 Task: Create a new custom field in the 'Candidate' object to store UIDAI numbers. Set the field type to 'Number', with a length of 12 and 0 decimal places. Add appropriate descriptions and help text, and ensure the field is added to the page layout.
Action: Mouse moved to (210, 115)
Screenshot: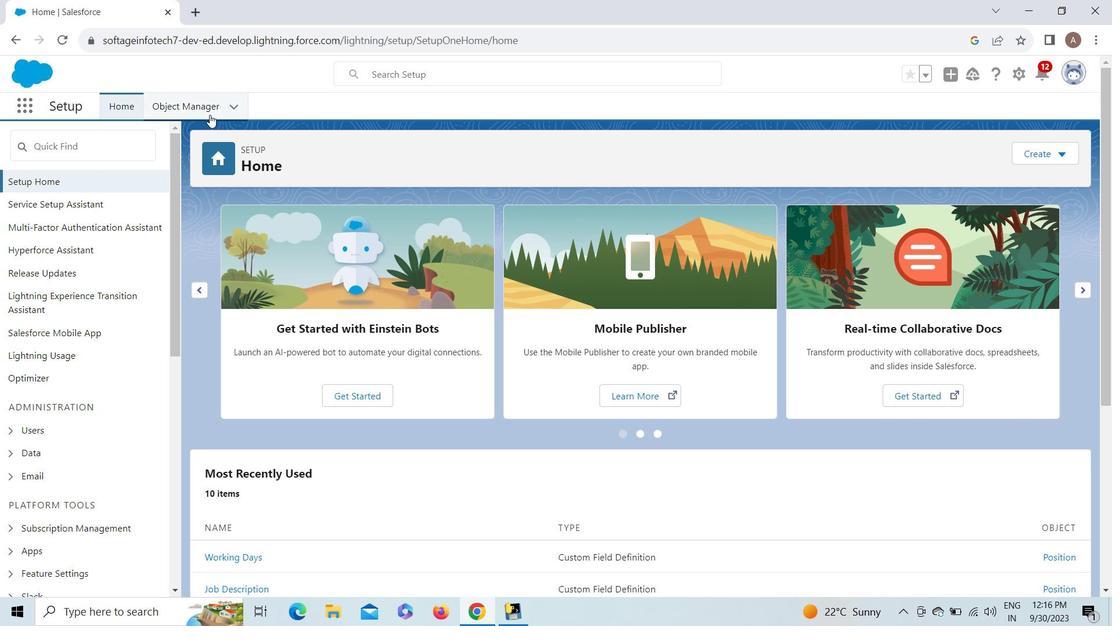 
Action: Mouse pressed left at (210, 115)
Screenshot: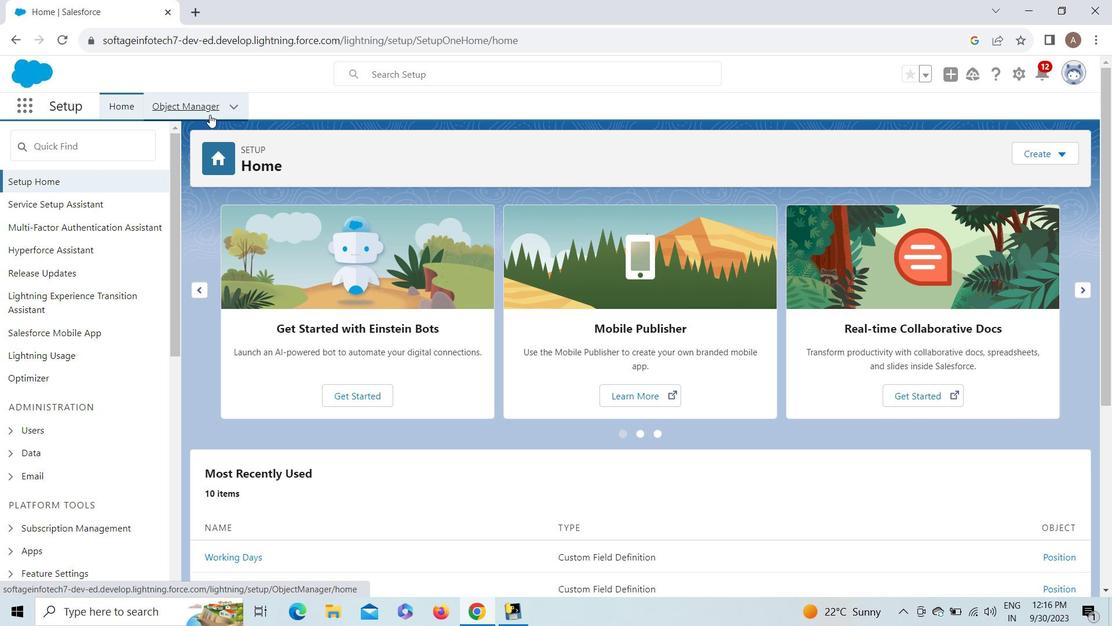
Action: Mouse moved to (881, 152)
Screenshot: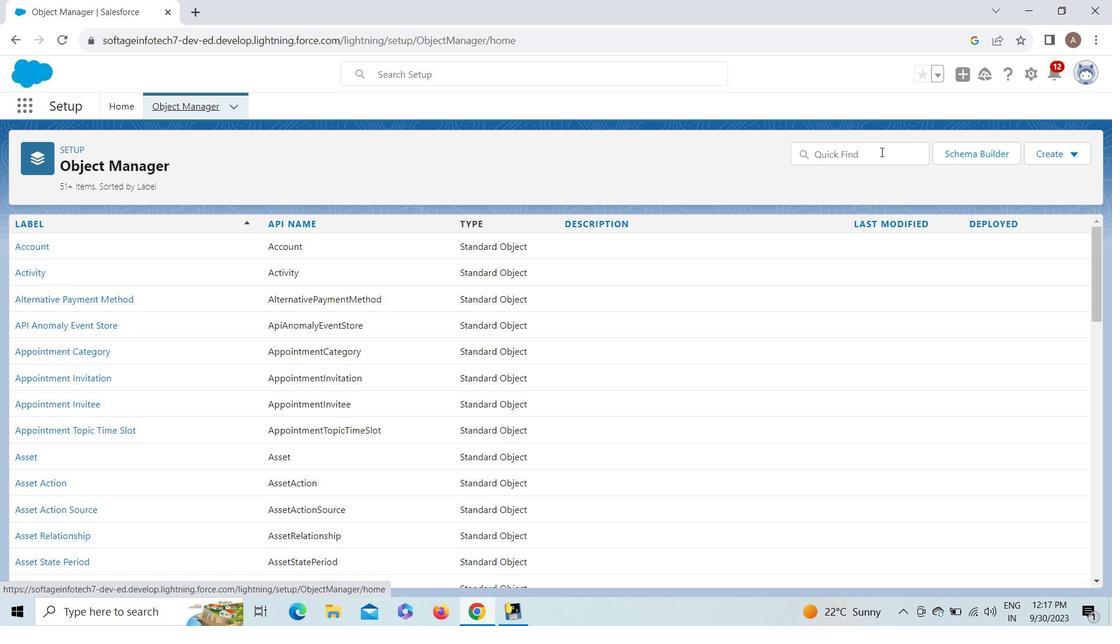 
Action: Mouse pressed left at (881, 152)
Screenshot: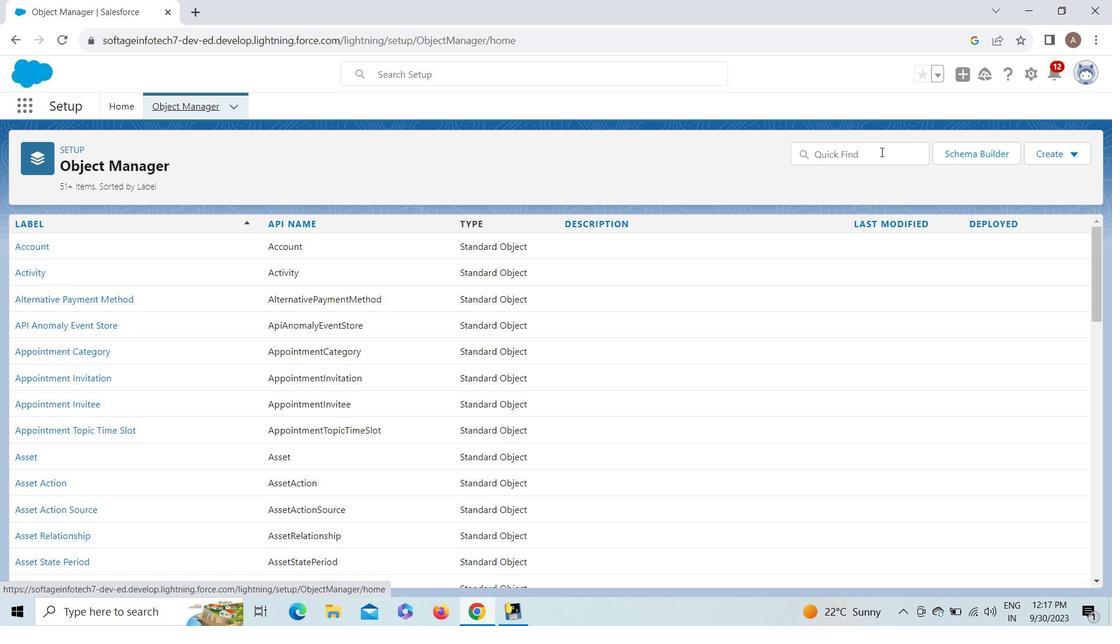 
Action: Key pressed can
Screenshot: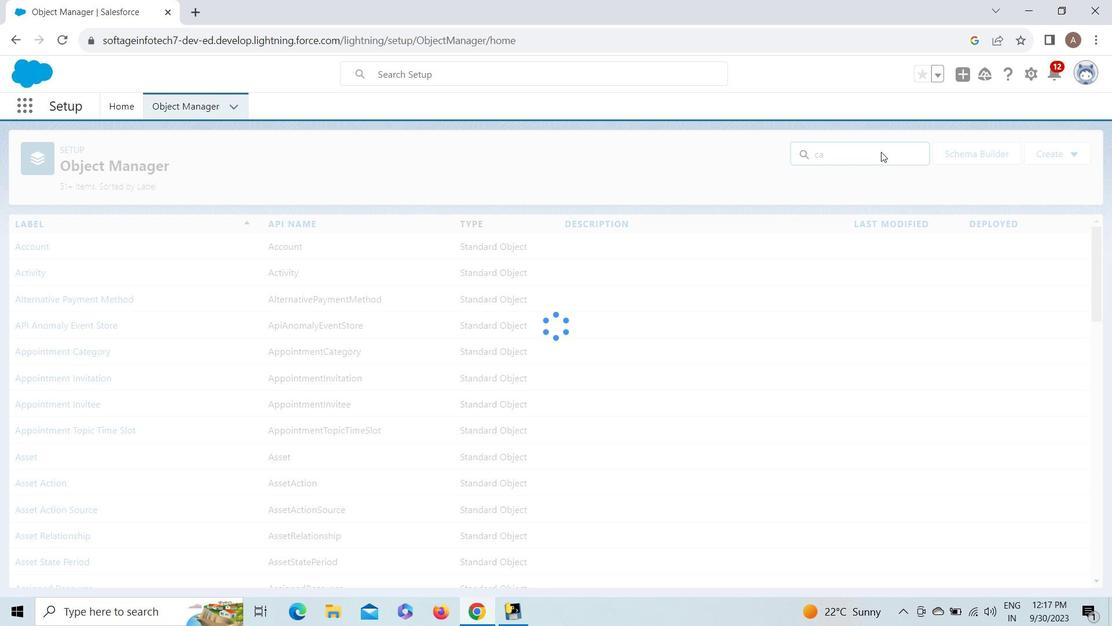 
Action: Mouse moved to (54, 256)
Screenshot: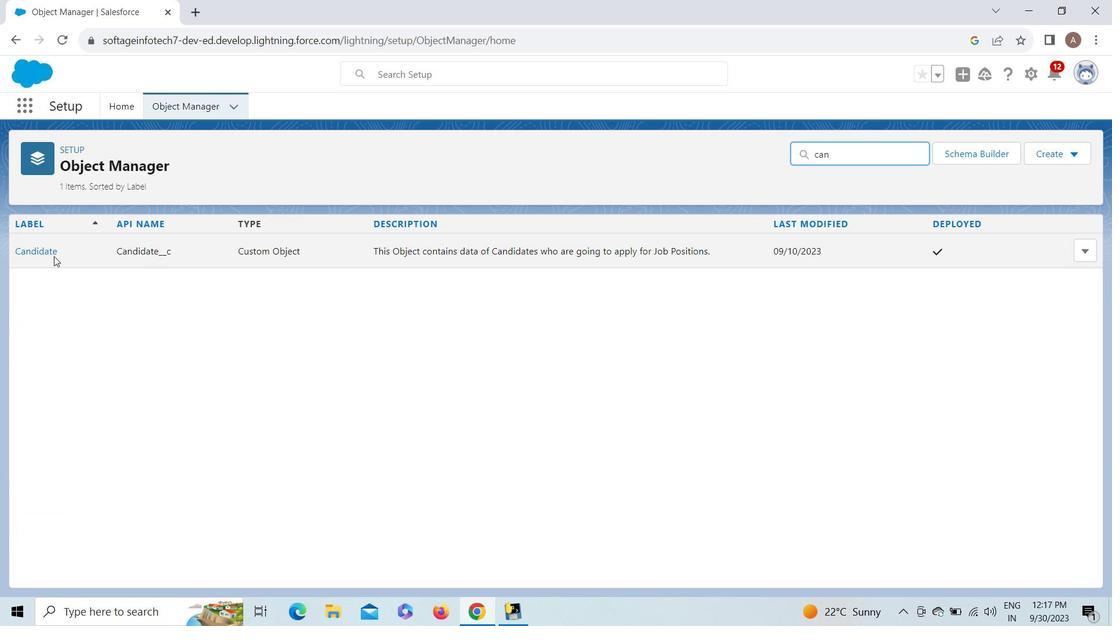 
Action: Mouse pressed left at (54, 256)
Screenshot: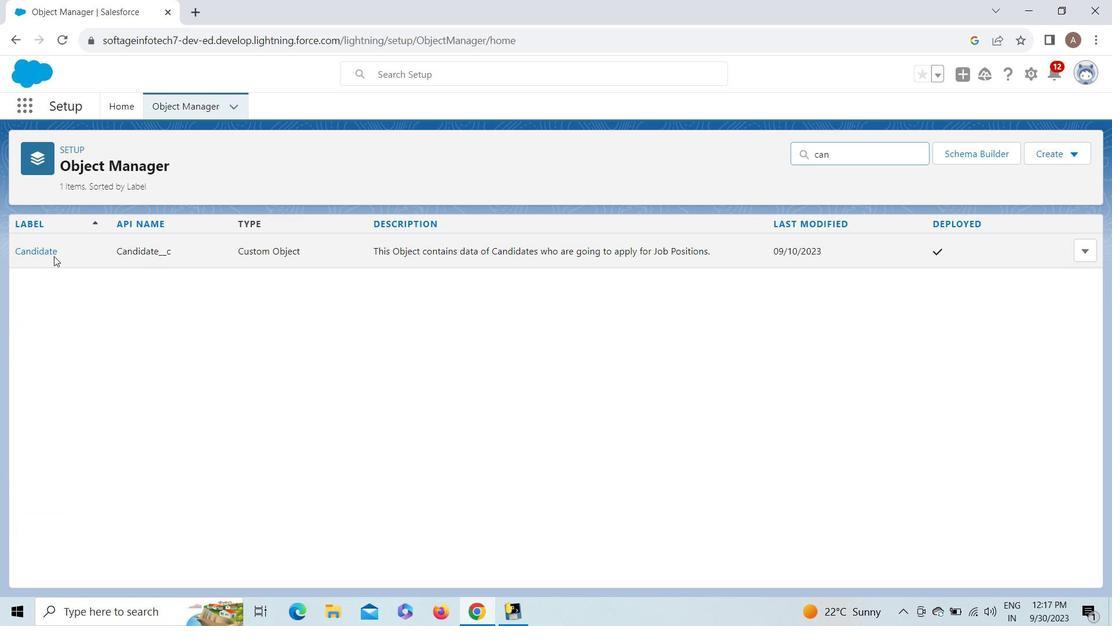 
Action: Mouse moved to (48, 255)
Screenshot: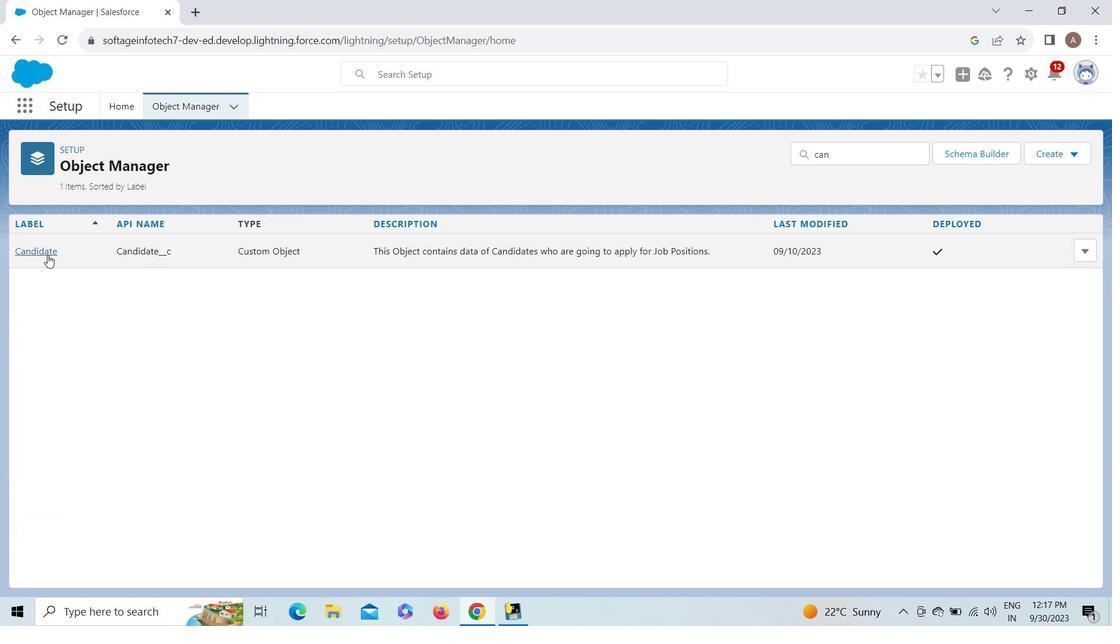
Action: Mouse pressed left at (48, 255)
Screenshot: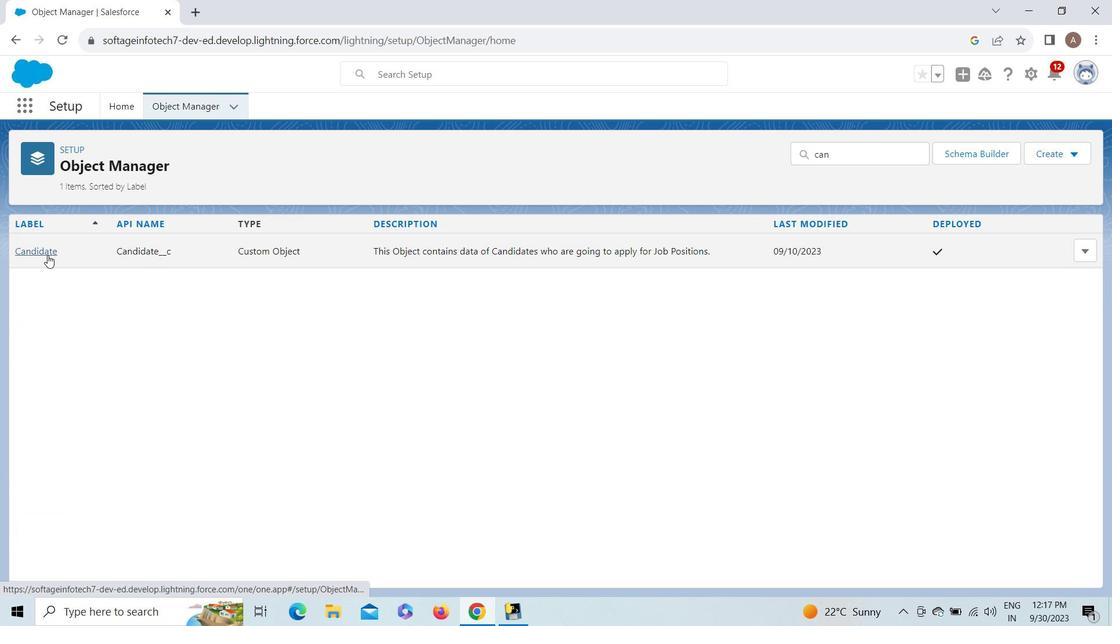 
Action: Mouse moved to (116, 241)
Screenshot: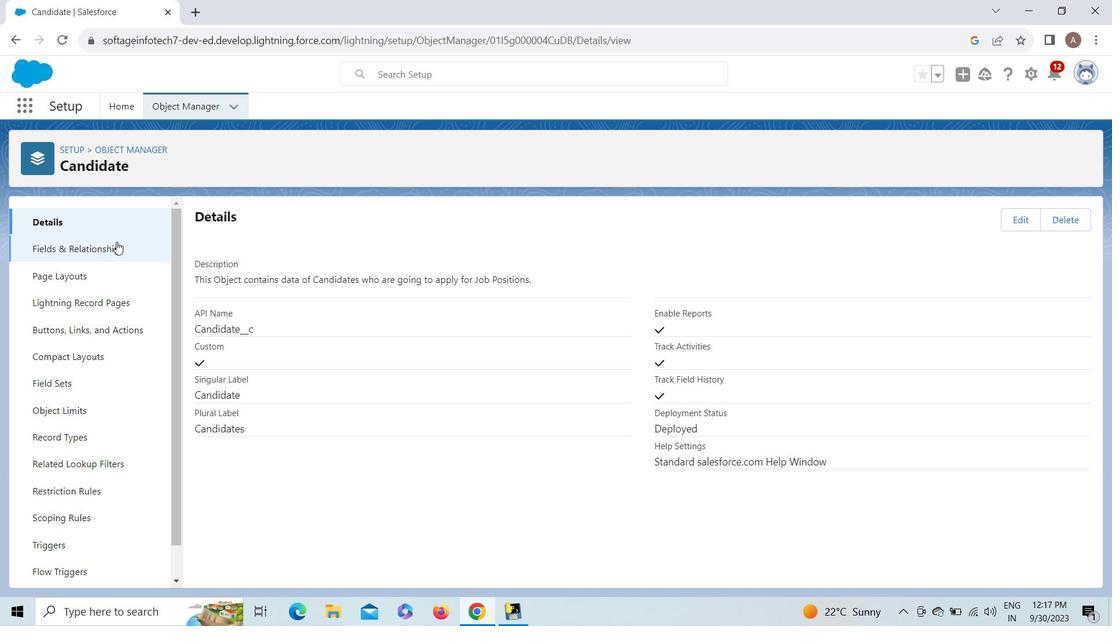 
Action: Mouse pressed left at (116, 241)
Screenshot: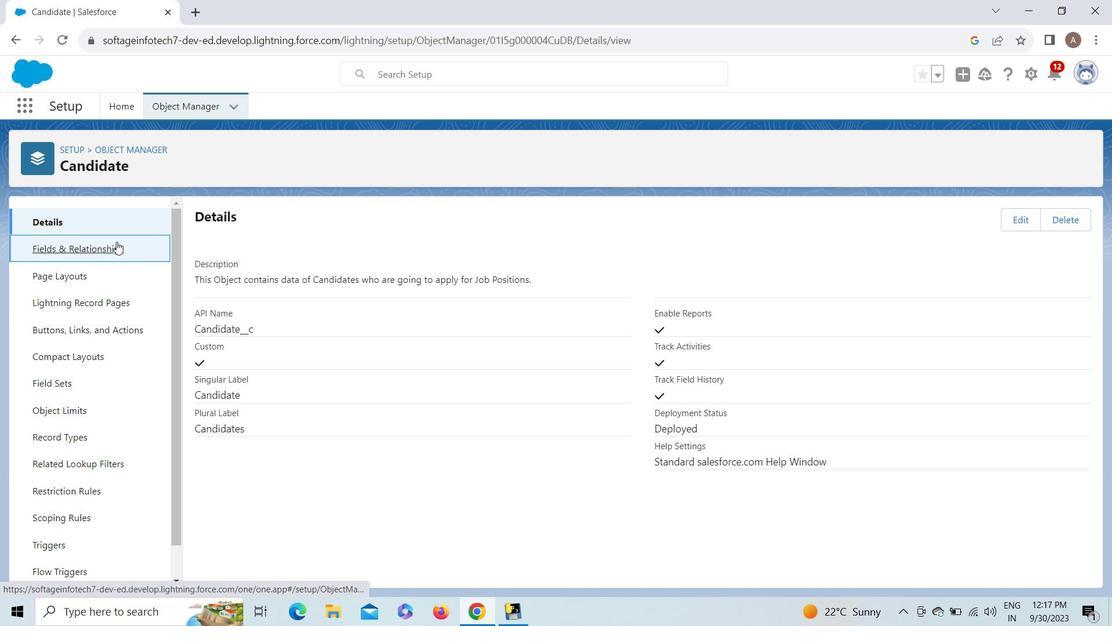 
Action: Mouse moved to (84, 277)
Screenshot: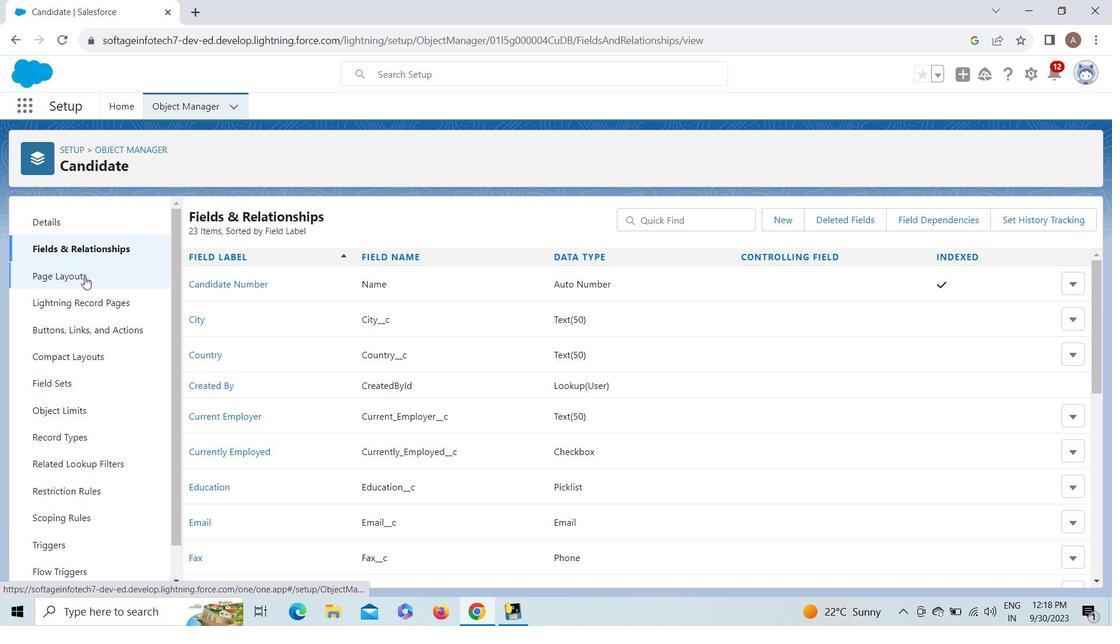
Action: Mouse pressed left at (84, 277)
Screenshot: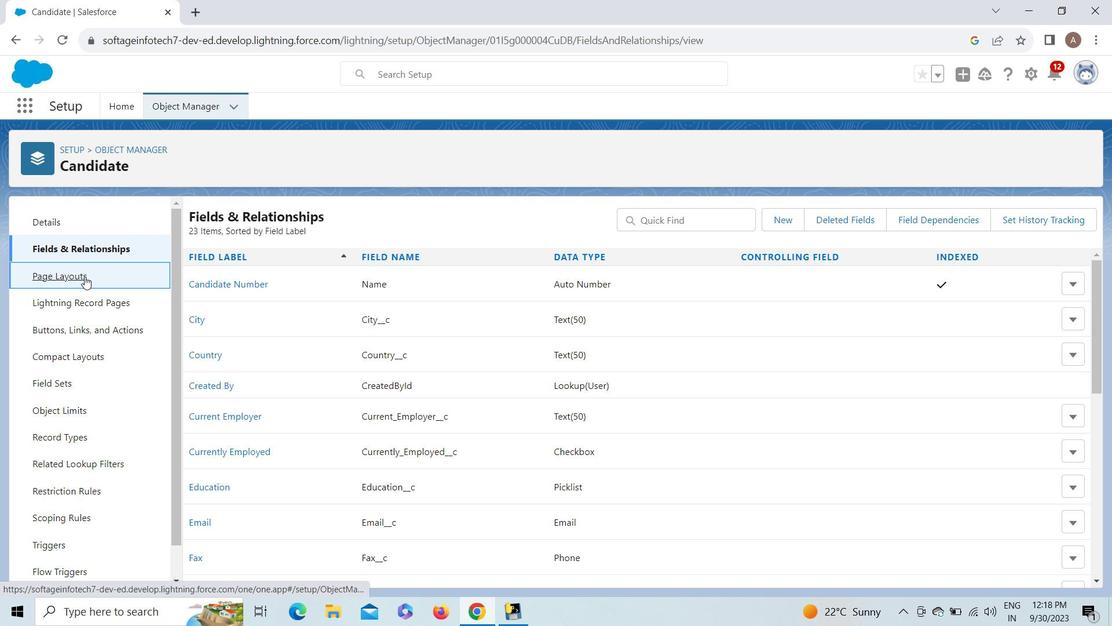 
Action: Mouse moved to (261, 282)
Screenshot: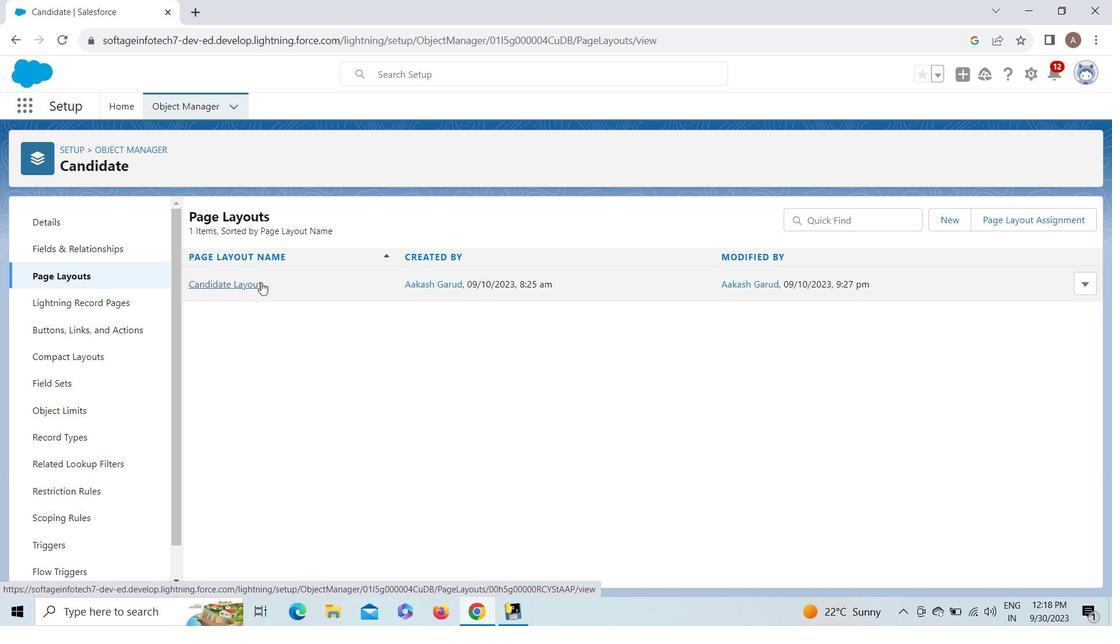 
Action: Mouse pressed left at (261, 282)
Screenshot: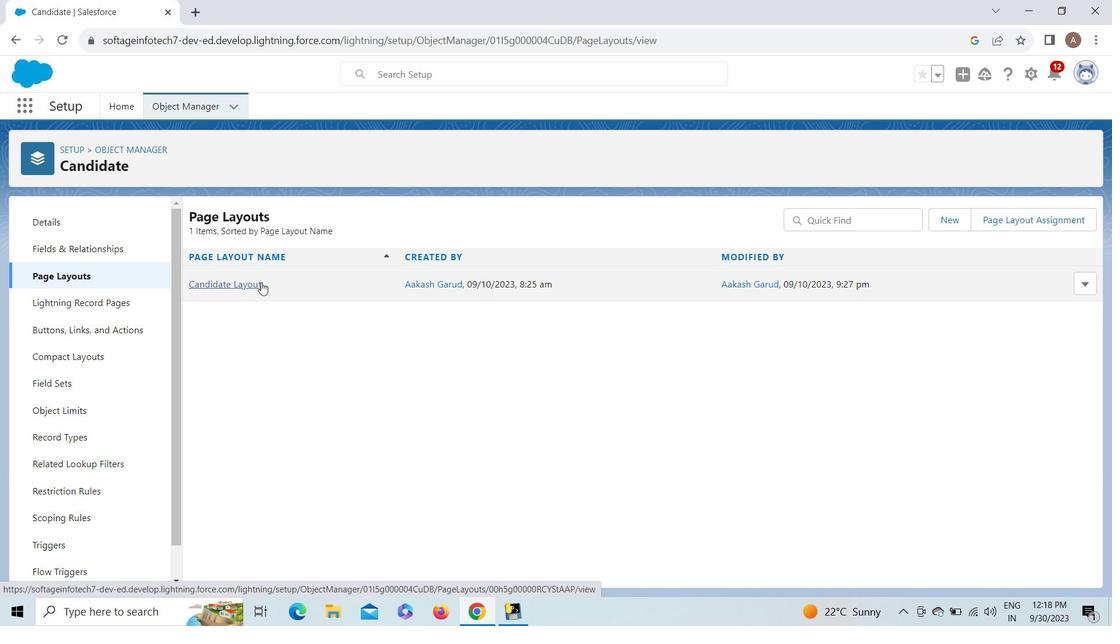 
Action: Mouse moved to (118, 242)
Screenshot: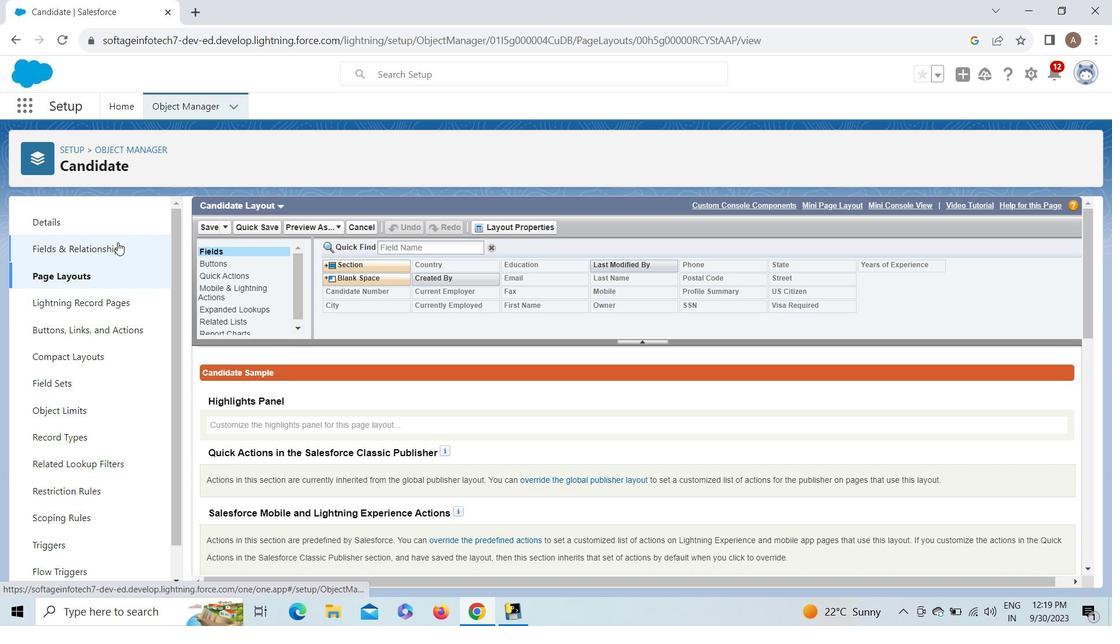 
Action: Mouse pressed left at (118, 242)
Screenshot: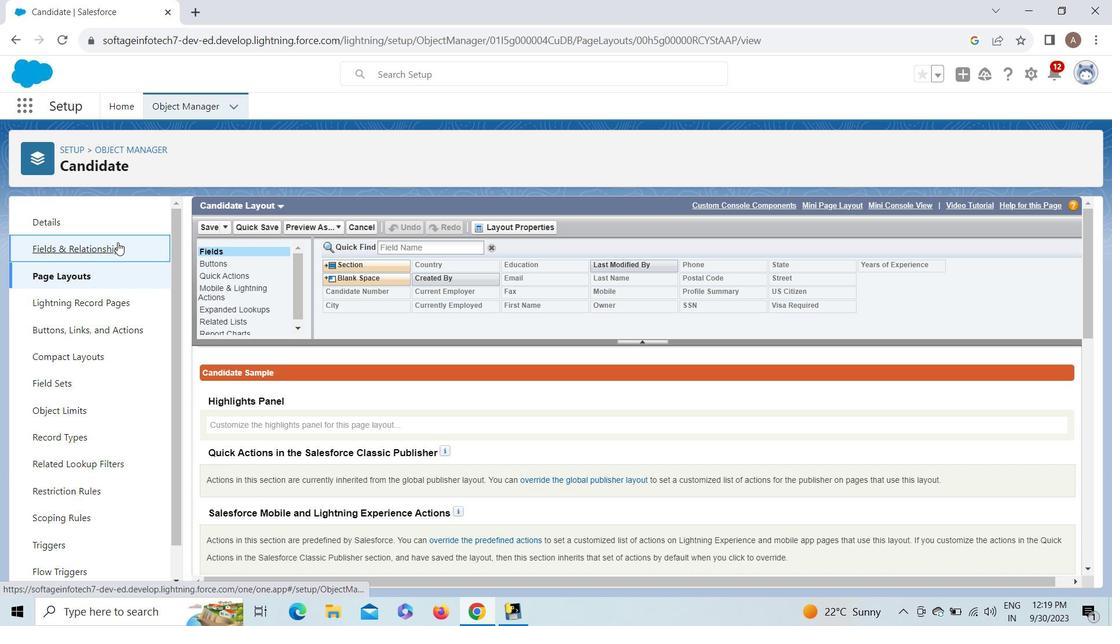 
Action: Mouse moved to (793, 226)
Screenshot: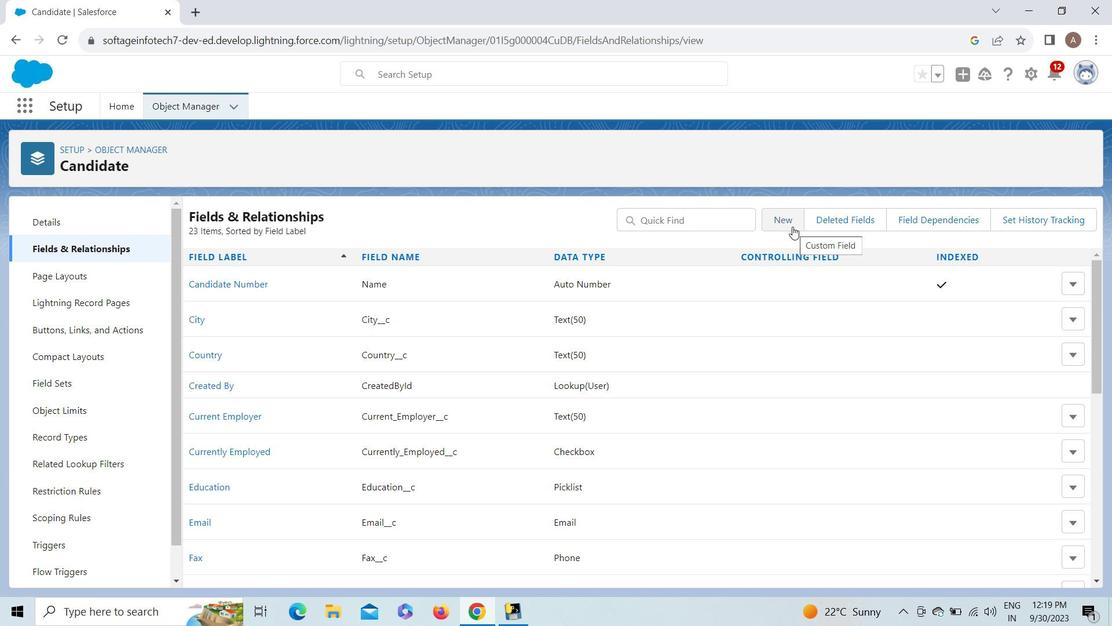 
Action: Mouse pressed left at (793, 226)
Screenshot: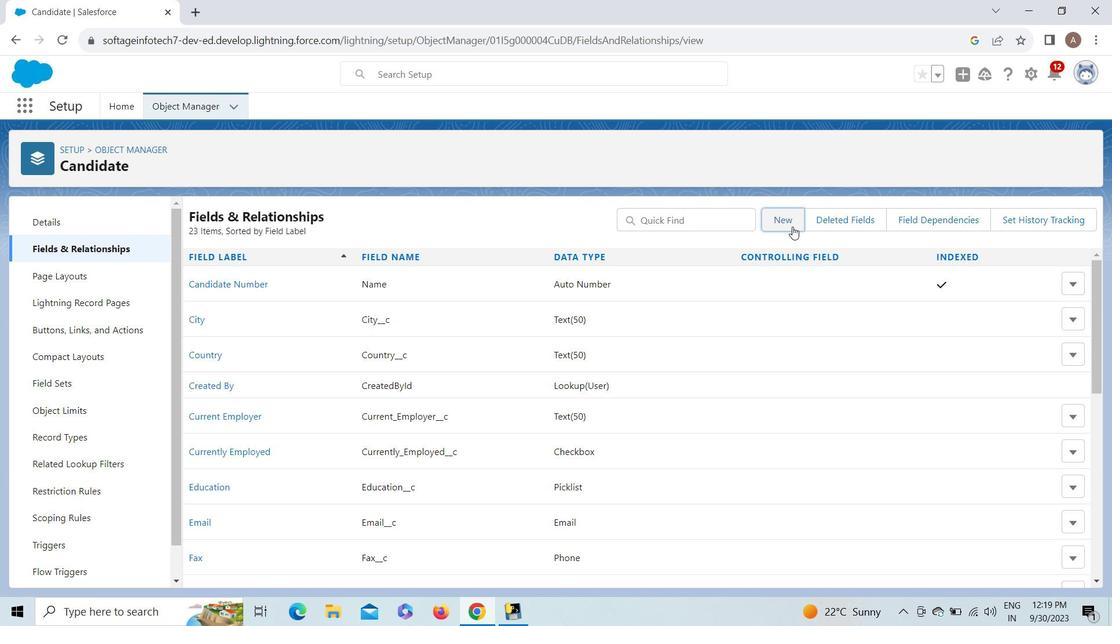
Action: Mouse moved to (1091, 317)
Screenshot: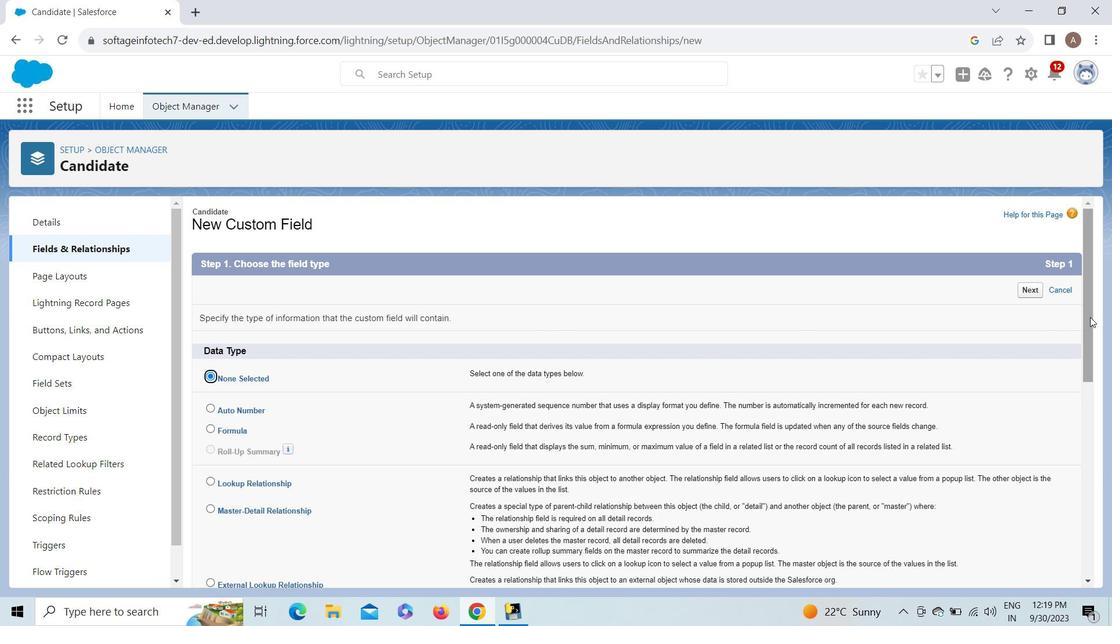 
Action: Mouse pressed left at (1091, 317)
Screenshot: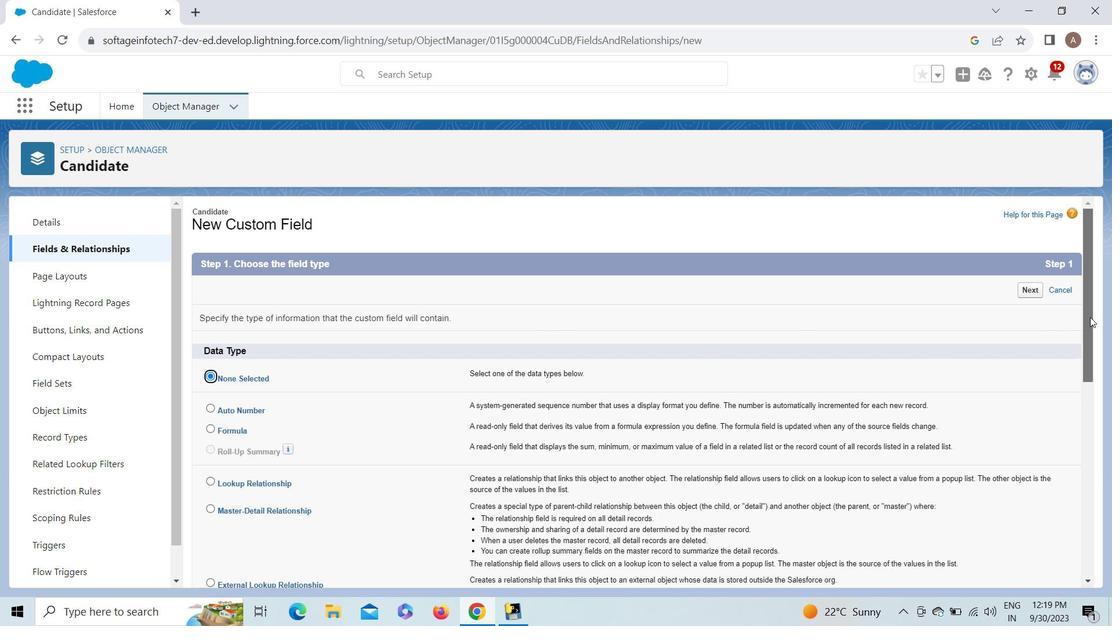 
Action: Mouse moved to (81, 243)
Screenshot: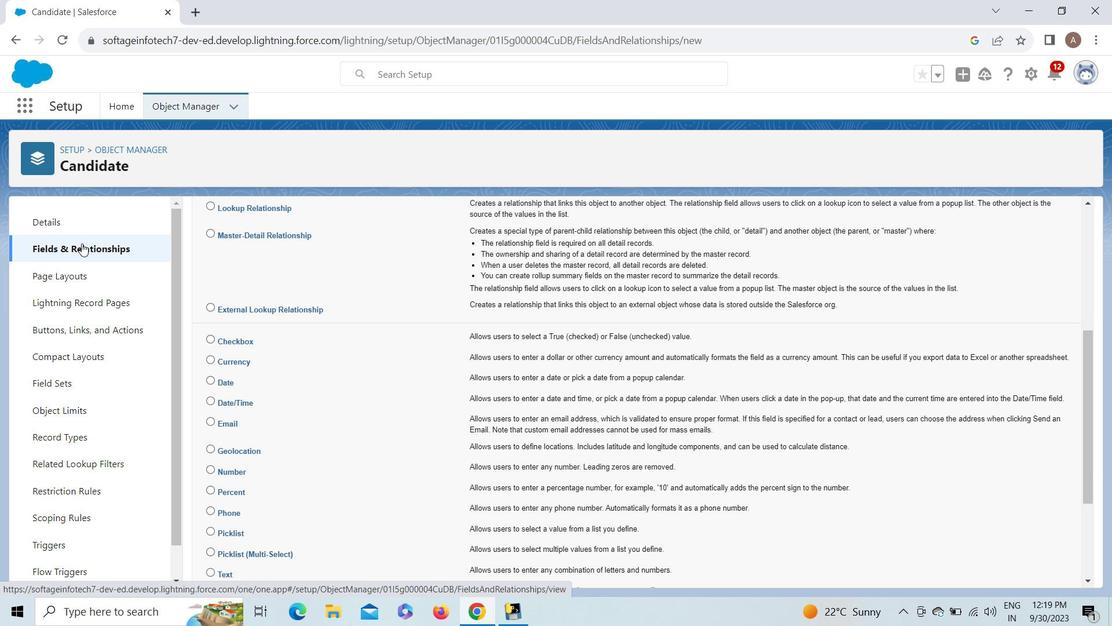 
Action: Mouse pressed left at (81, 243)
Screenshot: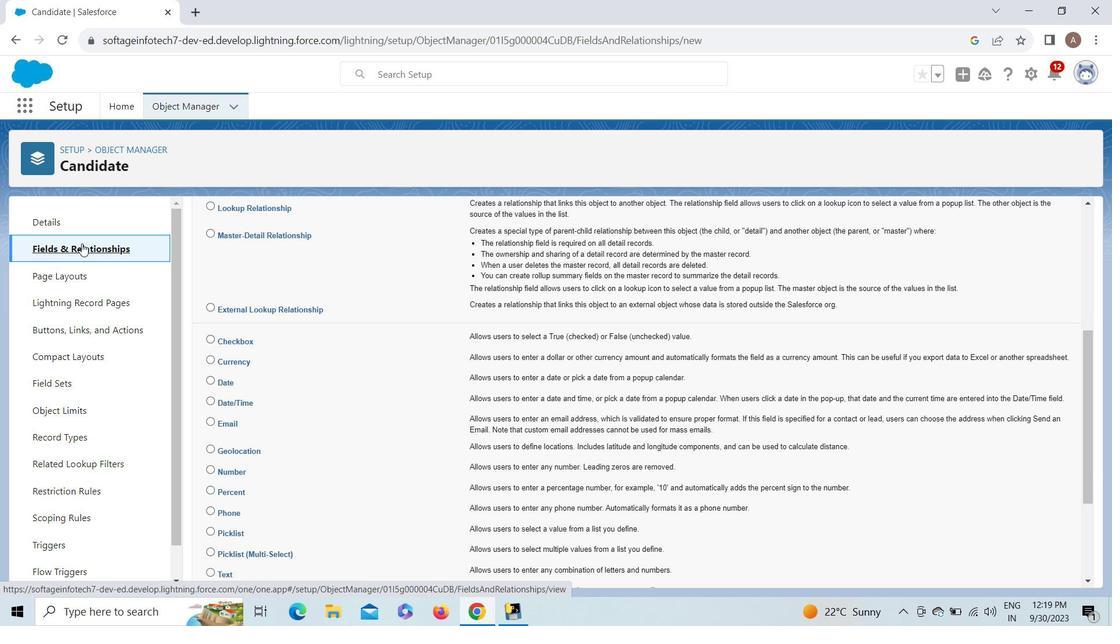 
Action: Mouse moved to (1093, 325)
Screenshot: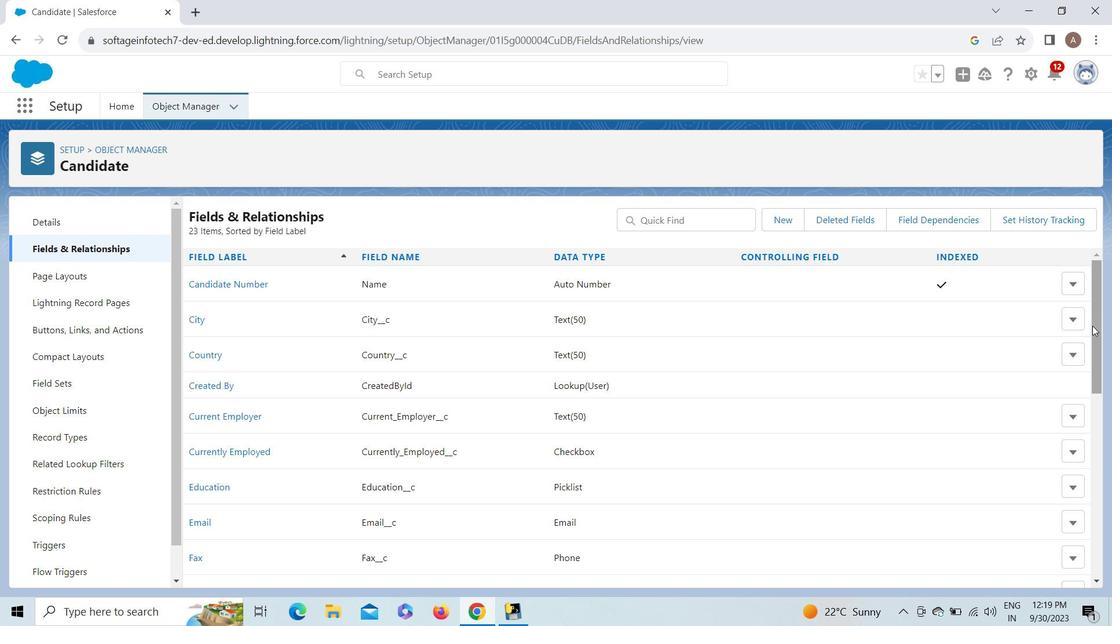 
Action: Mouse pressed left at (1093, 325)
Screenshot: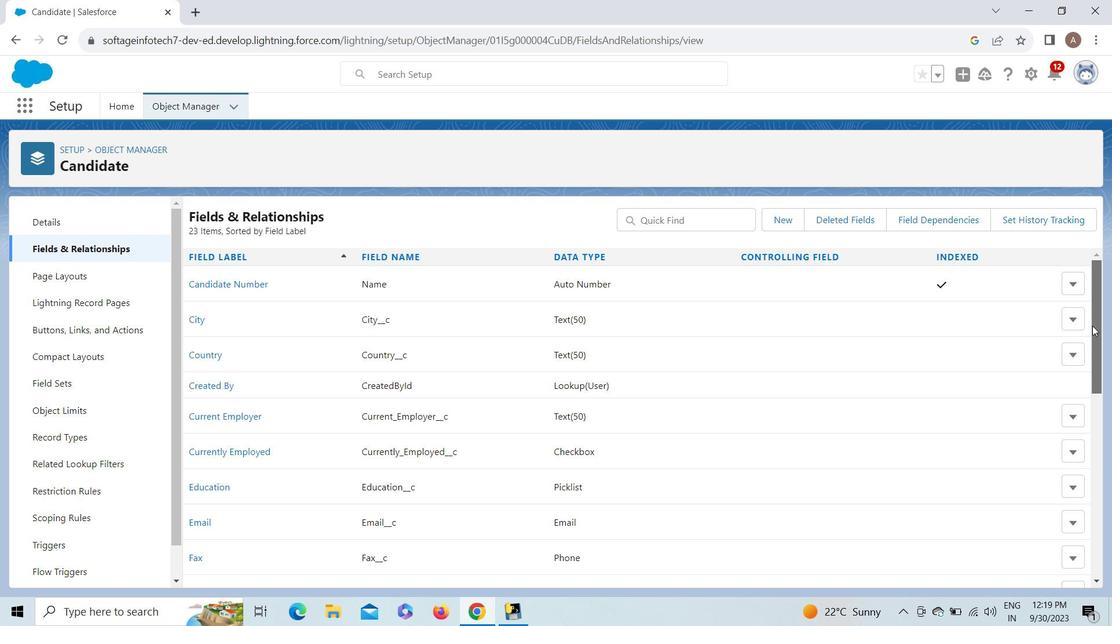 
Action: Mouse moved to (776, 224)
Screenshot: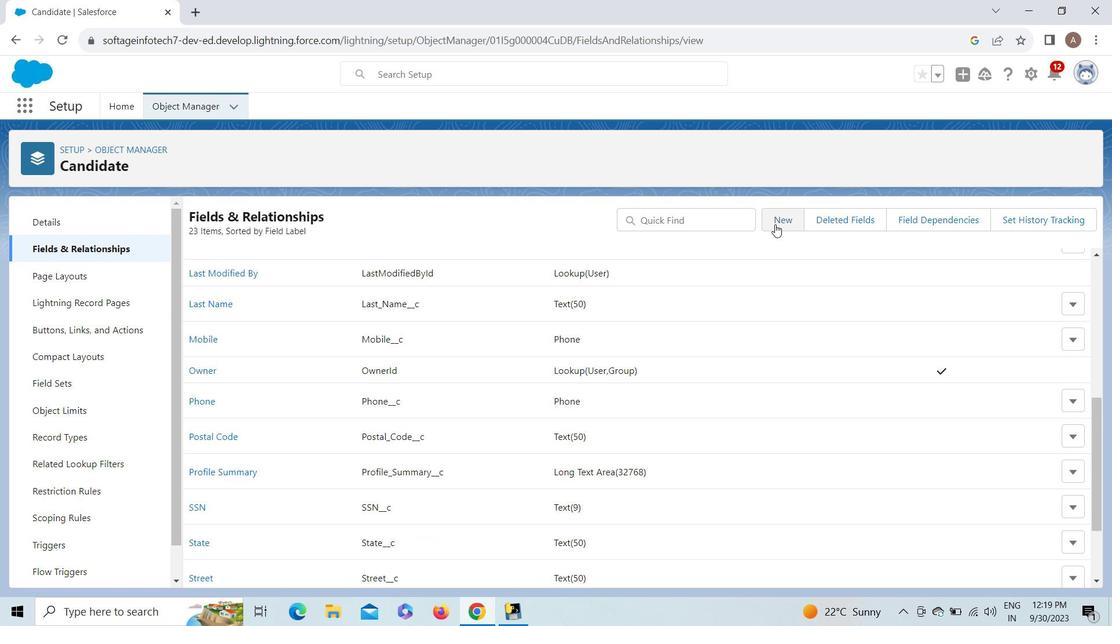 
Action: Mouse pressed left at (776, 224)
Screenshot: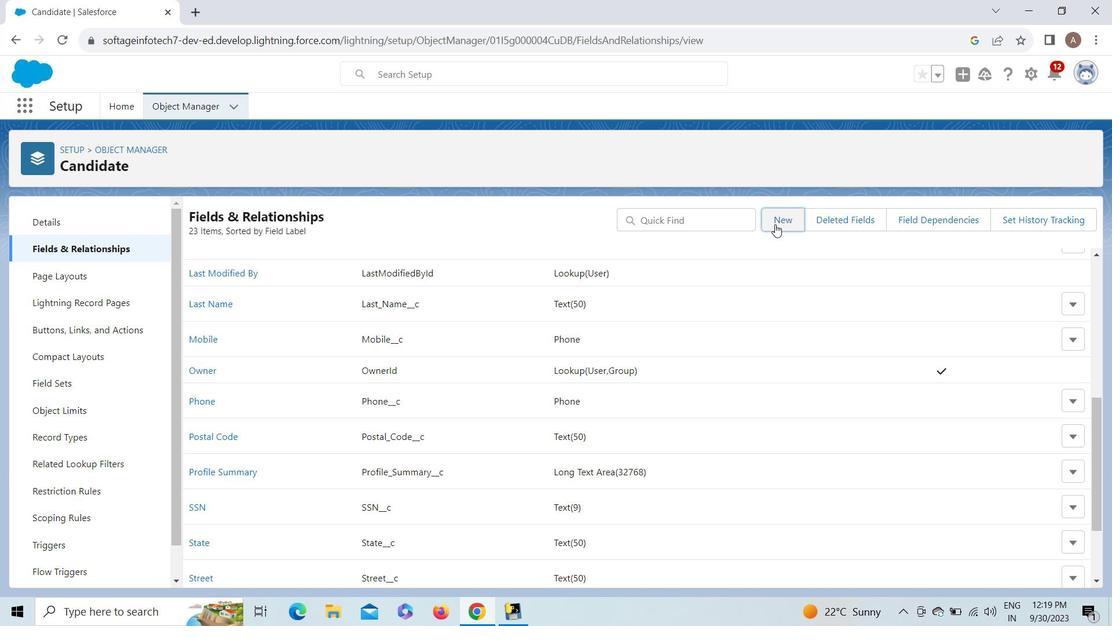 
Action: Mouse moved to (1084, 239)
Screenshot: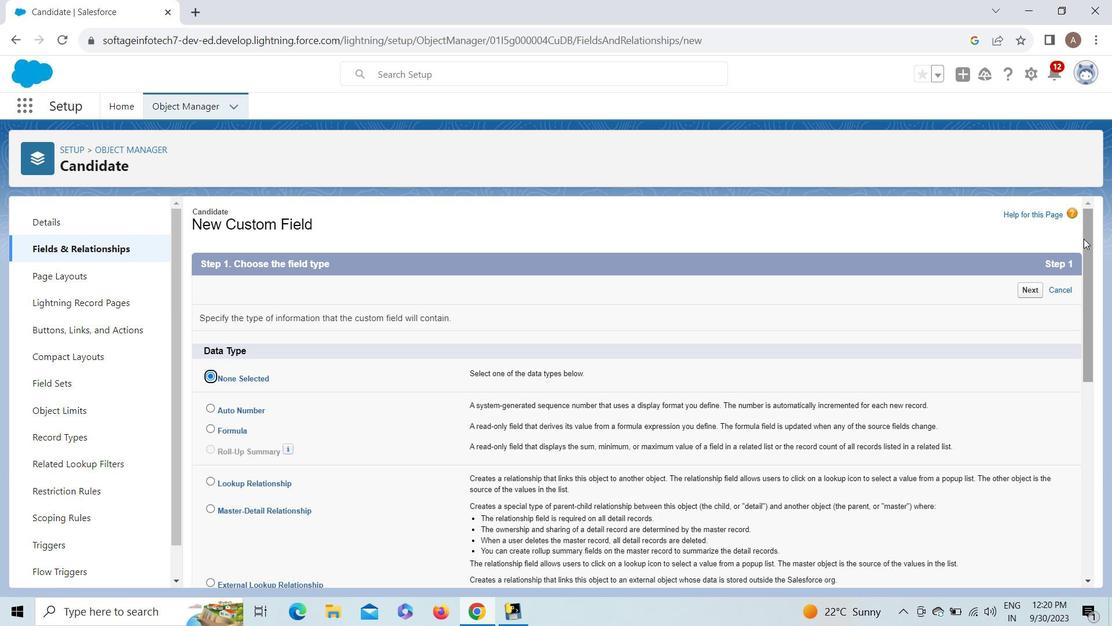 
Action: Mouse pressed left at (1084, 239)
Screenshot: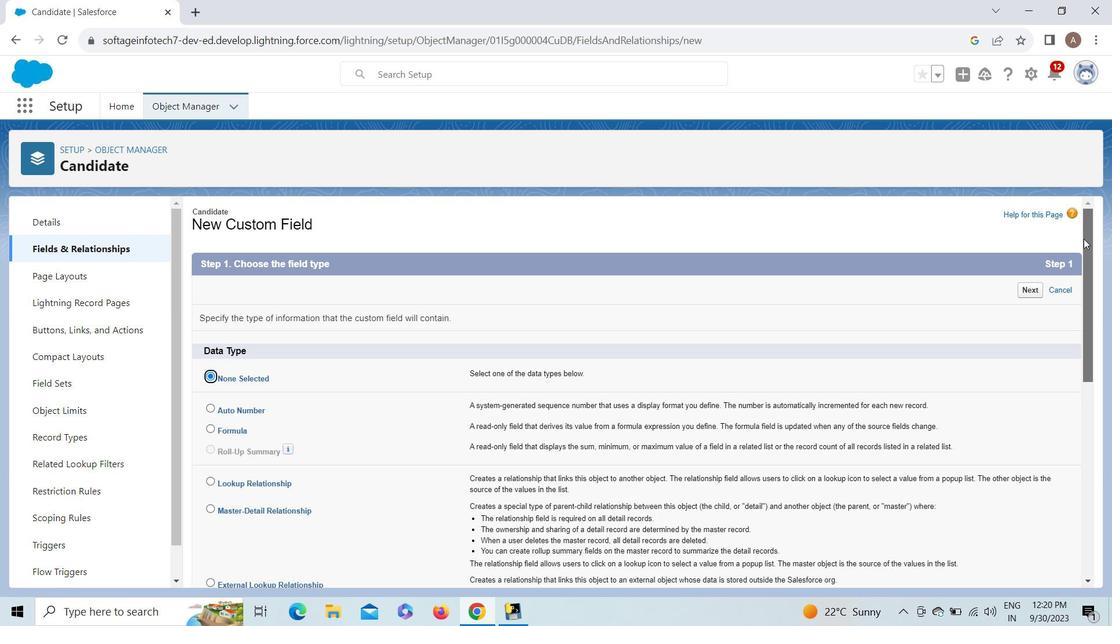 
Action: Mouse moved to (1084, 266)
Screenshot: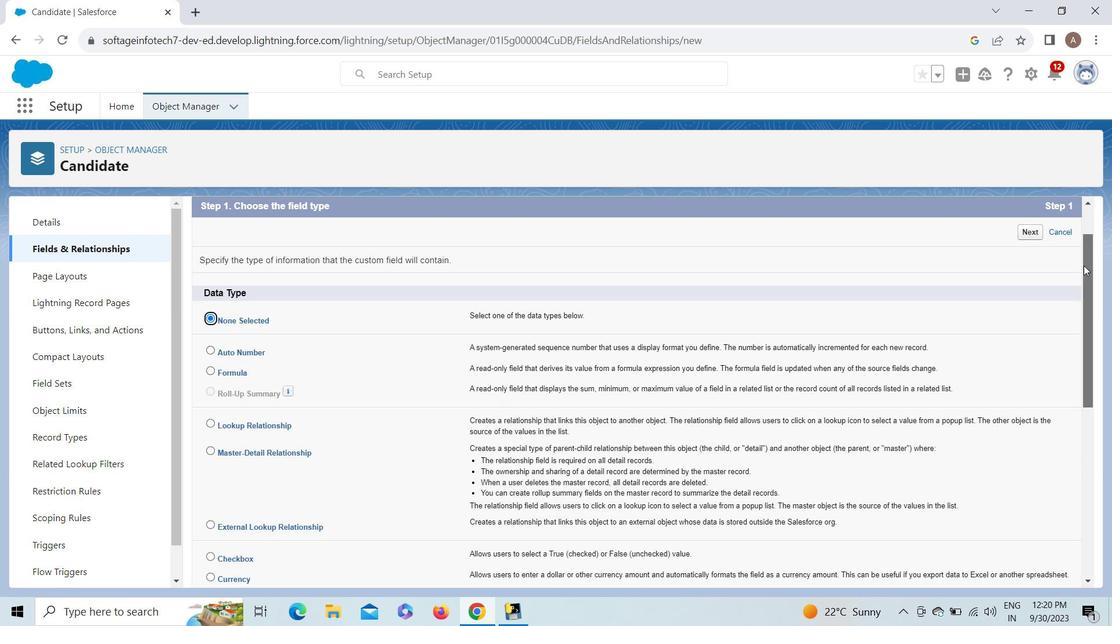
Action: Mouse pressed left at (1084, 266)
Screenshot: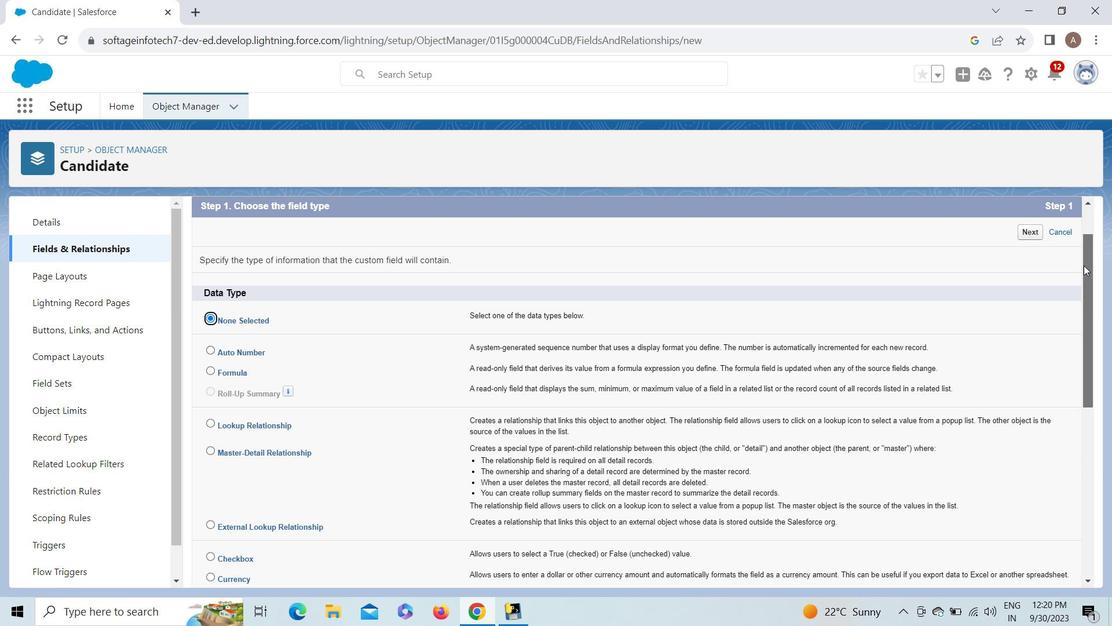 
Action: Mouse moved to (1090, 311)
Screenshot: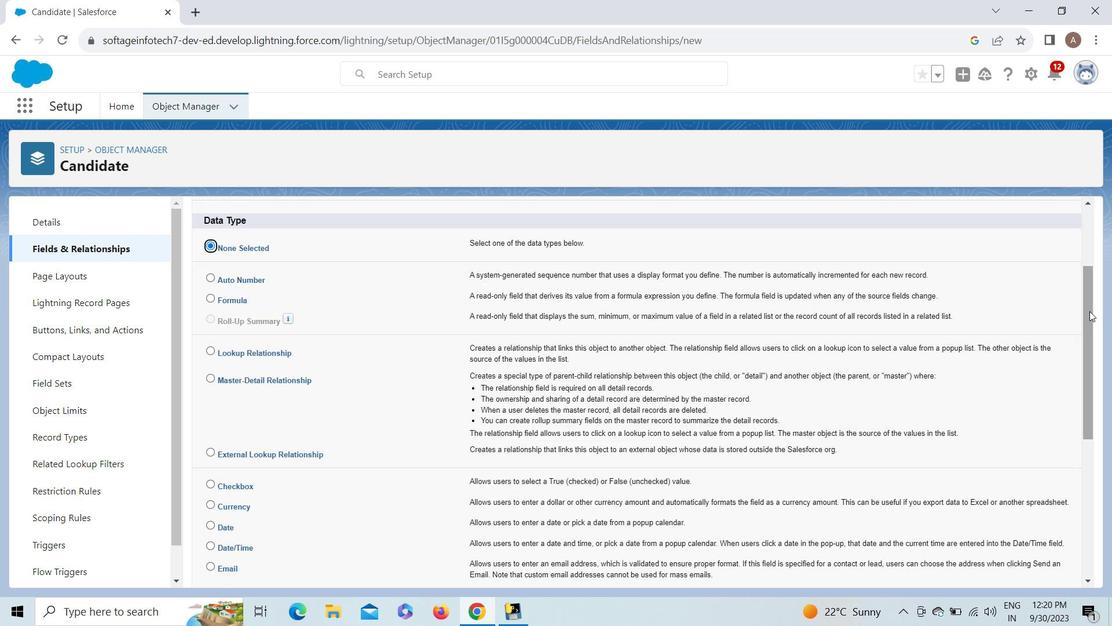 
Action: Mouse pressed left at (1090, 311)
Screenshot: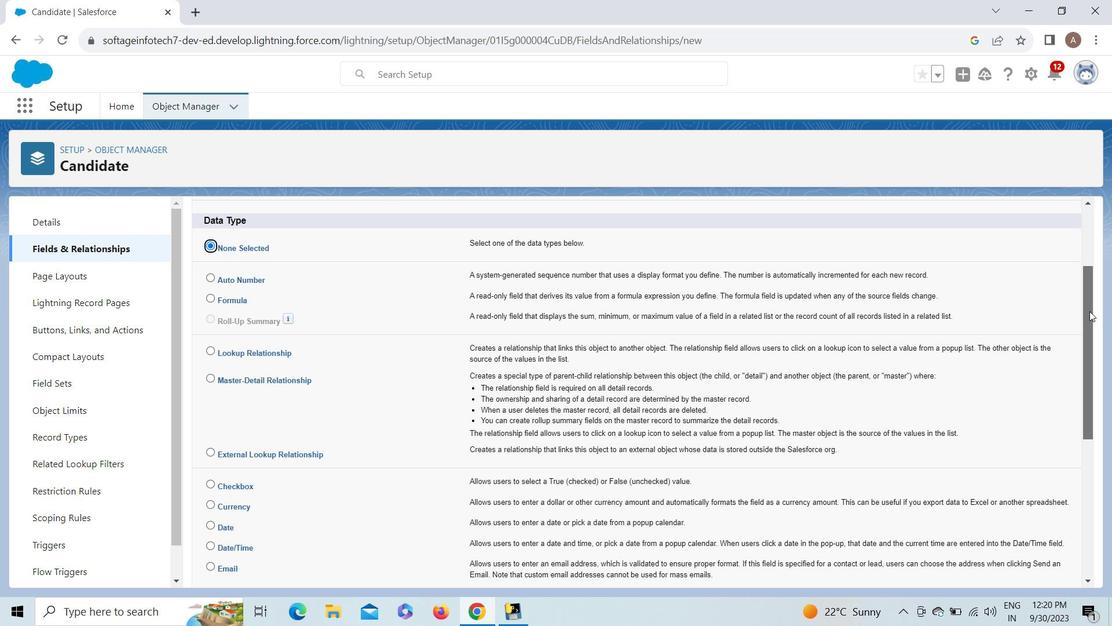 
Action: Mouse pressed left at (1090, 311)
Screenshot: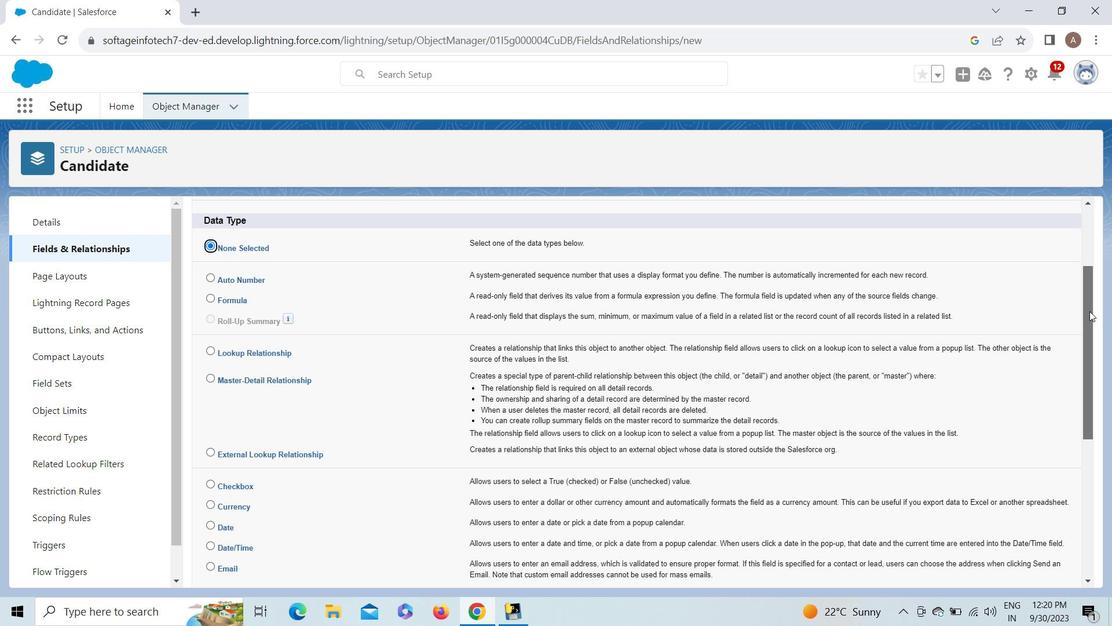 
Action: Mouse moved to (211, 504)
Screenshot: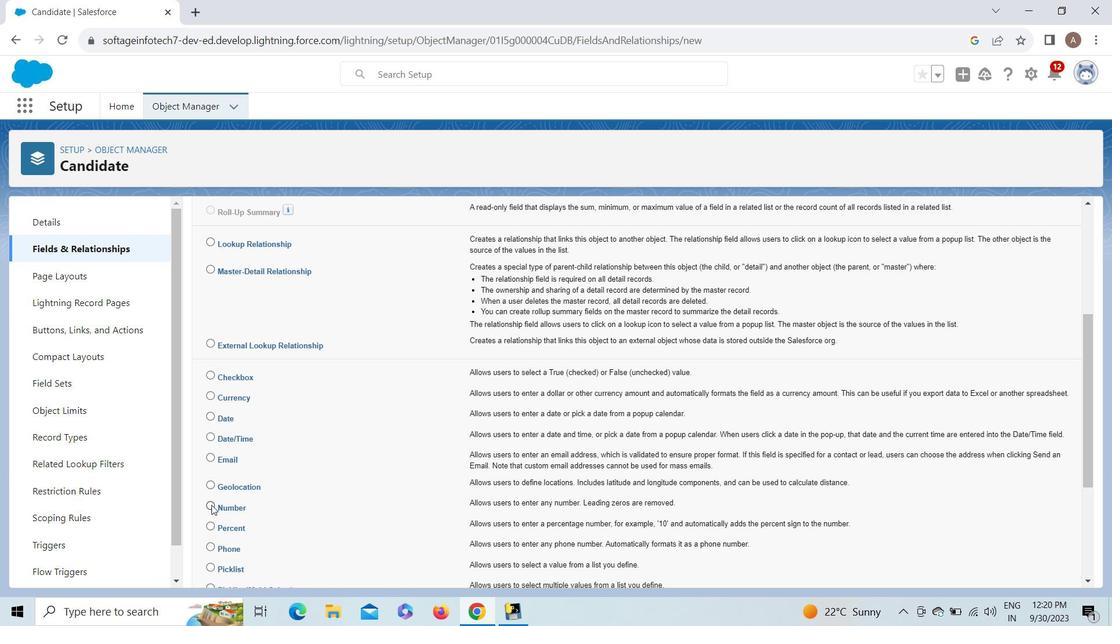 
Action: Mouse pressed left at (211, 504)
Screenshot: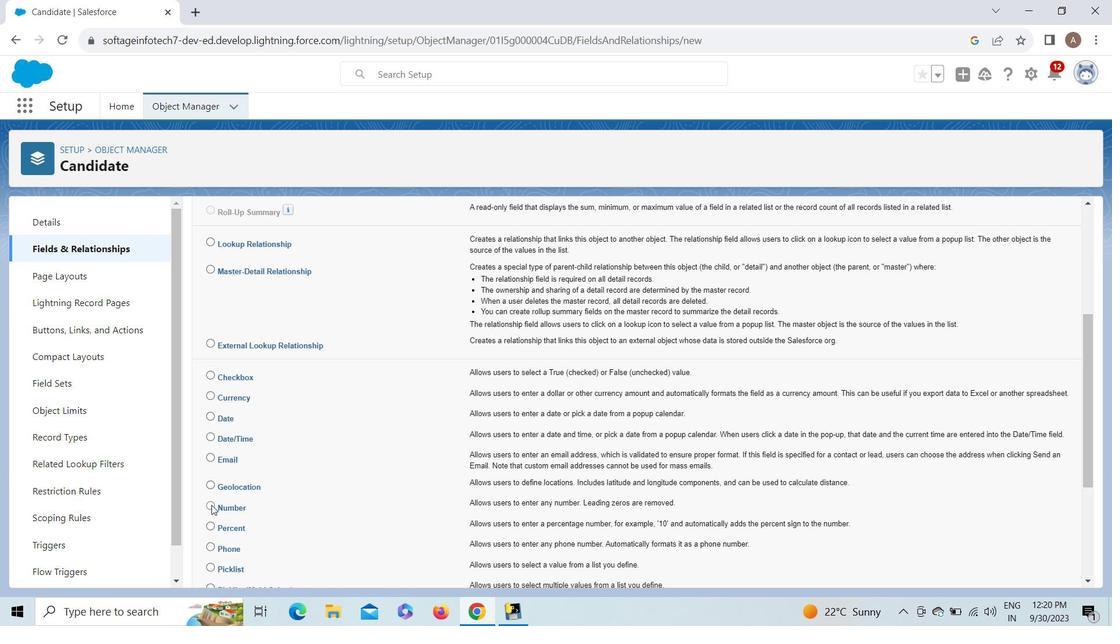 
Action: Mouse moved to (1088, 547)
Screenshot: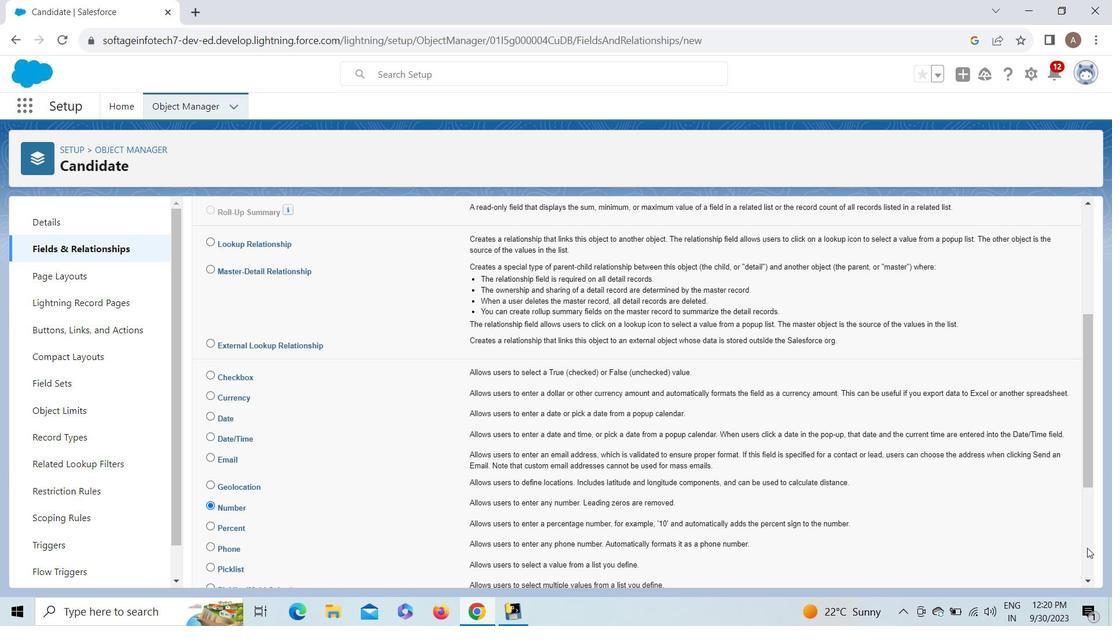 
Action: Mouse pressed left at (1088, 547)
Screenshot: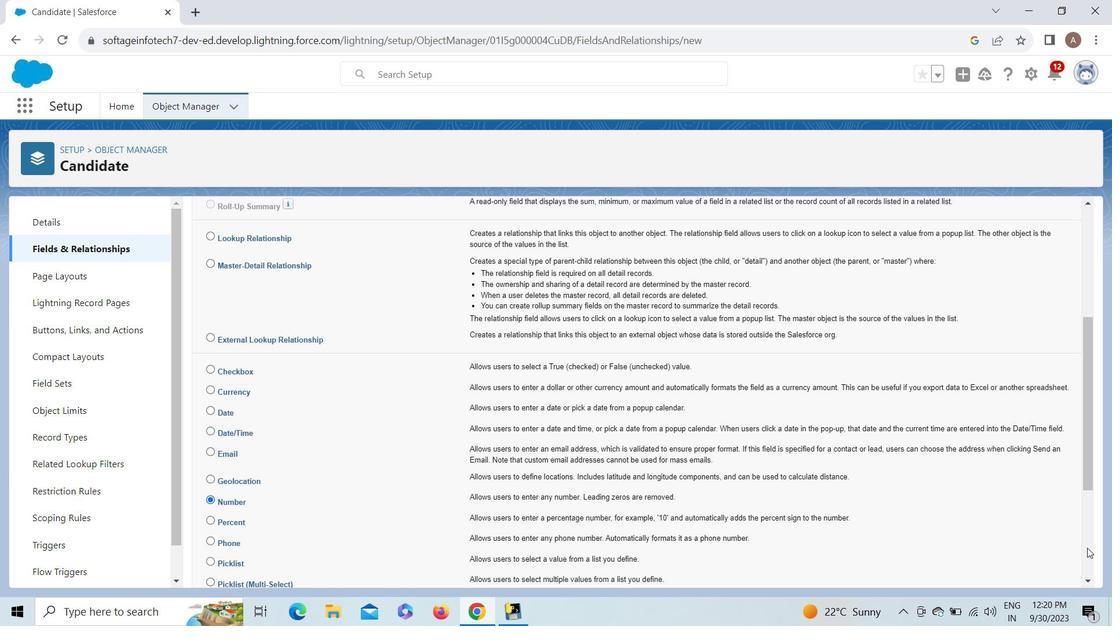 
Action: Mouse pressed left at (1088, 547)
Screenshot: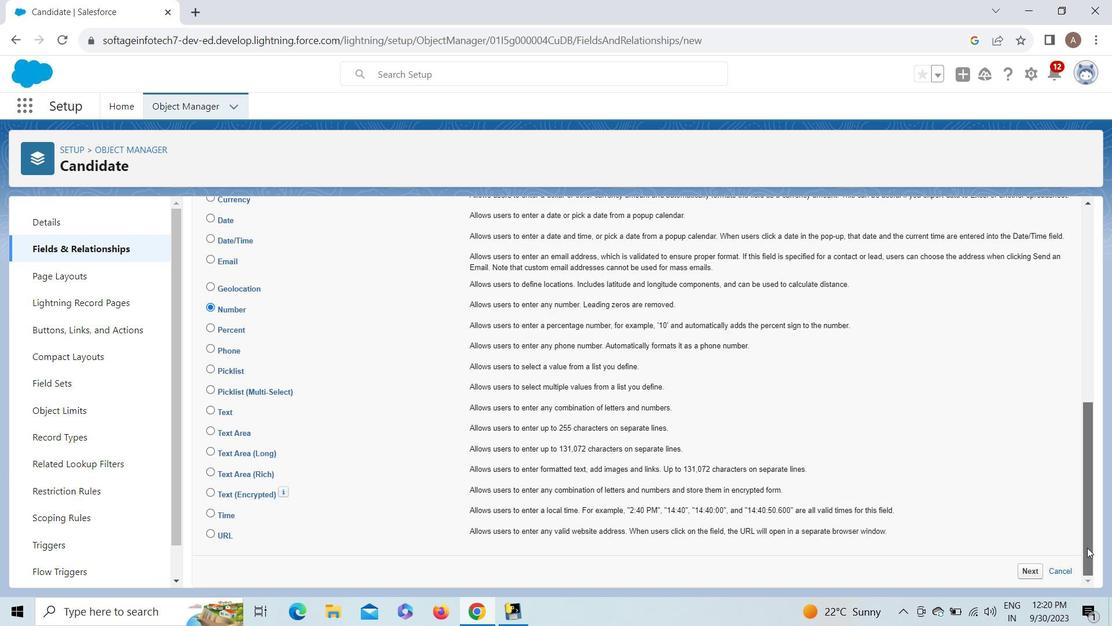 
Action: Mouse moved to (1028, 568)
Screenshot: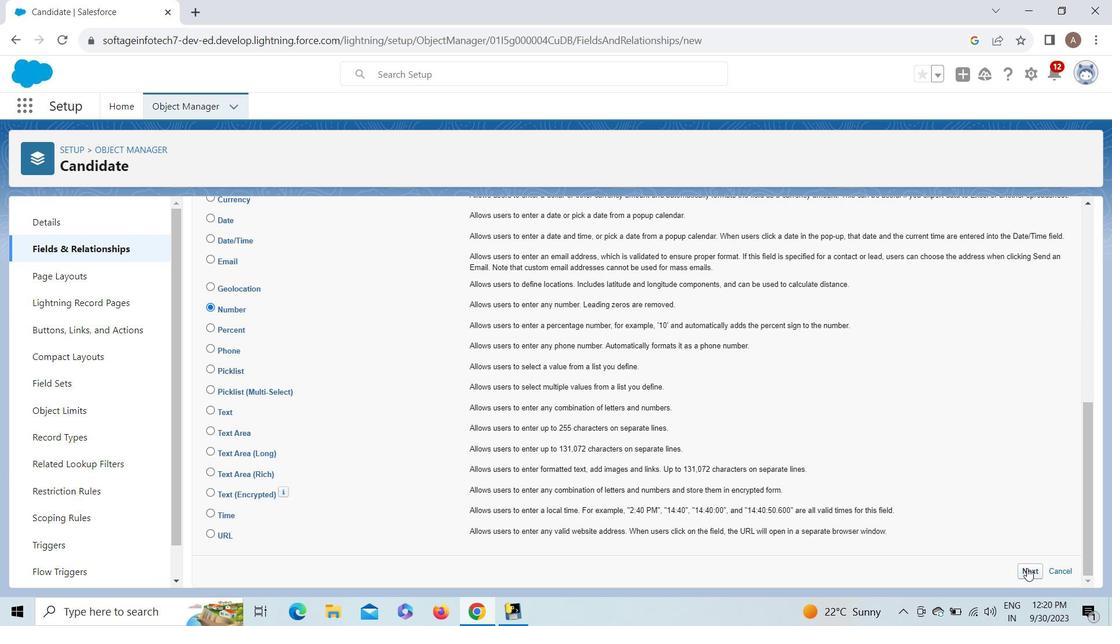 
Action: Mouse pressed left at (1028, 568)
Screenshot: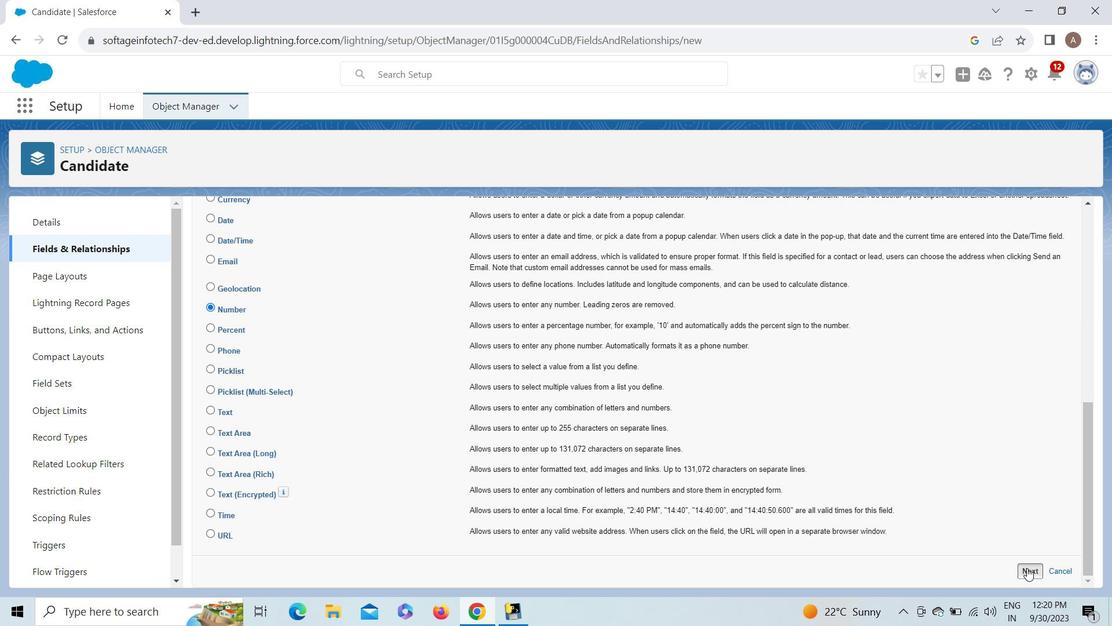 
Action: Mouse moved to (459, 390)
Screenshot: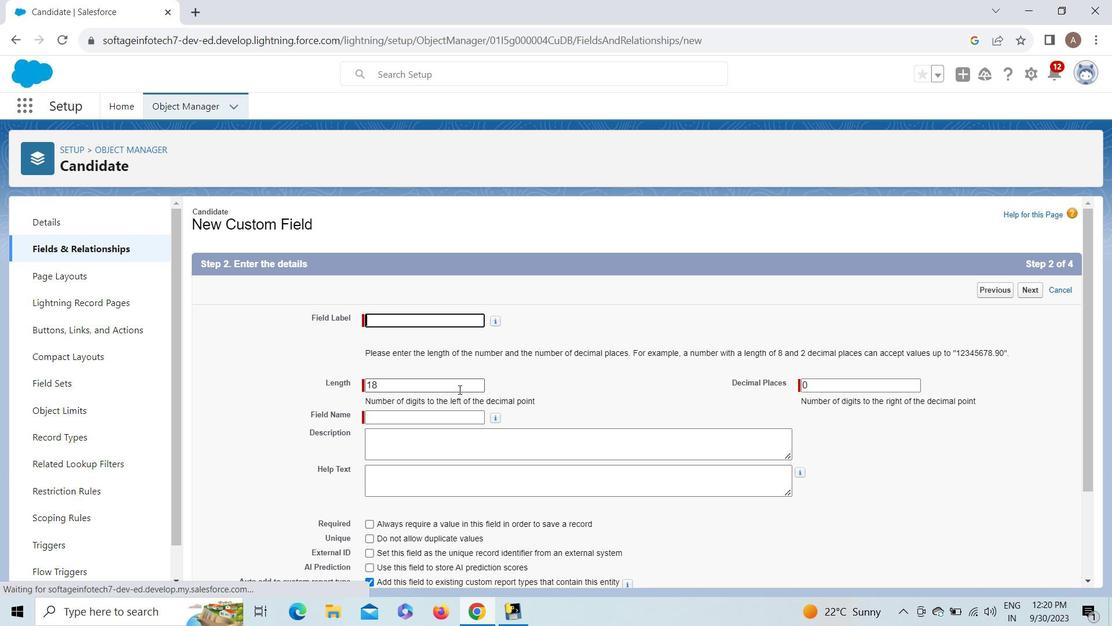 
Action: Mouse pressed left at (459, 390)
Screenshot: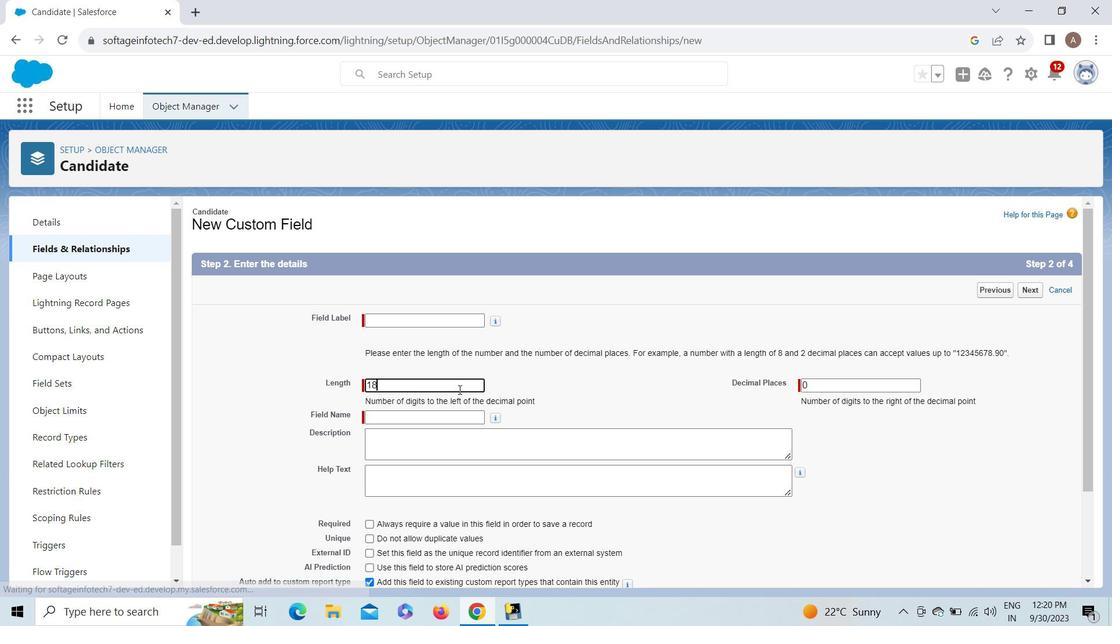 
Action: Mouse pressed left at (459, 390)
Screenshot: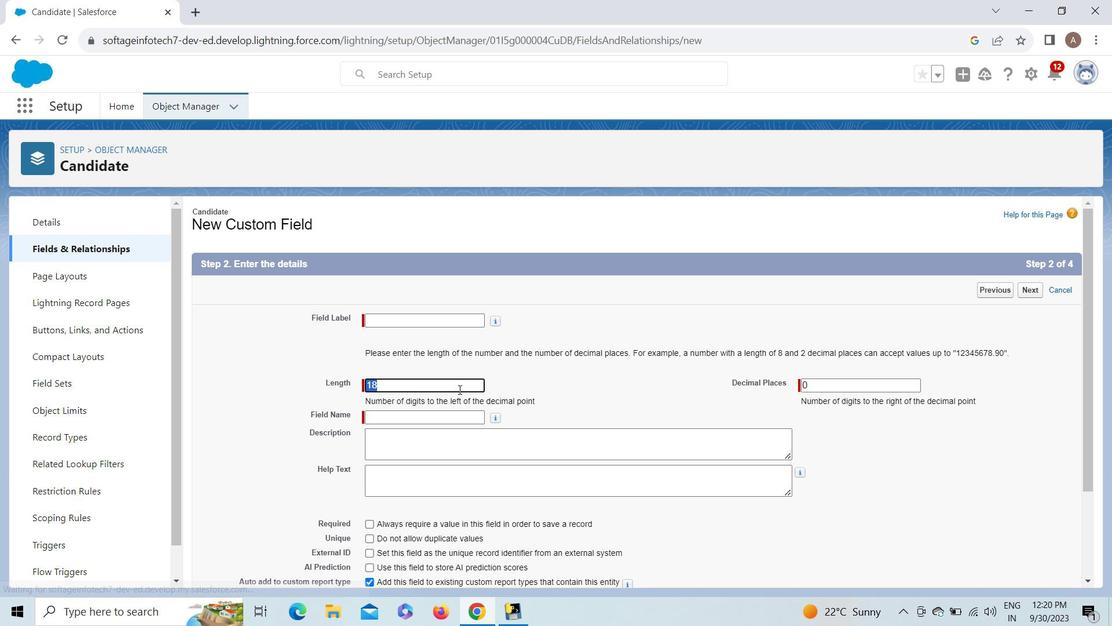 
Action: Mouse pressed left at (459, 390)
Screenshot: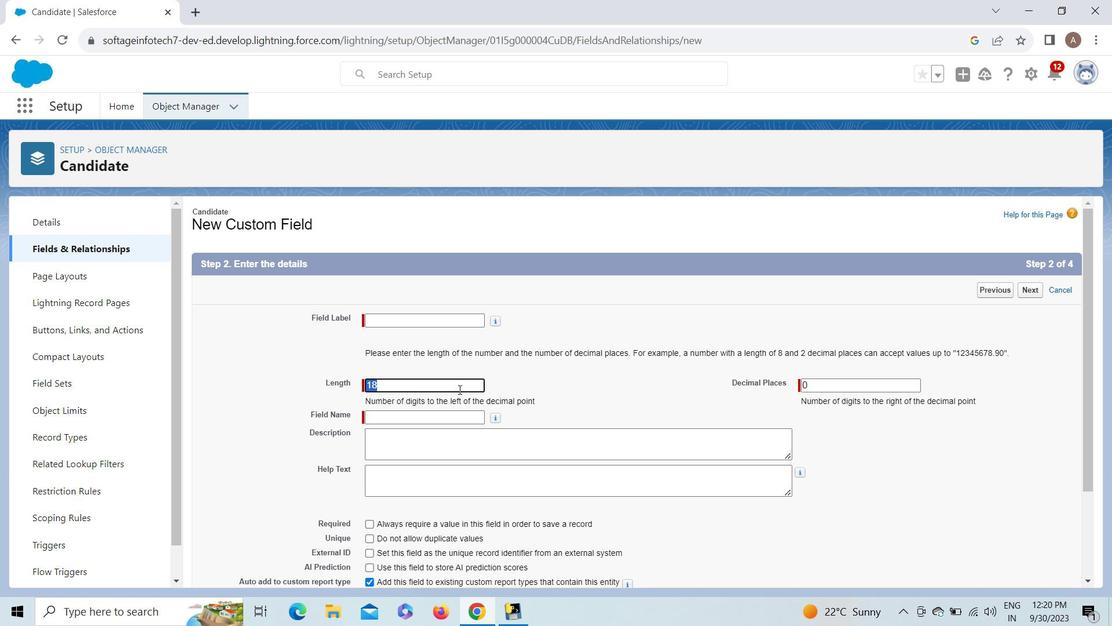 
Action: Key pressed 12
Screenshot: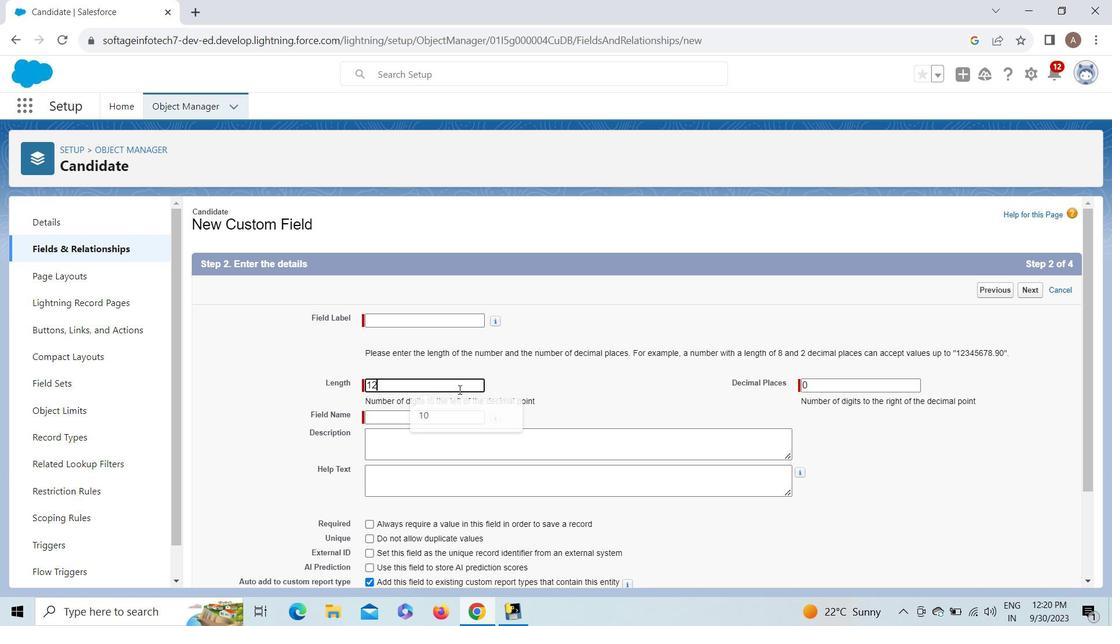 
Action: Mouse moved to (434, 324)
Screenshot: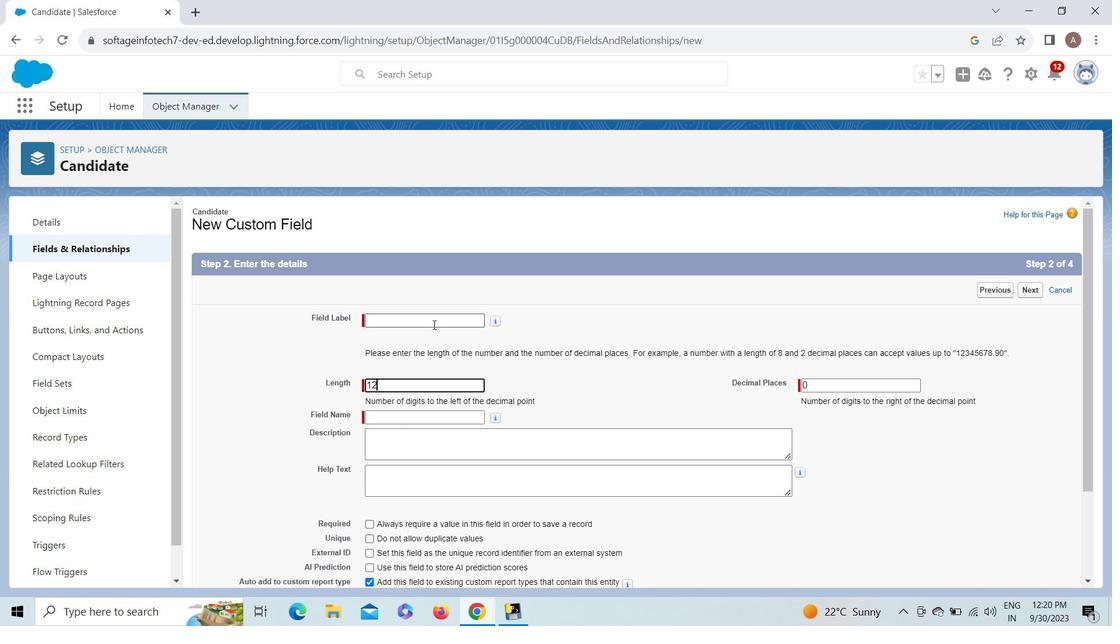 
Action: Mouse pressed left at (434, 324)
Screenshot: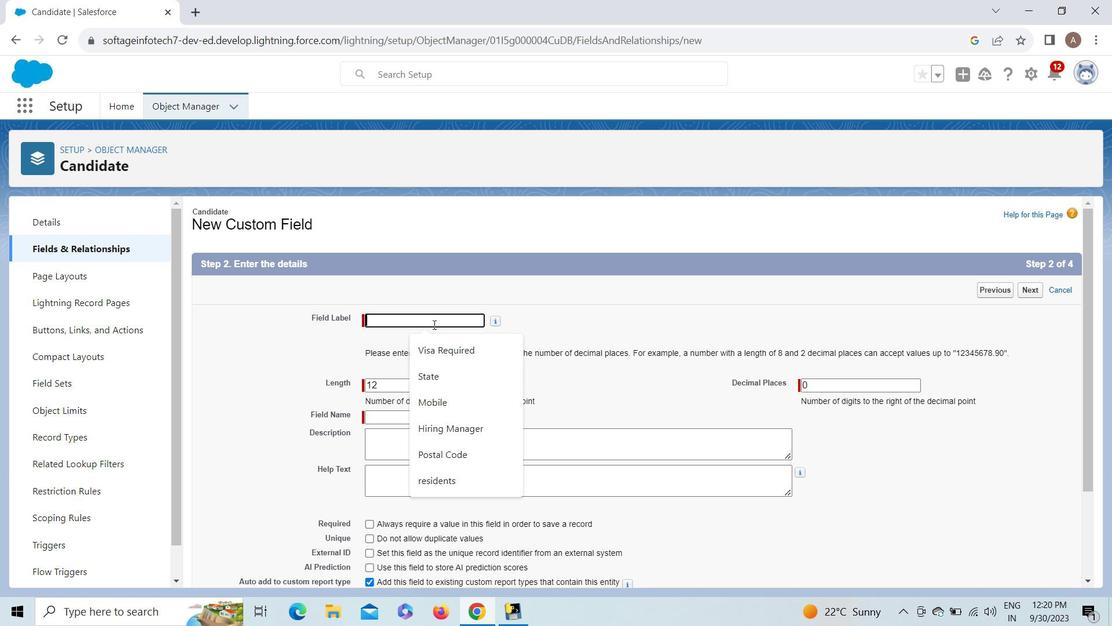 
Action: Key pressed <Key.shift>I<Key.left><Key.shift>U<Key.right><Key.shift><Key.shift><Key.shift><Key.shift><Key.shift><Key.shift><Key.shift><Key.shift><Key.shift><Key.shift><Key.shift><Key.shift><Key.shift><Key.shift><Key.shift><Key.shift><Key.shift><Key.shift><Key.shift><Key.shift><Key.shift><Key.shift><Key.shift><Key.shift><Key.shift><Key.shift><Key.shift><Key.shift><Key.shift><Key.shift><Key.shift><Key.shift><Key.shift><Key.shift><Key.shift><Key.shift><Key.shift><Key.shift><Key.shift><Key.shift><Key.shift><Key.shift><Key.shift><Key.shift><Key.shift><Key.shift><Key.shift><Key.shift><Key.shift><Key.shift><Key.shift><Key.shift><Key.shift><Key.shift><Key.shift><Key.shift><Key.shift><Key.shift><Key.shift><Key.shift><Key.shift><Key.shift><Key.shift><Key.shift><Key.shift><Key.shift><Key.shift><Key.shift><Key.shift><Key.shift><Key.shift><Key.shift><Key.shift><Key.shift><Key.shift><Key.shift><Key.shift><Key.shift><Key.shift><Key.shift><Key.shift><Key.shift><Key.shift><Key.shift><Key.shift><Key.shift><Key.shift><Key.shift><Key.shift><Key.shift><Key.shift><Key.shift><Key.shift><Key.shift><Key.shift><Key.shift><Key.shift><Key.shift><Key.shift>DAI<Key.space><Key.shift>Number
Screenshot: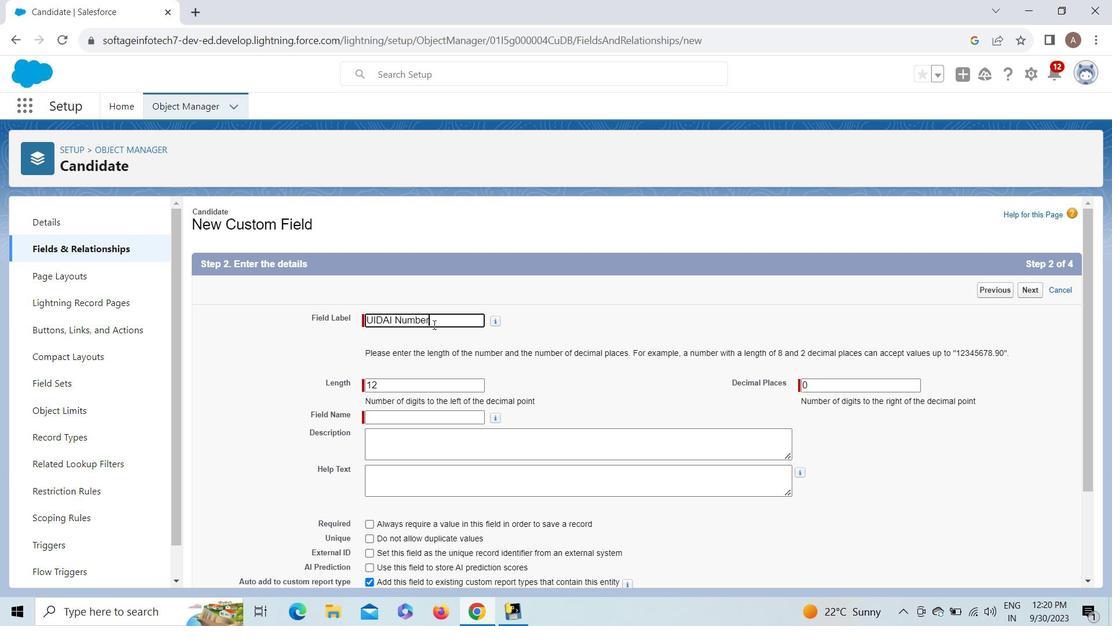 
Action: Mouse moved to (412, 437)
Screenshot: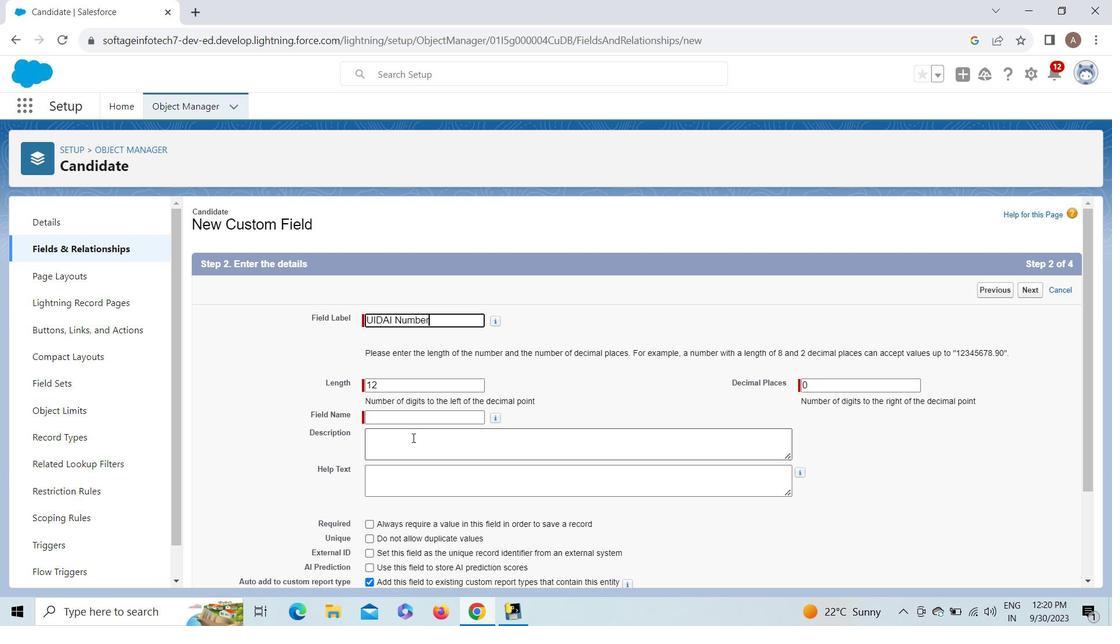 
Action: Mouse pressed left at (412, 437)
Screenshot: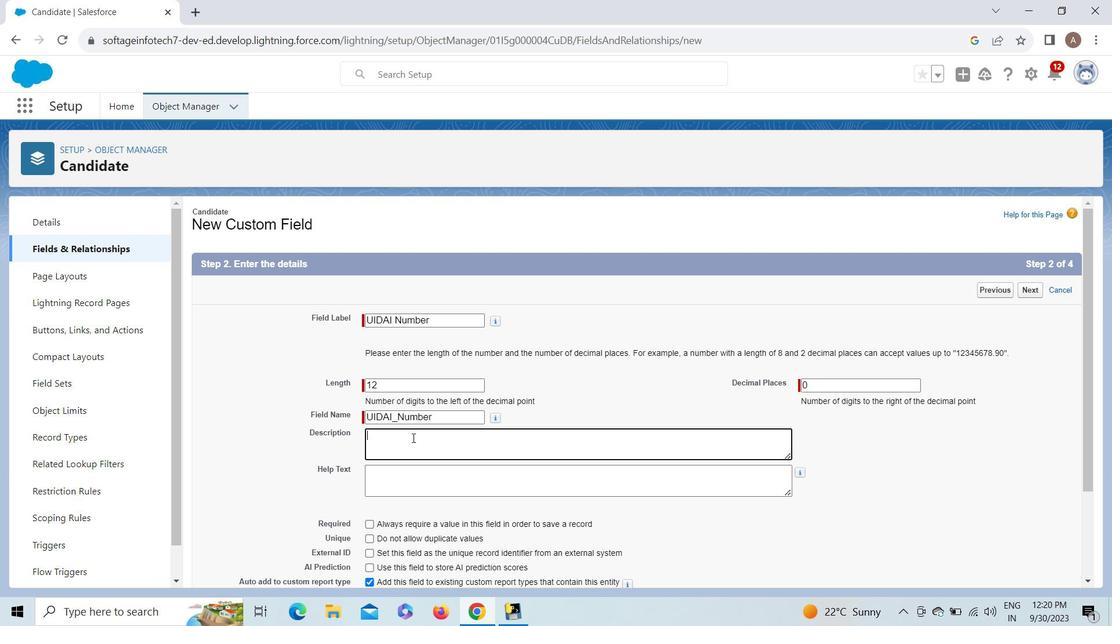 
Action: Key pressed <Key.shift><Key.shift><Key.shift><Key.shift><Key.shift><Key.shift><Key.shift><Key.shift><Key.shift>This<Key.space>field<Key.space>will
Screenshot: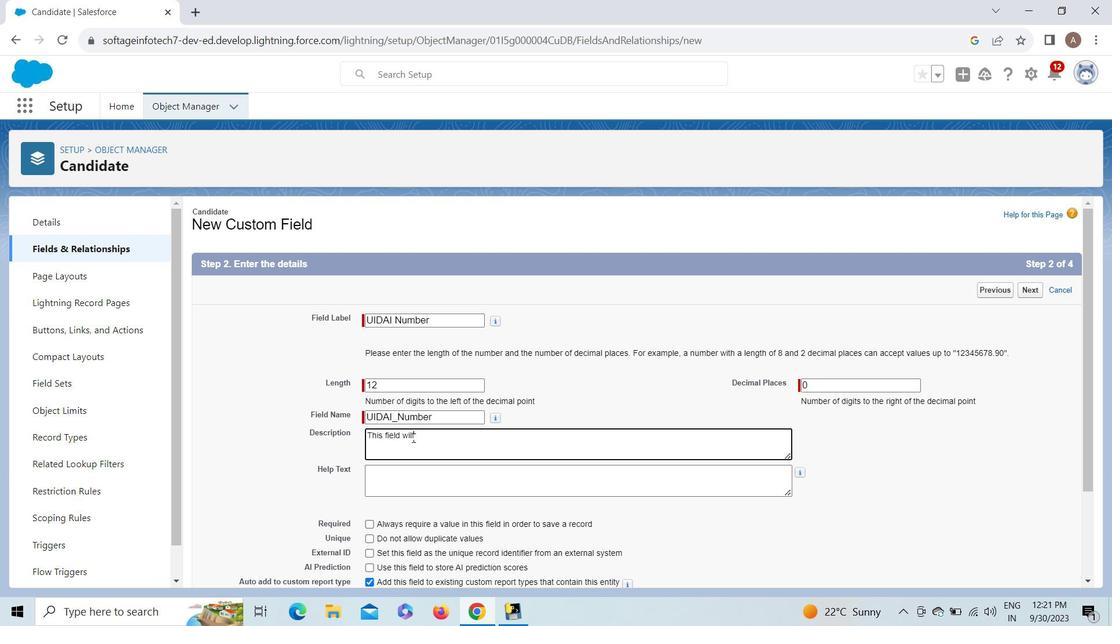 
Action: Mouse moved to (591, 317)
Screenshot: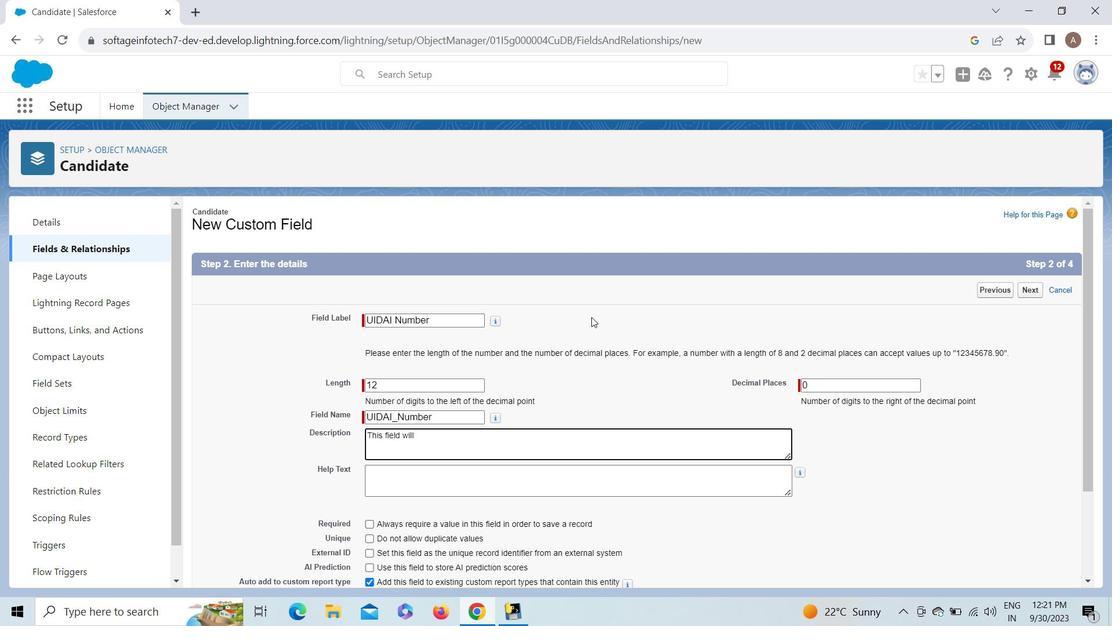 
Action: Key pressed <Key.space>contain<Key.space><Key.shift><Key.shift><Key.shift><Key.shift><Key.shift><Key.shift><Key.shift><Key.shift><Key.shift><Key.shift><Key.shift><Key.shift><Key.shift><Key.shift><Key.shift><Key.shift><Key.shift><Key.shift><Key.shift><Key.shift><Key.shift><Key.shift><Key.shift><Key.shift>UIDAI<Key.space><Key.shift>Number<Key.space>of<Key.space><Key.shift><Key.shift><Key.shift>CItizens<Key.space>of<Key.space><Key.shift>India.
Screenshot: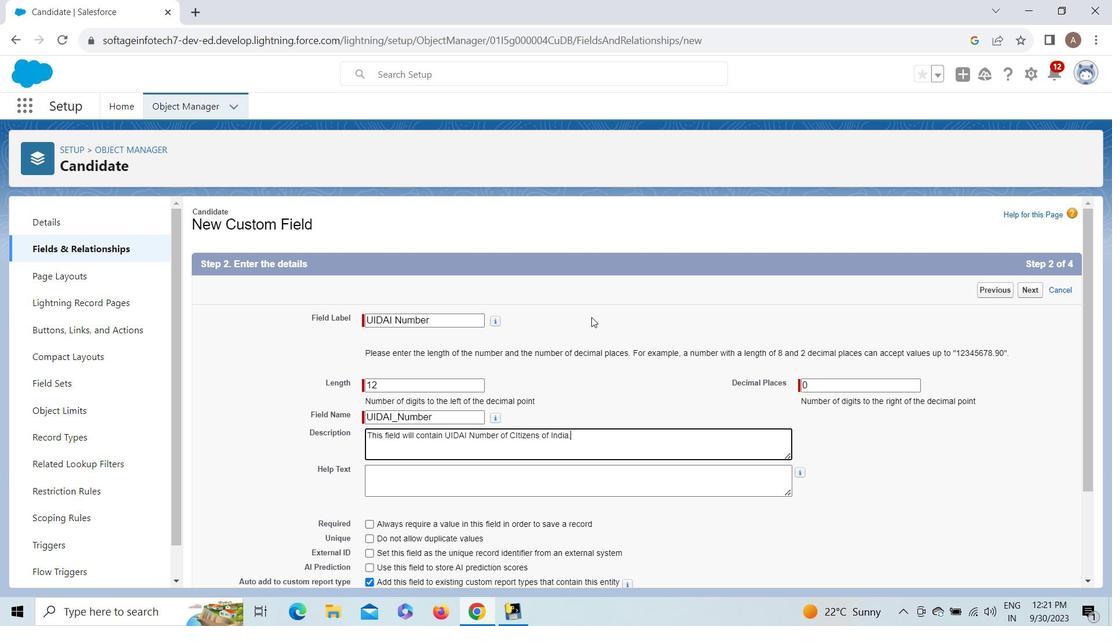 
Action: Mouse moved to (494, 492)
Screenshot: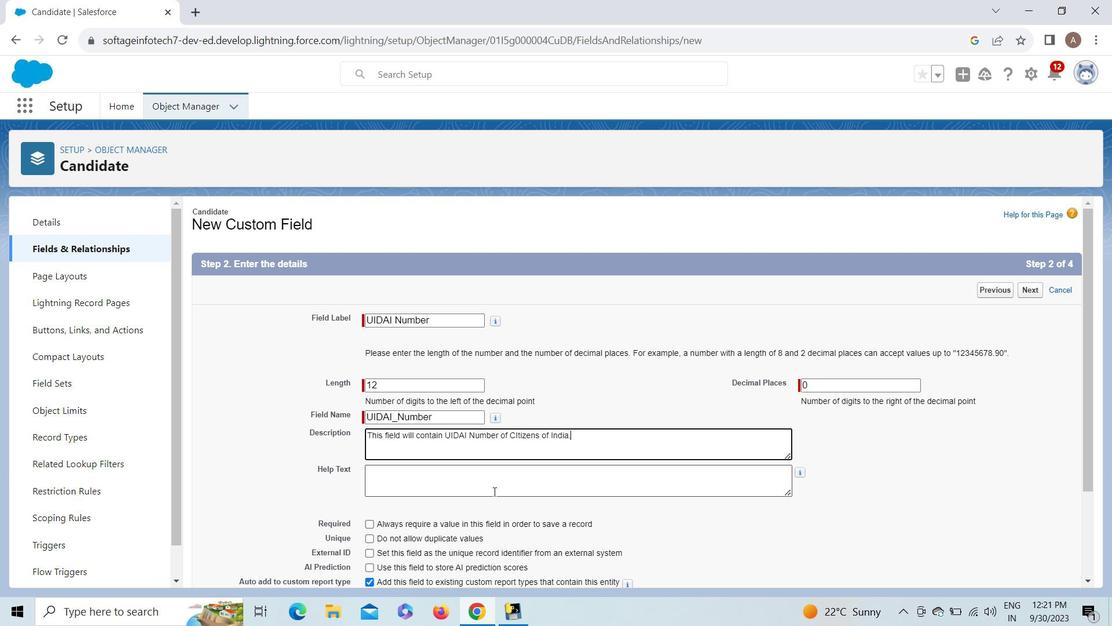 
Action: Mouse pressed left at (494, 492)
Screenshot: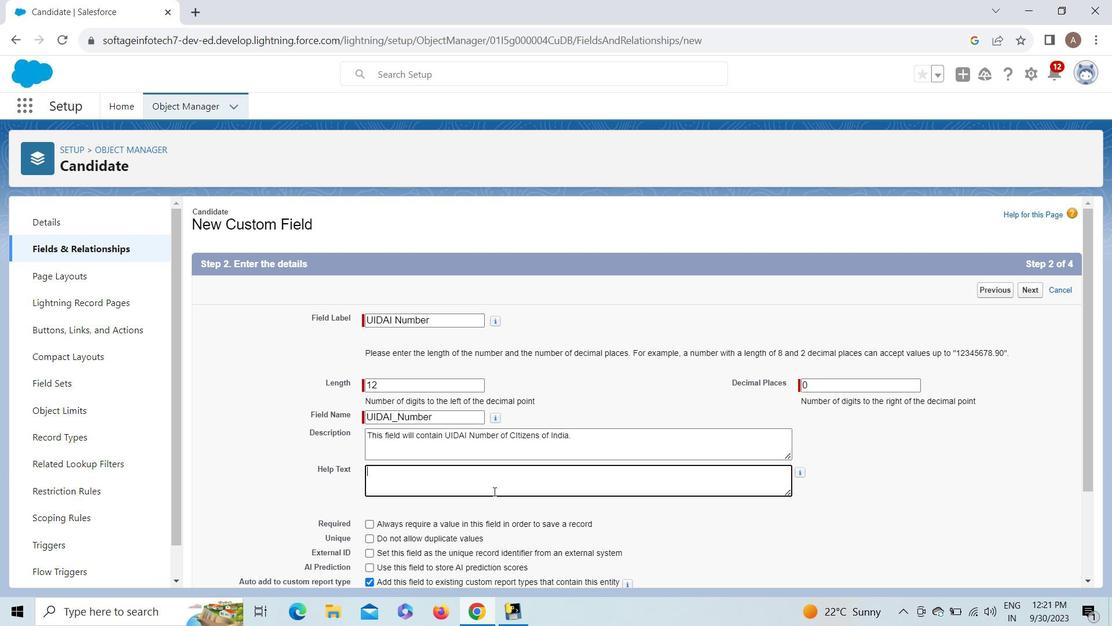 
Action: Key pressed <Key.shift><Key.shift><Key.shift><Key.shift><Key.shift><Key.shift><Key.shift><Key.shift><Key.shift><Key.shift><Key.shift><Key.shift>Please<Key.space>enter<Key.space><Key.shift><Key.shift><Key.shift><Key.shift>UIDAI<Key.space><Key.shift>Numn<Key.backspace>ber<Key.space><Key.shift_r>()<Key.left><Key.shift>If<Key.space><Key.shift>INdian<Key.right><Key.right><Key.right>
Screenshot: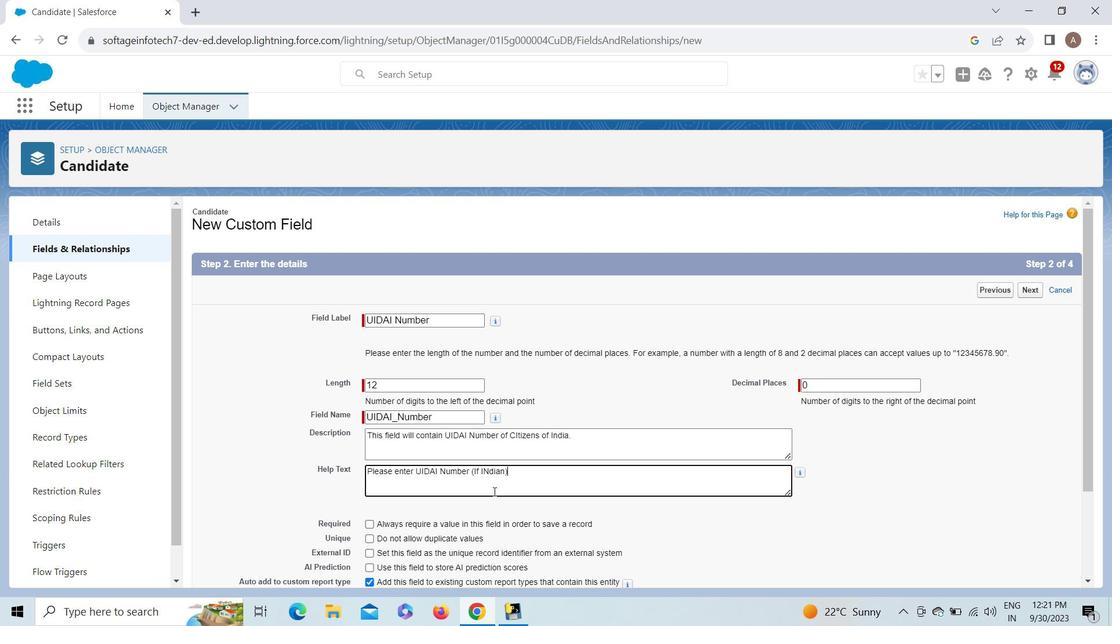 
Action: Mouse moved to (1085, 351)
Screenshot: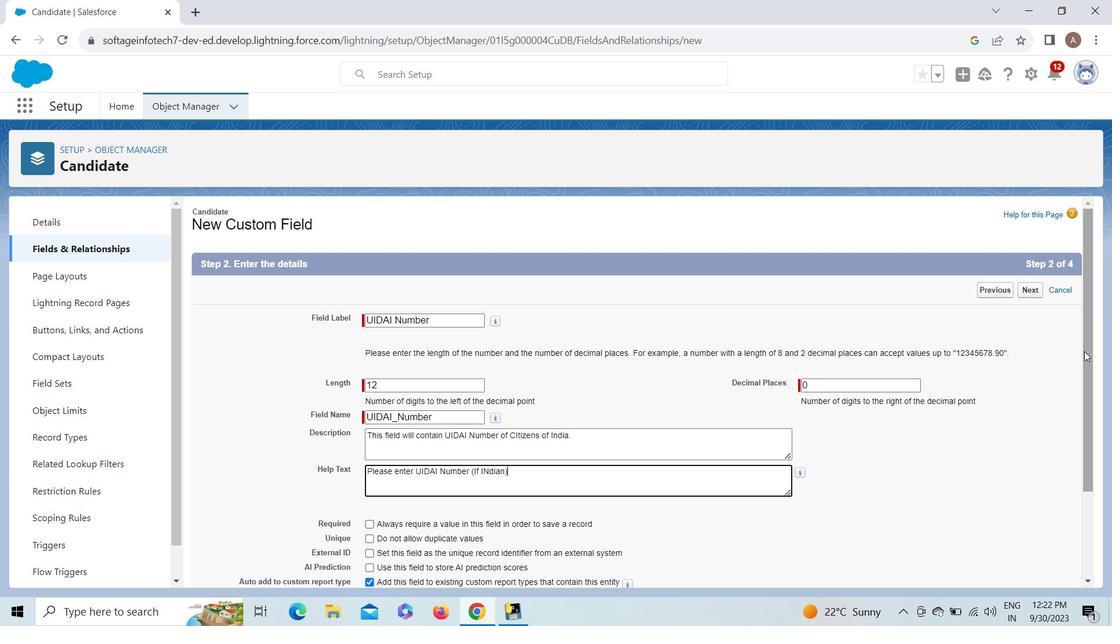 
Action: Mouse pressed left at (1085, 351)
Screenshot: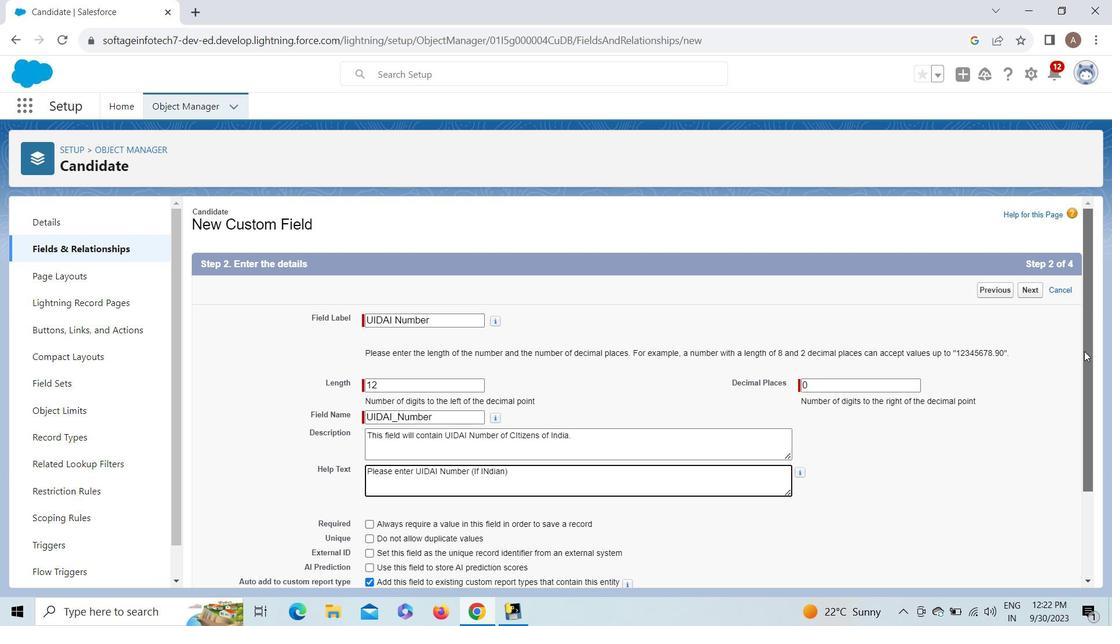 
Action: Mouse moved to (469, 430)
Screenshot: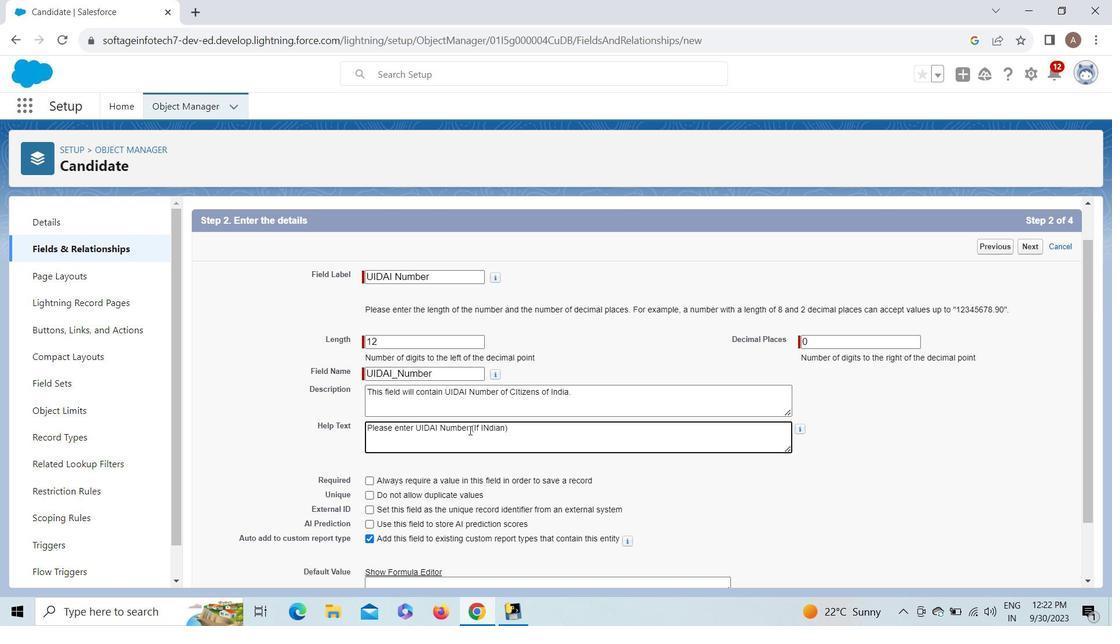 
Action: Mouse pressed left at (469, 430)
Screenshot: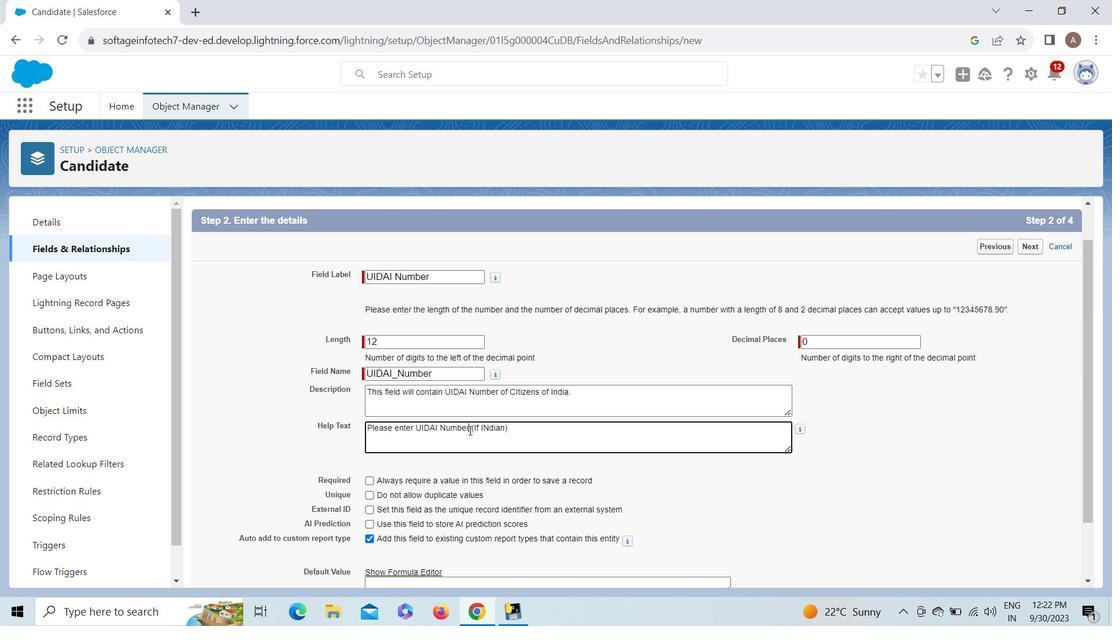 
Action: Mouse moved to (490, 439)
Screenshot: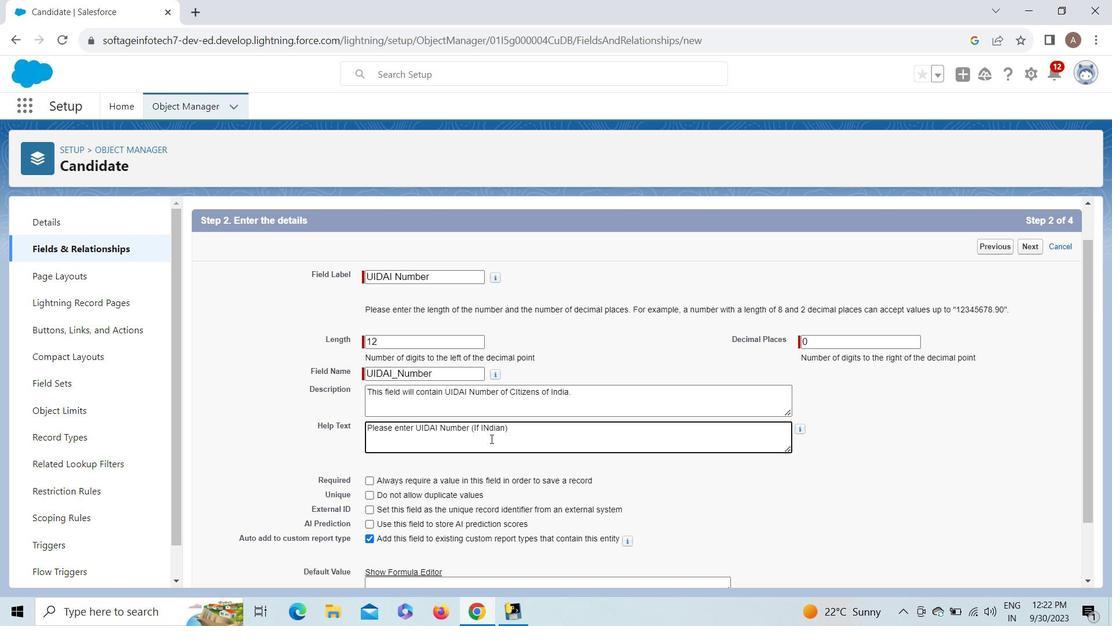 
Action: Key pressed <Key.right><Key.right><Key.right><Key.right><Key.right><Key.right><Key.right><Key.right><Key.right><Key.right><Key.right><Key.right><Key.right><Key.right>.
Screenshot: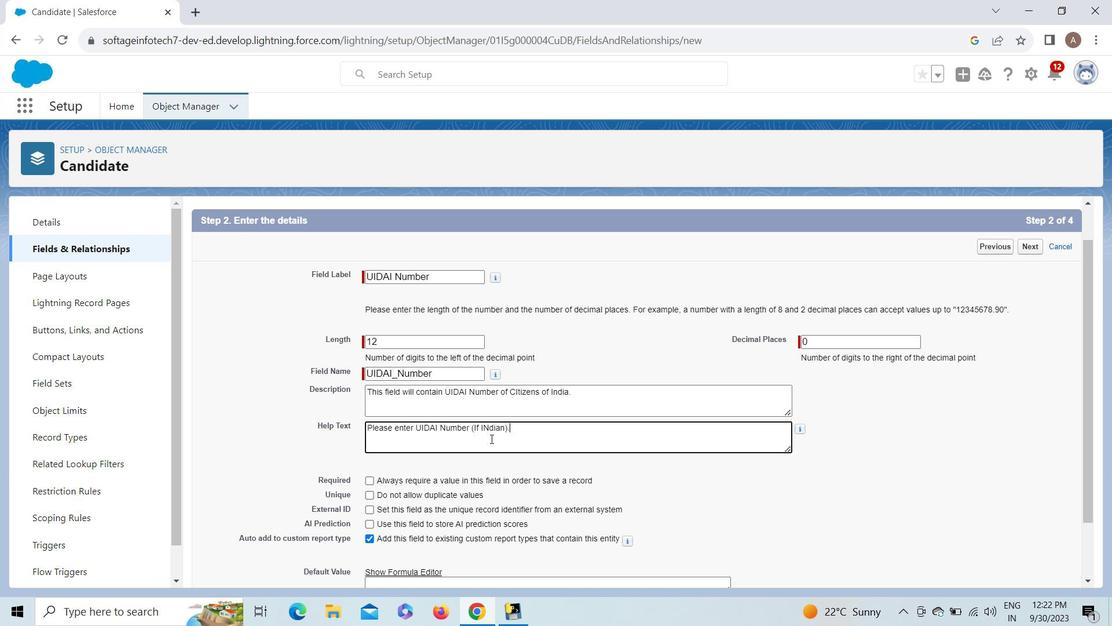 
Action: Mouse moved to (1085, 430)
Screenshot: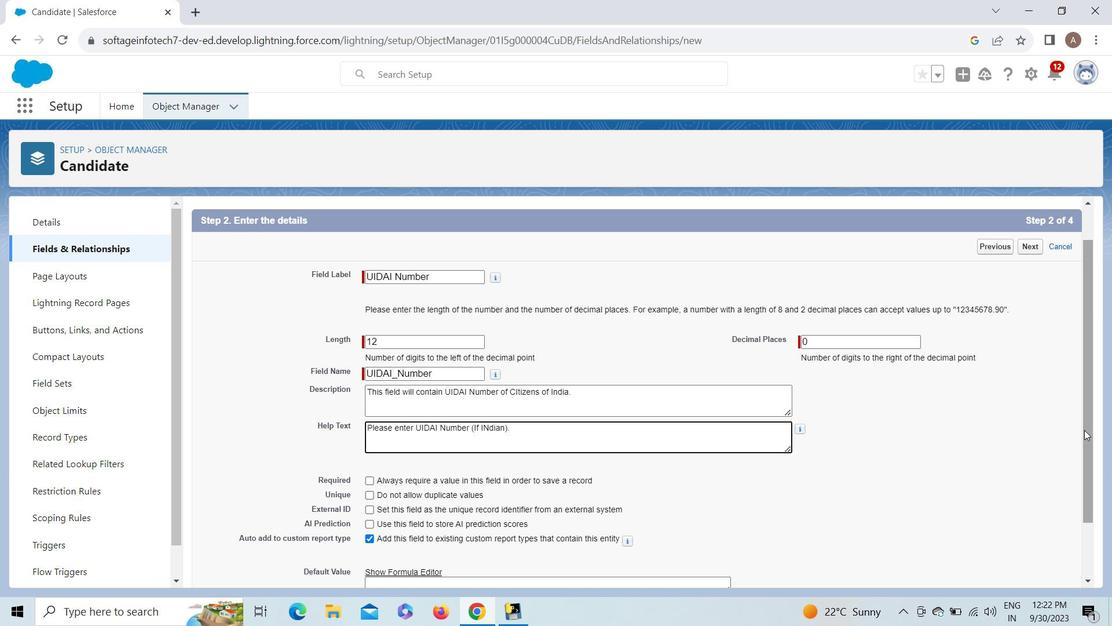 
Action: Mouse pressed left at (1085, 430)
Screenshot: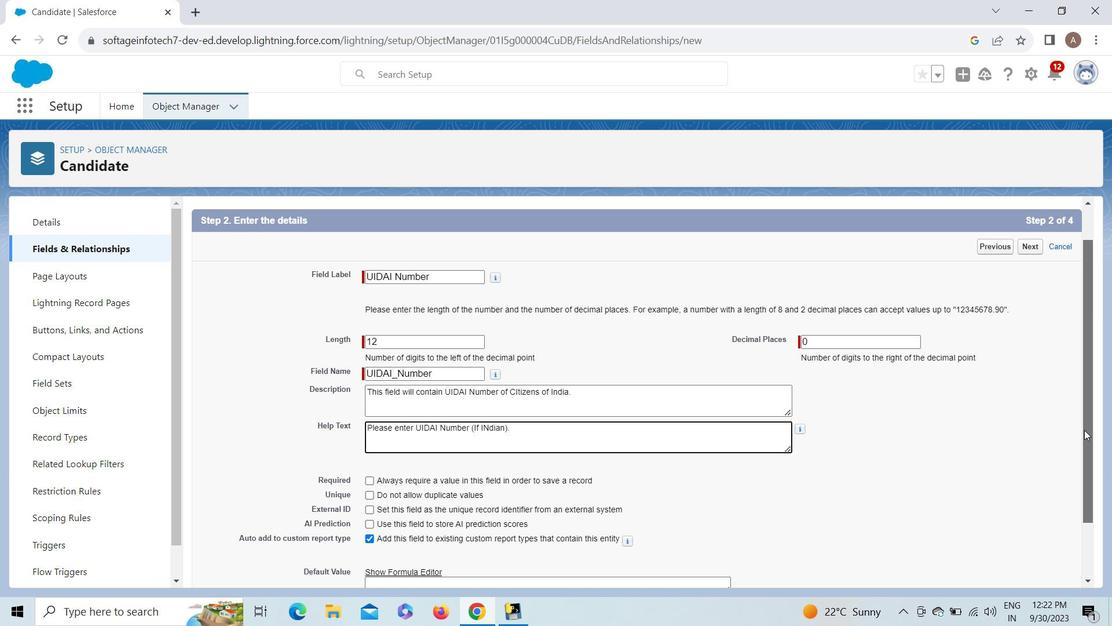 
Action: Mouse moved to (373, 457)
Screenshot: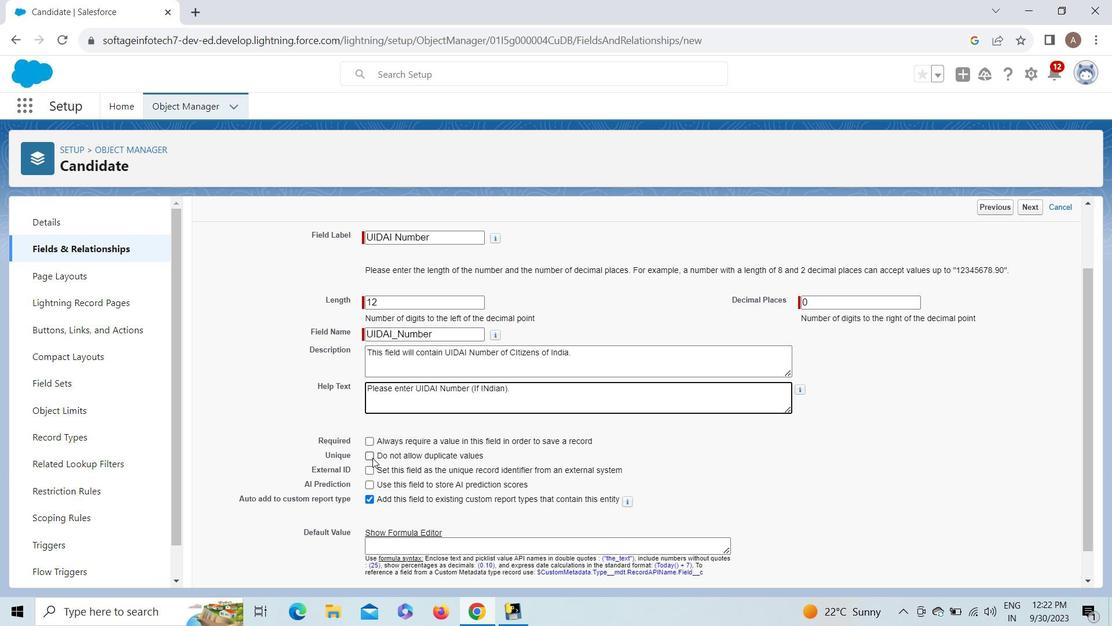 
Action: Mouse pressed left at (373, 457)
Screenshot: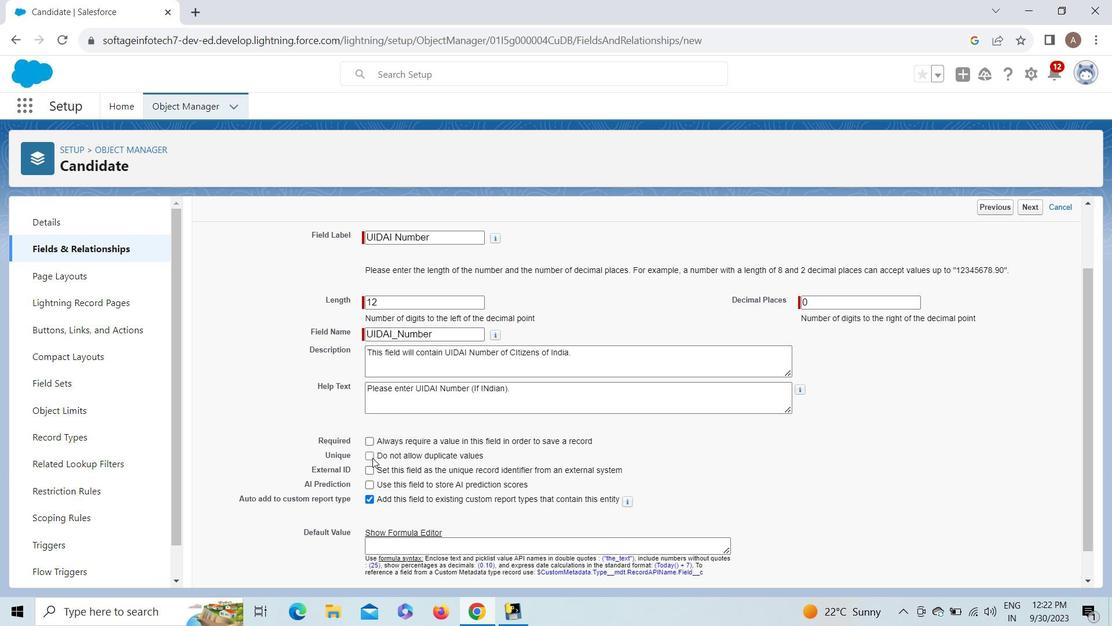 
Action: Mouse moved to (1028, 214)
Screenshot: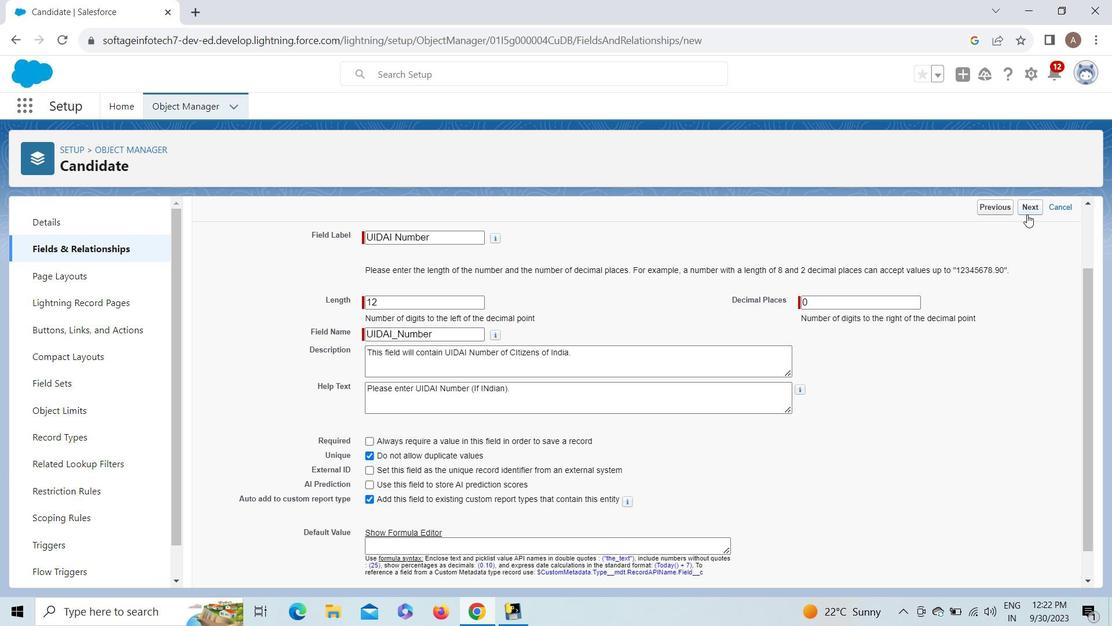 
Action: Mouse pressed left at (1028, 214)
Screenshot: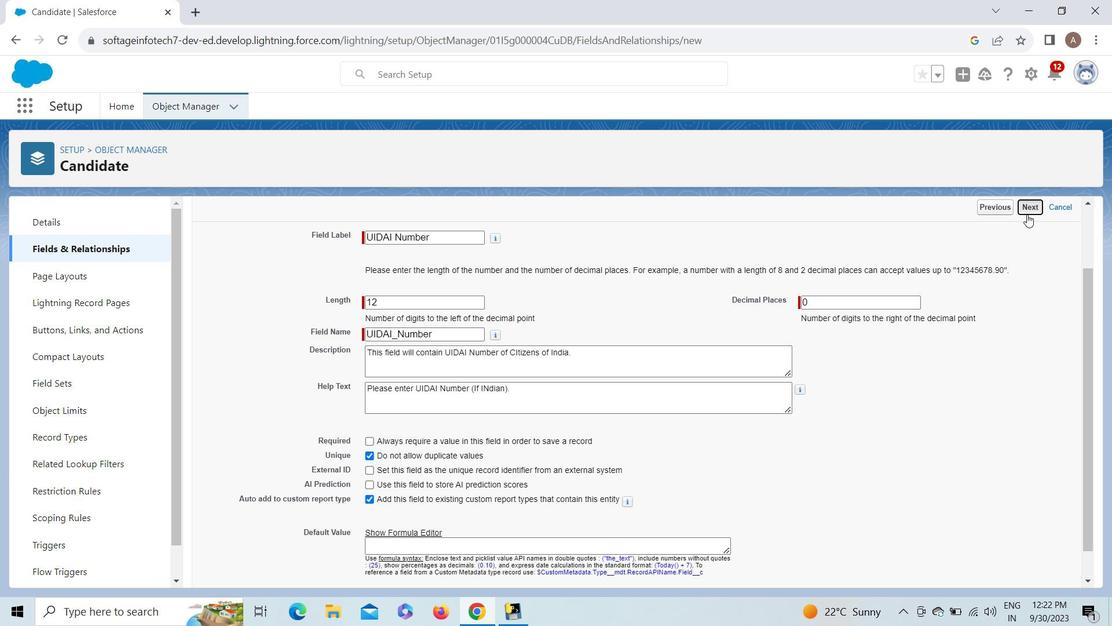
Action: Mouse moved to (791, 413)
Screenshot: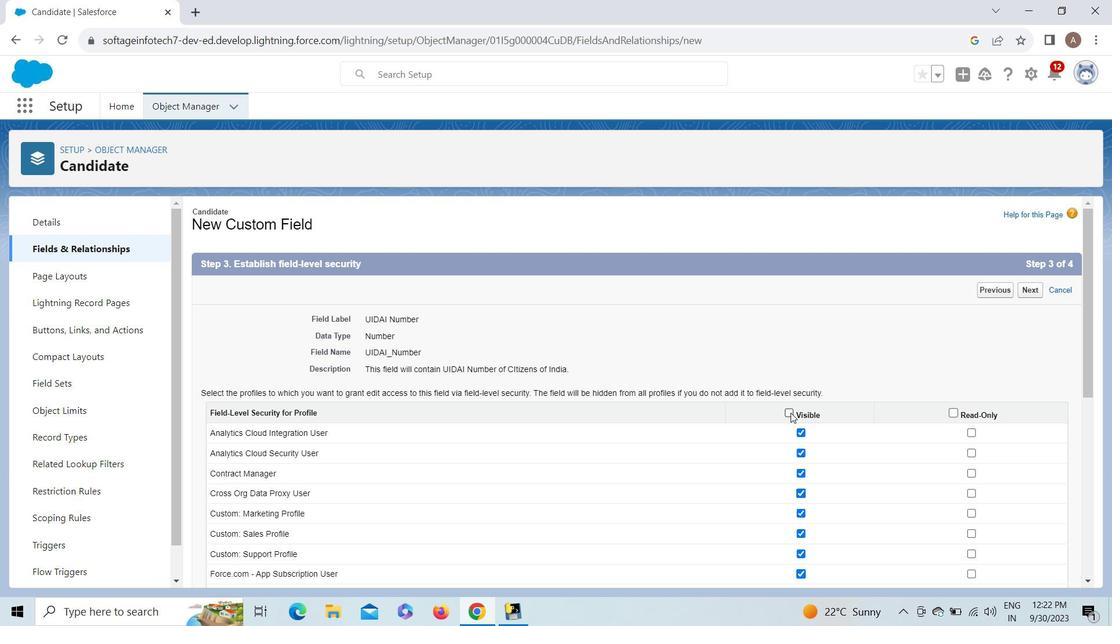 
Action: Mouse pressed left at (791, 413)
Screenshot: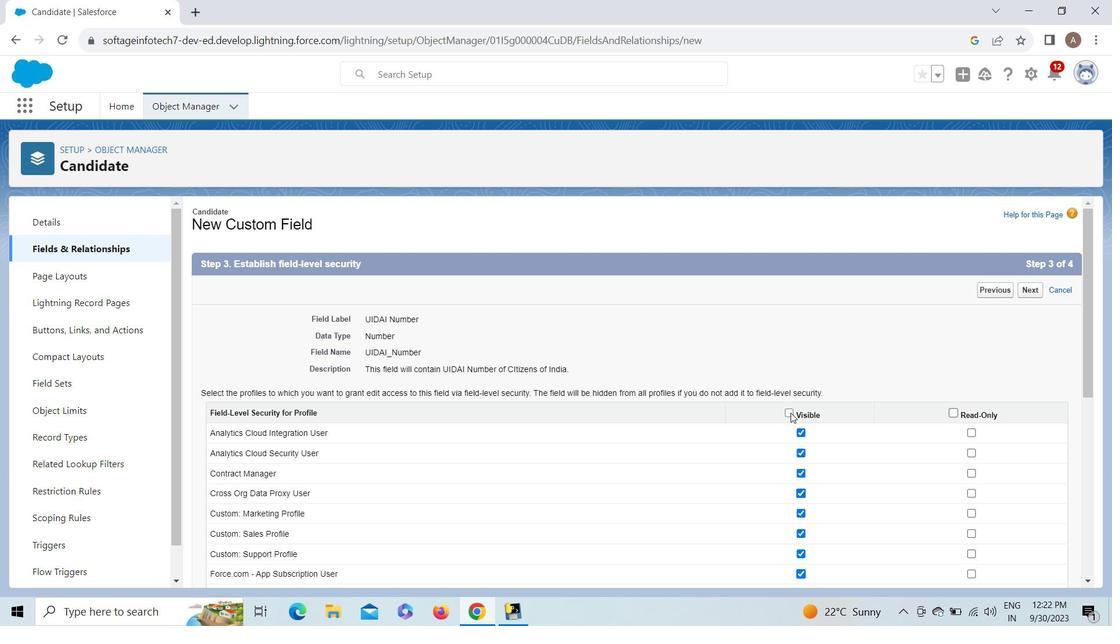
Action: Mouse pressed left at (791, 413)
Screenshot: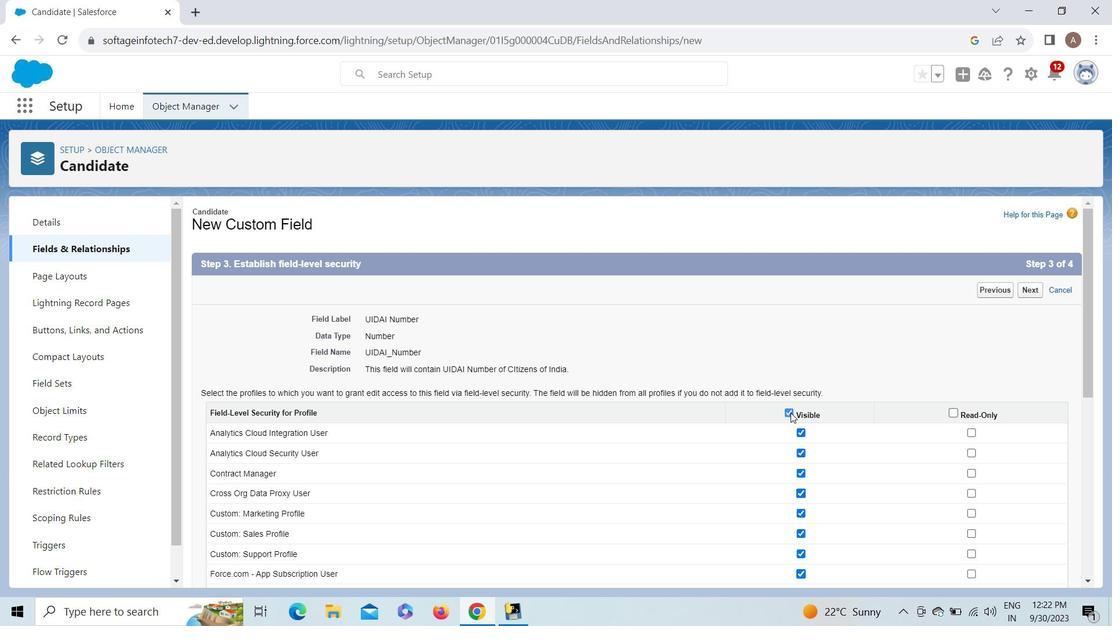 
Action: Mouse moved to (1087, 307)
Screenshot: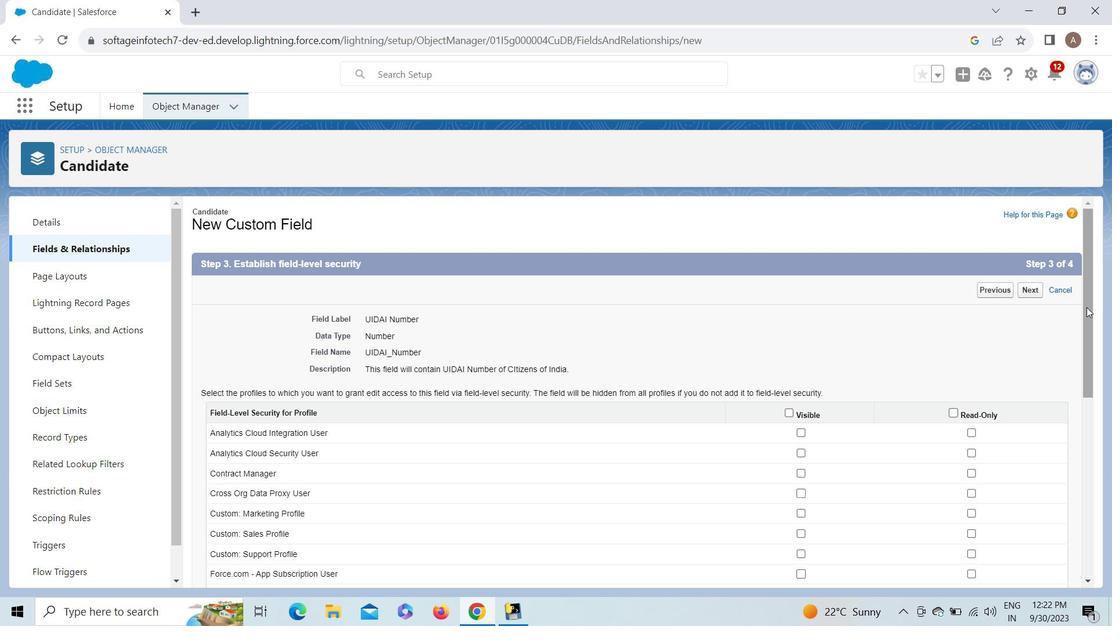 
Action: Mouse pressed left at (1087, 307)
Screenshot: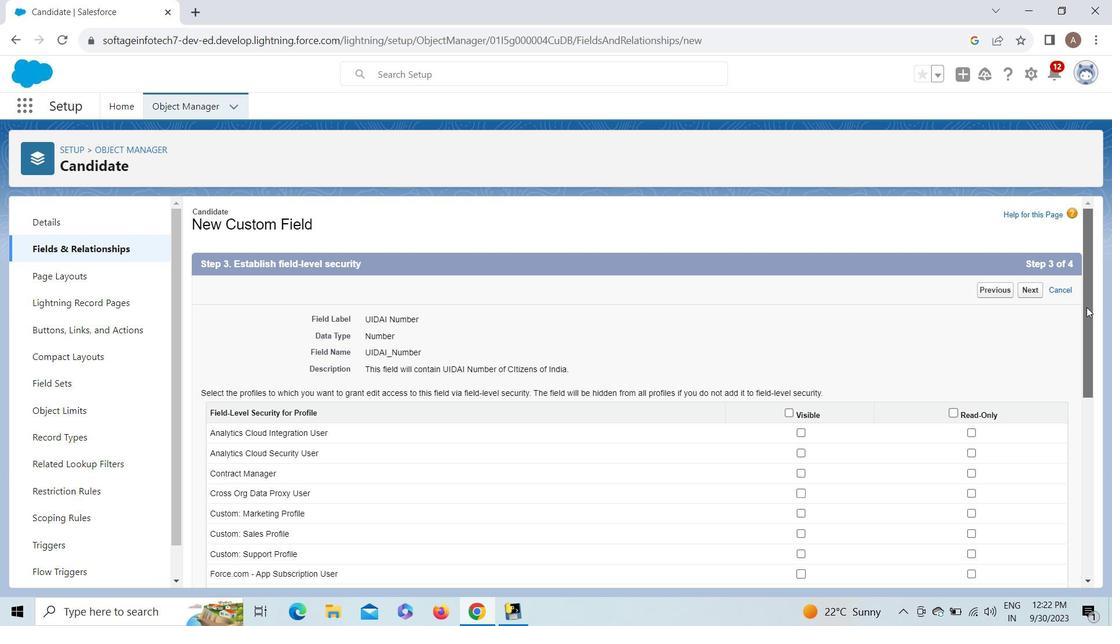 
Action: Mouse moved to (799, 316)
Screenshot: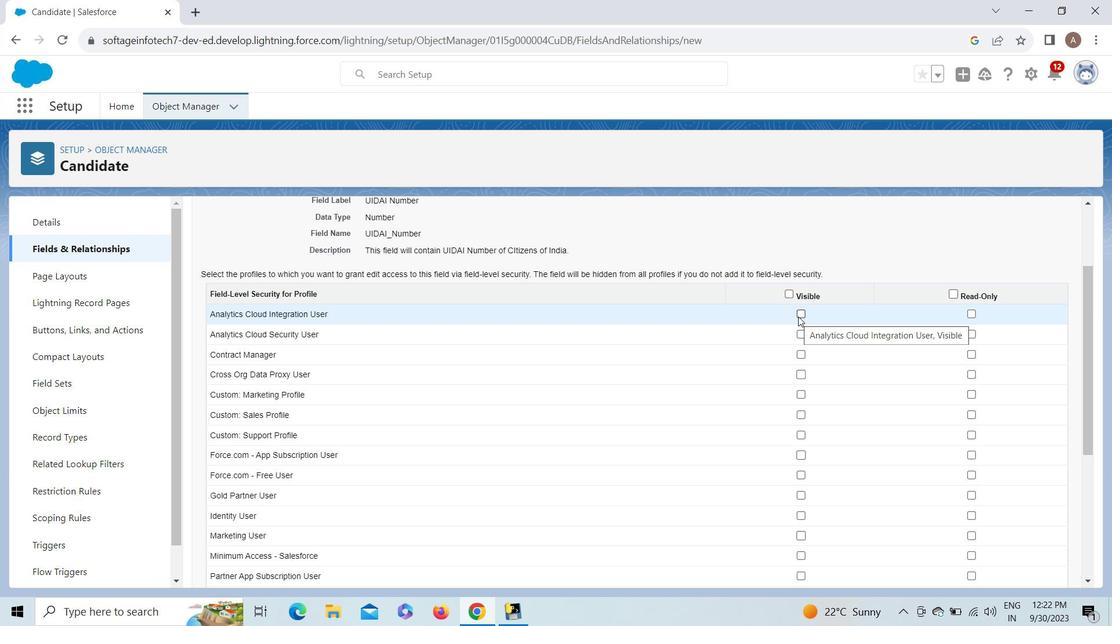 
Action: Mouse pressed left at (799, 316)
Screenshot: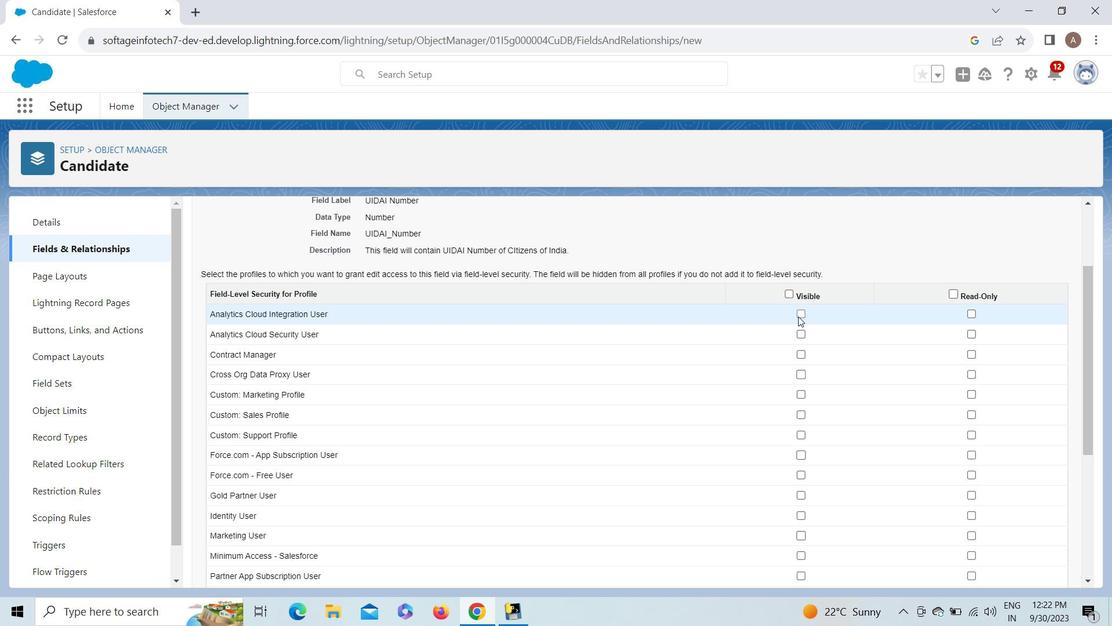 
Action: Mouse moved to (799, 332)
Screenshot: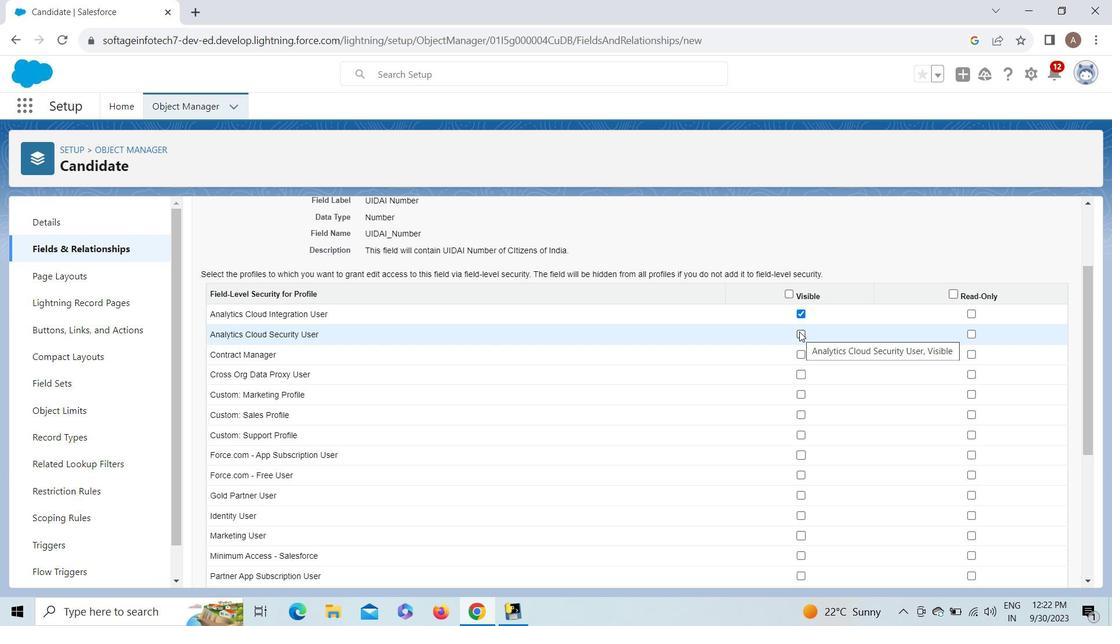 
Action: Mouse pressed left at (799, 332)
Screenshot: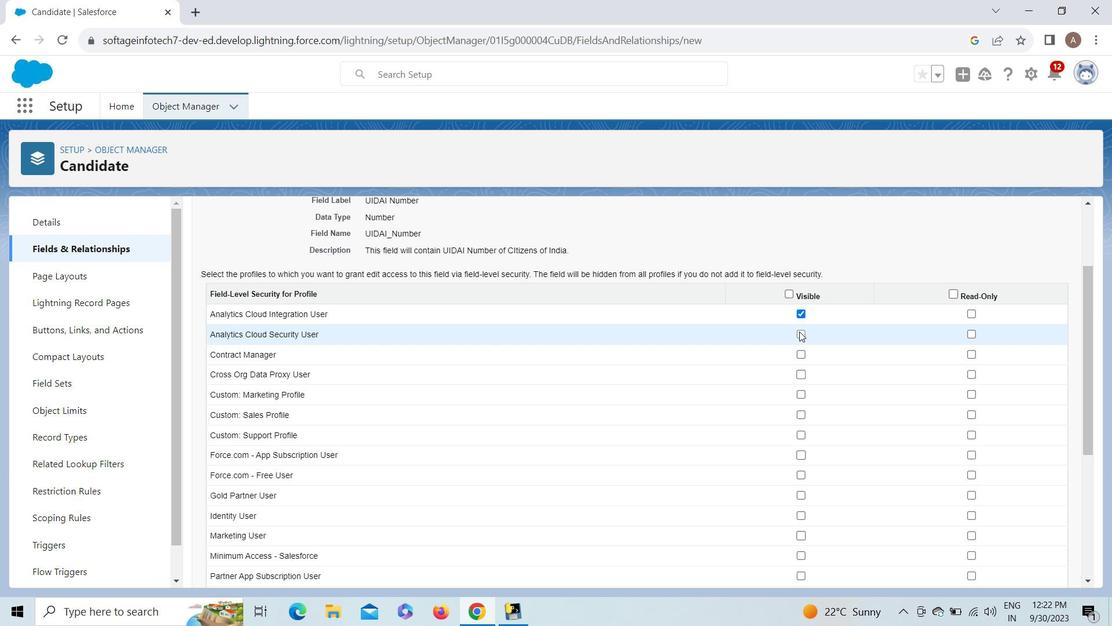 
Action: Mouse moved to (800, 356)
Screenshot: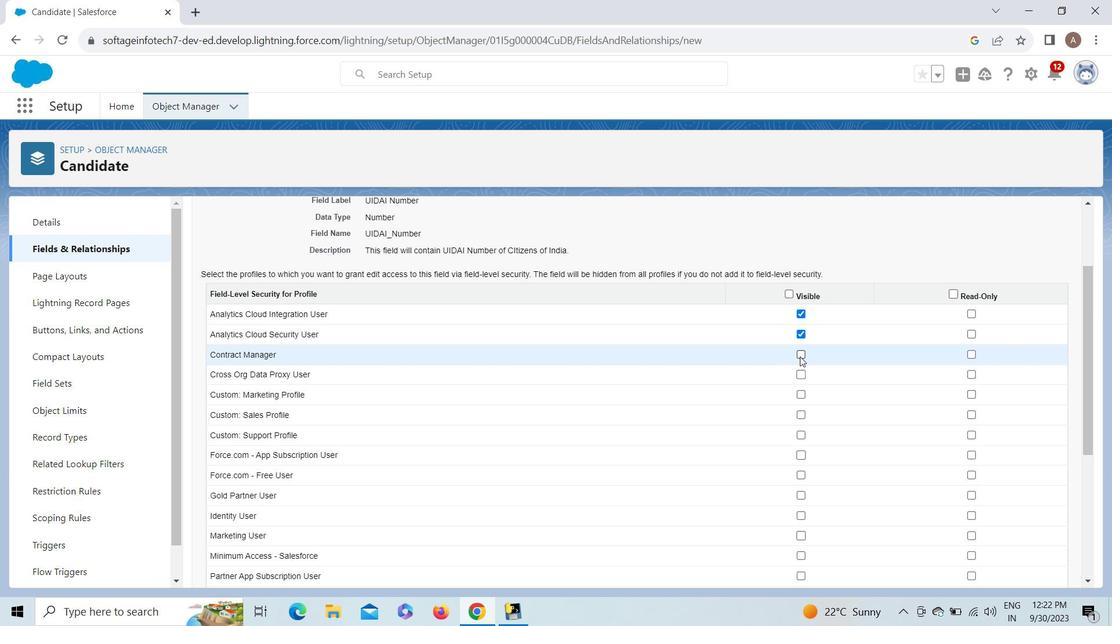 
Action: Mouse pressed left at (800, 356)
Screenshot: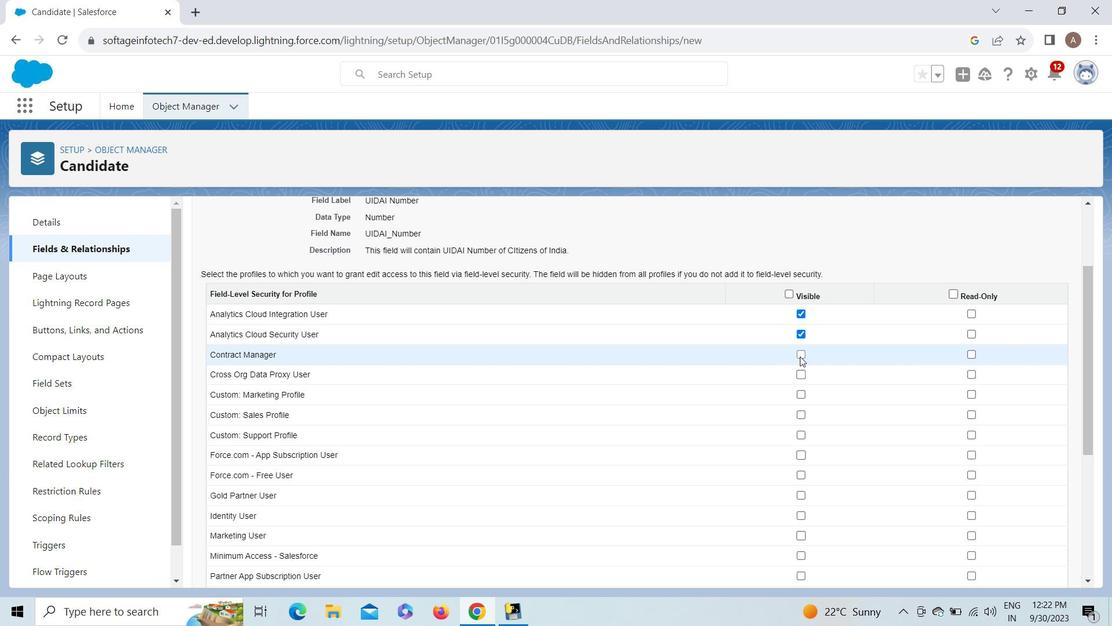 
Action: Mouse moved to (802, 376)
Screenshot: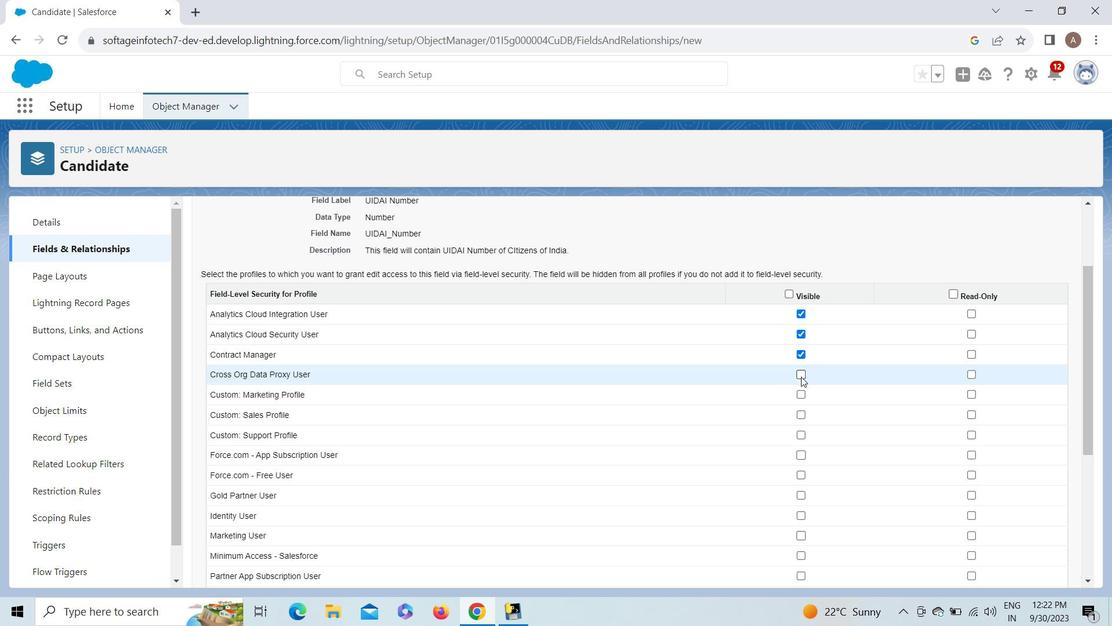 
Action: Mouse pressed left at (802, 376)
Screenshot: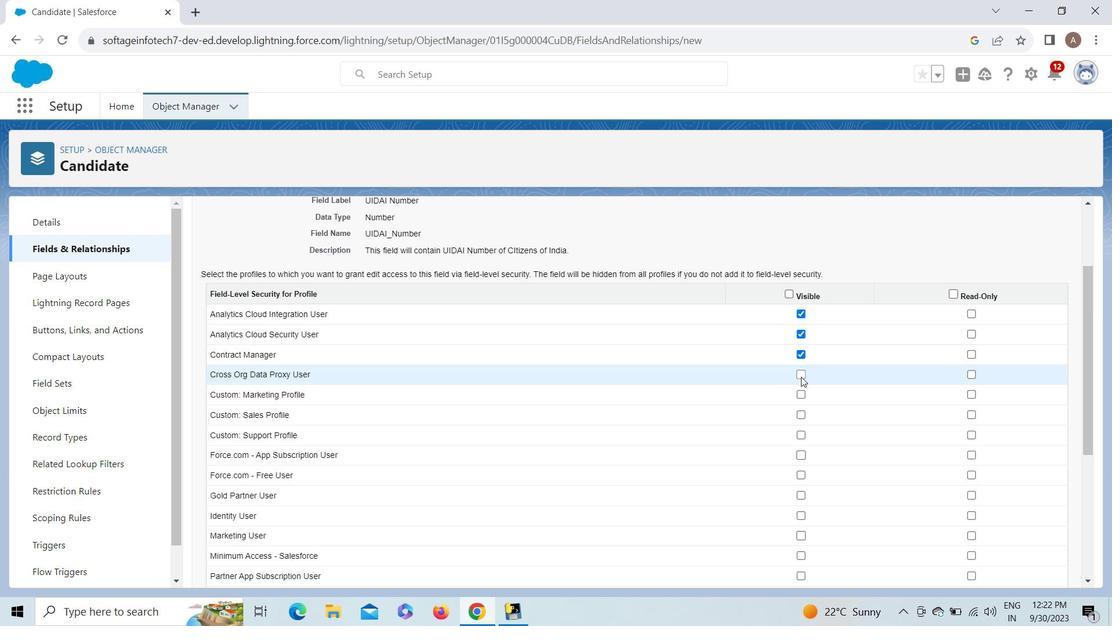 
Action: Mouse moved to (802, 394)
Screenshot: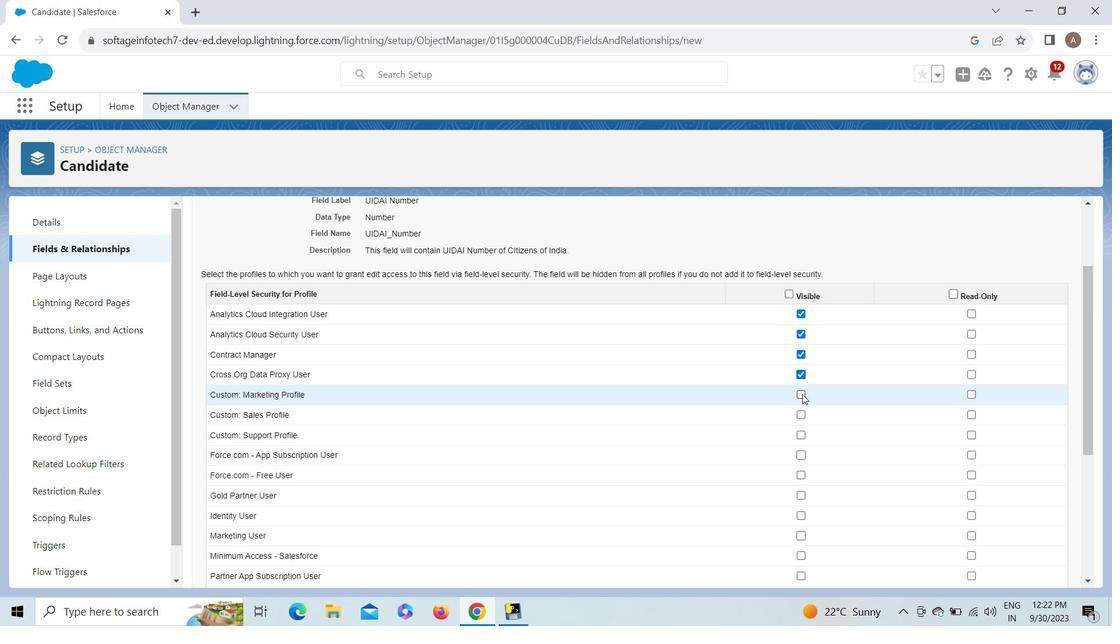 
Action: Mouse pressed left at (802, 394)
Screenshot: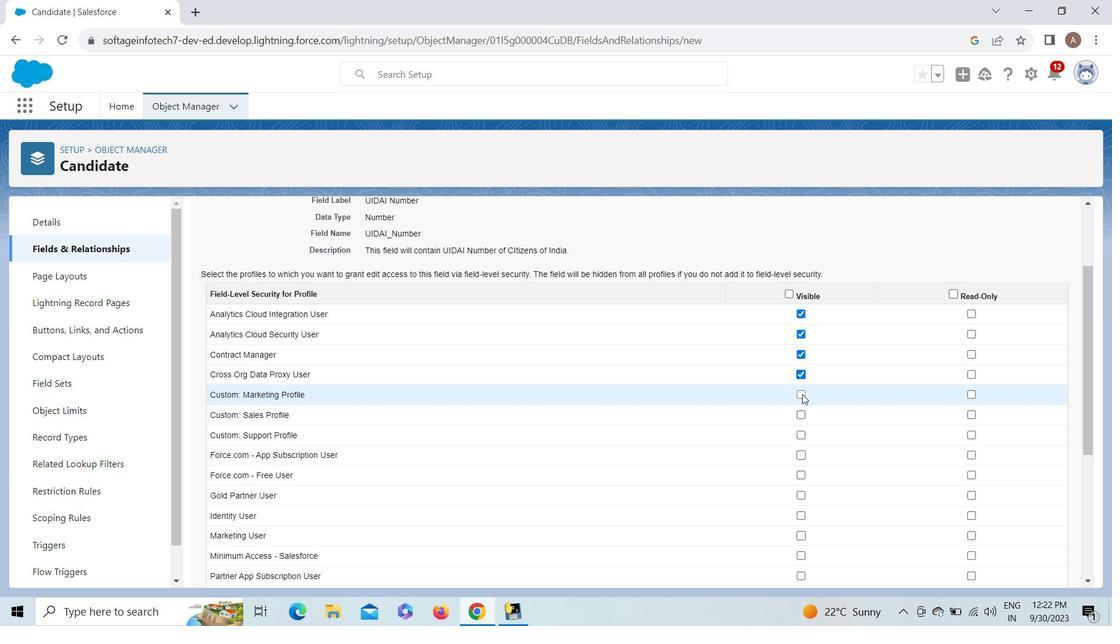 
Action: Mouse moved to (974, 397)
Screenshot: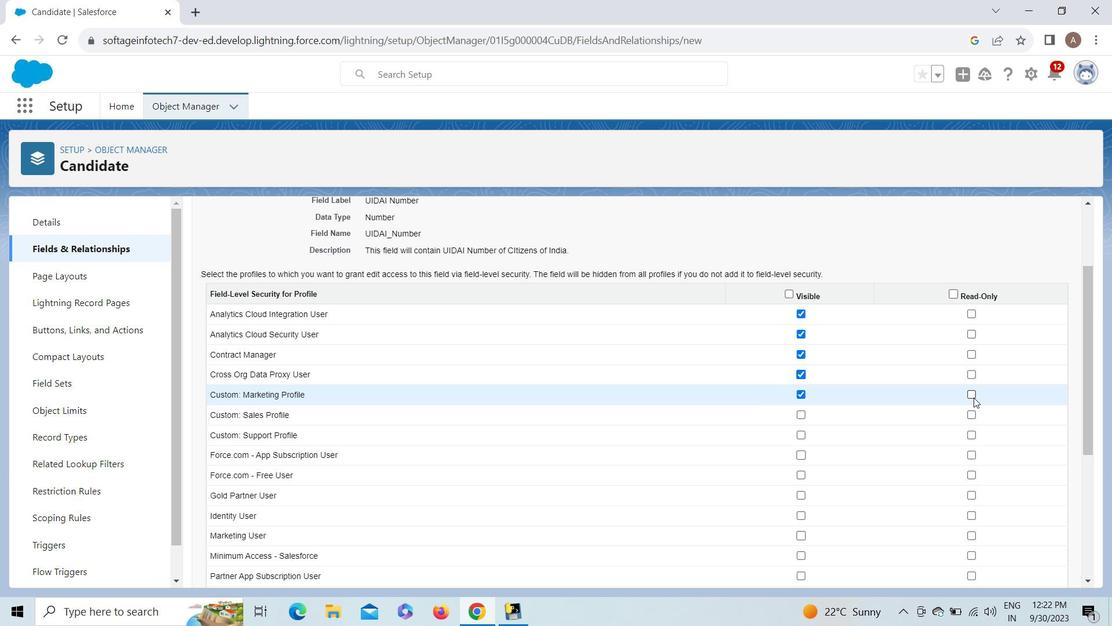
Action: Mouse pressed left at (974, 397)
Screenshot: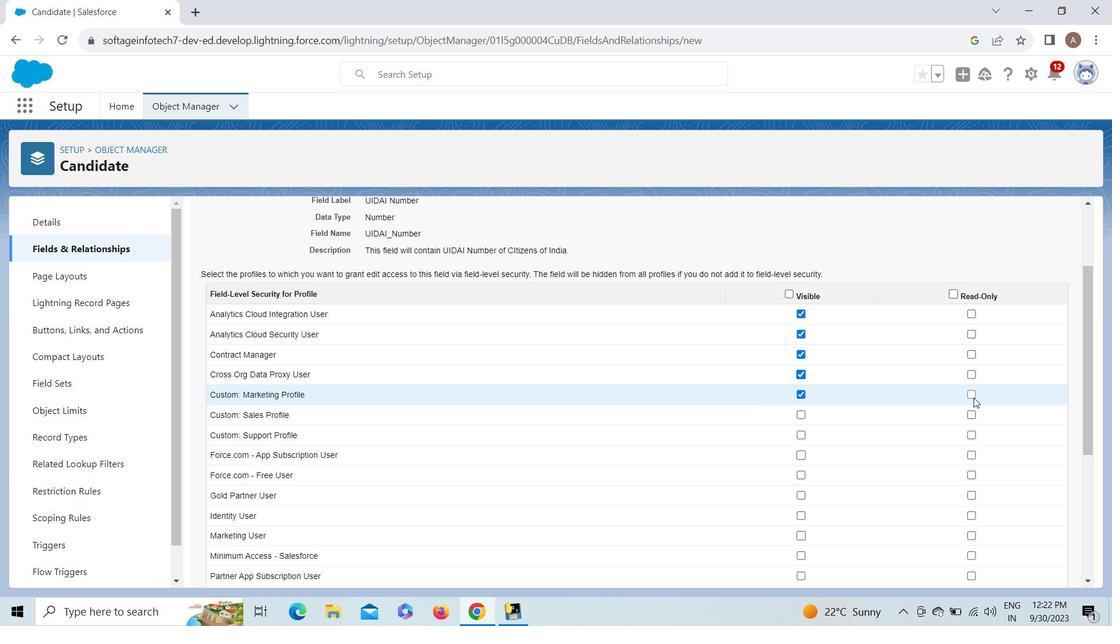 
Action: Mouse moved to (799, 435)
Screenshot: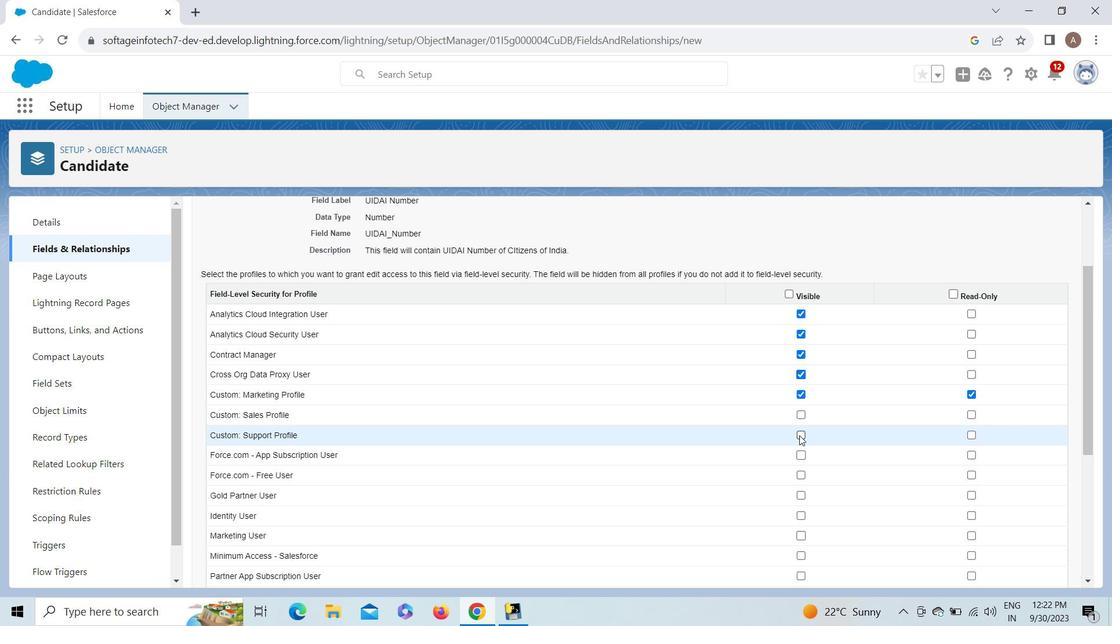 
Action: Mouse pressed left at (799, 435)
Screenshot: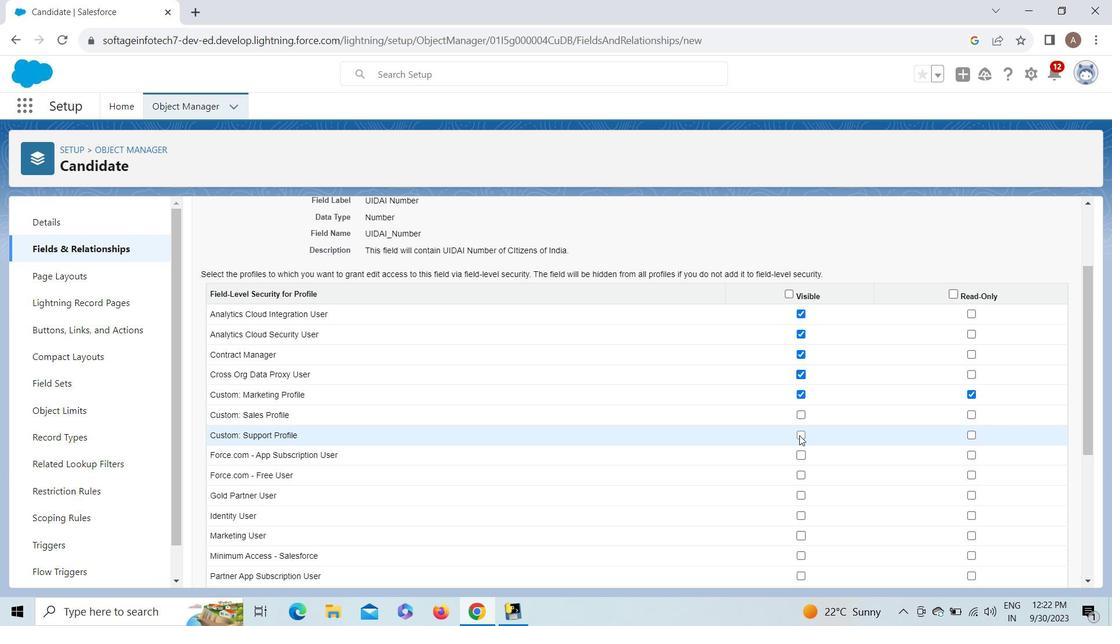 
Action: Mouse moved to (799, 419)
Screenshot: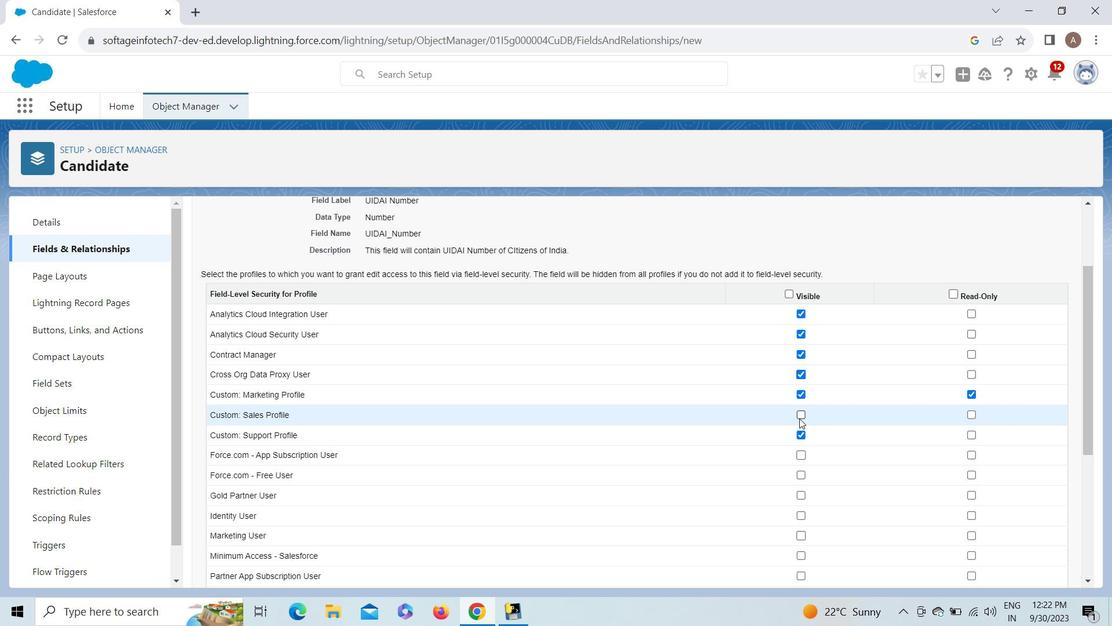 
Action: Mouse pressed left at (799, 419)
Screenshot: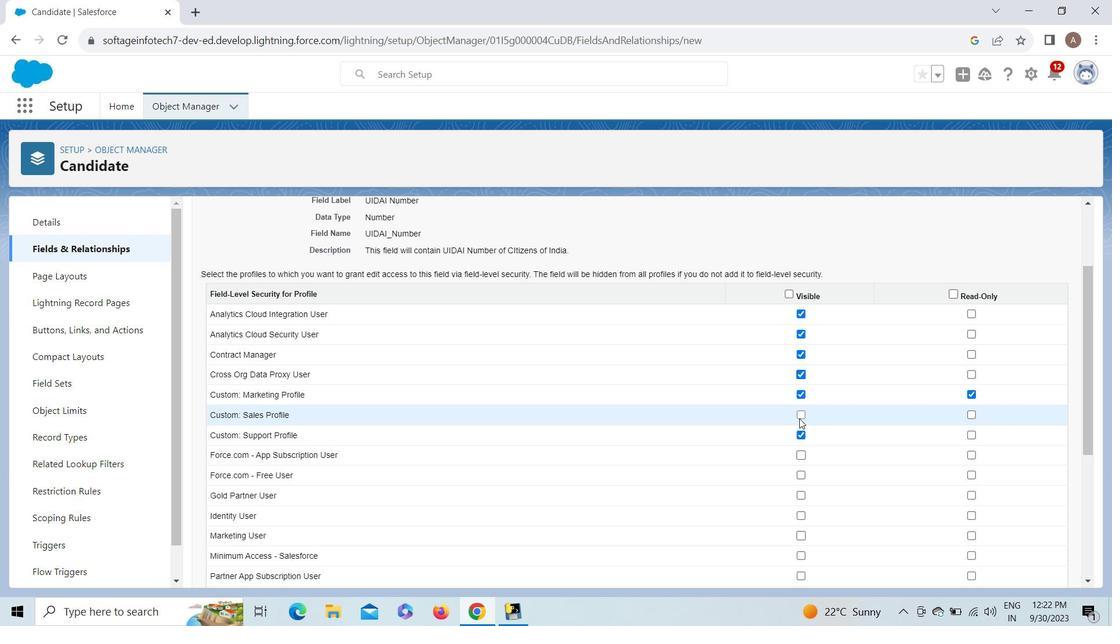 
Action: Mouse moved to (969, 415)
Screenshot: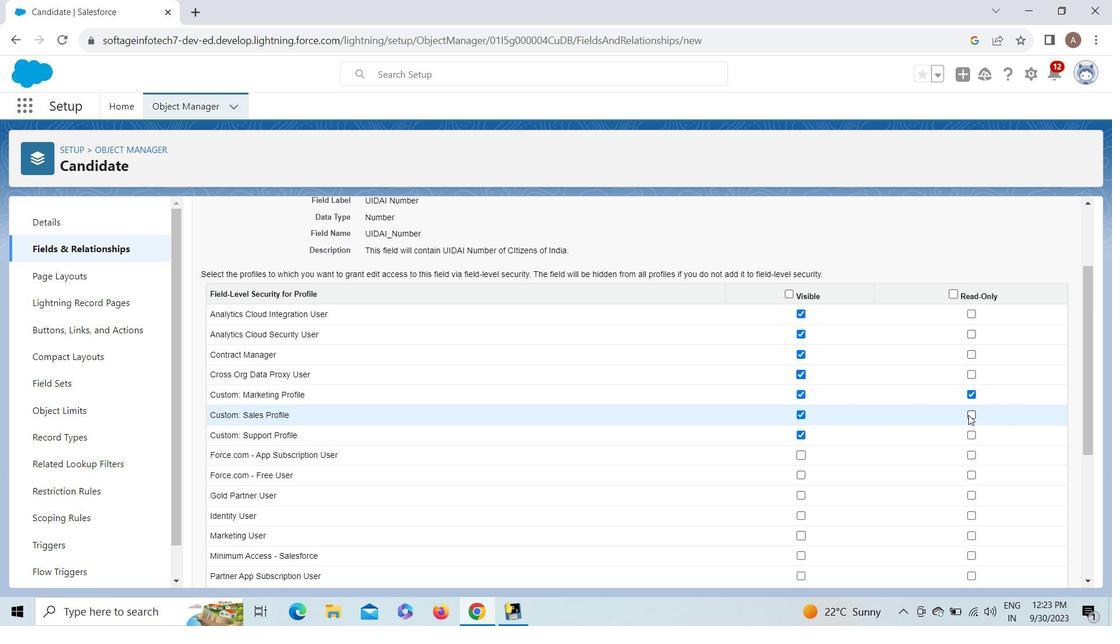 
Action: Mouse pressed left at (969, 415)
Screenshot: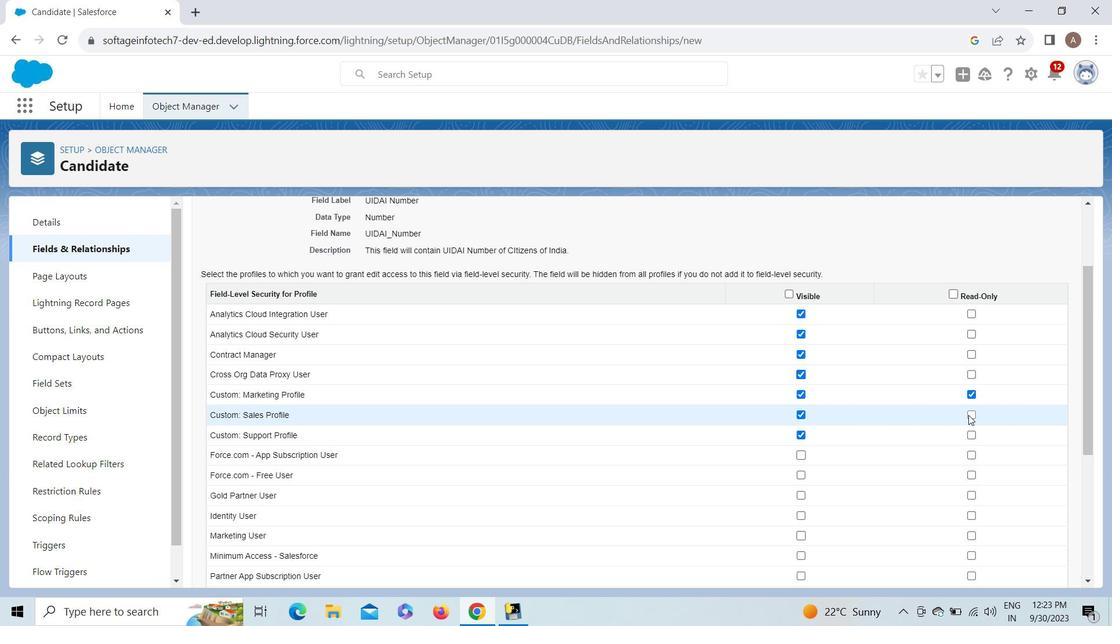 
Action: Mouse moved to (973, 434)
Screenshot: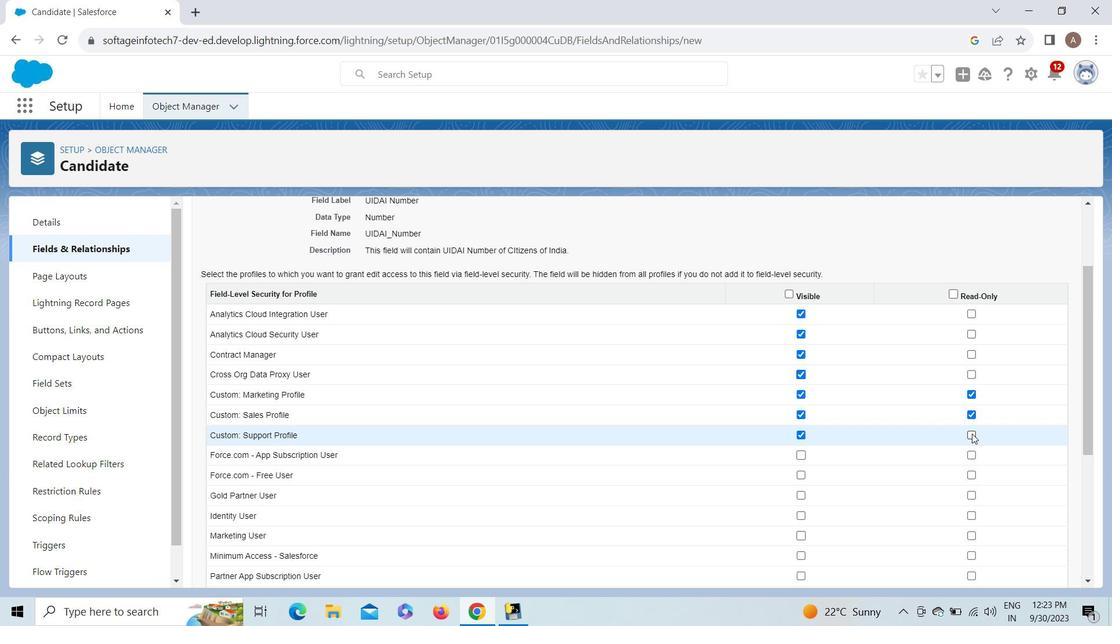 
Action: Mouse pressed left at (973, 434)
Screenshot: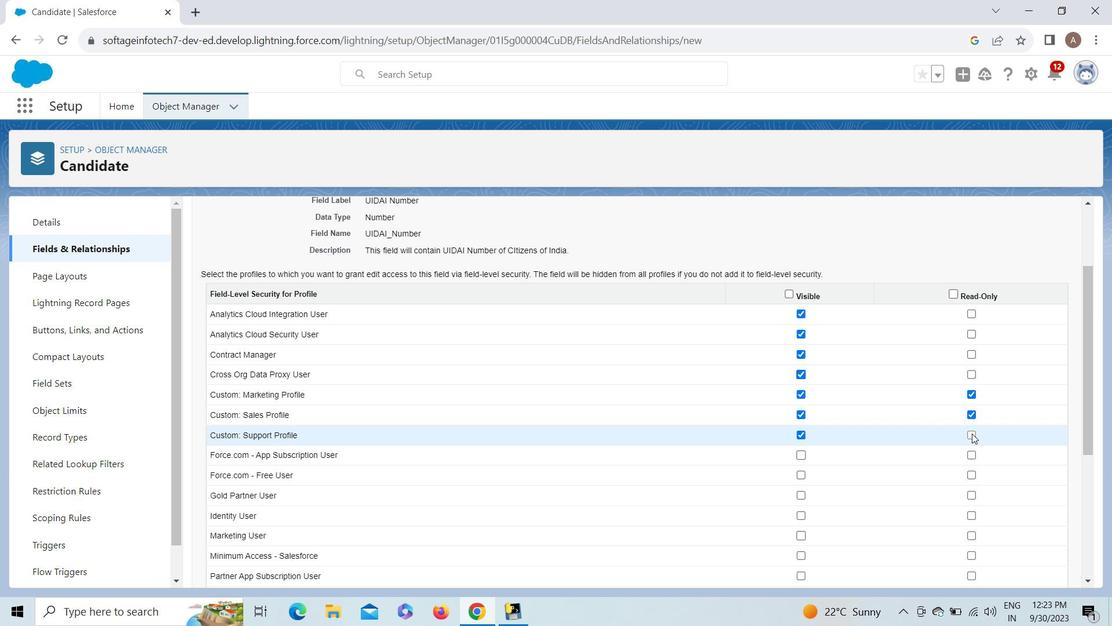 
Action: Mouse moved to (801, 459)
Screenshot: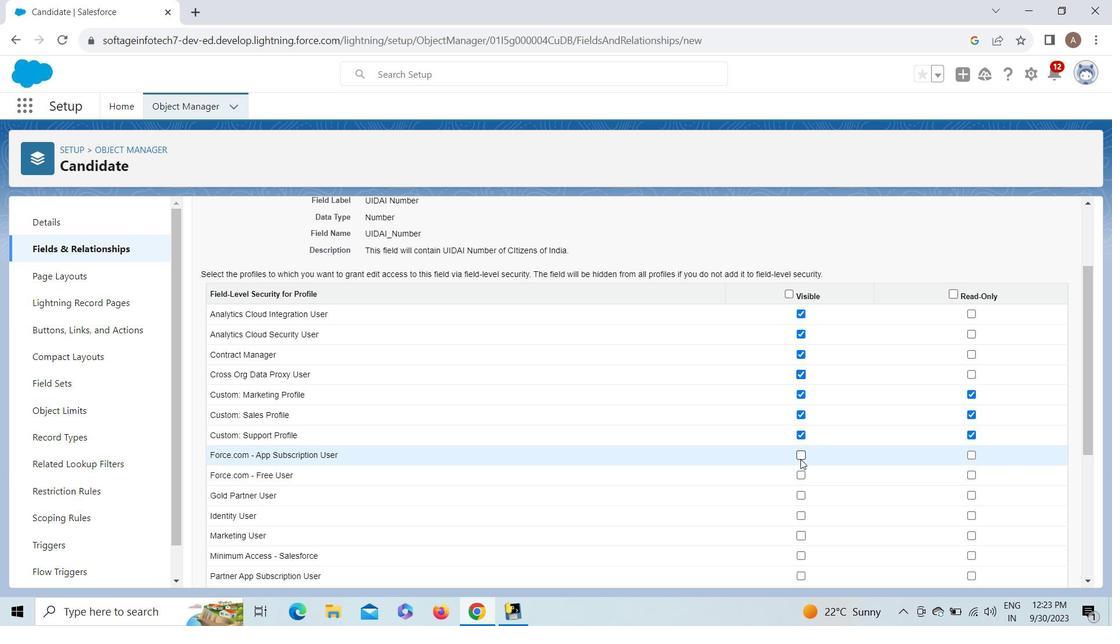 
Action: Mouse pressed left at (801, 459)
Screenshot: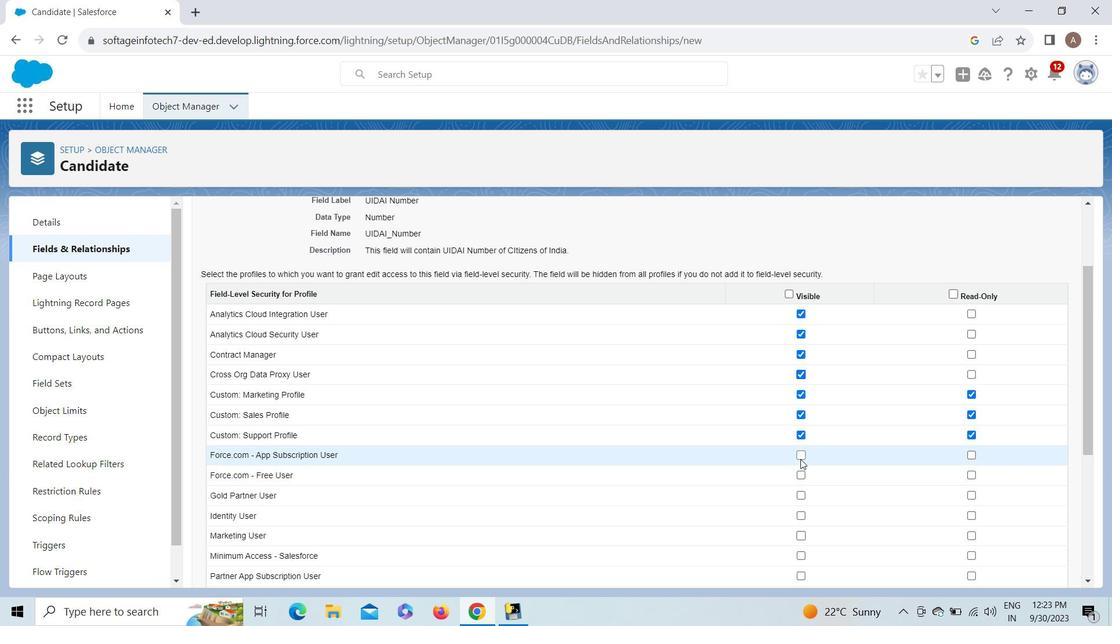 
Action: Mouse moved to (801, 474)
Screenshot: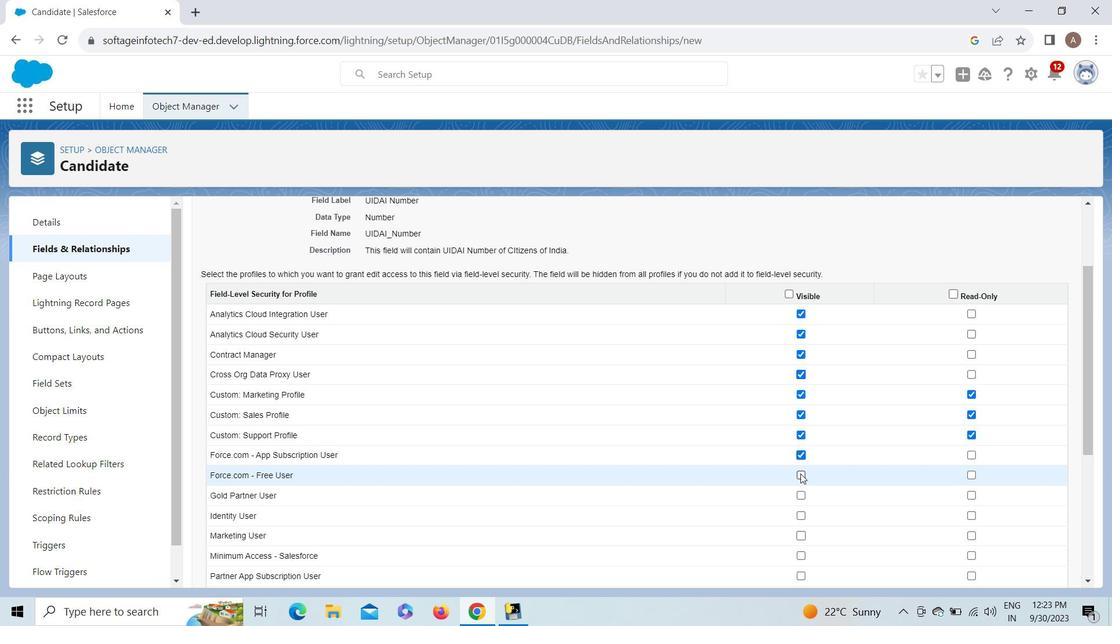 
Action: Mouse pressed left at (801, 474)
Screenshot: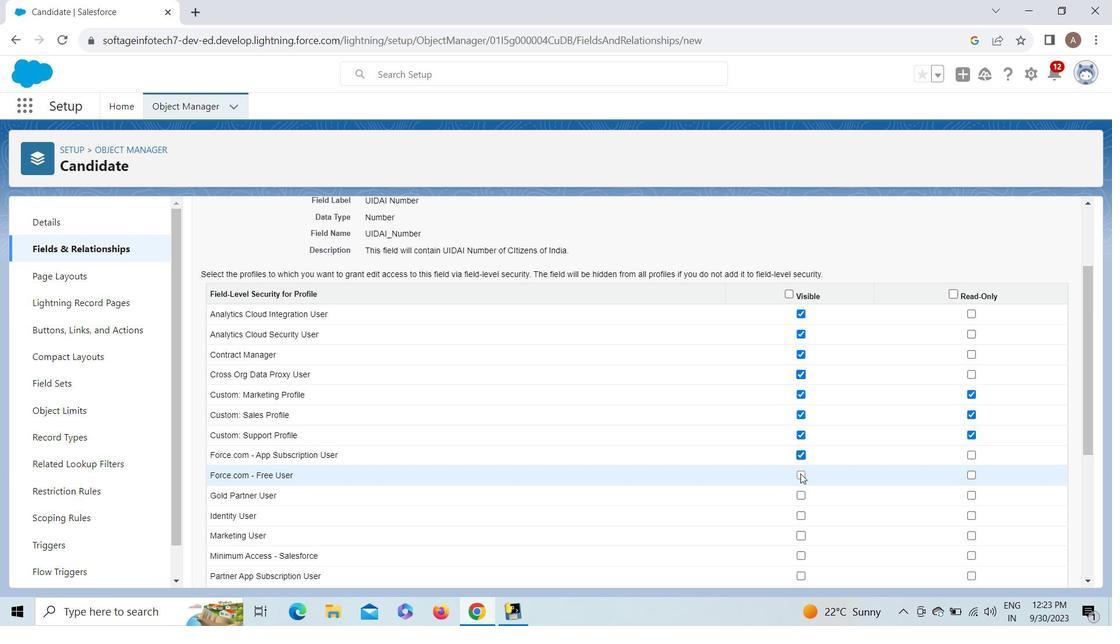 
Action: Mouse moved to (806, 519)
Screenshot: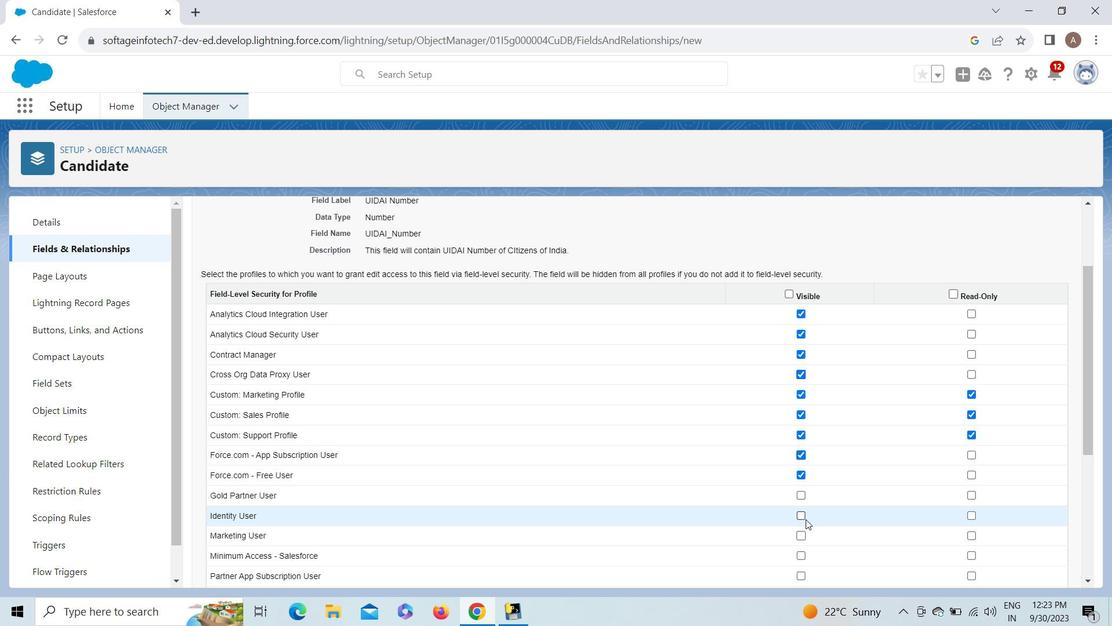 
Action: Mouse pressed left at (806, 519)
Screenshot: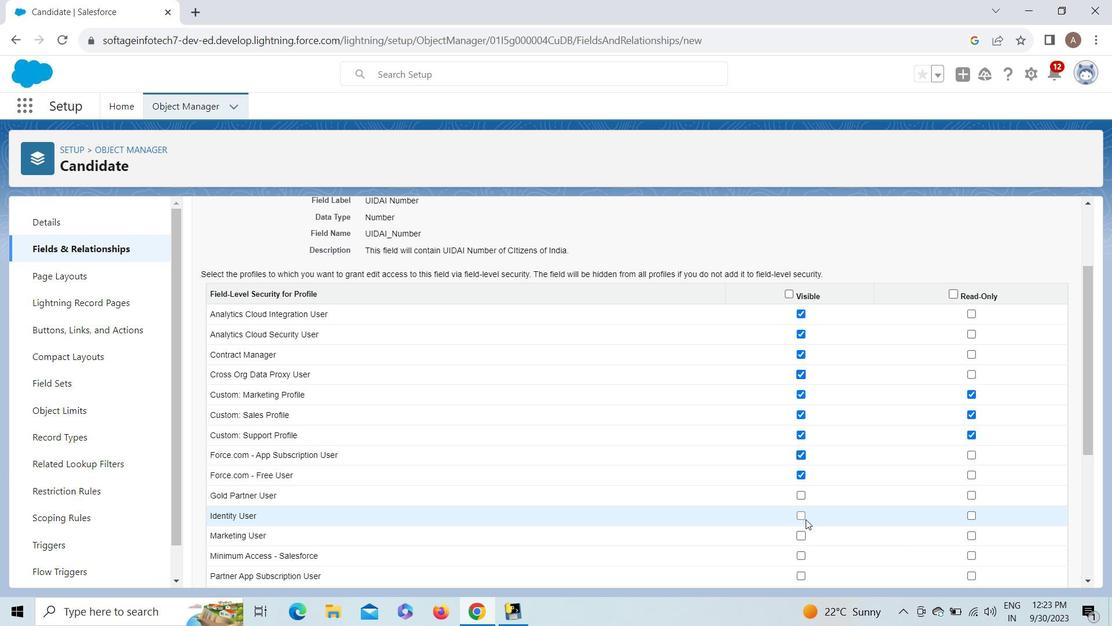 
Action: Mouse moved to (801, 540)
Screenshot: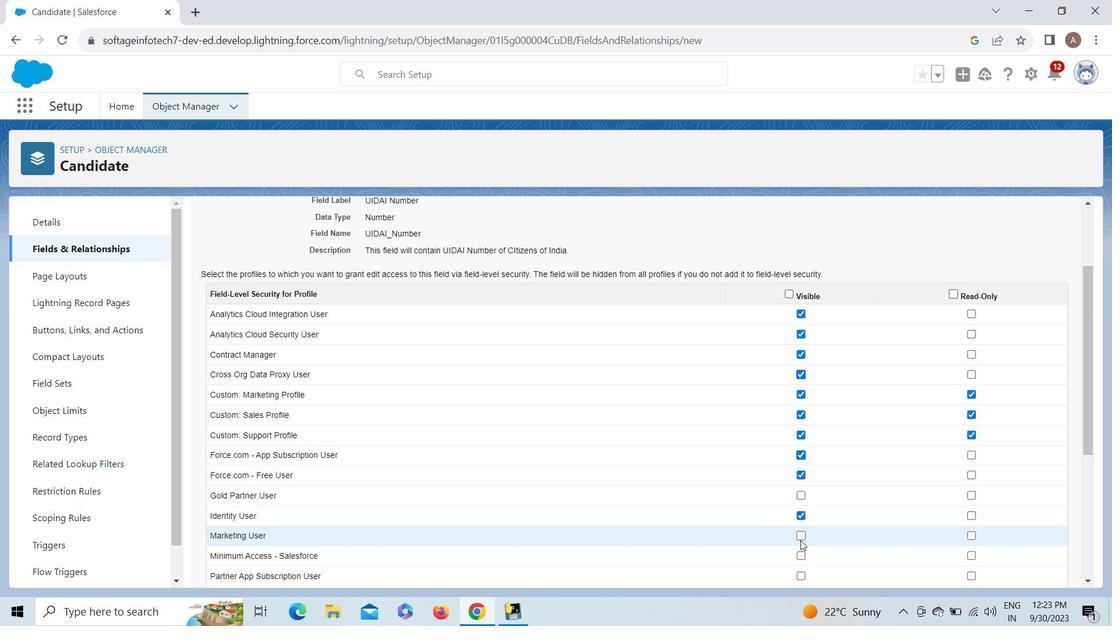 
Action: Mouse pressed left at (801, 540)
Screenshot: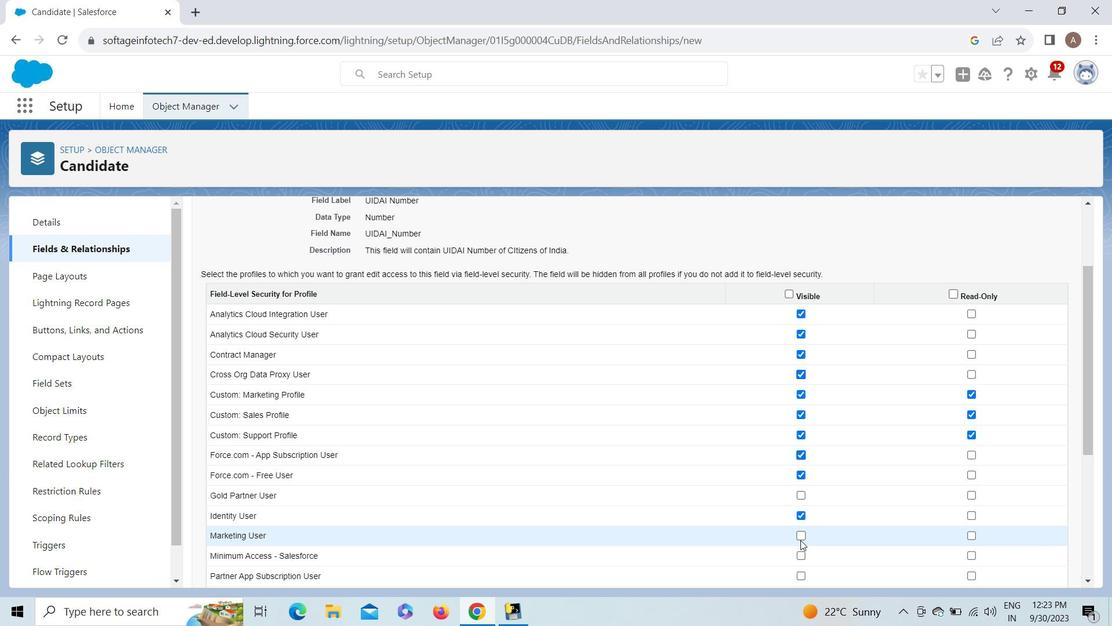 
Action: Mouse moved to (800, 536)
Screenshot: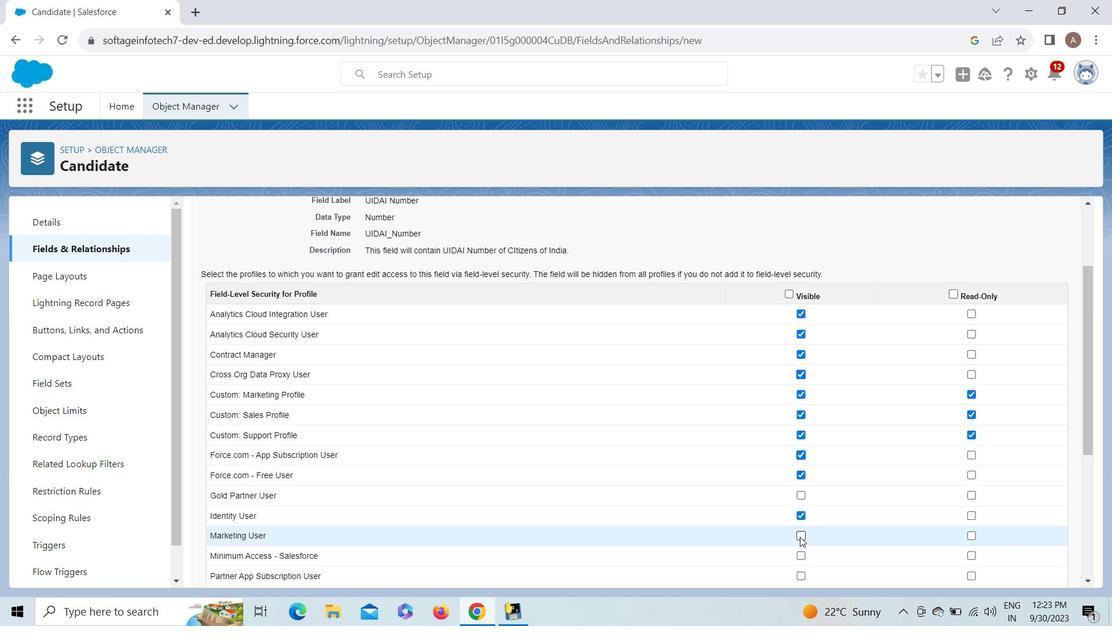 
Action: Mouse pressed left at (800, 536)
Screenshot: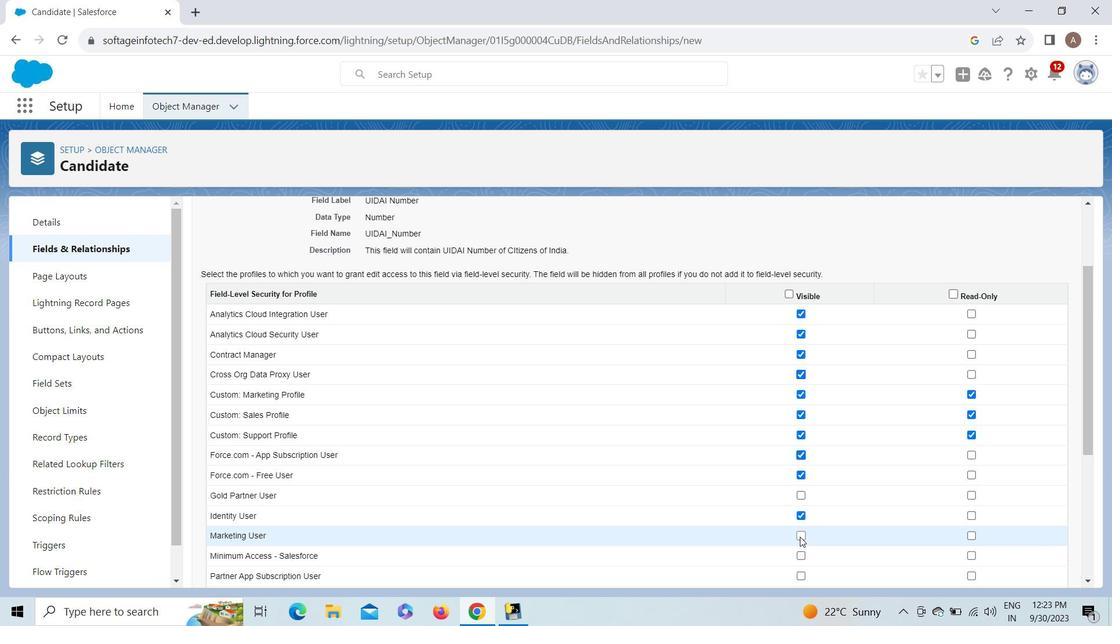 
Action: Mouse moved to (1088, 577)
Screenshot: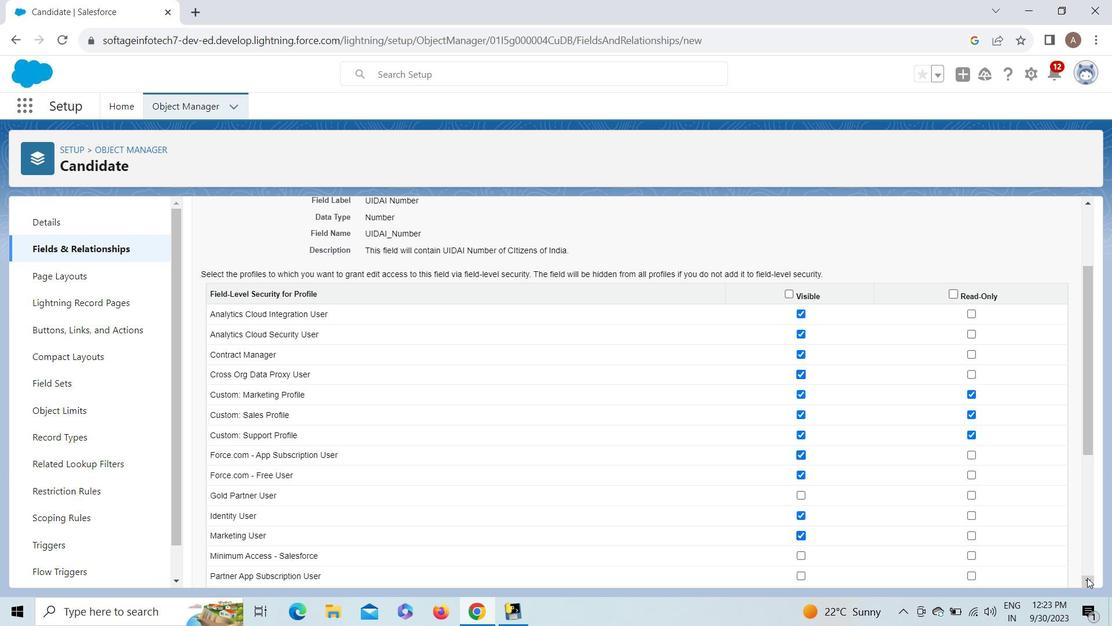 
Action: Mouse pressed left at (1088, 577)
Screenshot: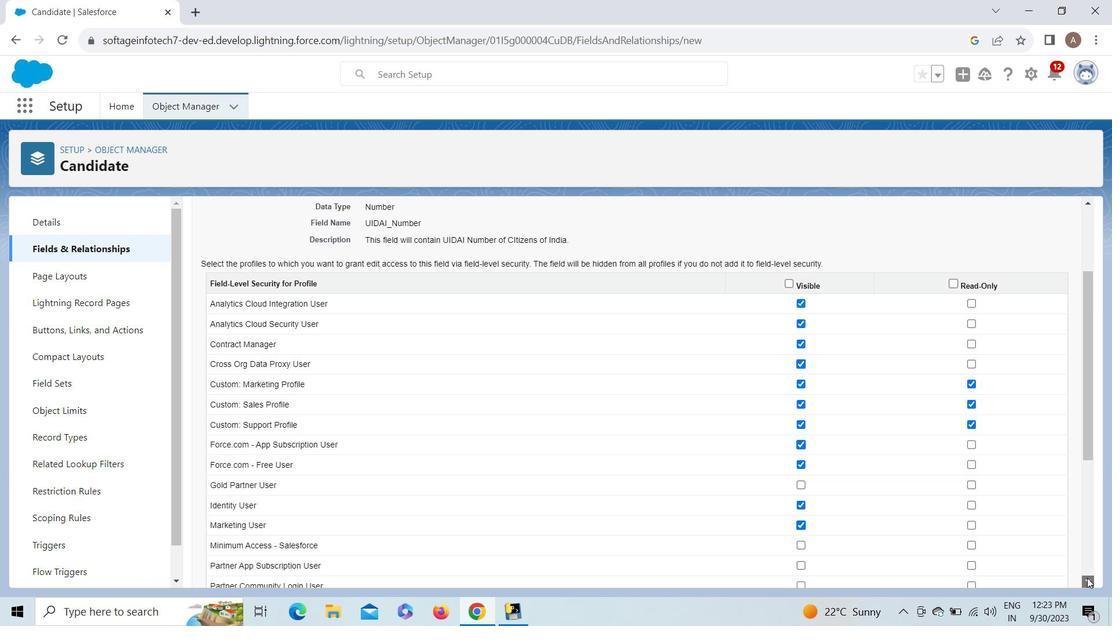 
Action: Mouse pressed left at (1088, 577)
Screenshot: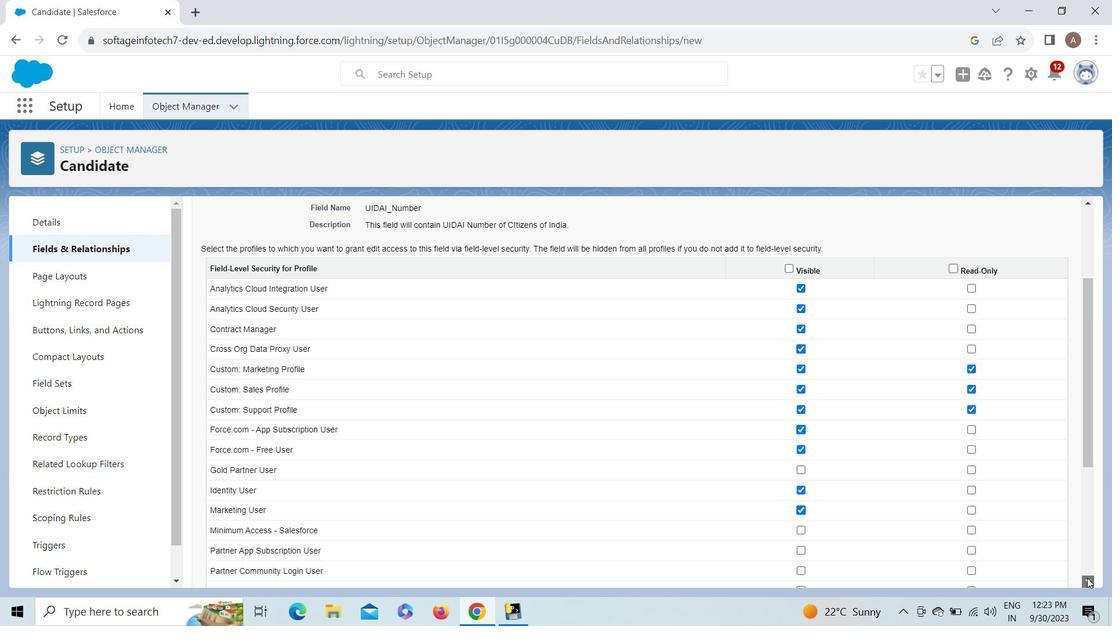 
Action: Mouse pressed left at (1088, 577)
Screenshot: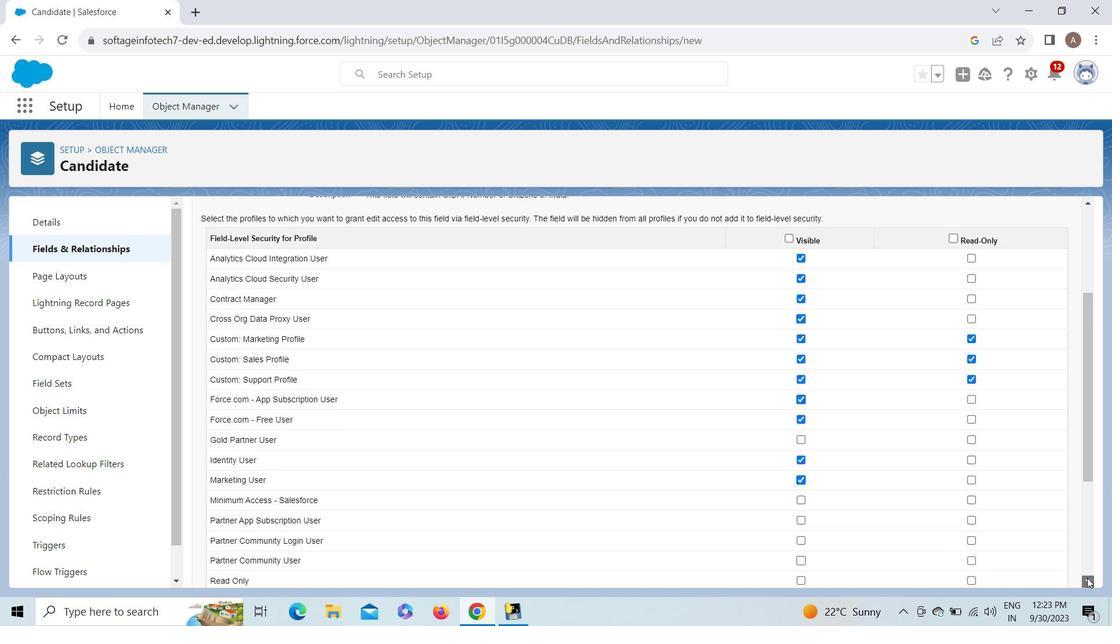
Action: Mouse pressed left at (1088, 577)
Screenshot: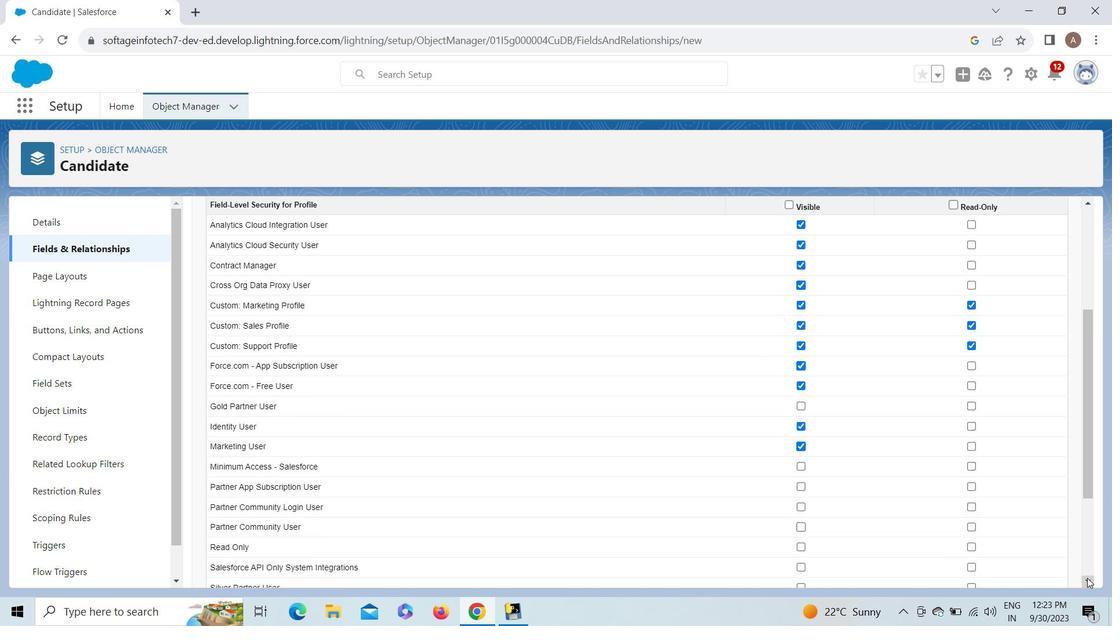 
Action: Mouse pressed left at (1088, 577)
Screenshot: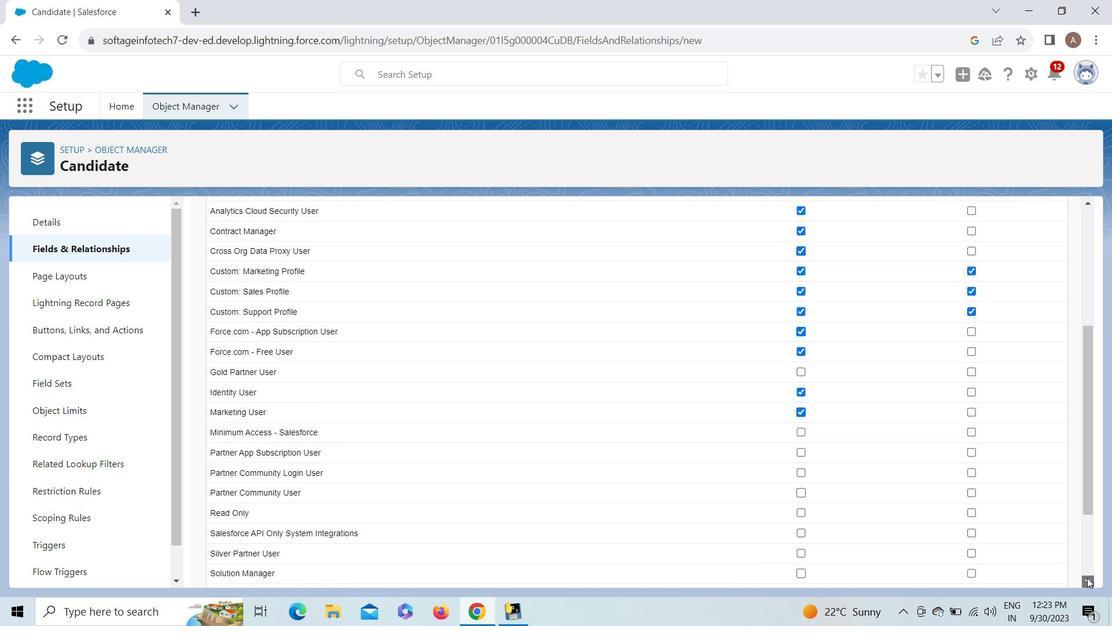 
Action: Mouse moved to (1088, 578)
Screenshot: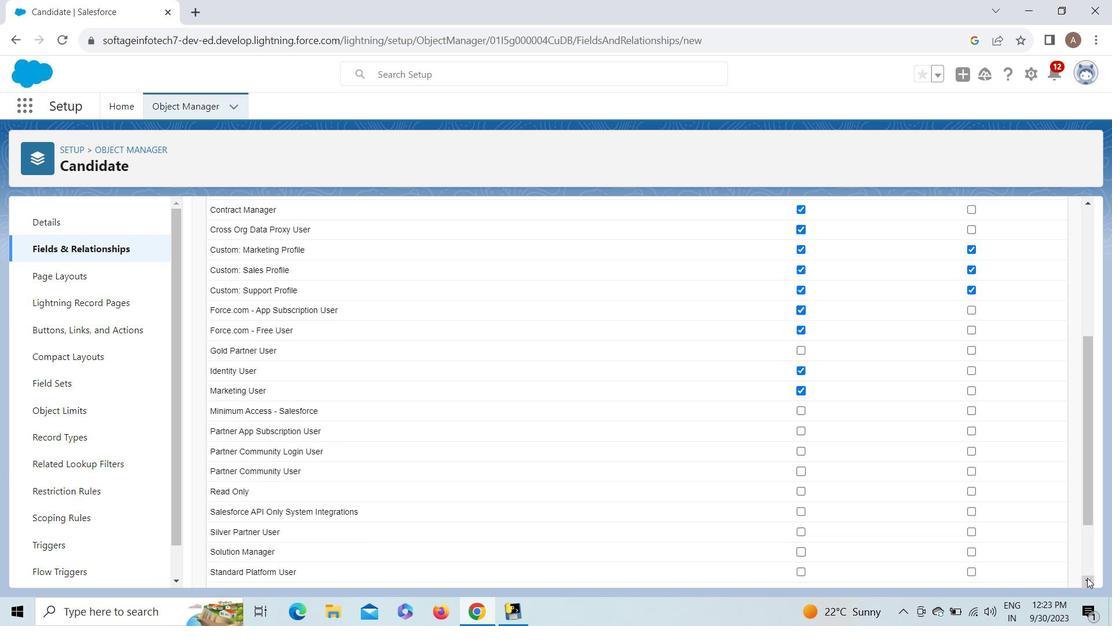 
Action: Mouse pressed left at (1088, 578)
Screenshot: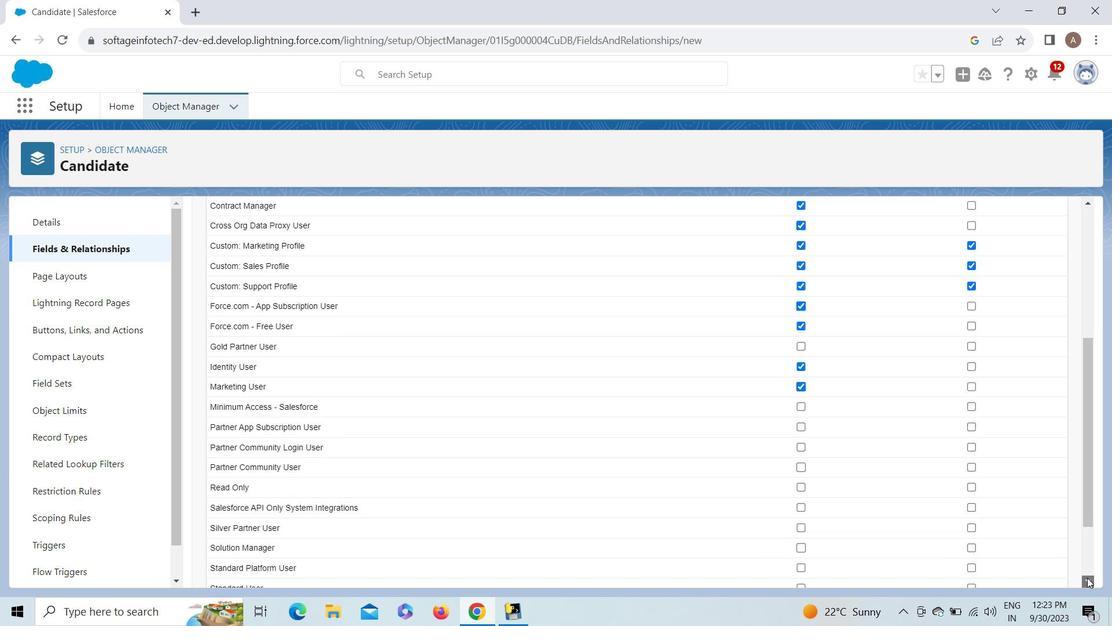 
Action: Mouse pressed left at (1088, 578)
Screenshot: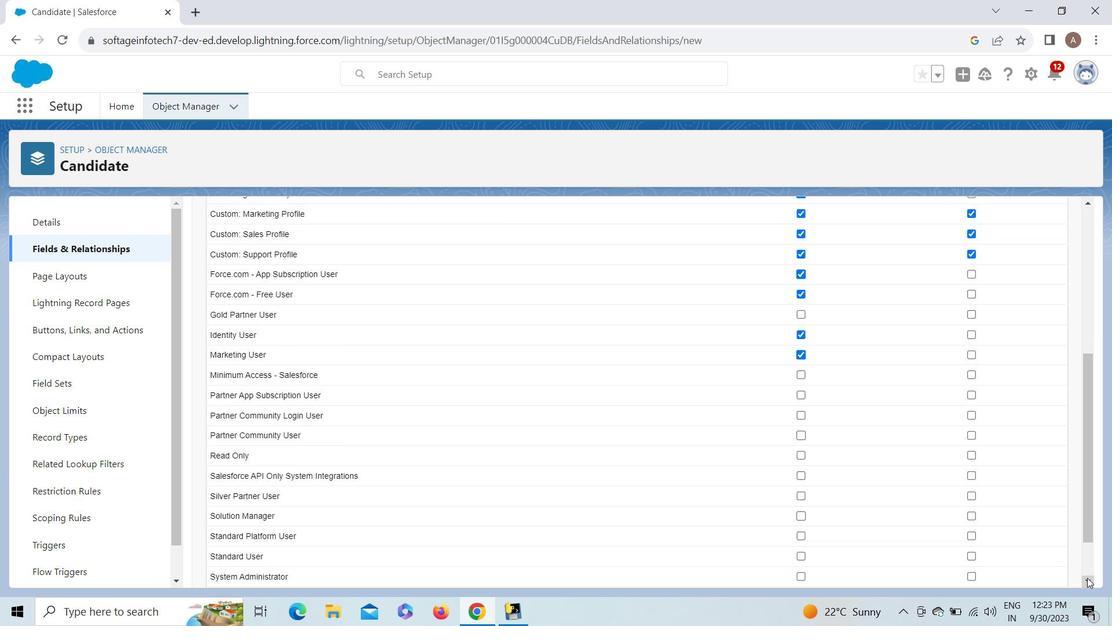 
Action: Mouse pressed left at (1088, 578)
Screenshot: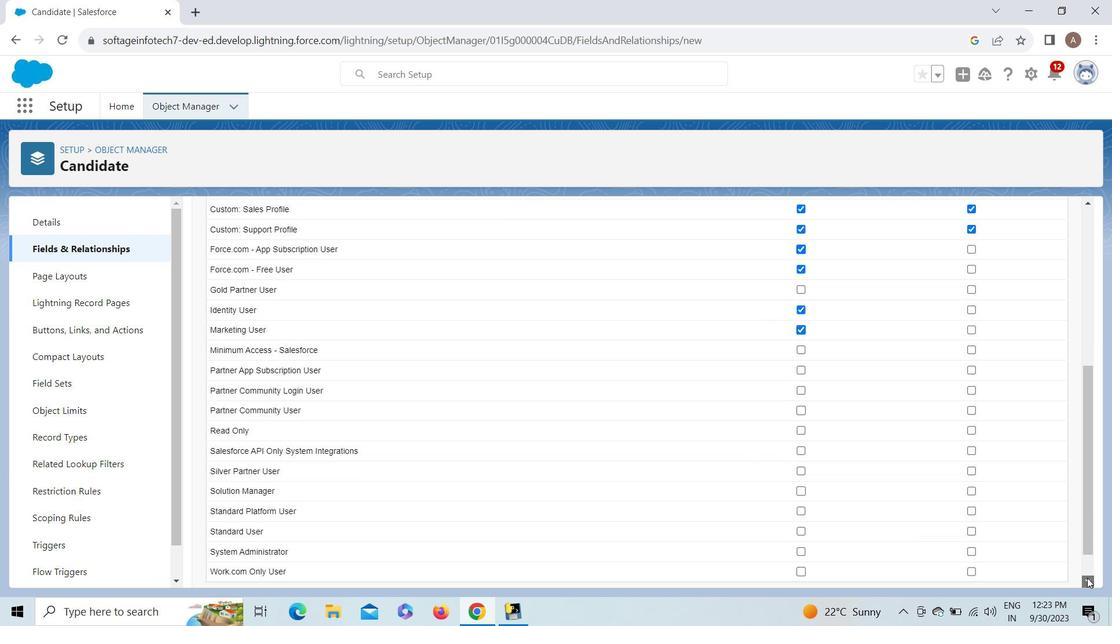 
Action: Mouse pressed left at (1088, 578)
Screenshot: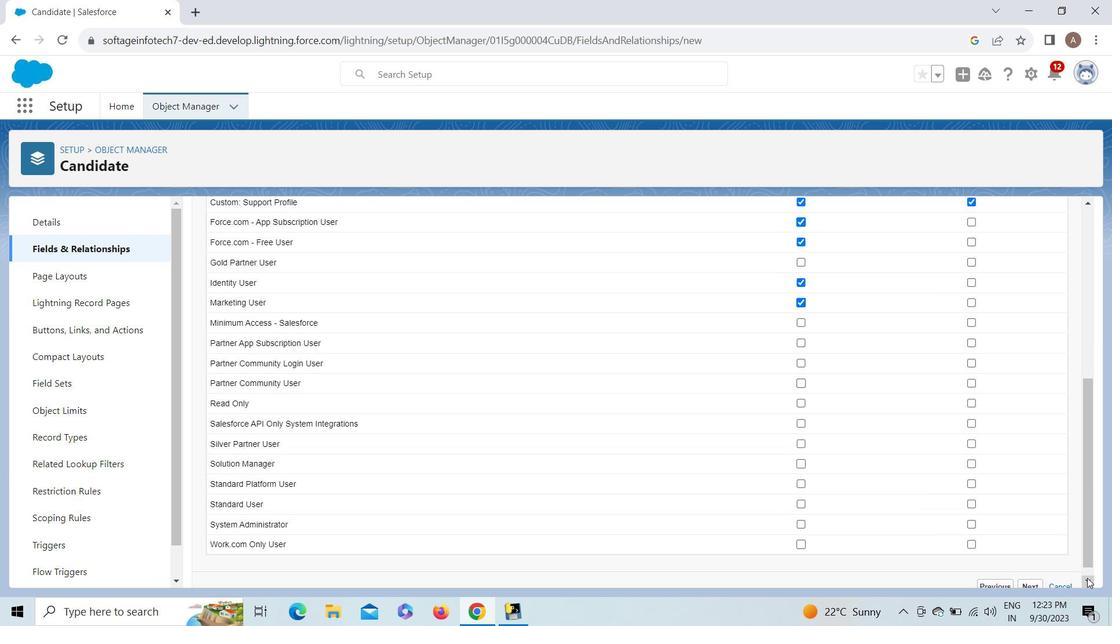 
Action: Mouse pressed left at (1088, 578)
Screenshot: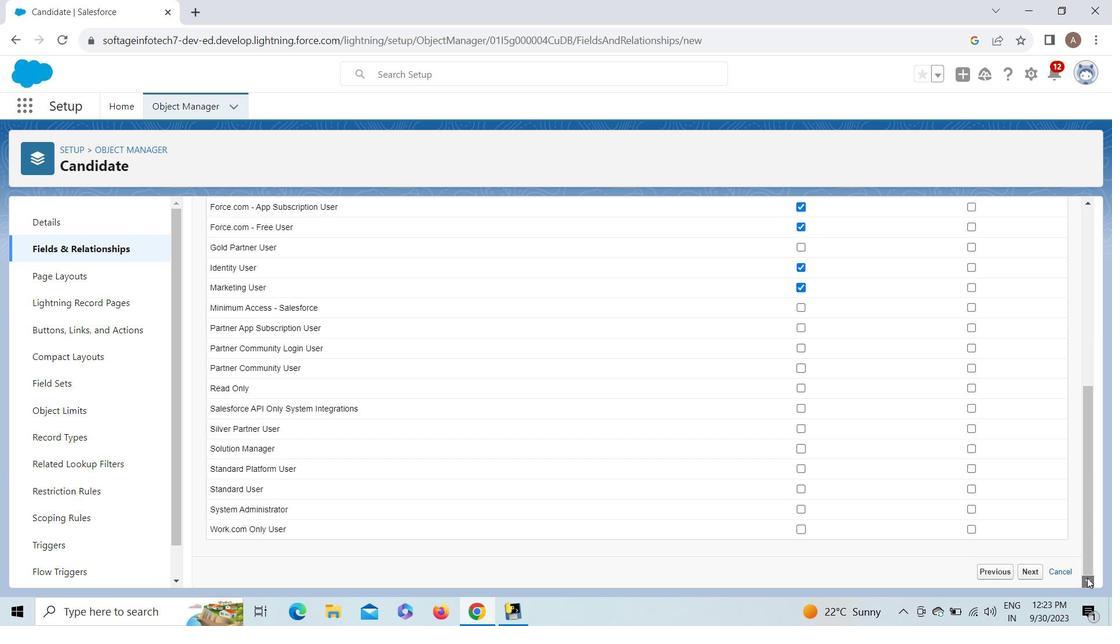 
Action: Mouse moved to (801, 308)
Screenshot: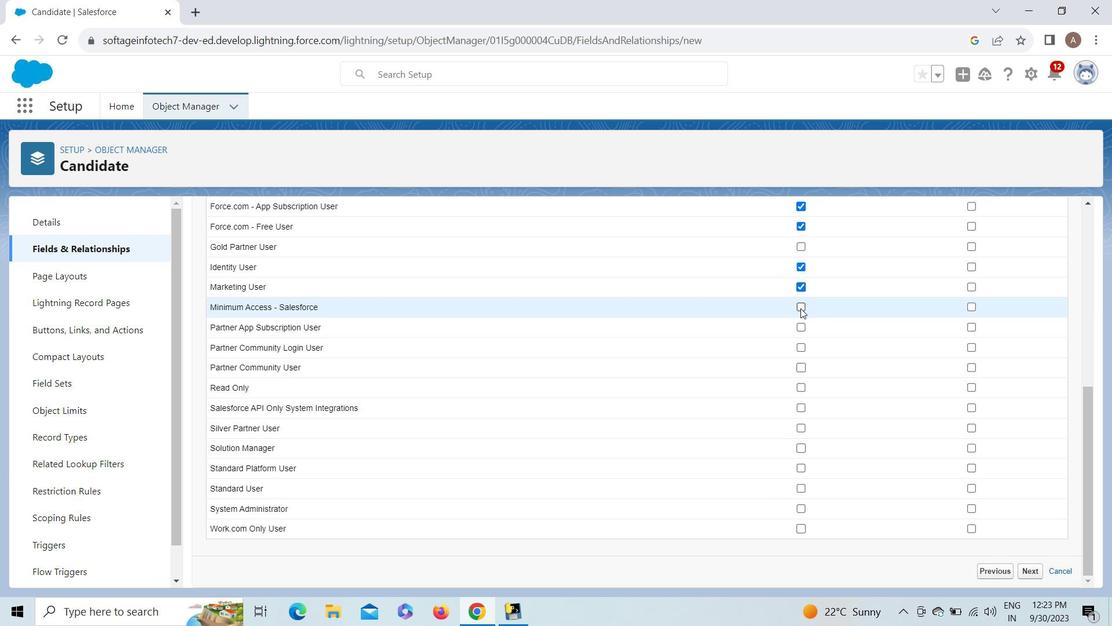
Action: Mouse pressed left at (801, 308)
Screenshot: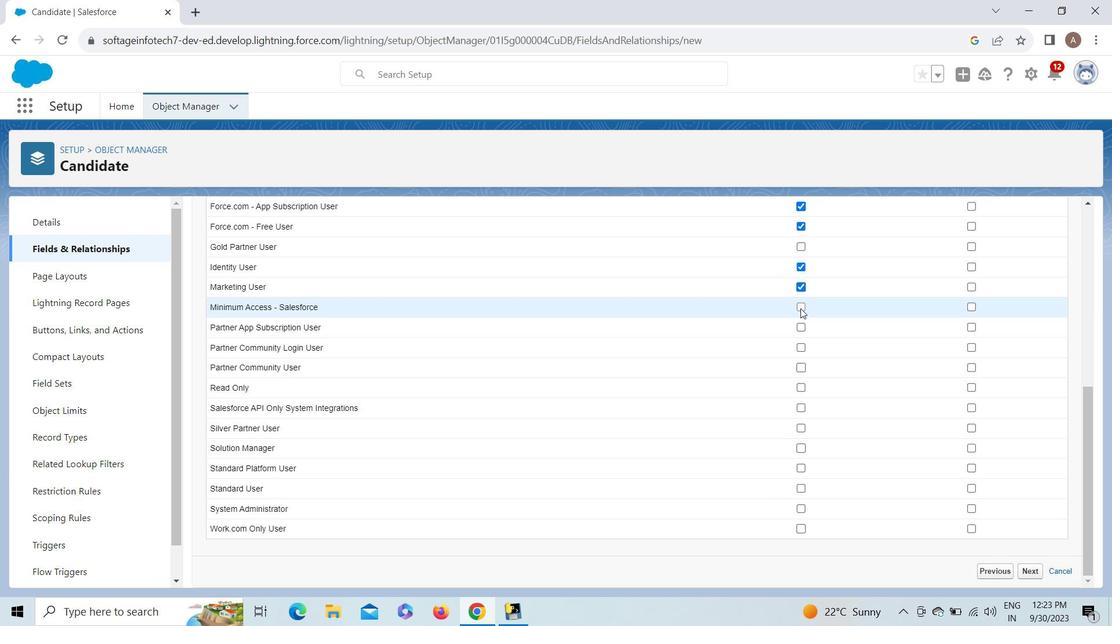 
Action: Mouse moved to (801, 329)
Screenshot: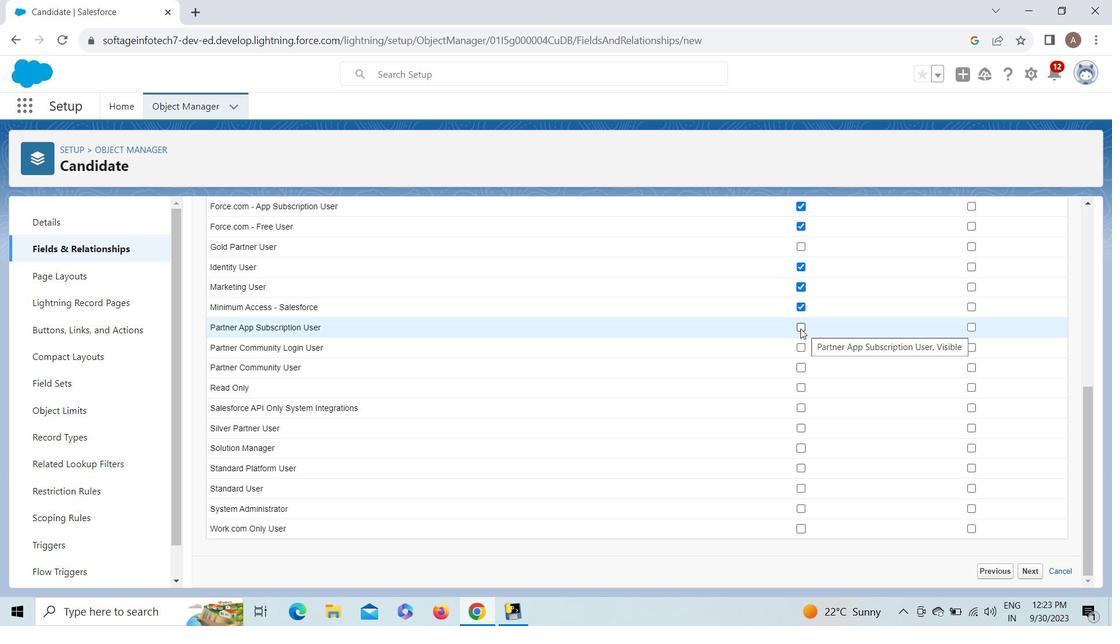 
Action: Mouse pressed left at (801, 329)
Screenshot: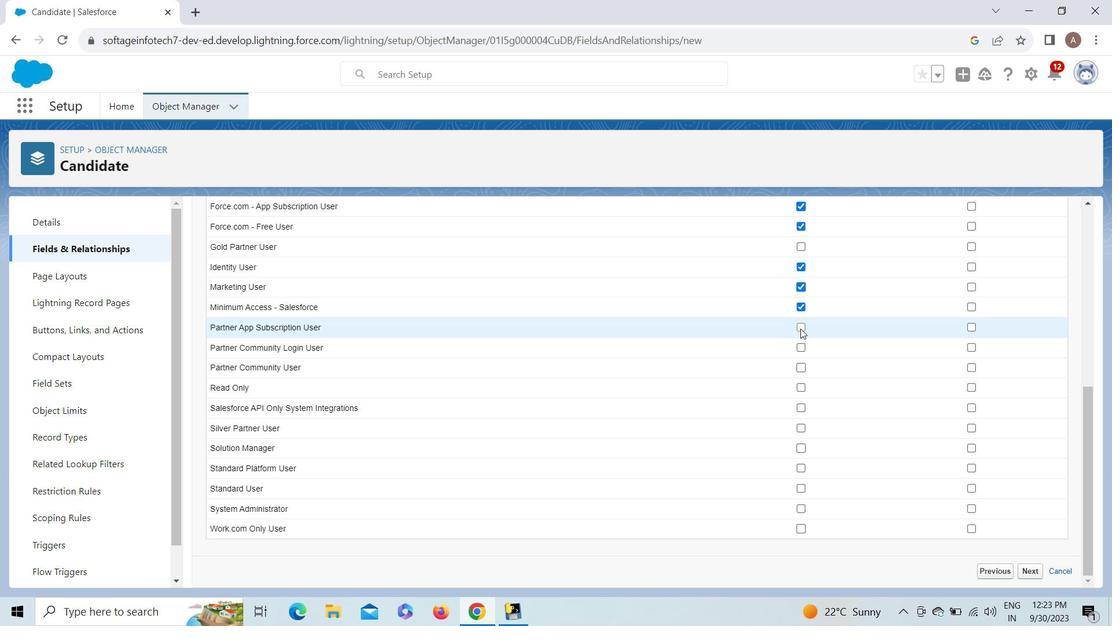 
Action: Mouse moved to (974, 330)
Screenshot: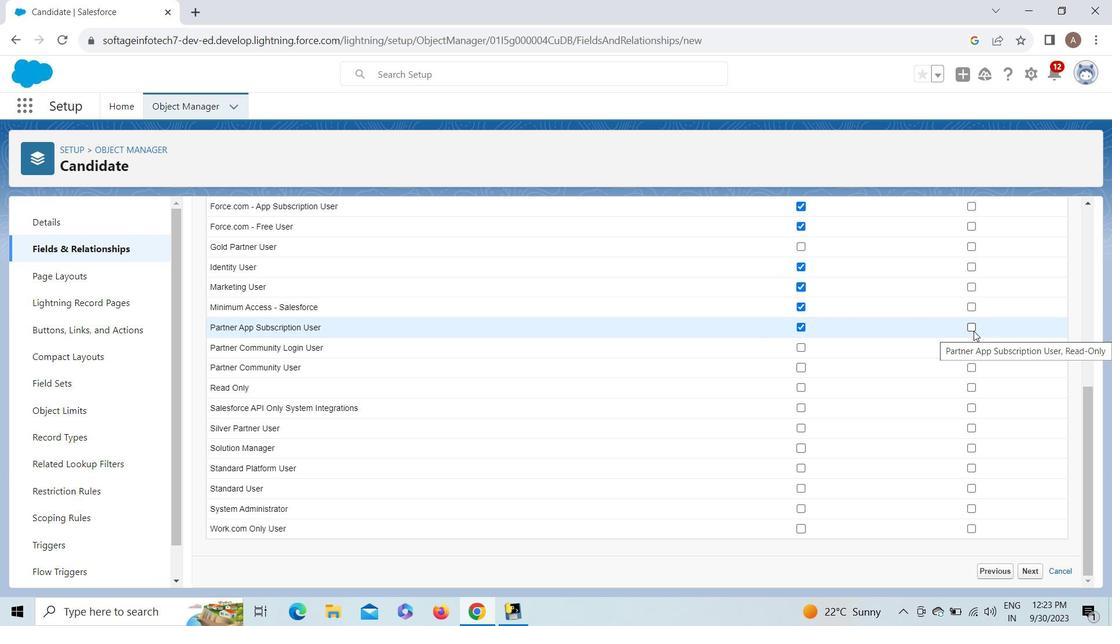 
Action: Mouse pressed left at (974, 330)
Screenshot: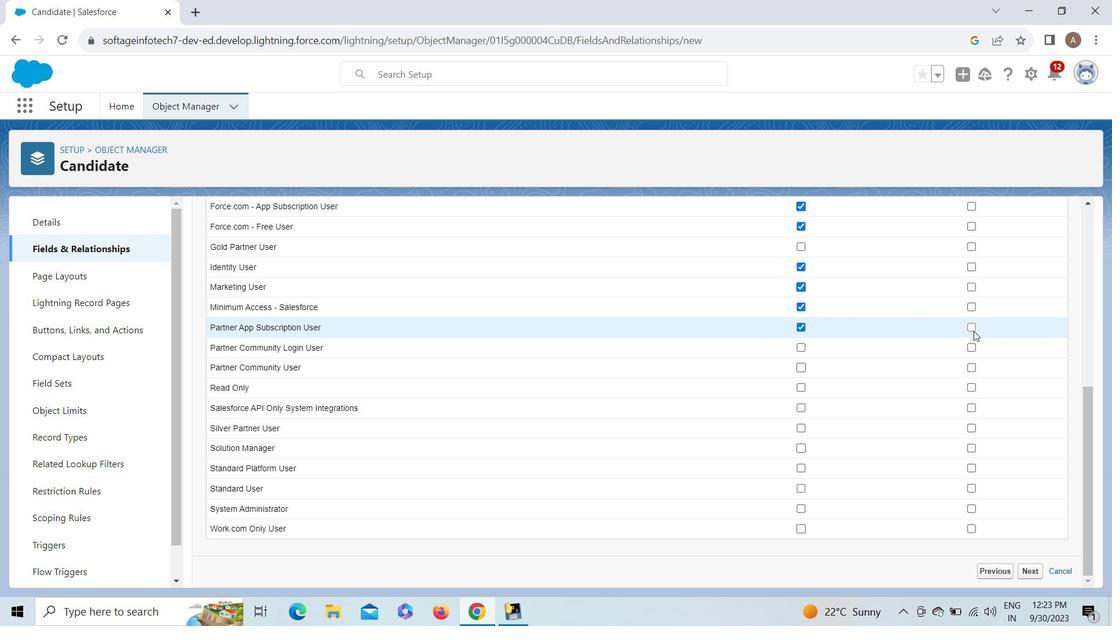 
Action: Mouse moved to (974, 350)
Screenshot: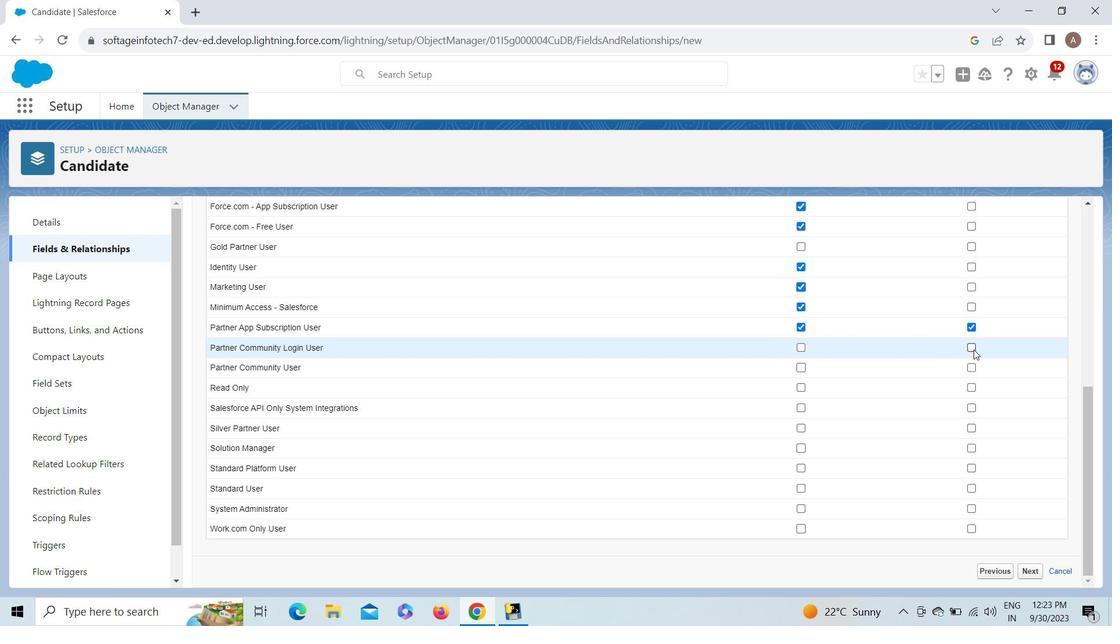 
Action: Mouse pressed left at (974, 350)
Screenshot: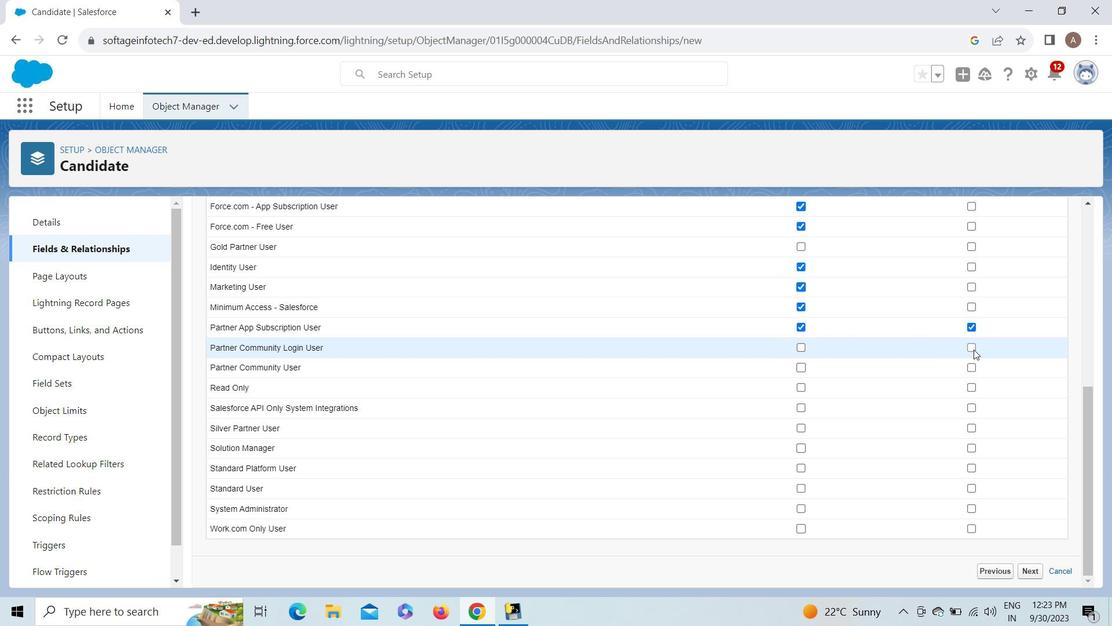 
Action: Mouse moved to (974, 364)
Screenshot: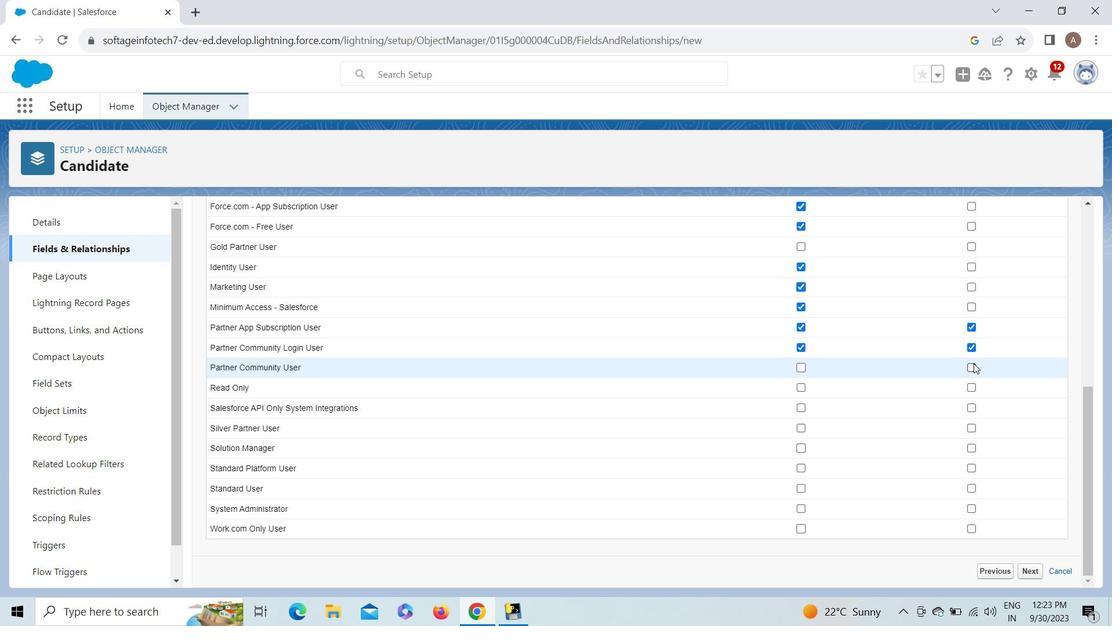 
Action: Mouse pressed left at (974, 364)
Screenshot: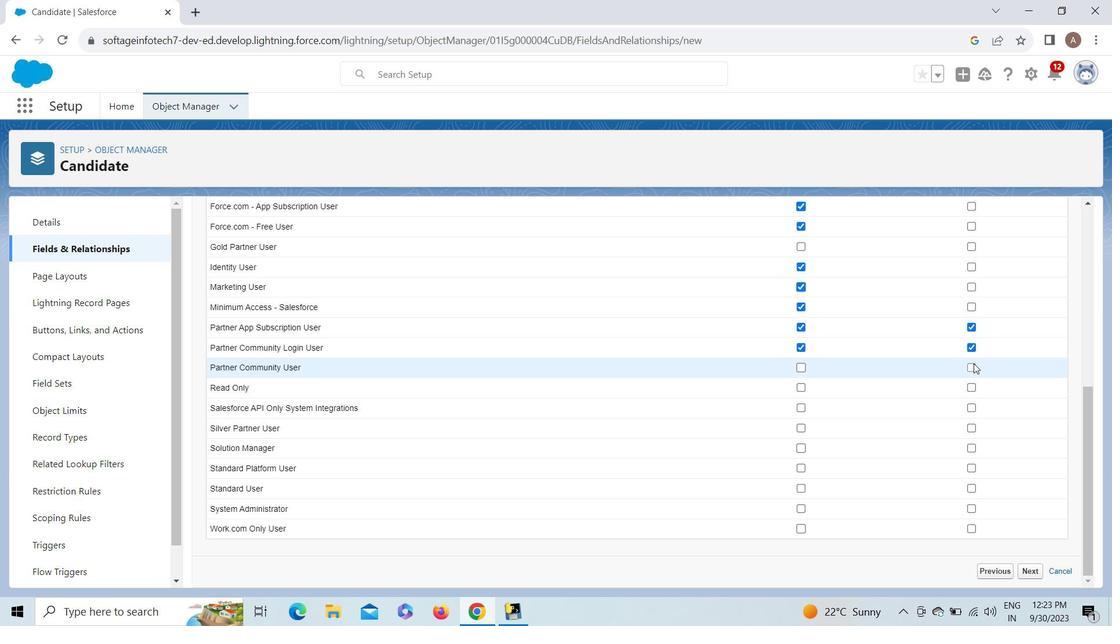 
Action: Mouse moved to (975, 384)
Screenshot: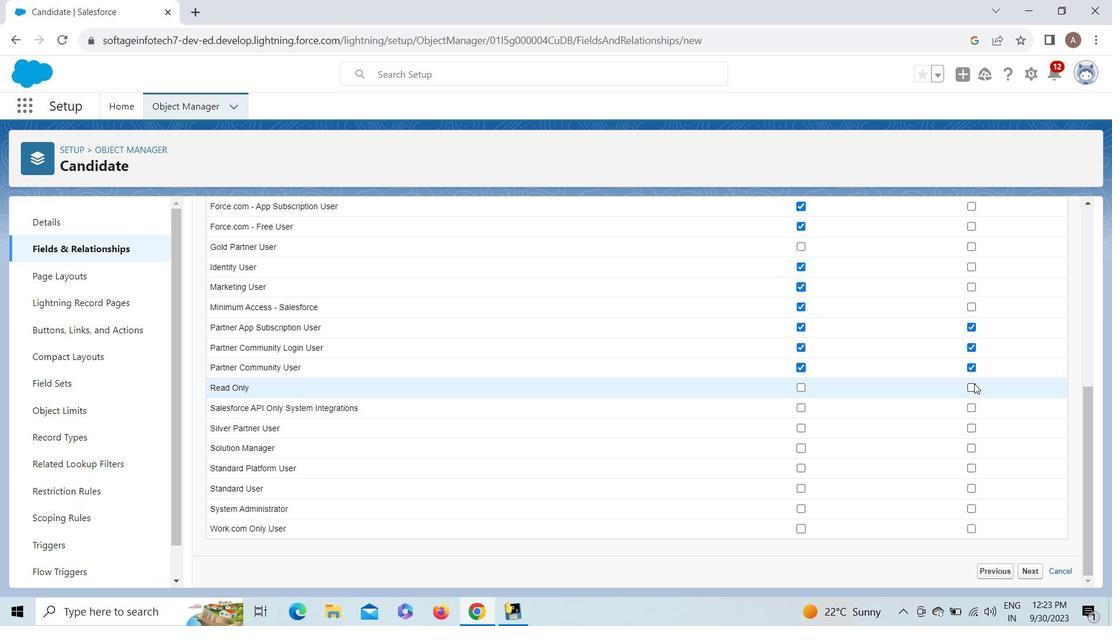 
Action: Mouse pressed left at (975, 384)
Screenshot: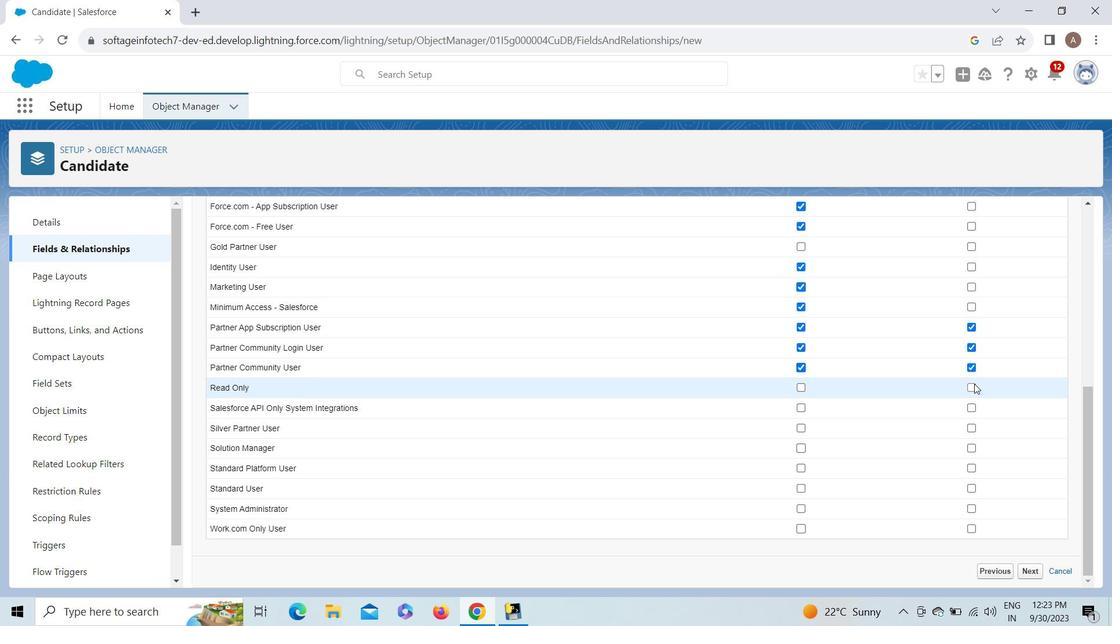 
Action: Mouse moved to (799, 406)
Screenshot: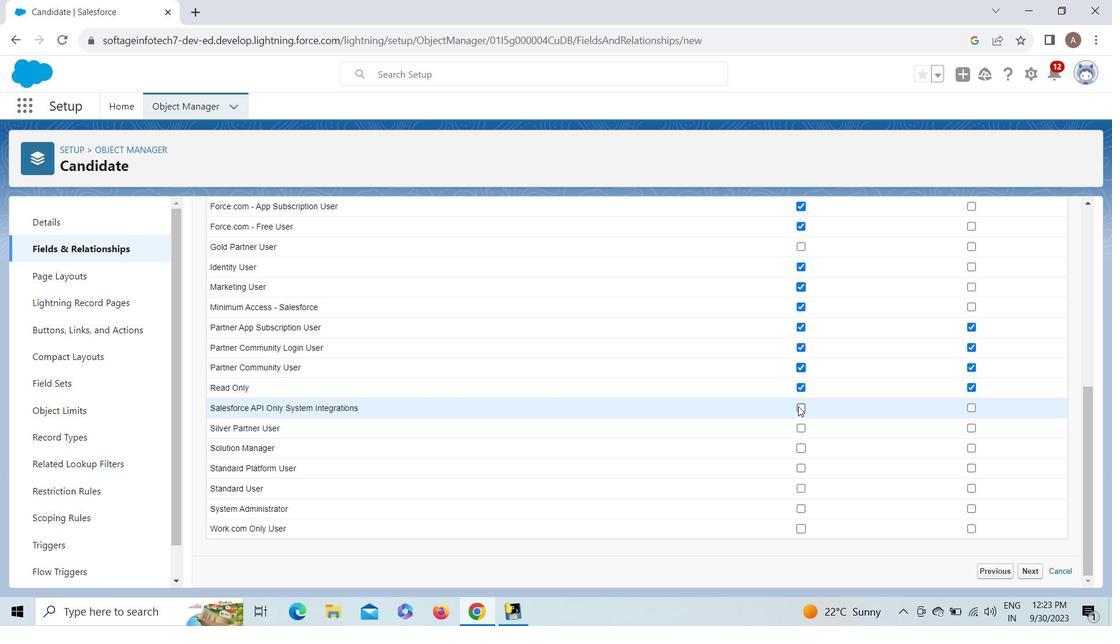 
Action: Mouse pressed left at (799, 406)
Screenshot: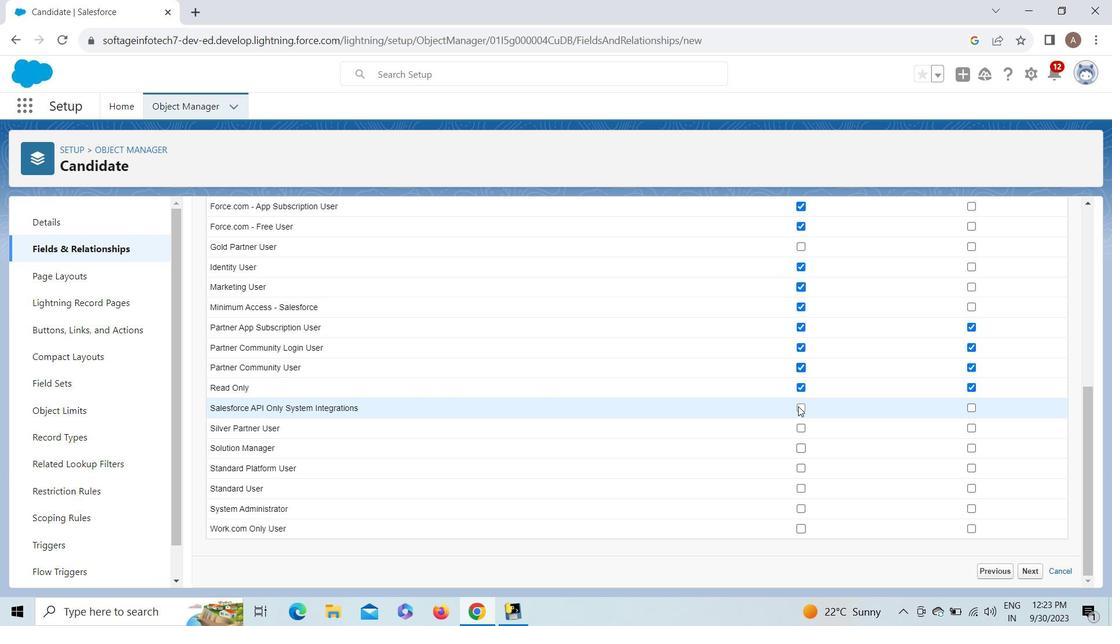 
Action: Mouse moved to (798, 439)
Screenshot: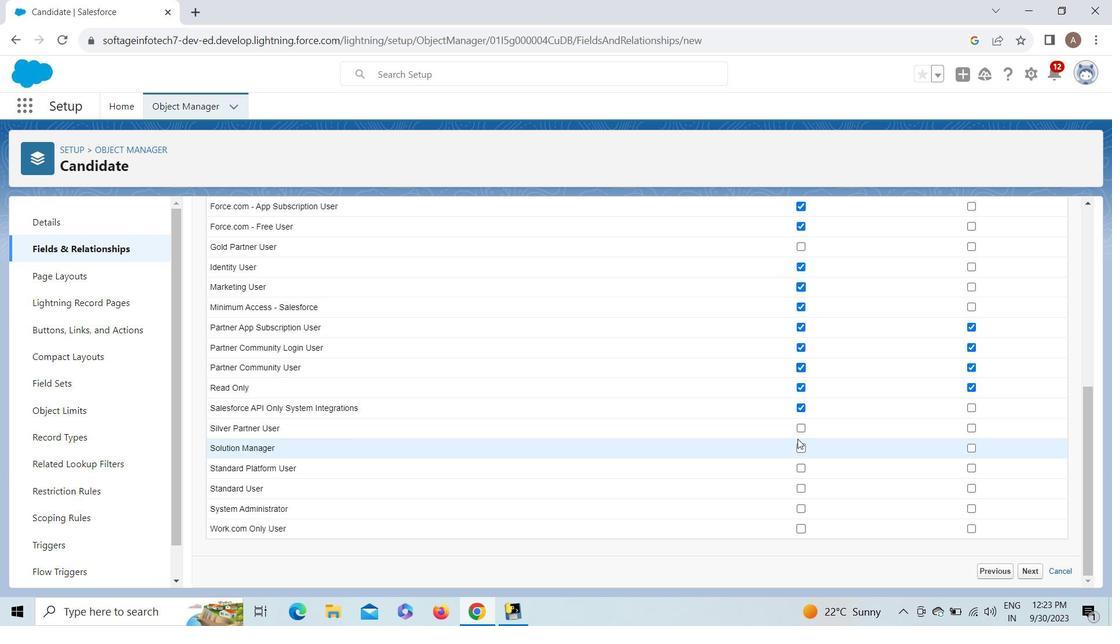 
Action: Mouse pressed left at (798, 439)
Screenshot: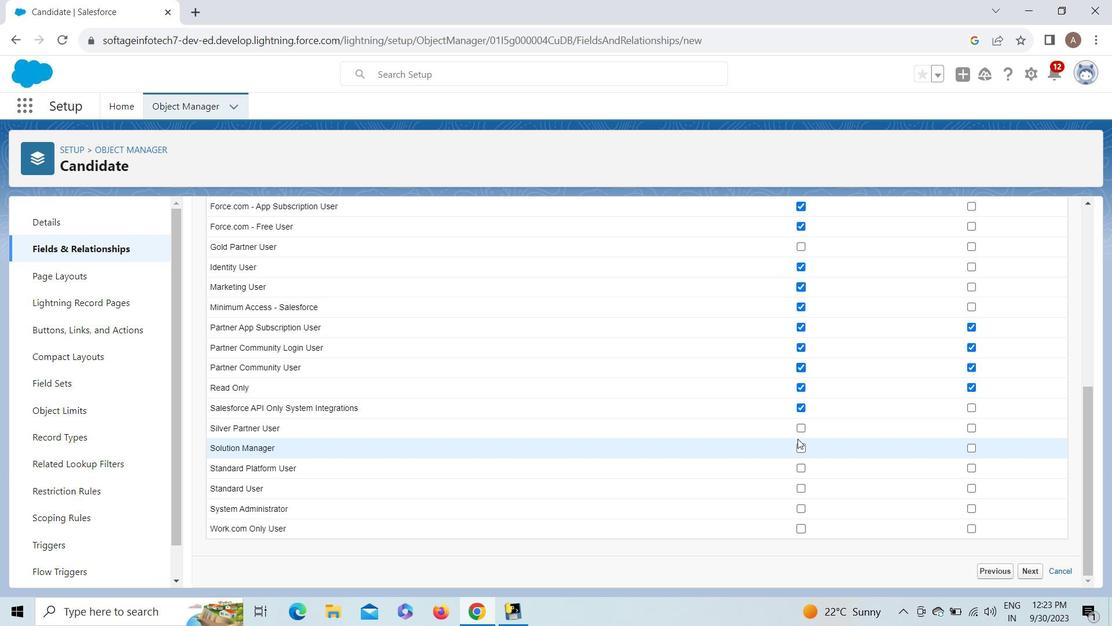 
Action: Mouse moved to (798, 445)
Screenshot: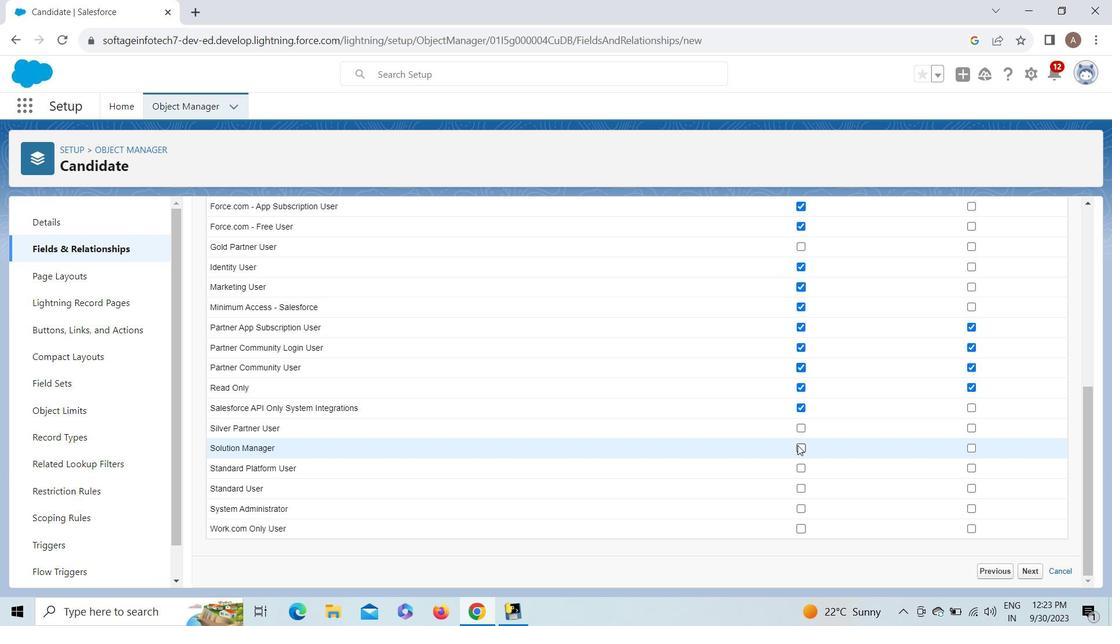 
Action: Mouse pressed left at (798, 445)
Screenshot: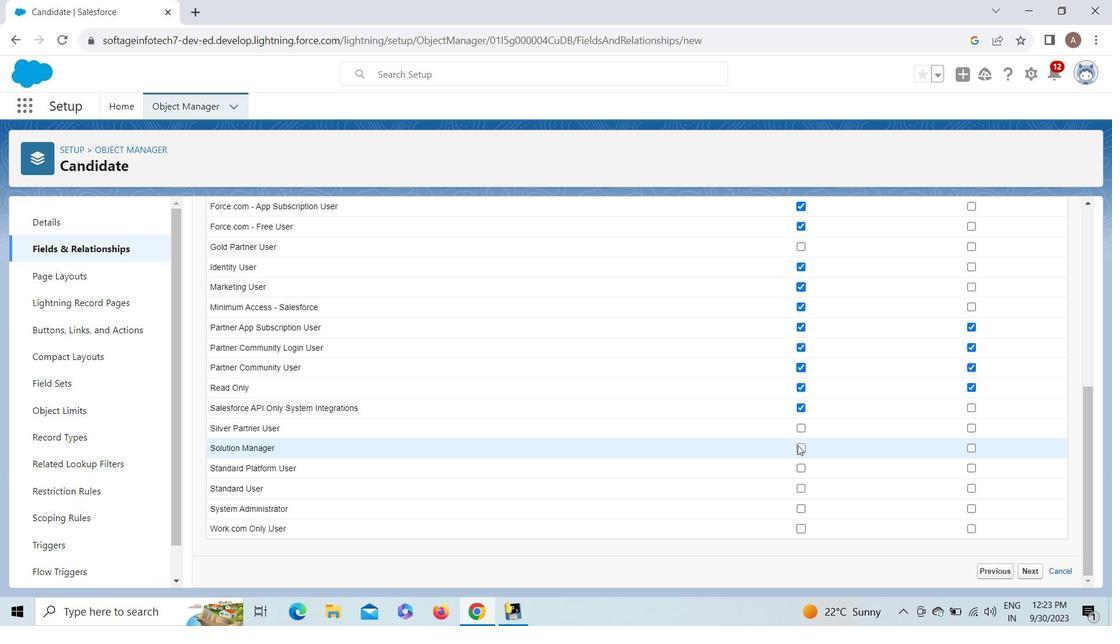 
Action: Mouse moved to (801, 466)
Screenshot: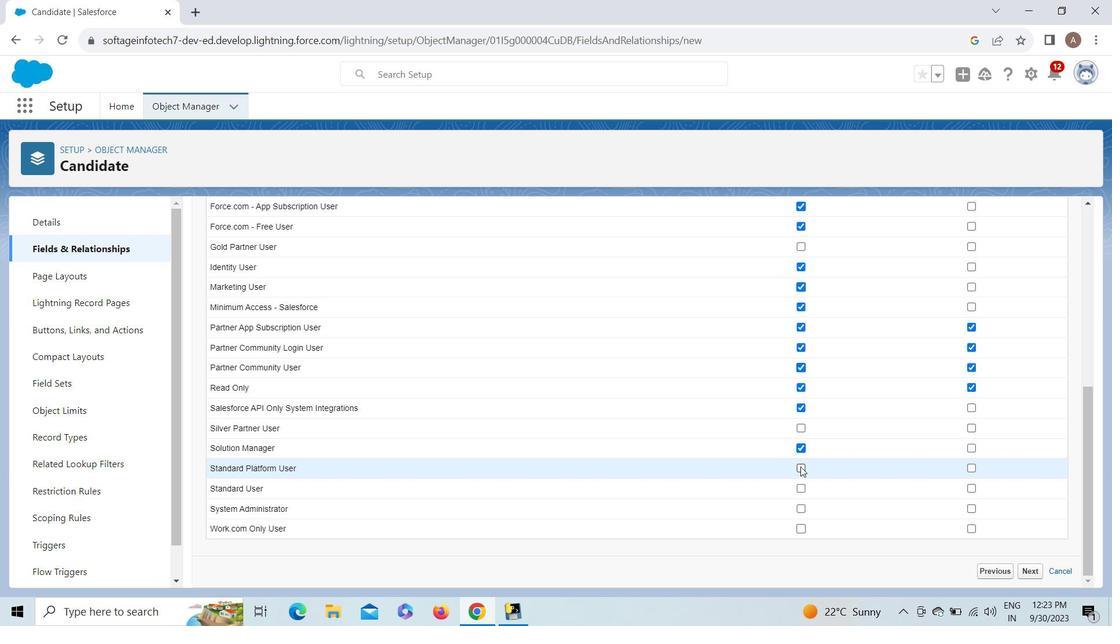 
Action: Mouse pressed left at (801, 466)
Screenshot: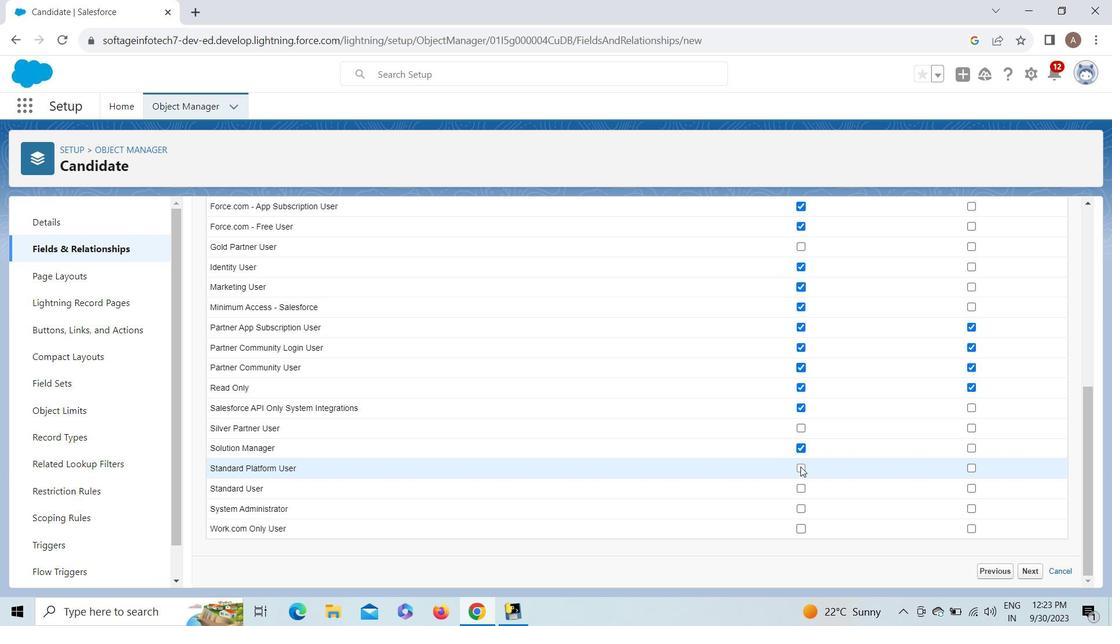 
Action: Mouse moved to (801, 485)
Screenshot: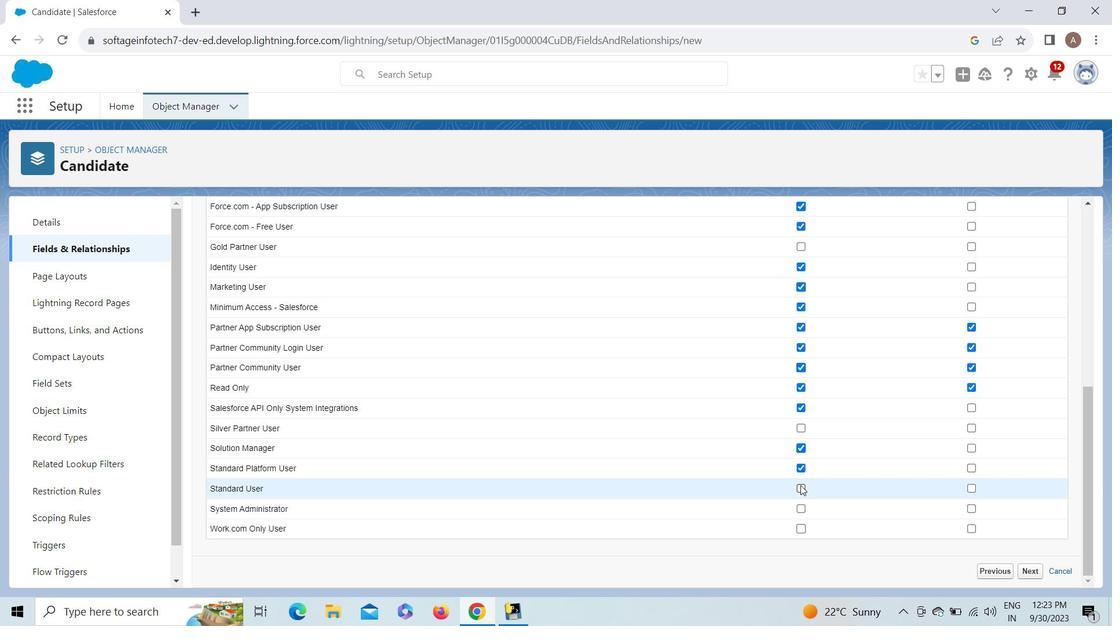 
Action: Mouse pressed left at (801, 485)
Screenshot: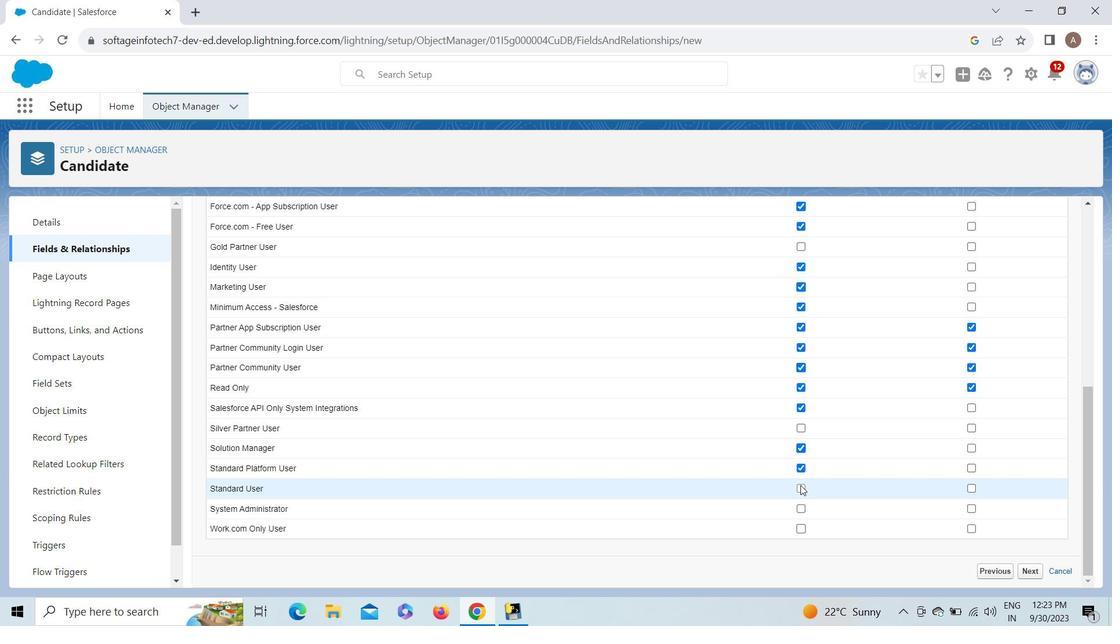 
Action: Mouse moved to (801, 515)
Screenshot: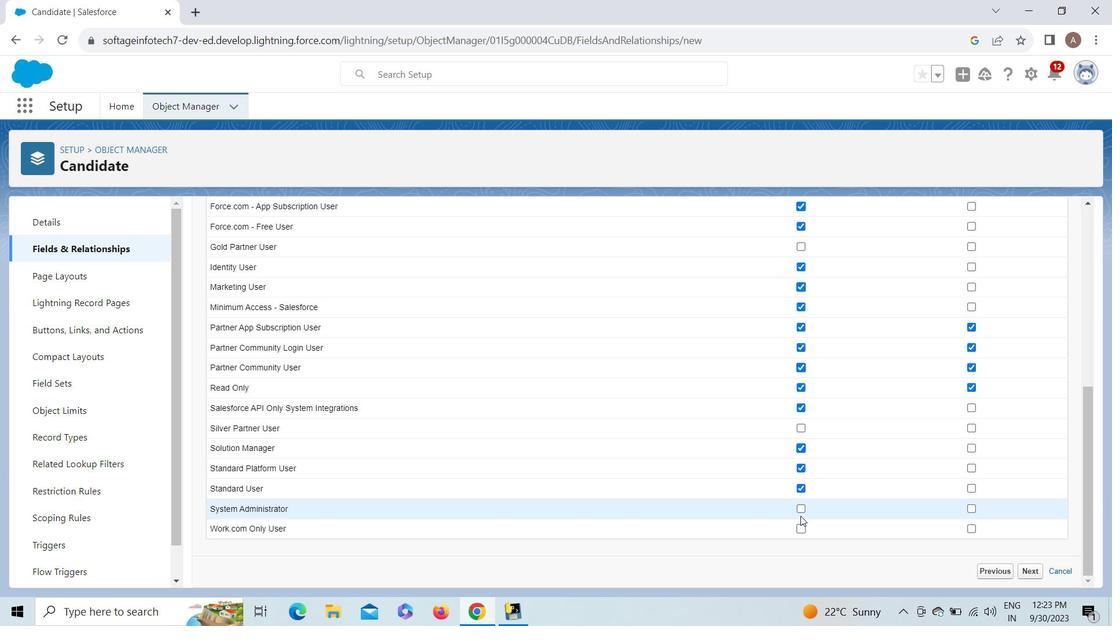 
Action: Mouse pressed left at (801, 515)
Screenshot: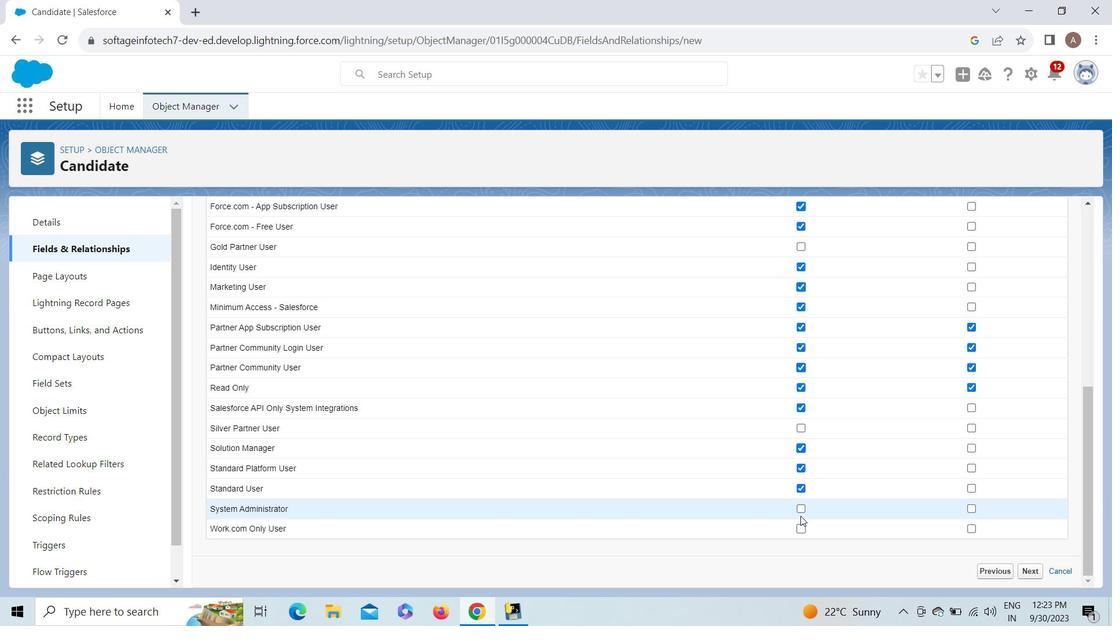 
Action: Mouse moved to (801, 515)
Screenshot: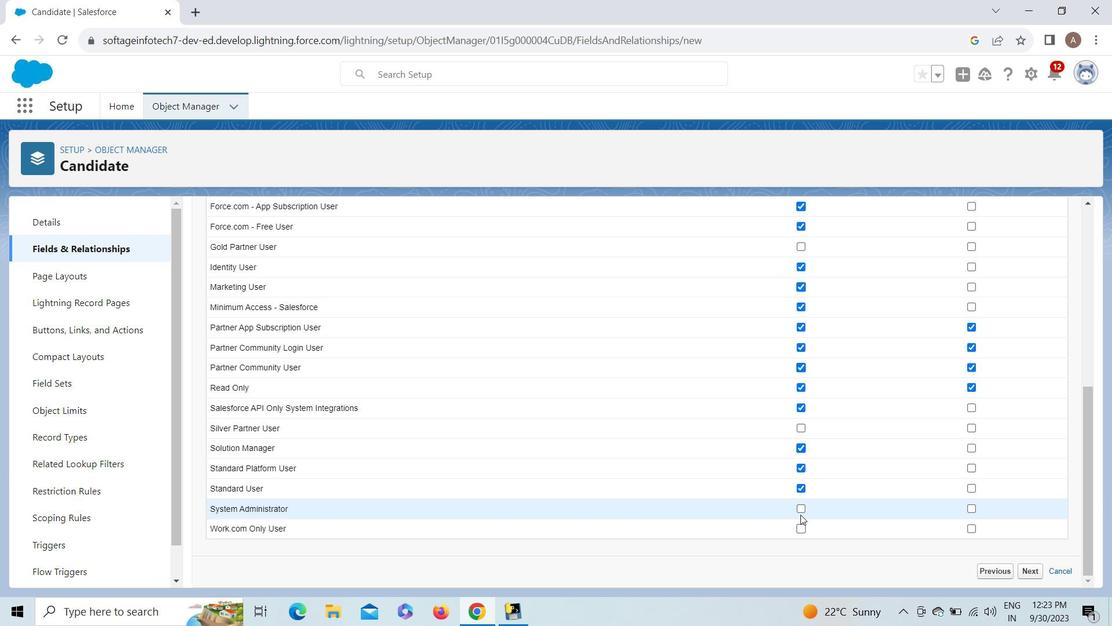 
Action: Mouse pressed left at (801, 515)
Screenshot: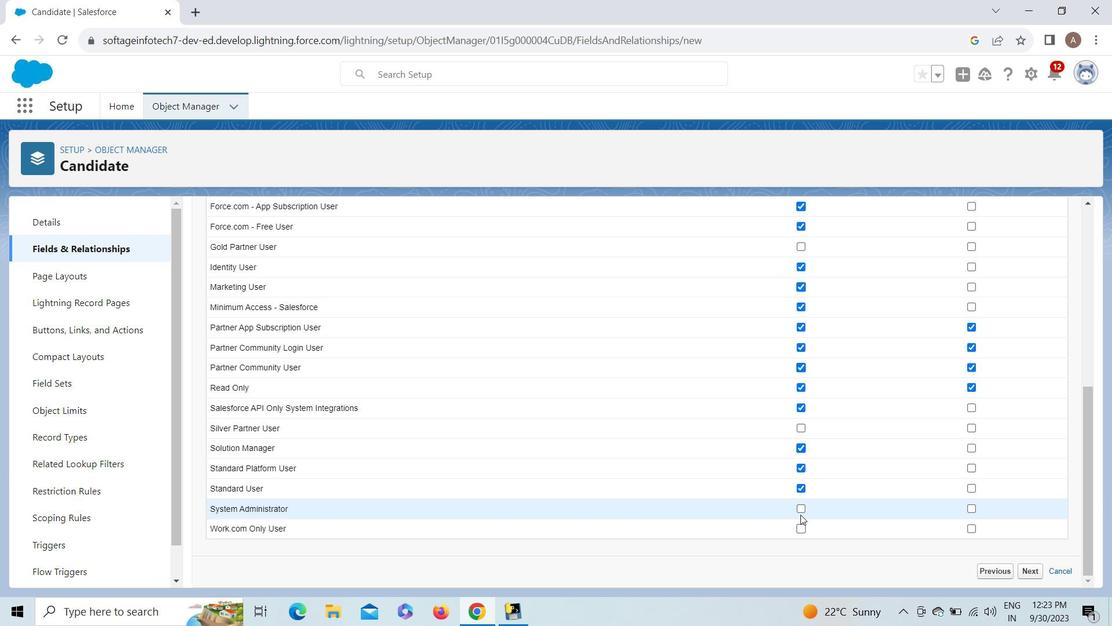 
Action: Mouse moved to (801, 510)
Screenshot: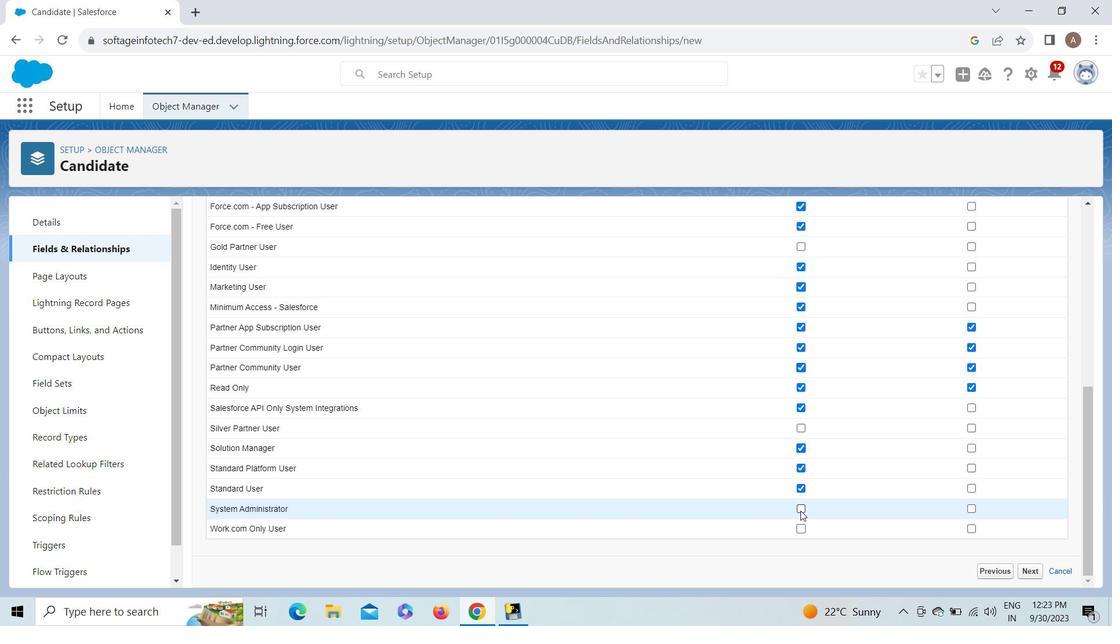 
Action: Mouse pressed left at (801, 510)
Screenshot: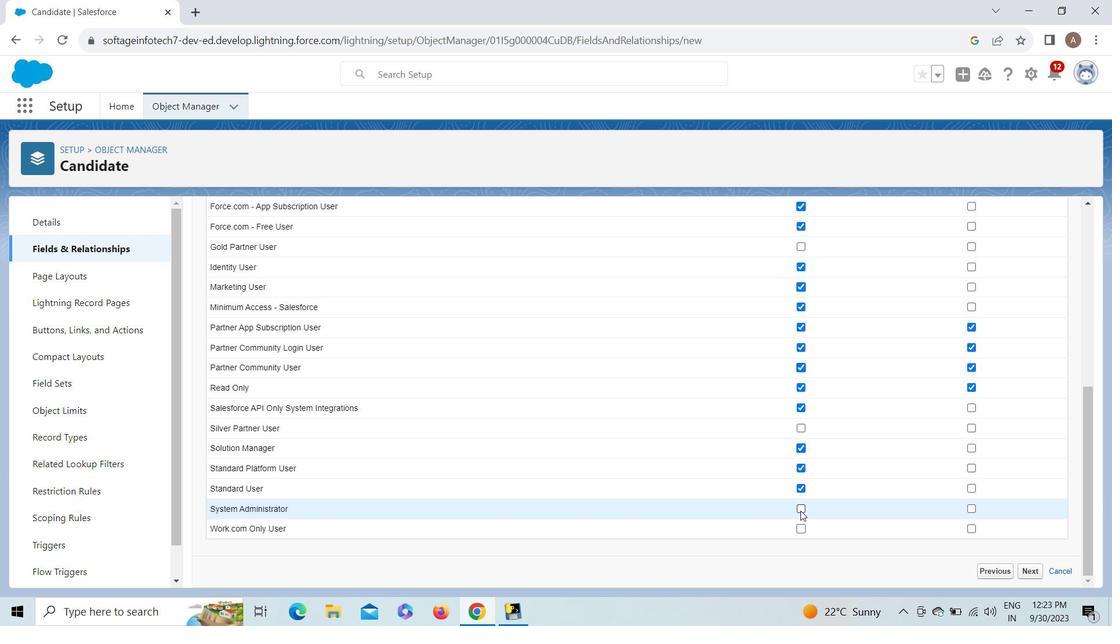 
Action: Mouse moved to (801, 523)
Screenshot: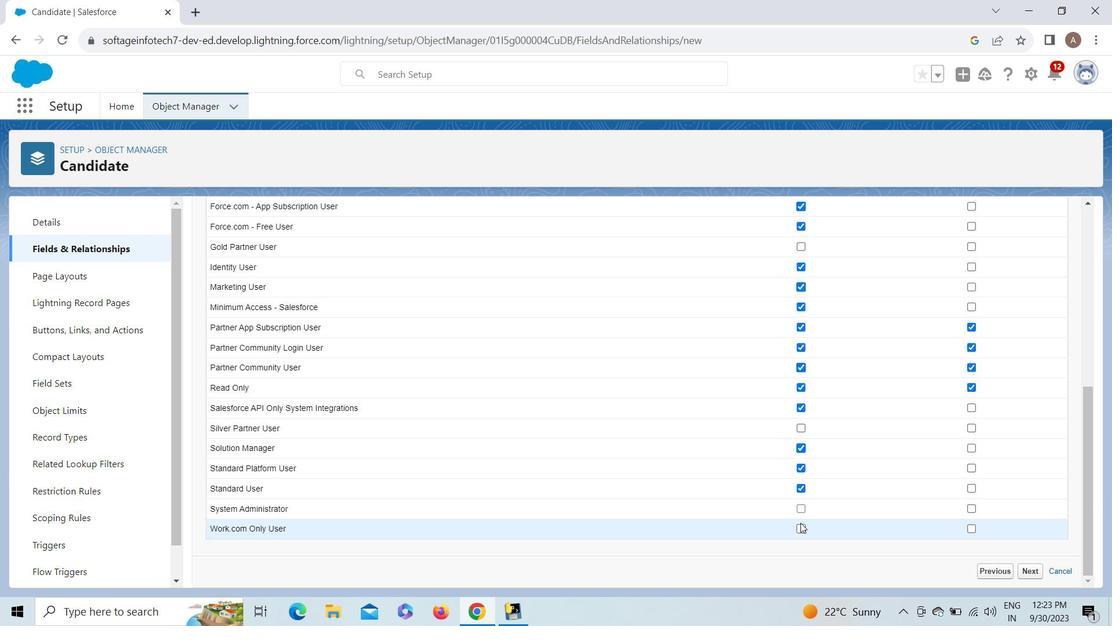 
Action: Mouse pressed left at (801, 523)
Screenshot: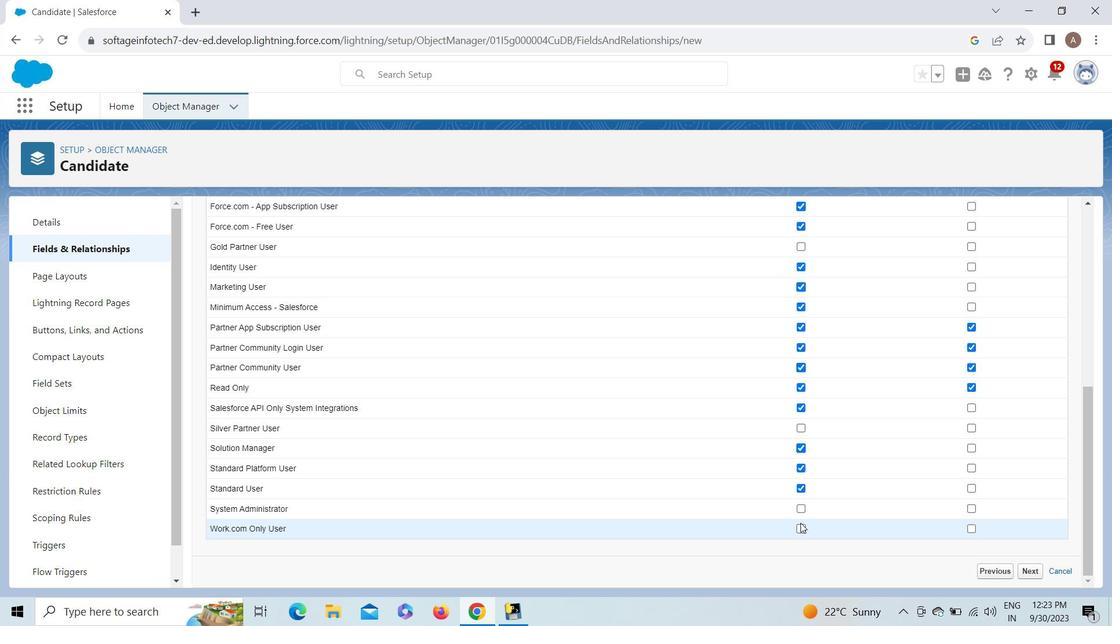 
Action: Mouse moved to (801, 507)
Screenshot: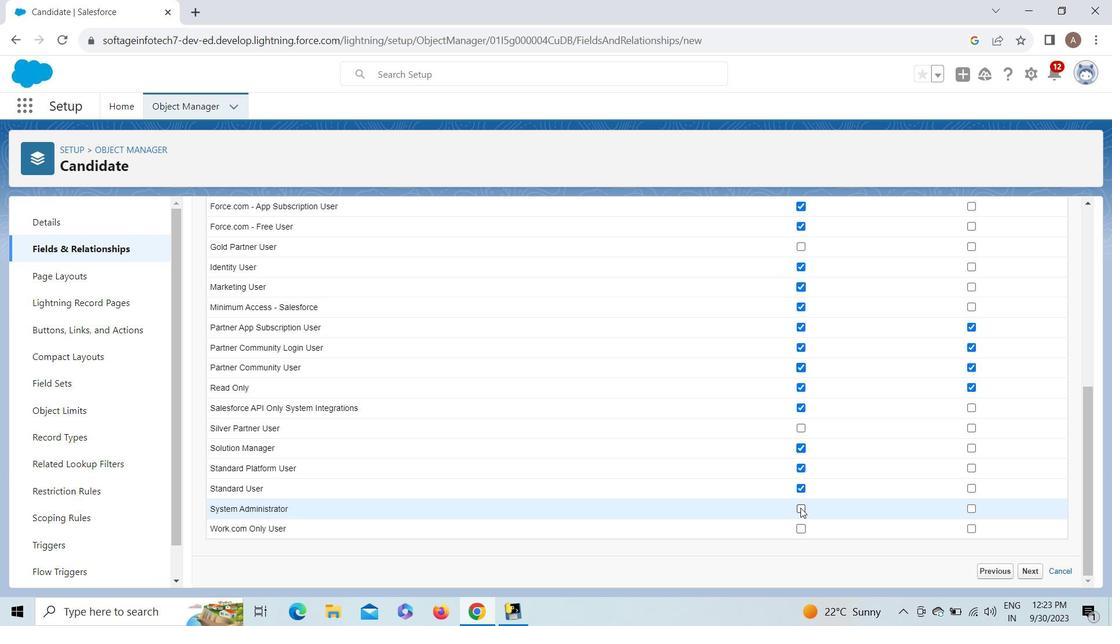 
Action: Mouse pressed left at (801, 507)
Screenshot: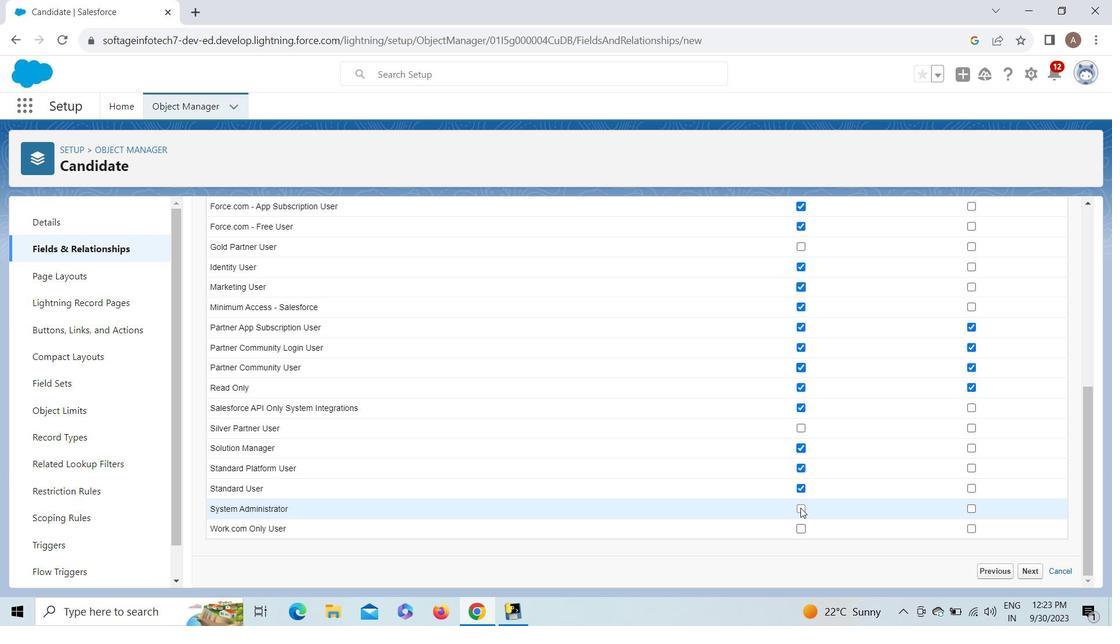 
Action: Mouse moved to (801, 531)
Screenshot: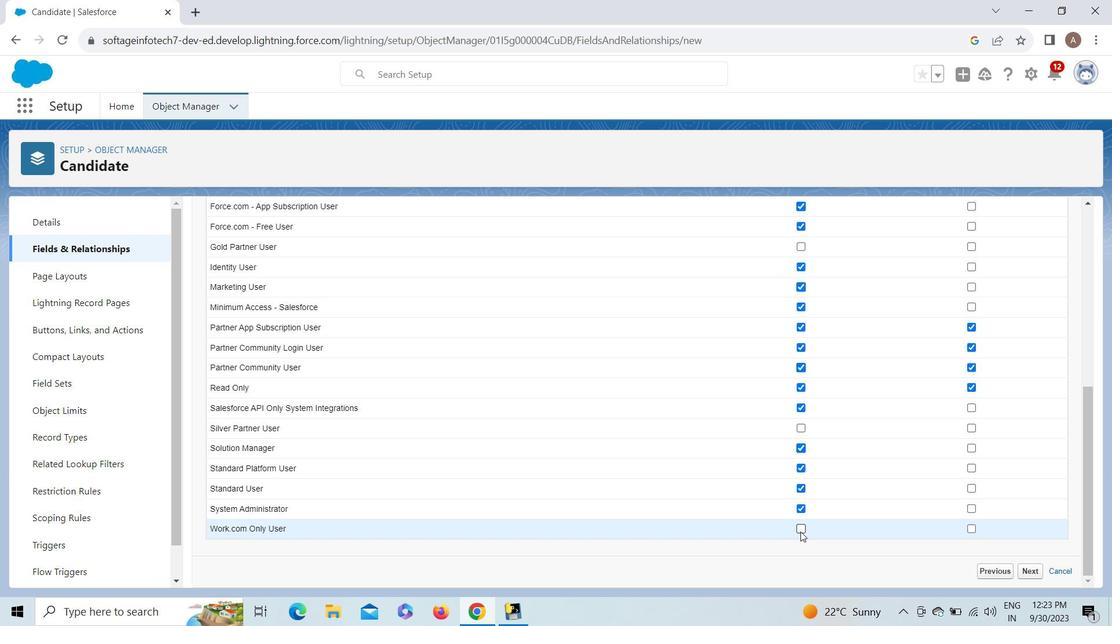 
Action: Mouse pressed left at (801, 531)
Screenshot: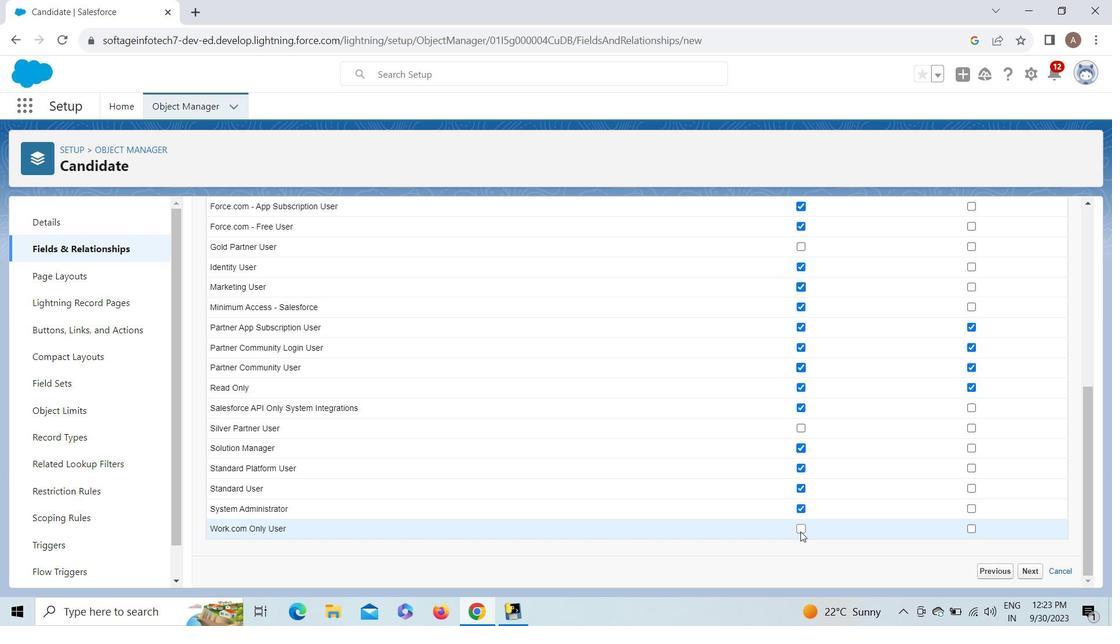 
Action: Mouse moved to (1031, 568)
Screenshot: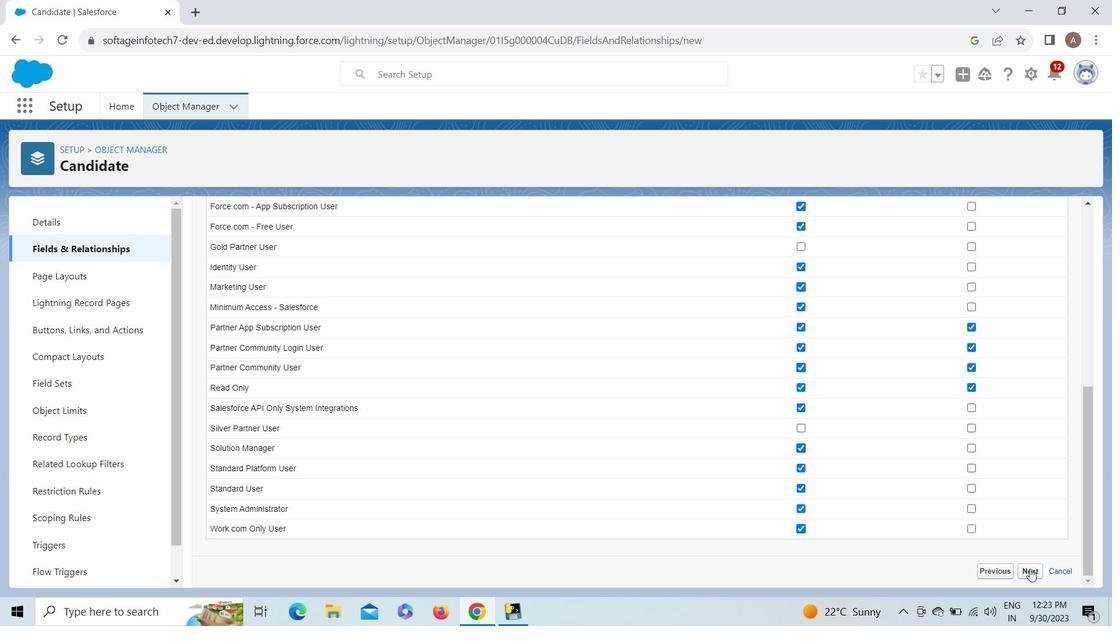 
Action: Mouse pressed left at (1031, 568)
Screenshot: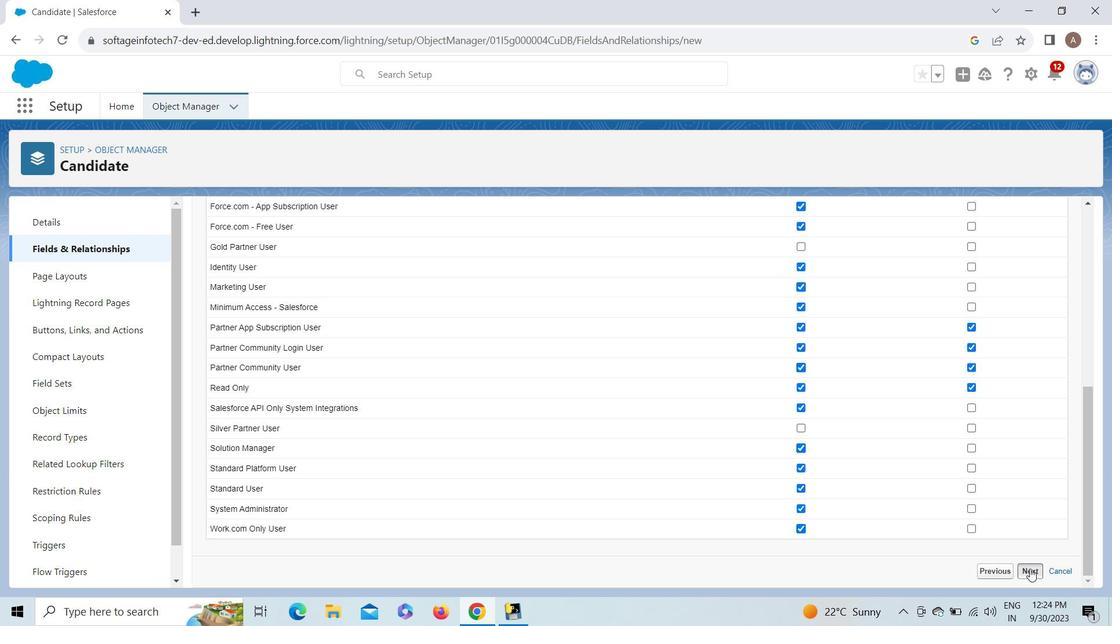 
Action: Mouse moved to (1031, 502)
Screenshot: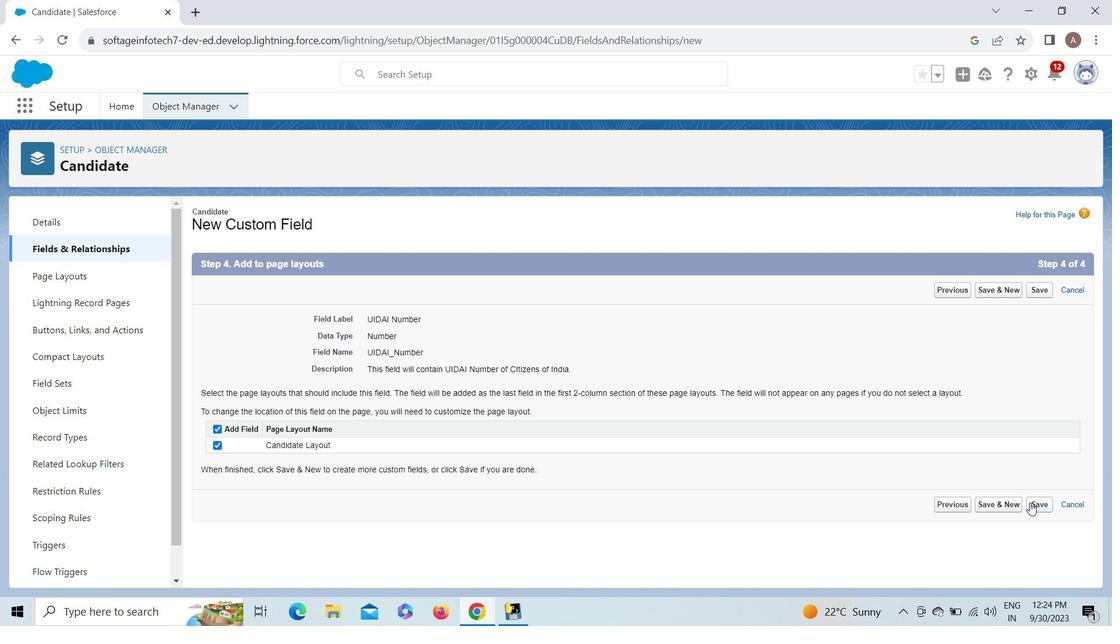 
Action: Mouse pressed left at (1031, 502)
Screenshot: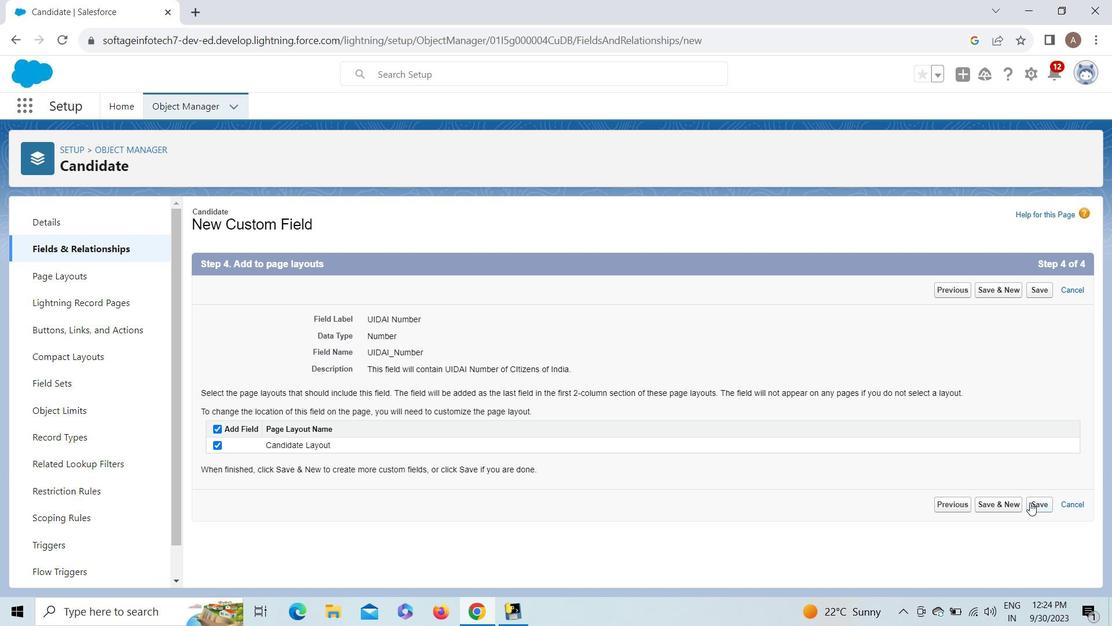 
Action: Mouse moved to (79, 274)
Screenshot: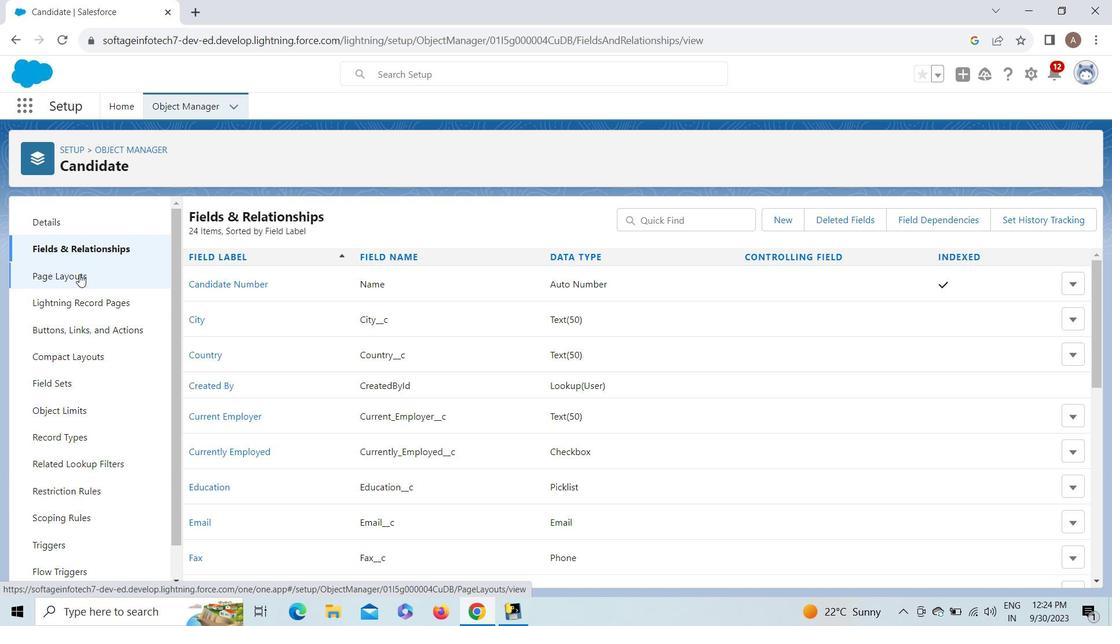 
Action: Mouse pressed left at (79, 274)
Screenshot: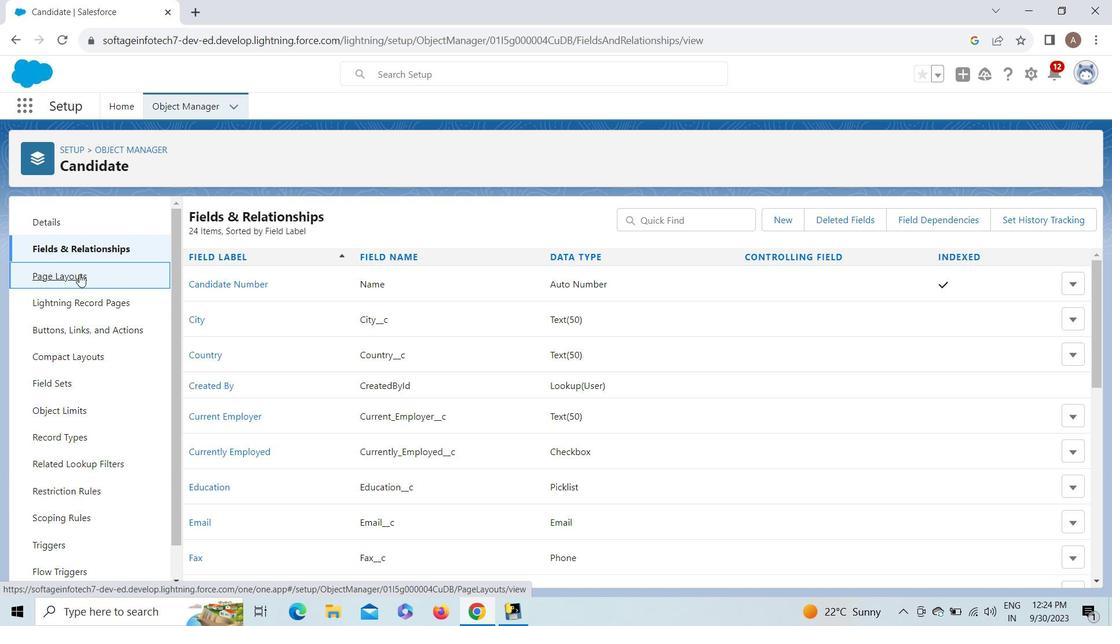 
Action: Mouse moved to (239, 287)
Screenshot: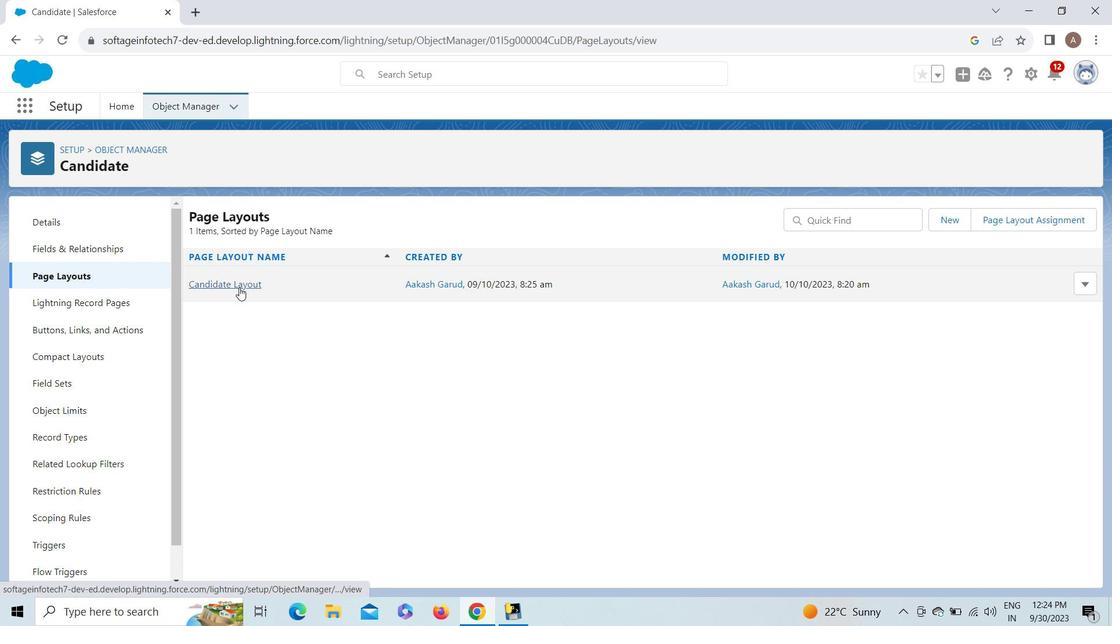 
Action: Mouse pressed left at (239, 287)
Screenshot: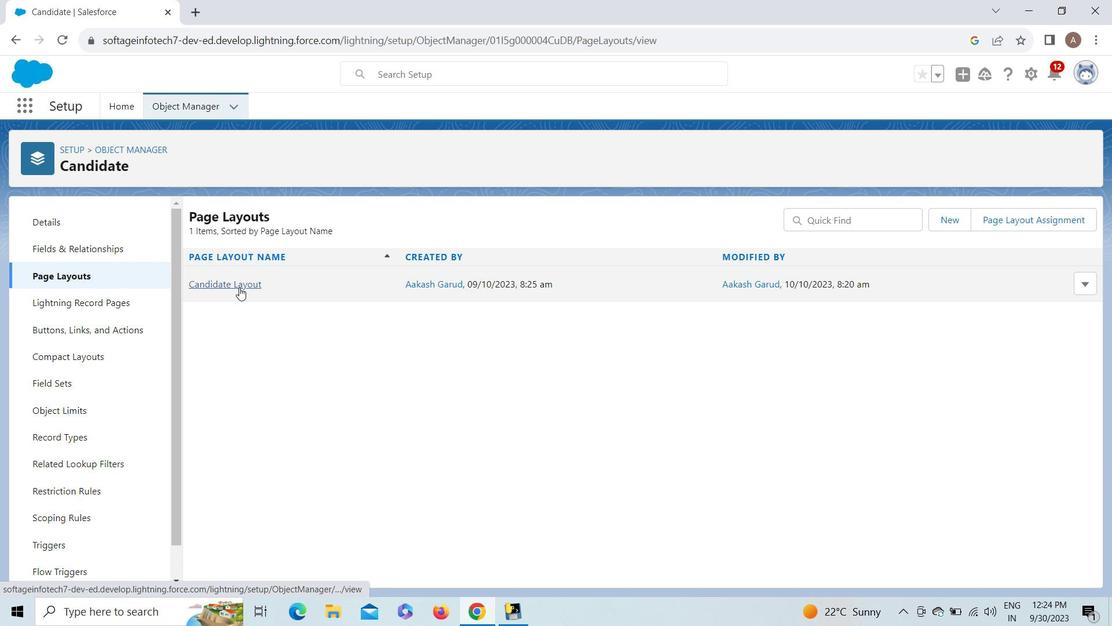 
Action: Mouse moved to (1086, 318)
Screenshot: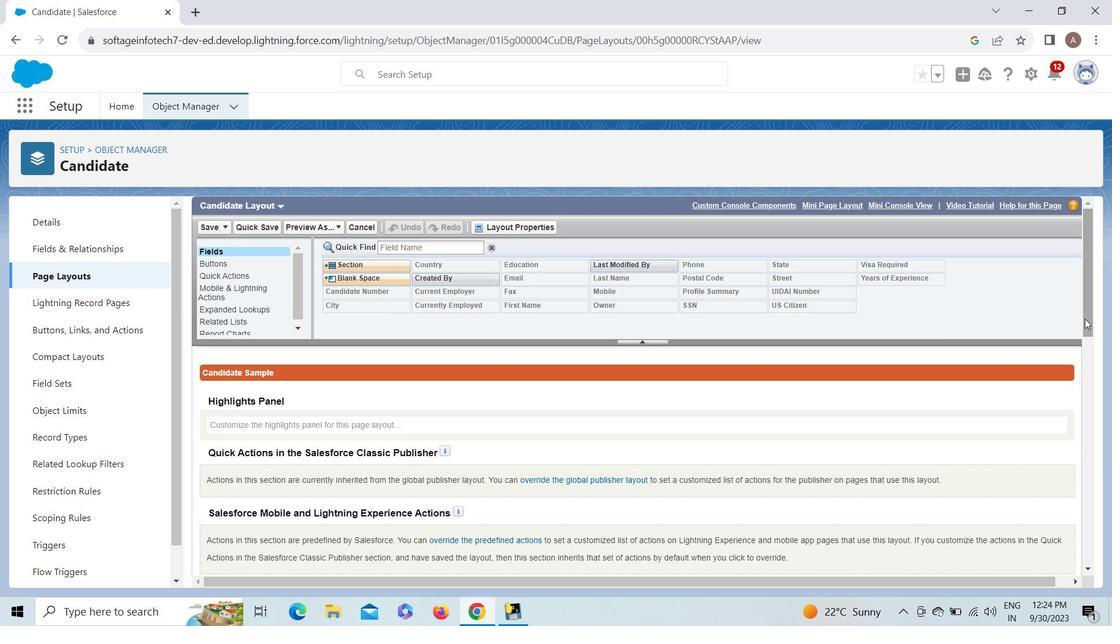 
Action: Mouse pressed left at (1086, 318)
Screenshot: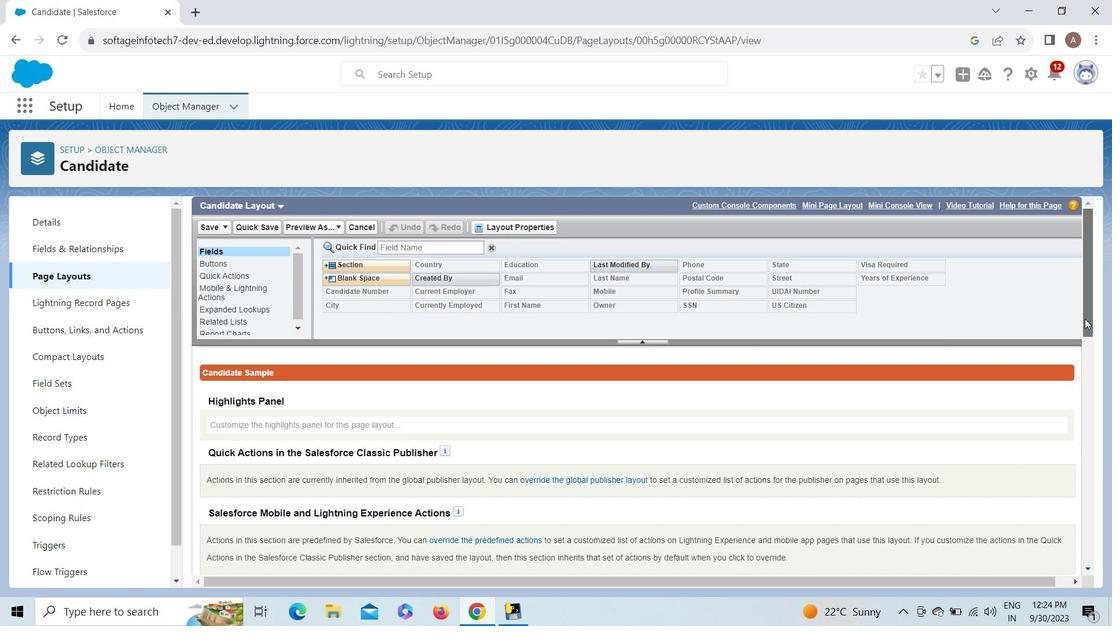 
Action: Mouse moved to (315, 383)
Screenshot: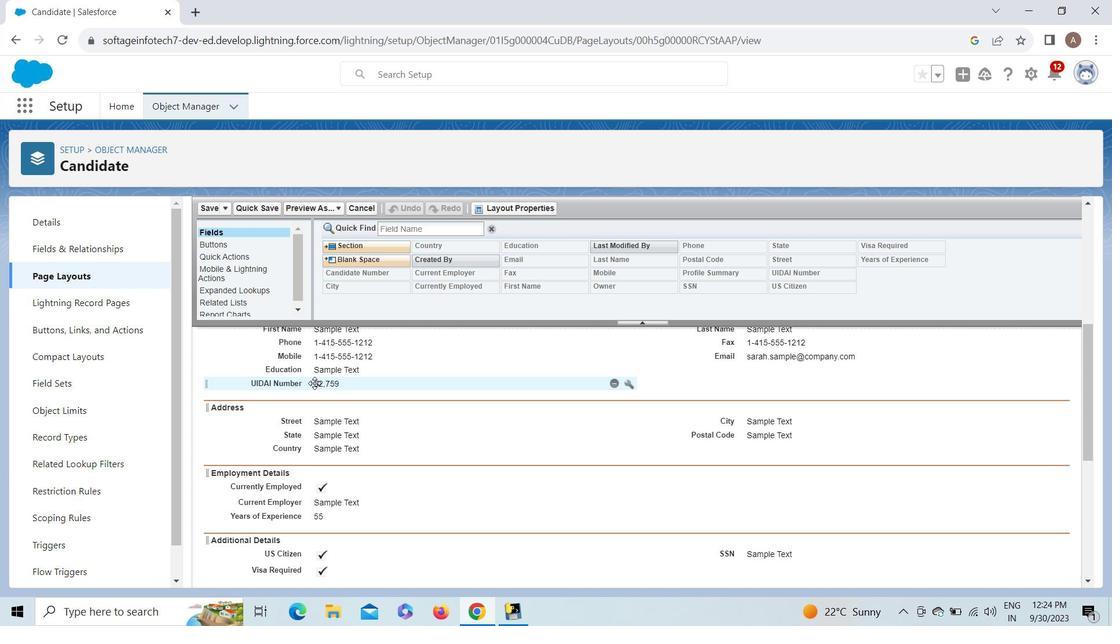 
Action: Mouse pressed left at (315, 383)
Screenshot: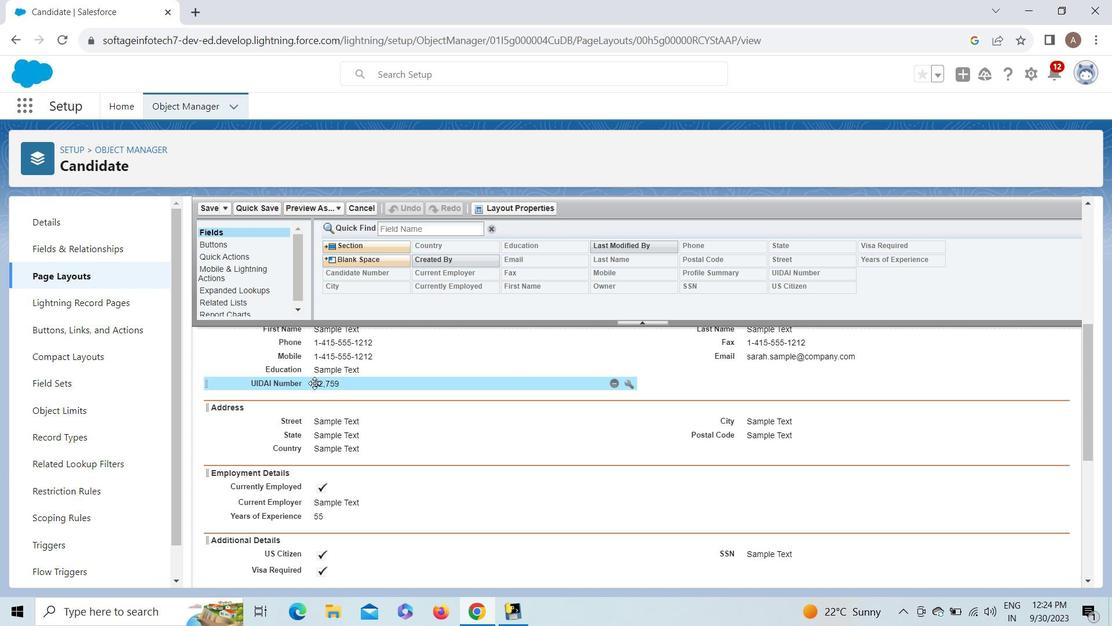 
Action: Mouse moved to (1089, 409)
Screenshot: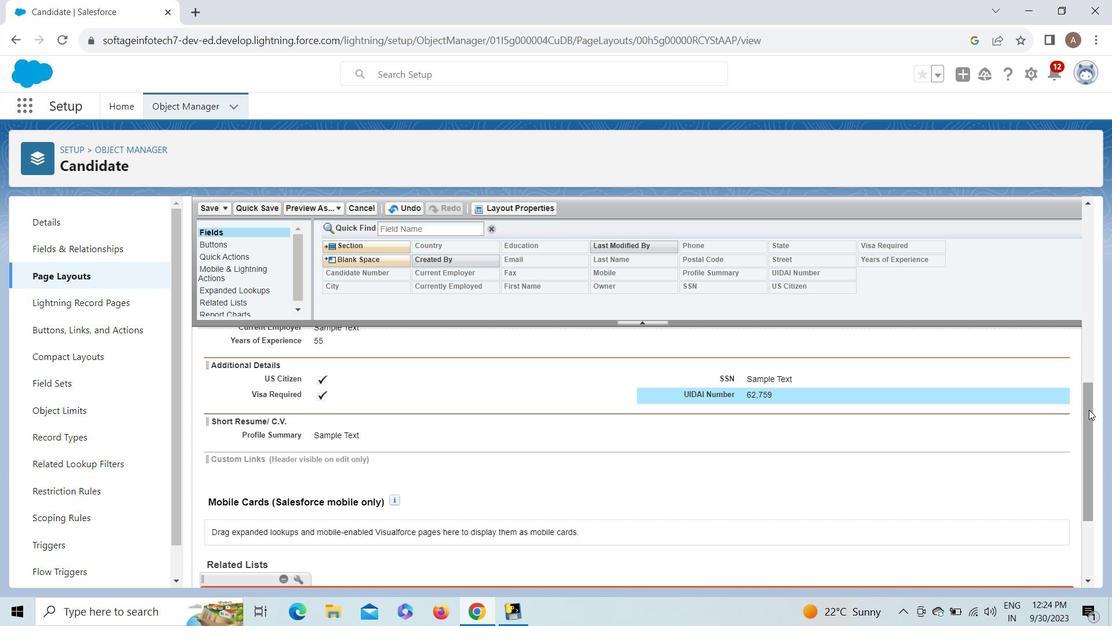 
Action: Mouse pressed left at (1089, 409)
Screenshot: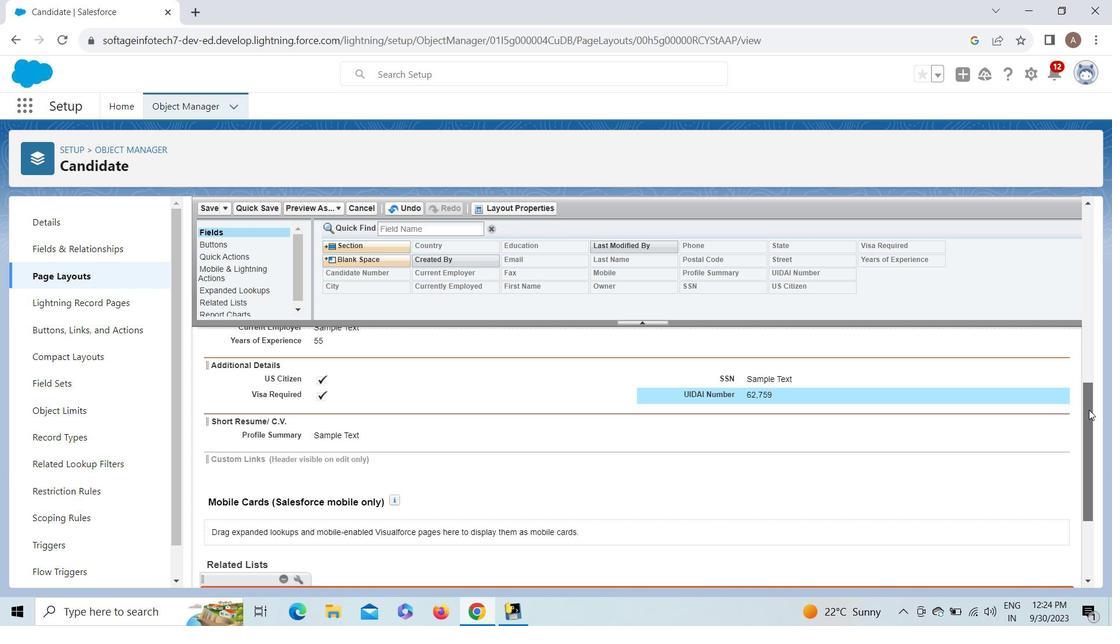 
Action: Mouse moved to (254, 206)
Screenshot: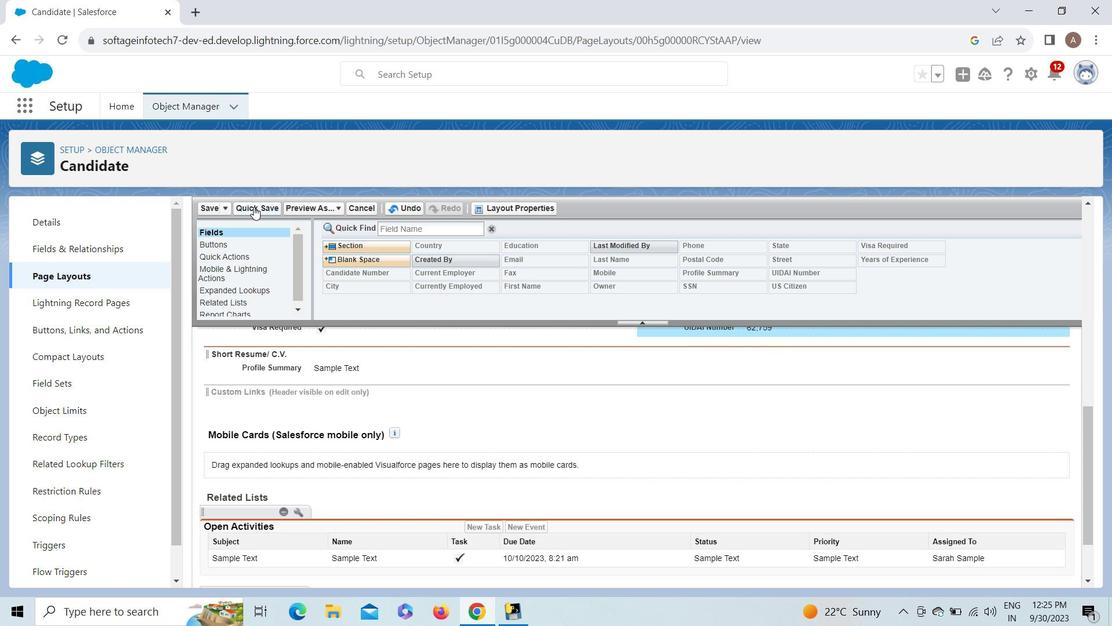 
Action: Mouse pressed left at (254, 206)
Screenshot: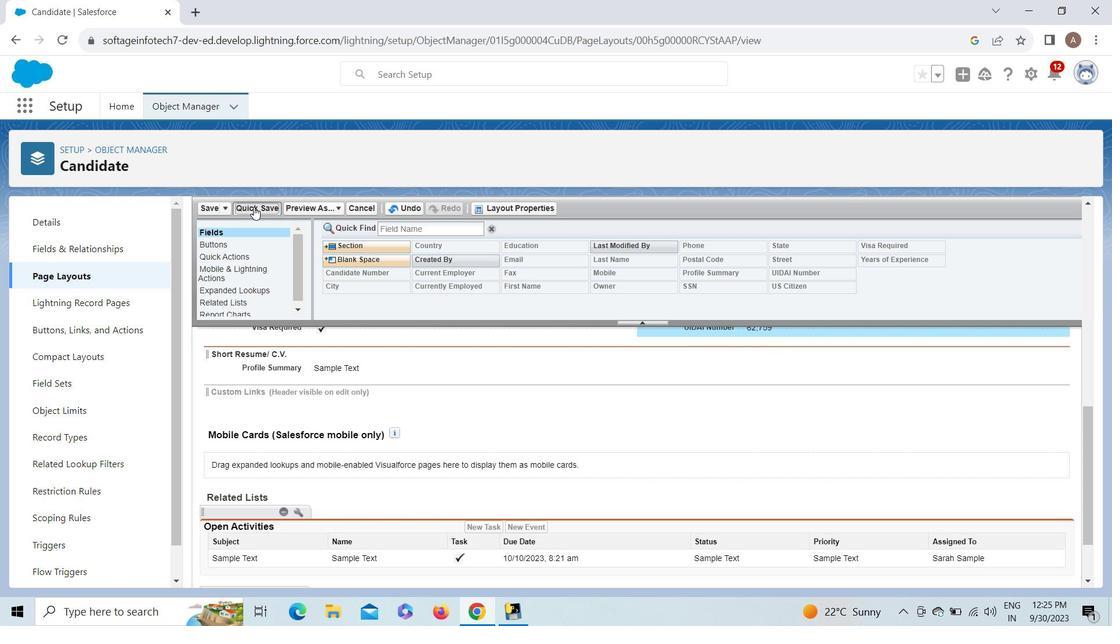 
Action: Mouse moved to (59, 37)
Screenshot: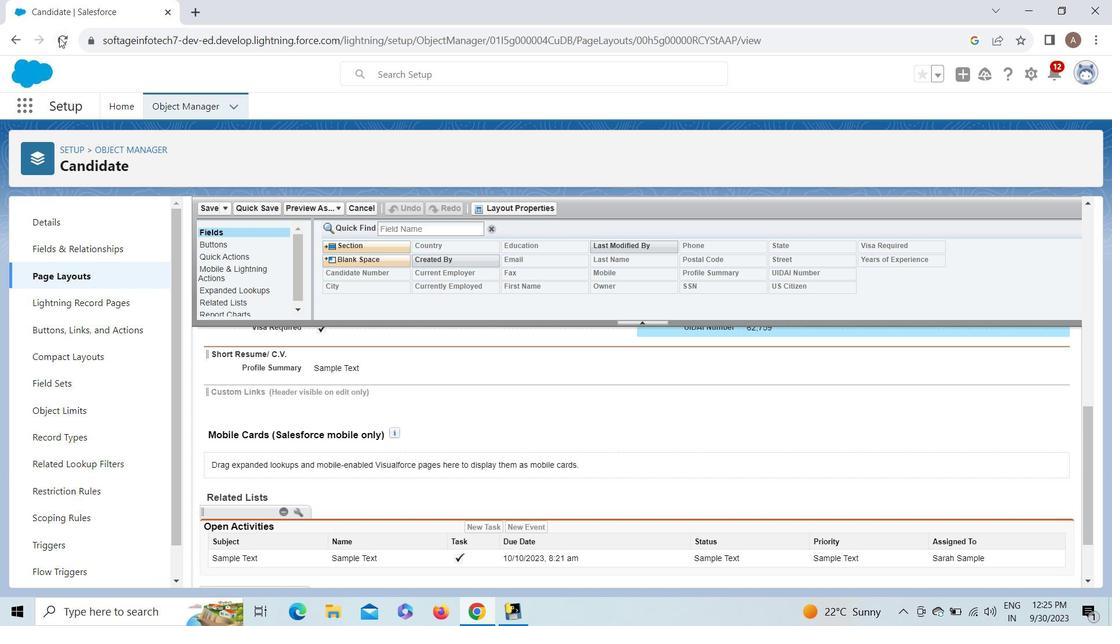 
Action: Mouse pressed left at (59, 37)
Screenshot: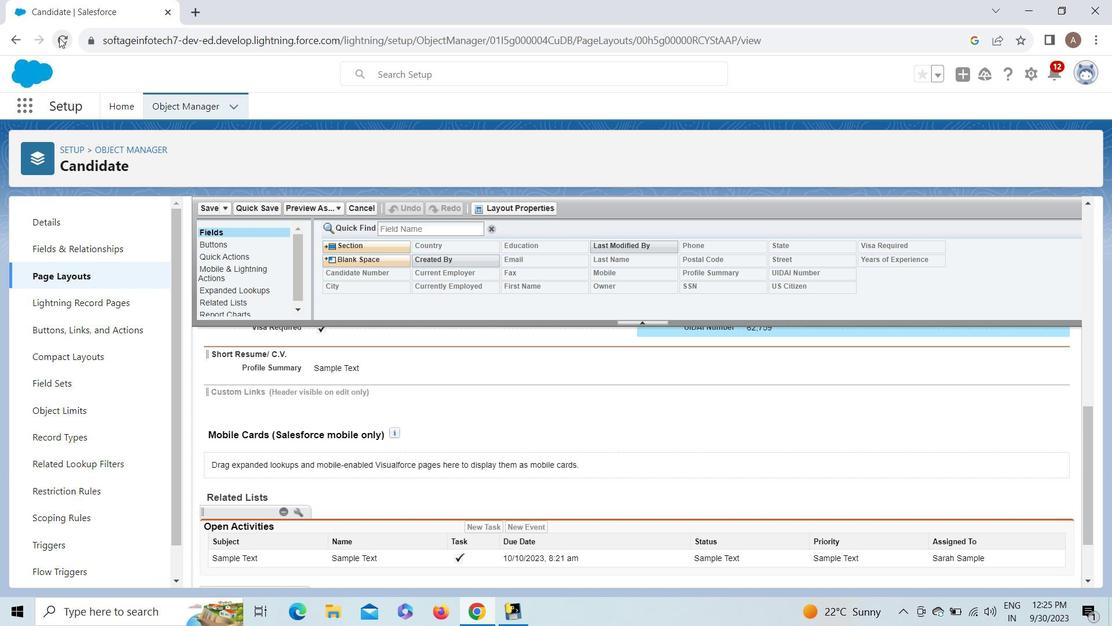 
Action: Mouse pressed left at (59, 37)
Screenshot: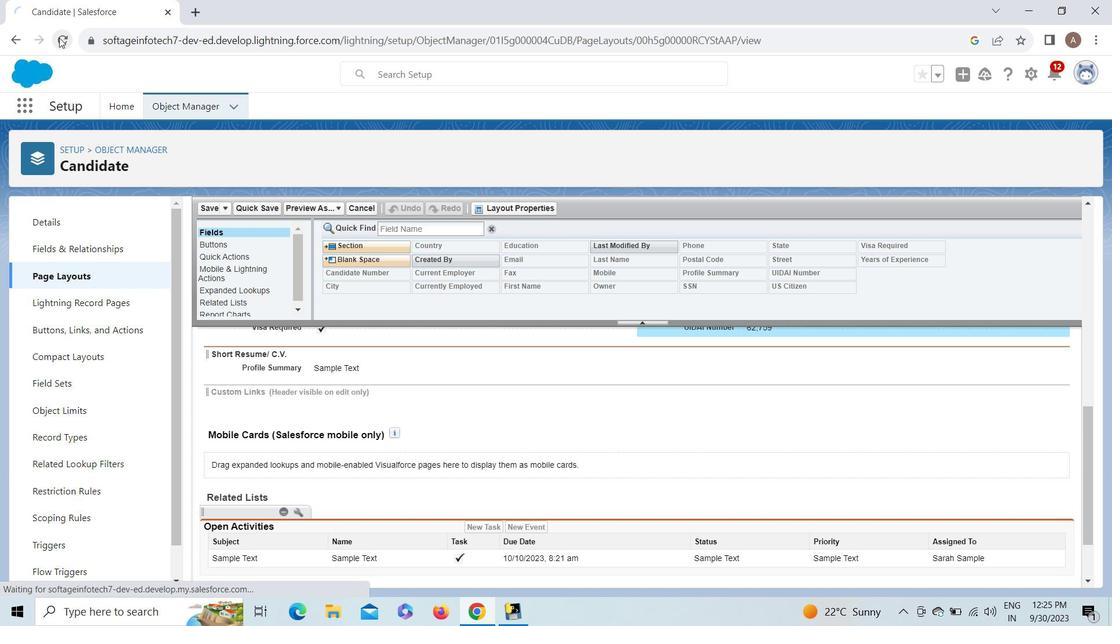 
Action: Mouse pressed left at (59, 37)
Screenshot: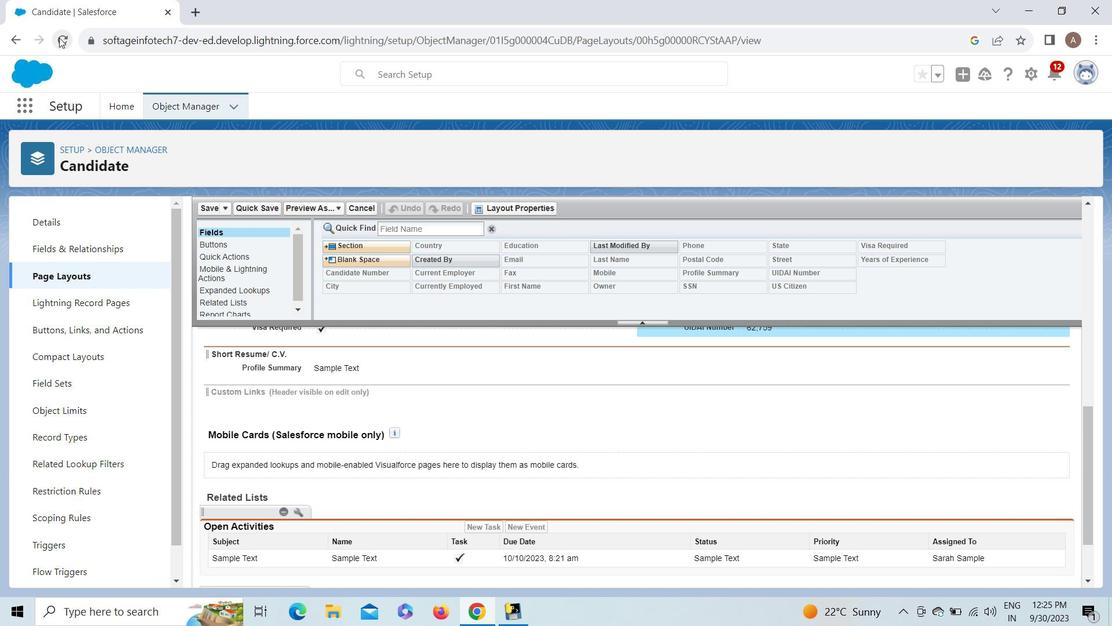 
Action: Mouse moved to (20, 106)
Screenshot: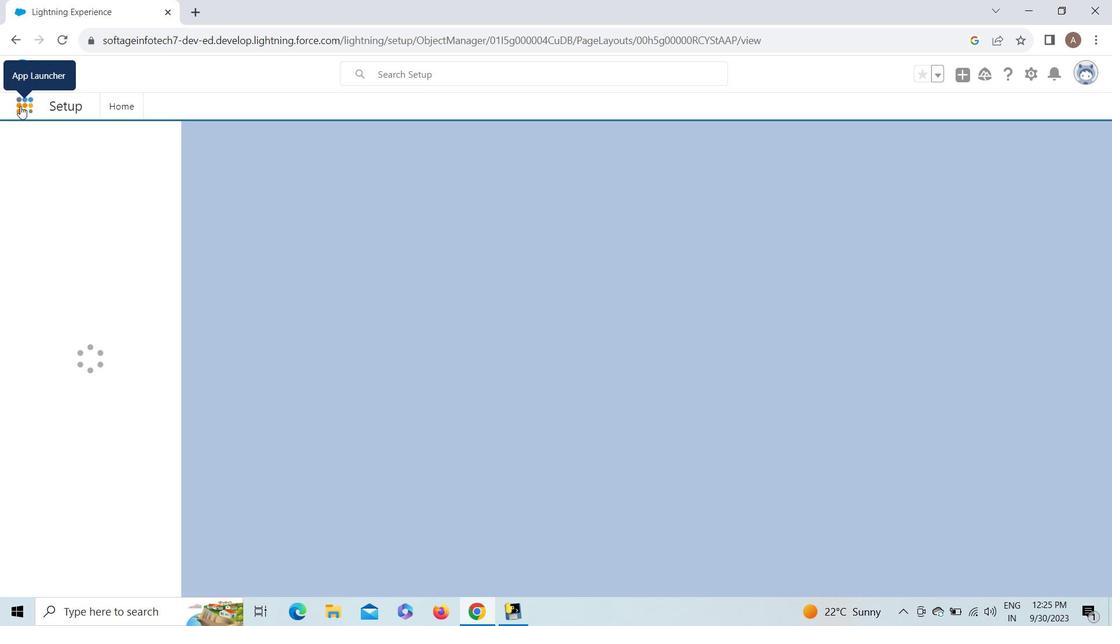
Action: Mouse pressed left at (20, 106)
Screenshot: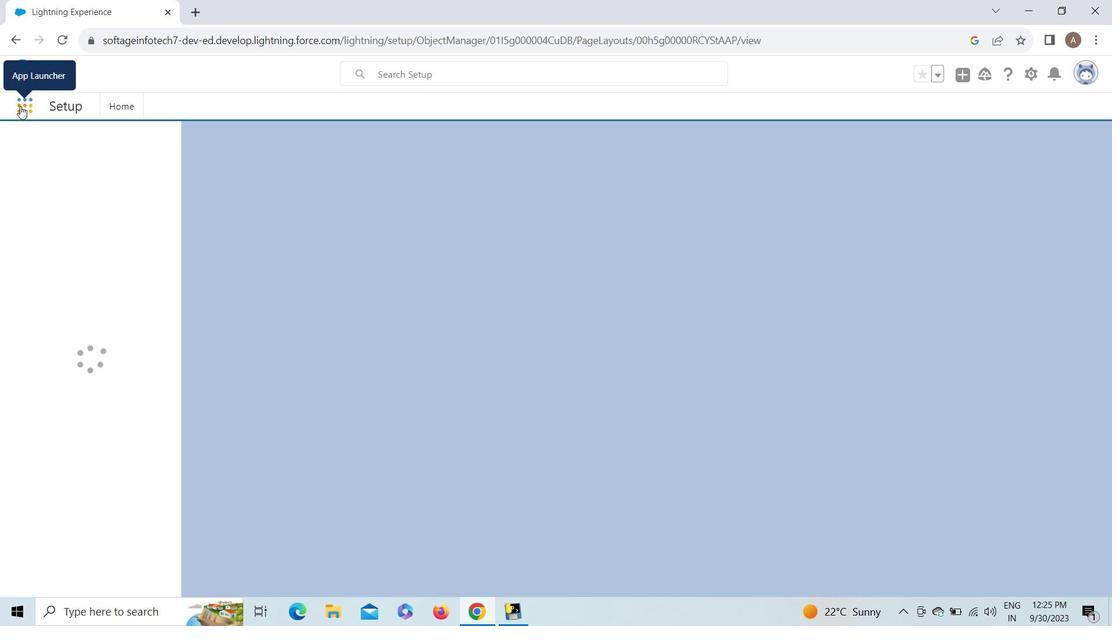 
Action: Mouse moved to (56, 198)
Screenshot: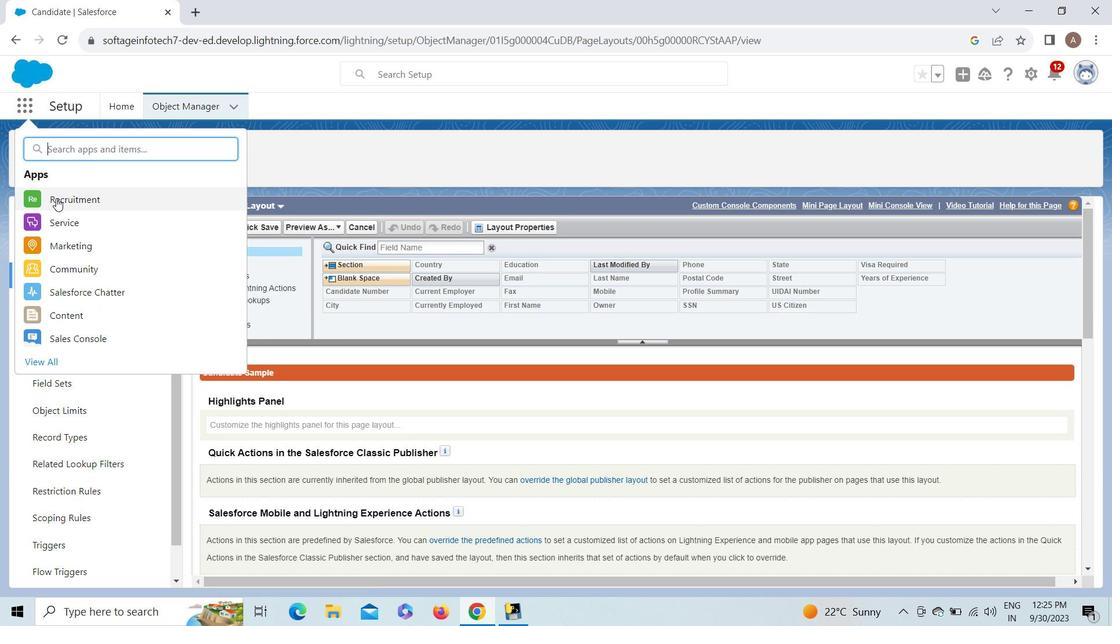 
Action: Mouse pressed left at (56, 198)
Screenshot: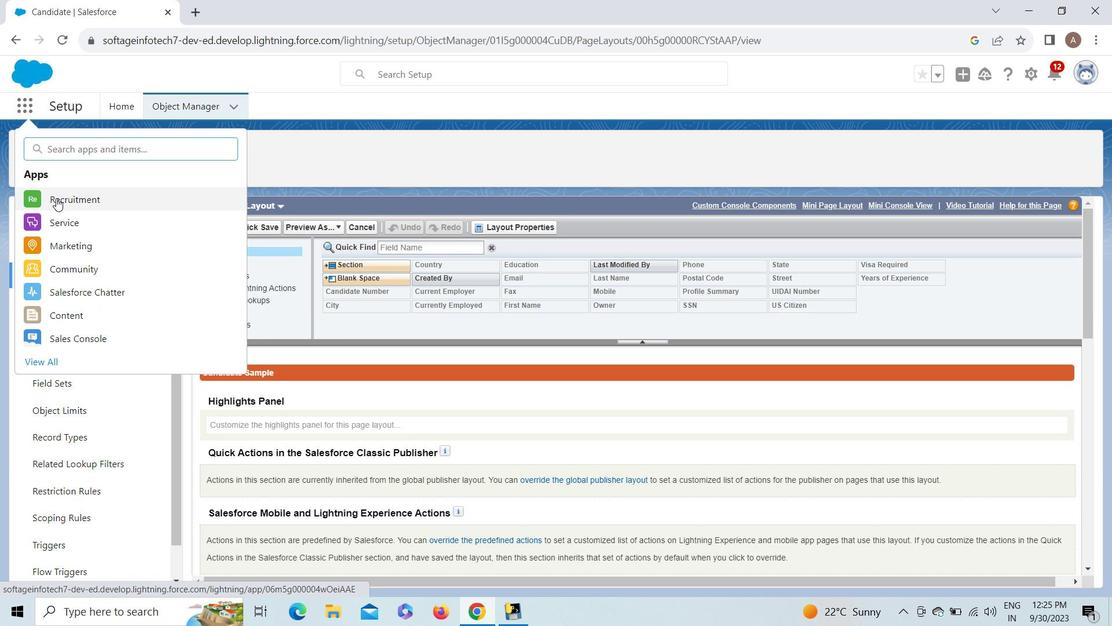 
Action: Mouse moved to (60, 35)
Screenshot: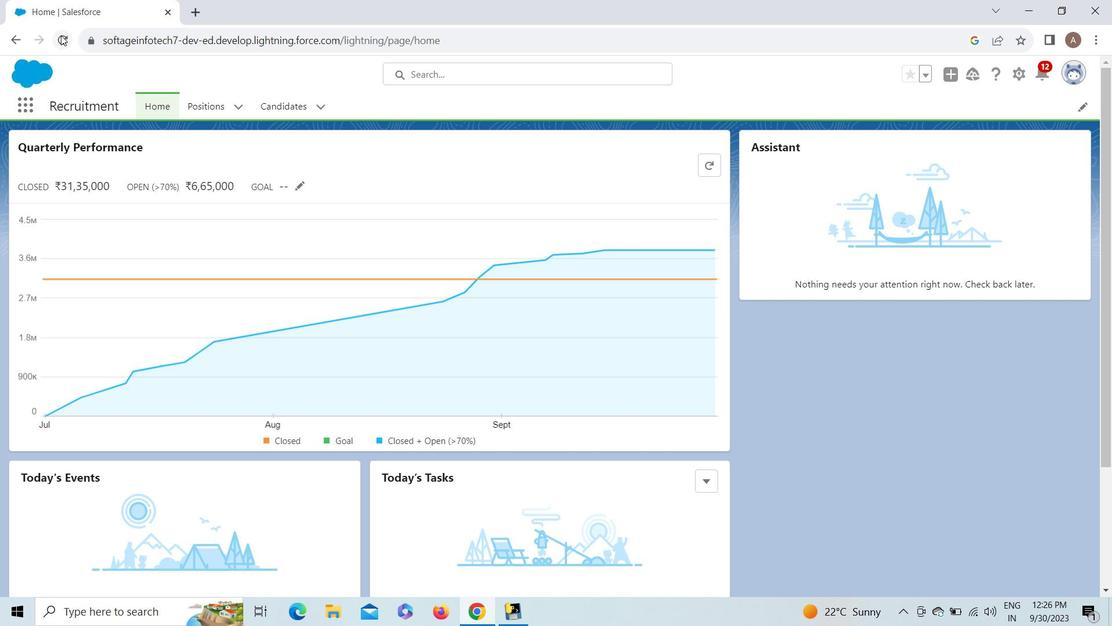 
Action: Mouse pressed left at (60, 35)
Screenshot: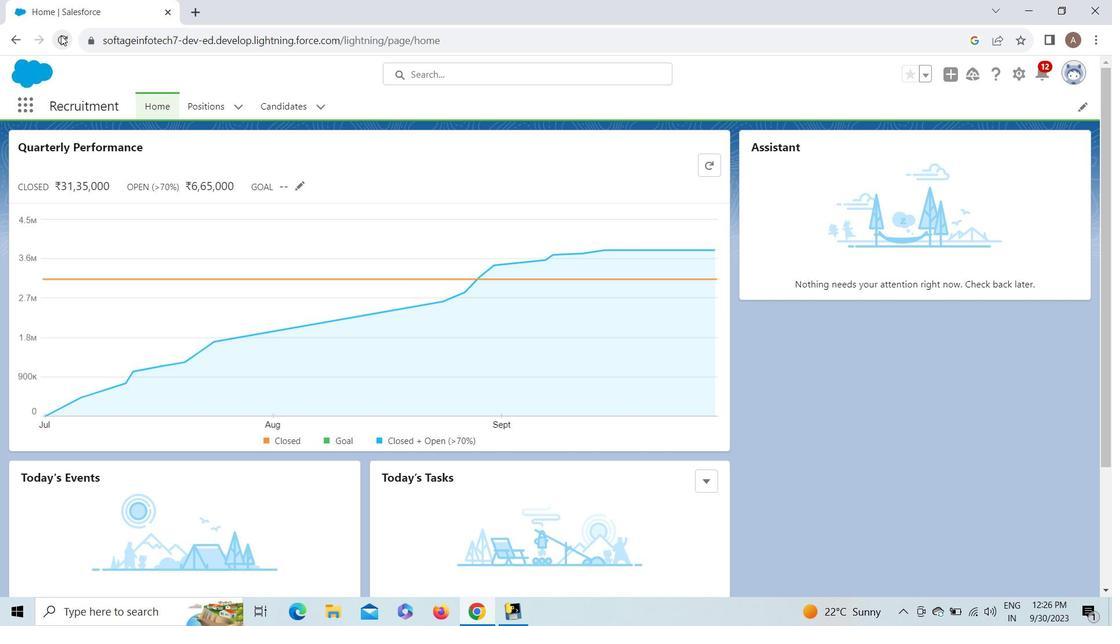 
Action: Mouse moved to (275, 100)
Screenshot: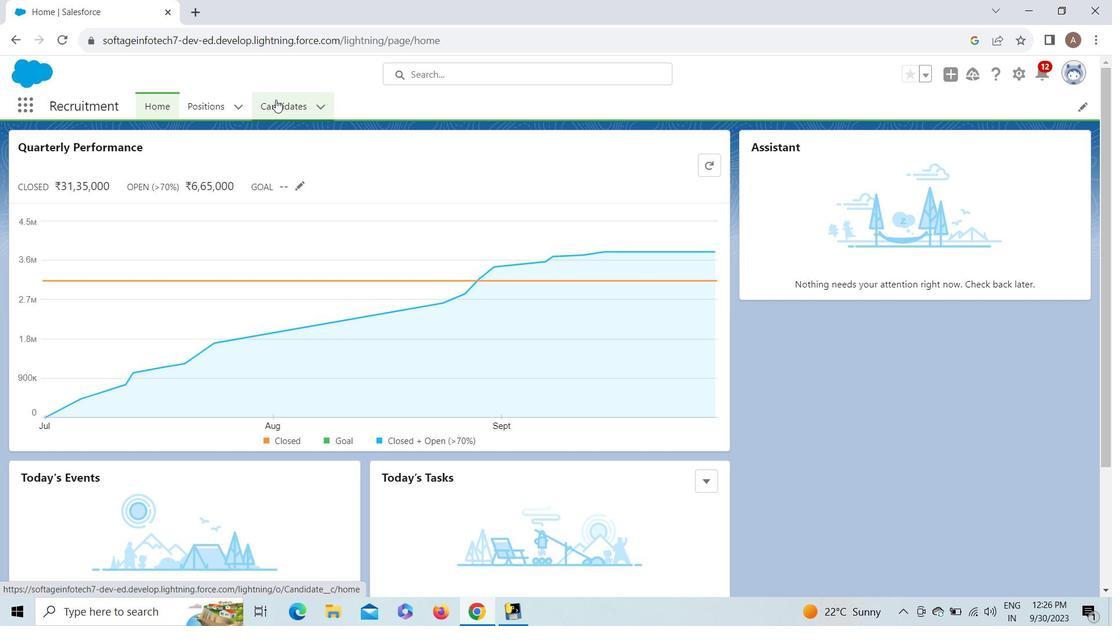 
Action: Mouse pressed left at (275, 100)
Screenshot: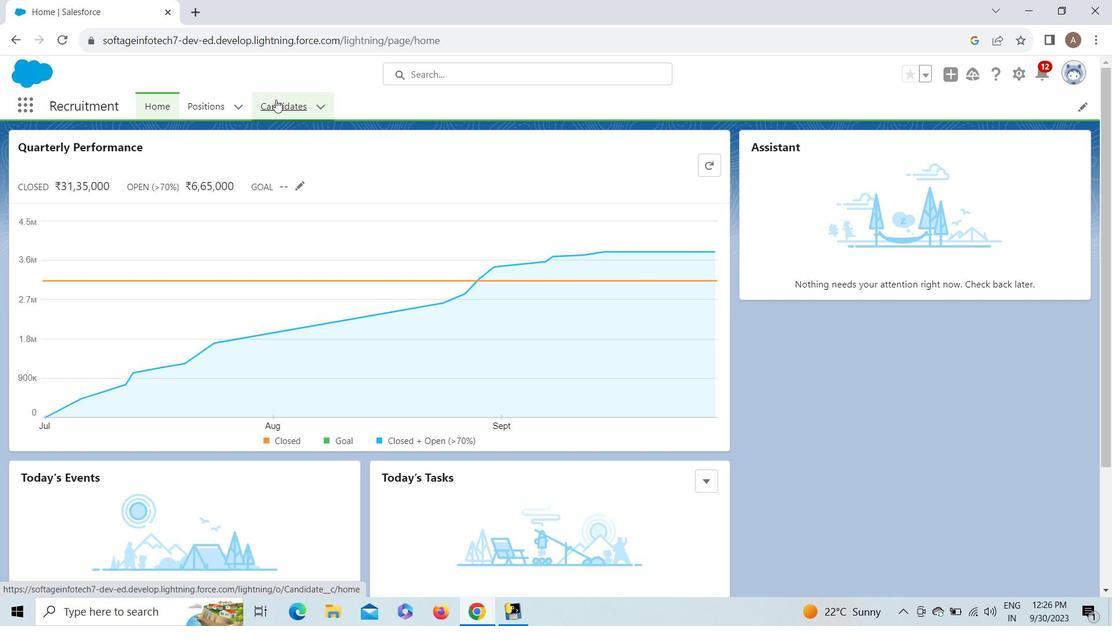 
Action: Mouse moved to (279, 111)
Screenshot: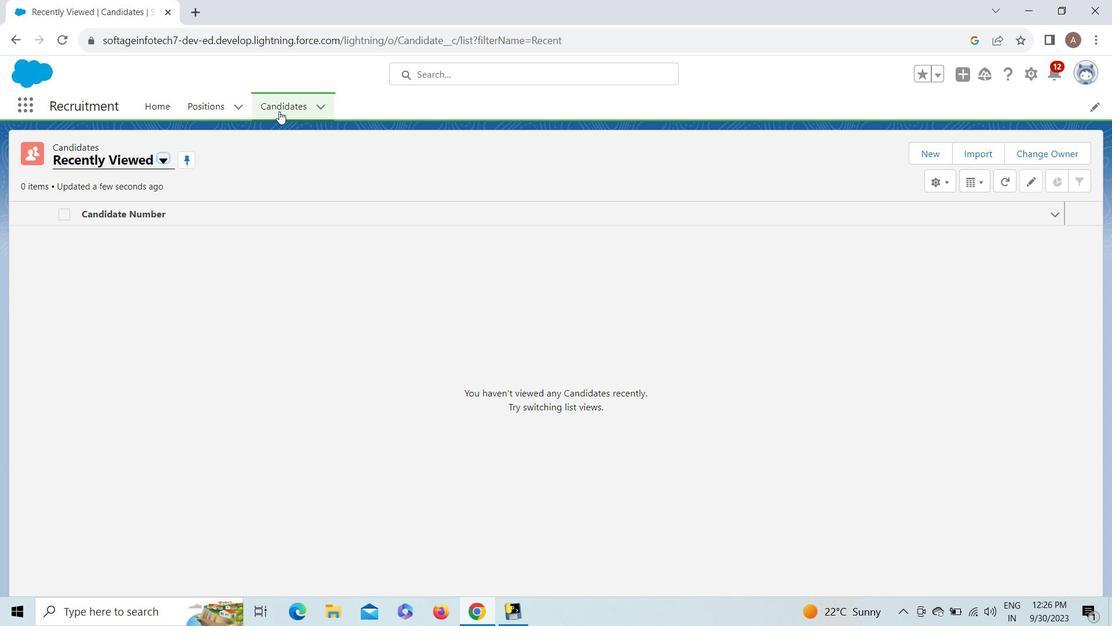 
Action: Mouse pressed left at (279, 111)
Screenshot: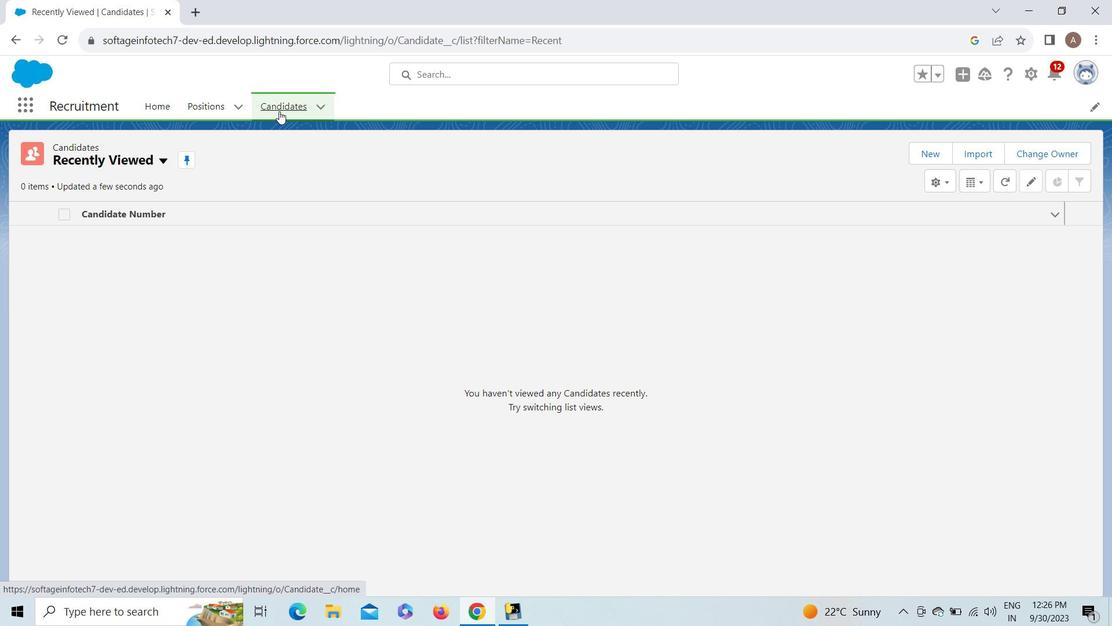 
Action: Mouse moved to (57, 39)
Screenshot: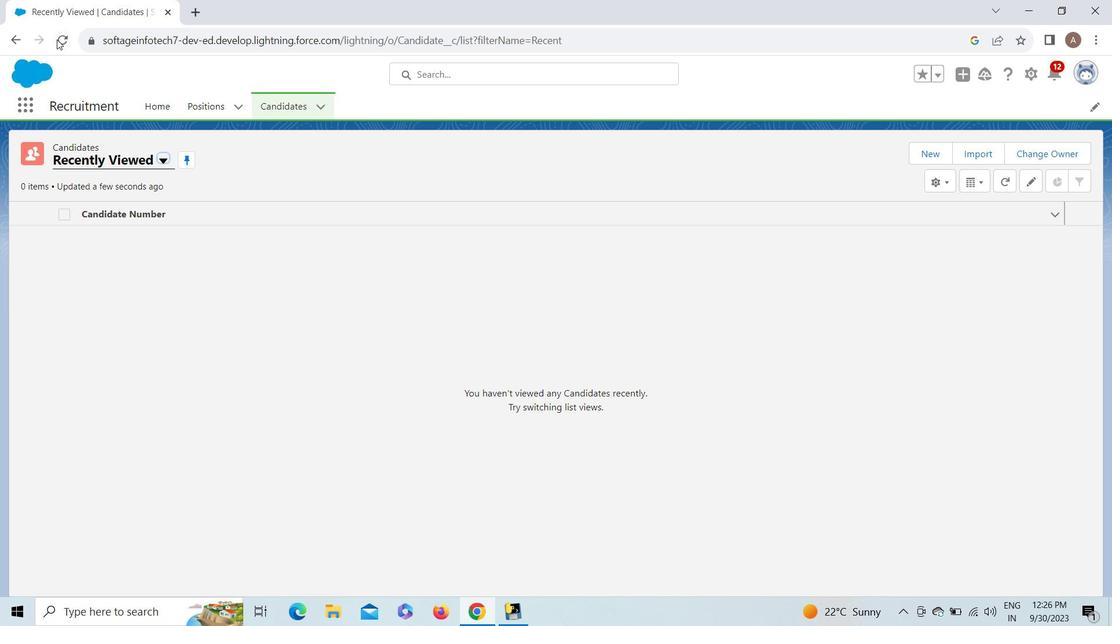
Action: Mouse pressed left at (57, 39)
Screenshot: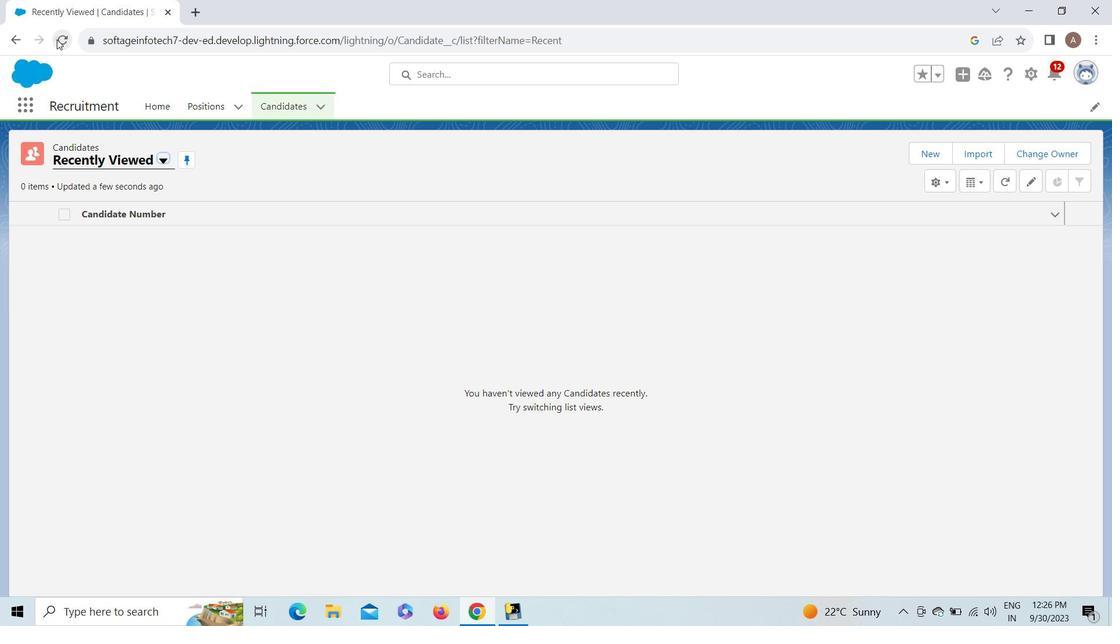
Action: Mouse moved to (298, 106)
Screenshot: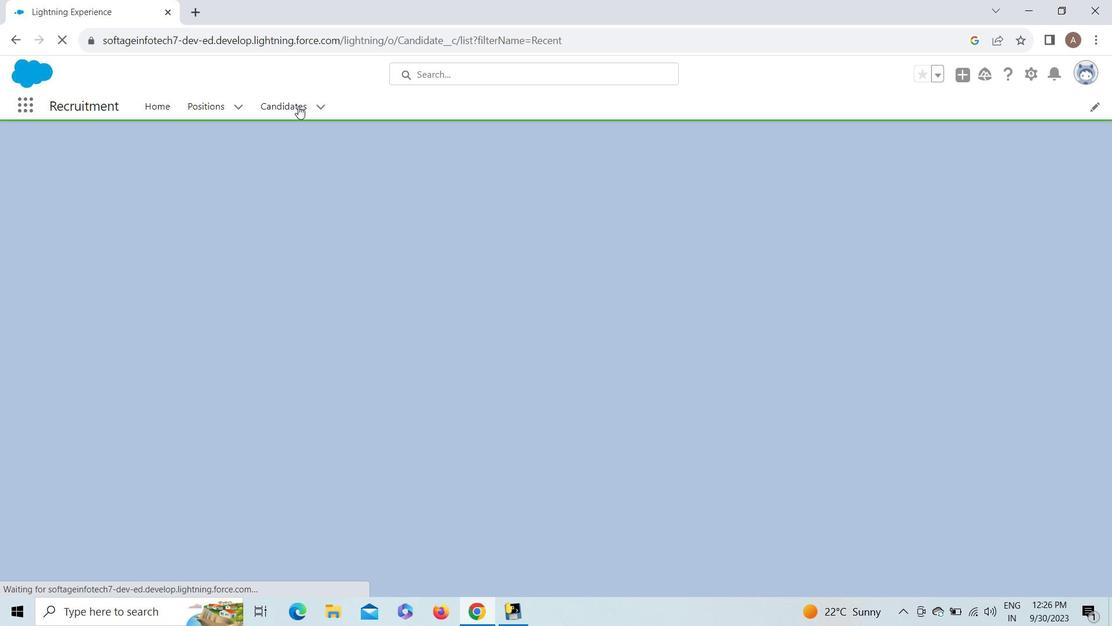 
Action: Mouse pressed left at (298, 106)
Screenshot: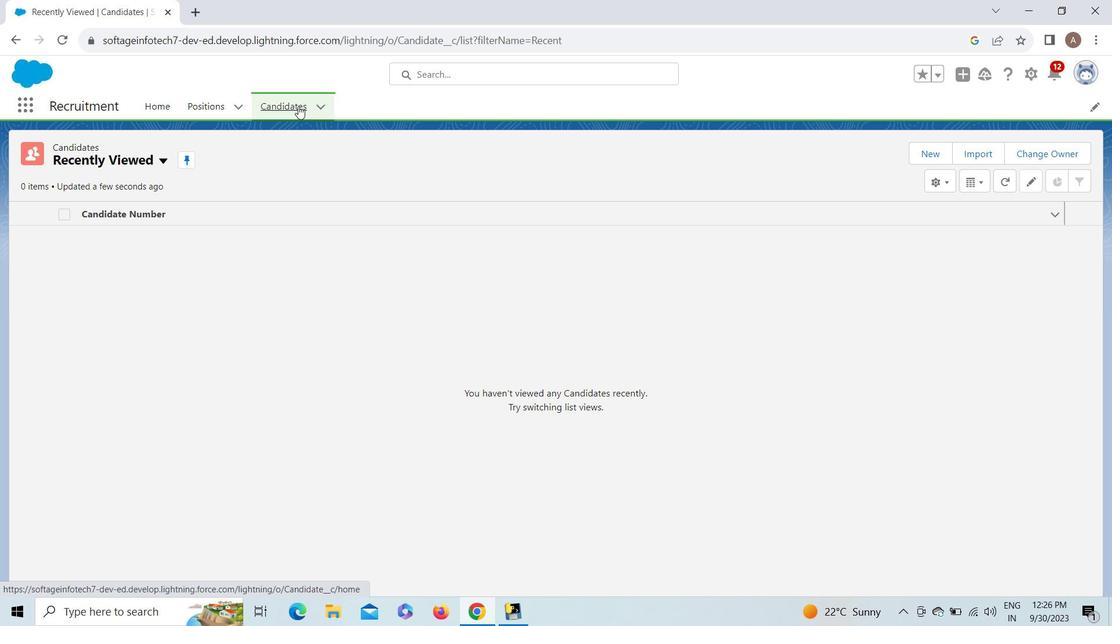 
Action: Mouse moved to (938, 142)
Screenshot: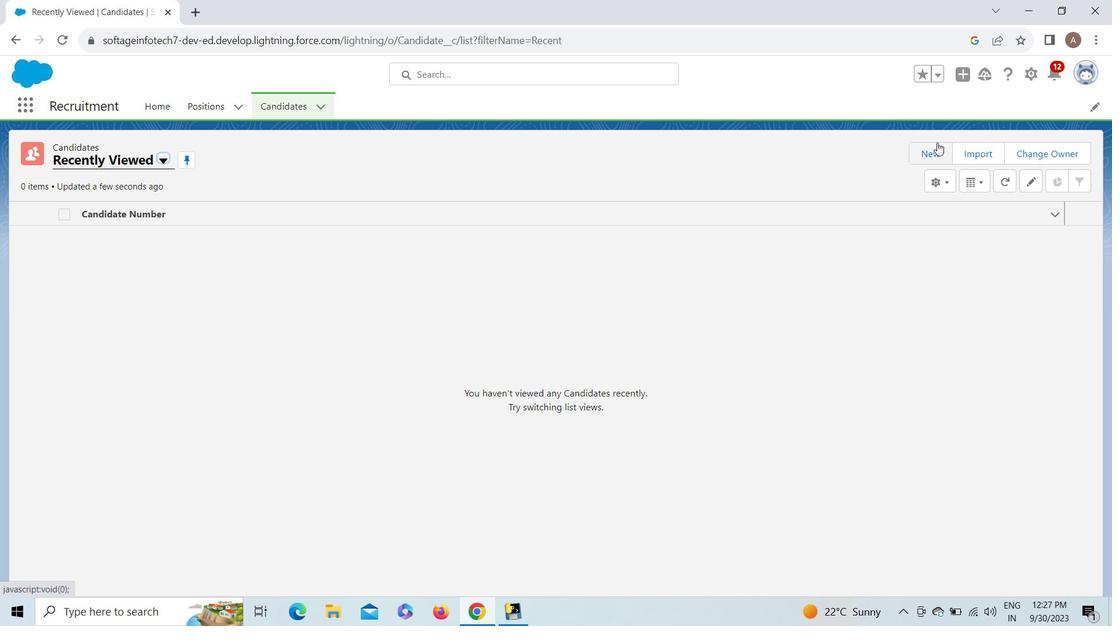 
Action: Mouse pressed left at (938, 142)
Screenshot: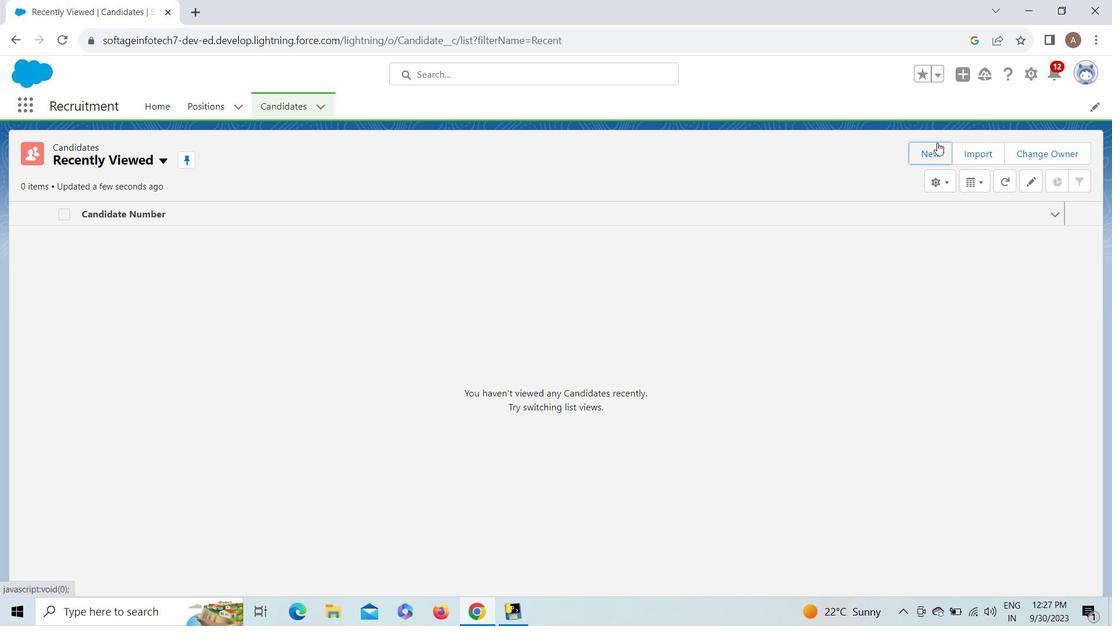 
Action: Mouse moved to (857, 205)
Screenshot: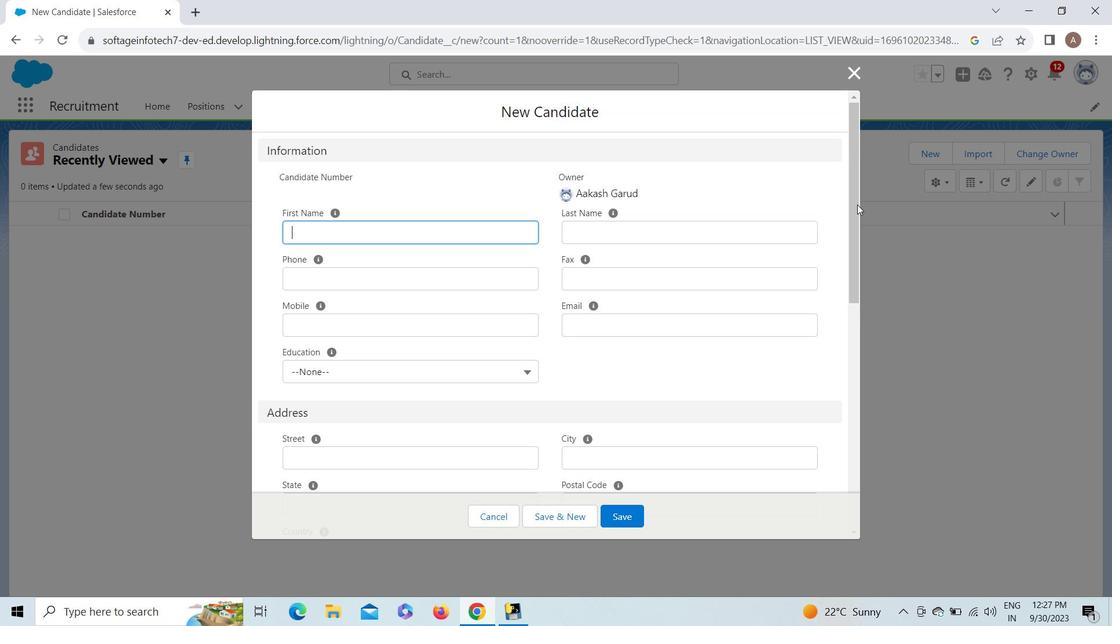 
Action: Mouse pressed left at (857, 205)
Screenshot: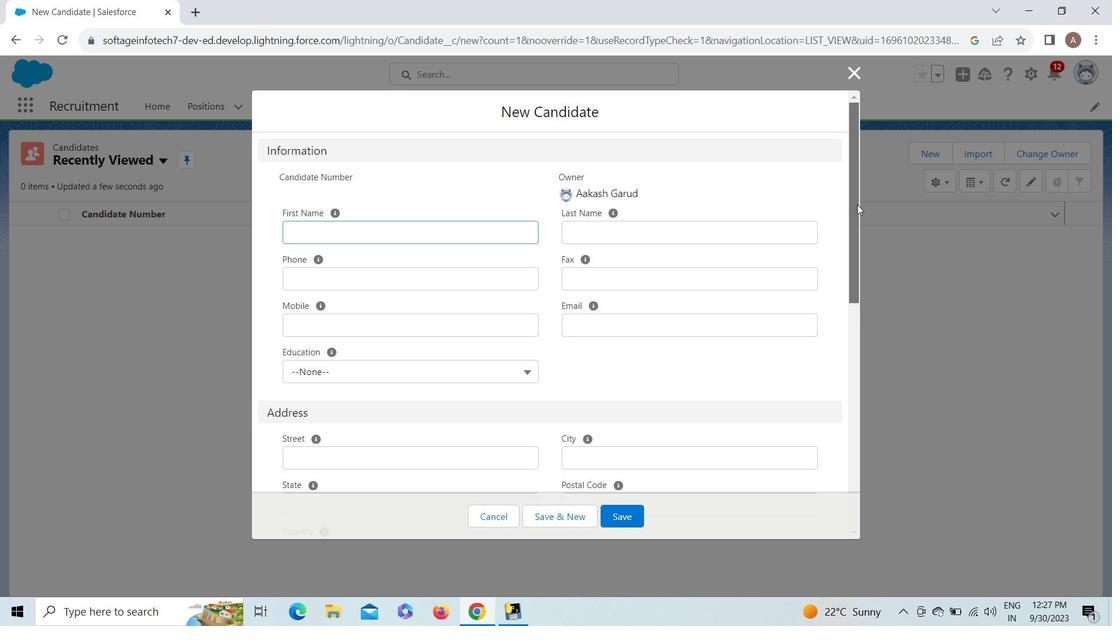 
Action: Mouse moved to (853, 343)
Screenshot: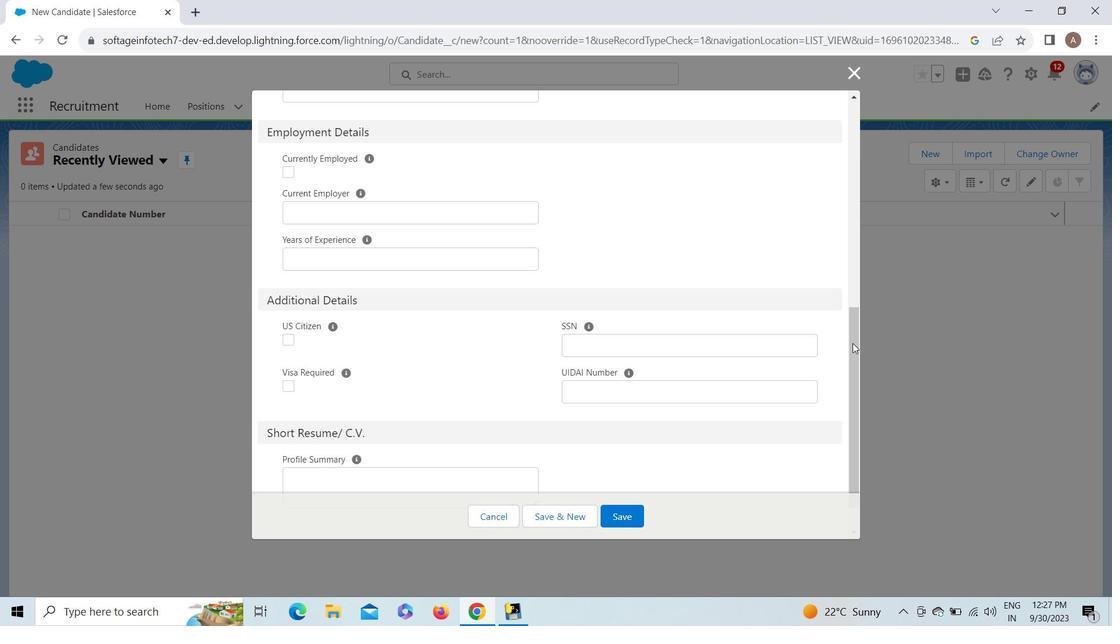 
Action: Mouse pressed left at (853, 343)
Screenshot: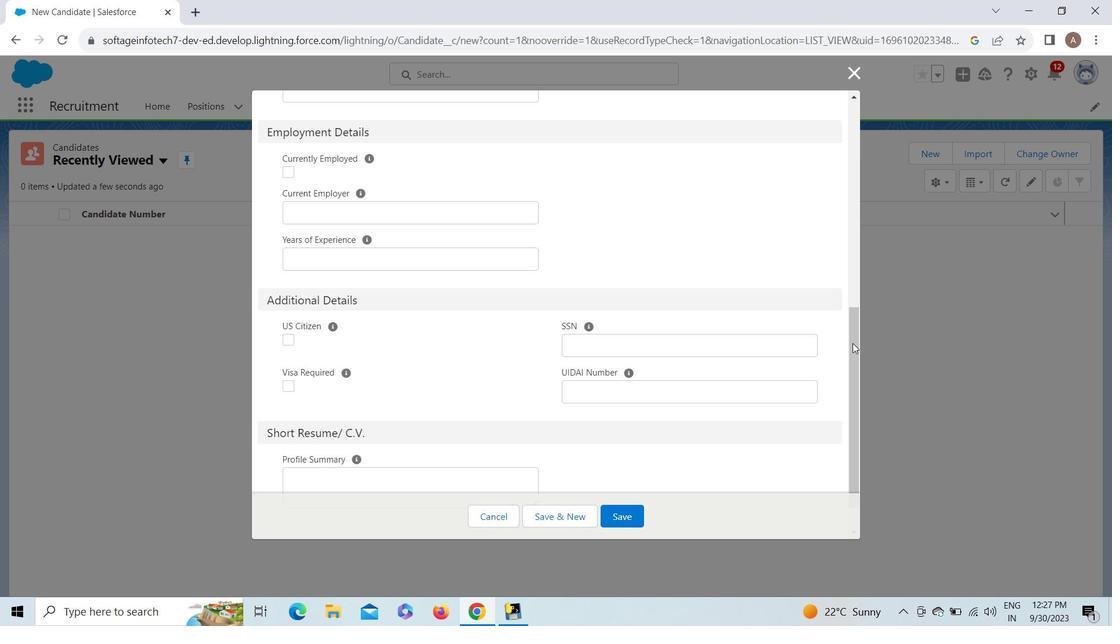 
Action: Mouse moved to (497, 523)
Screenshot: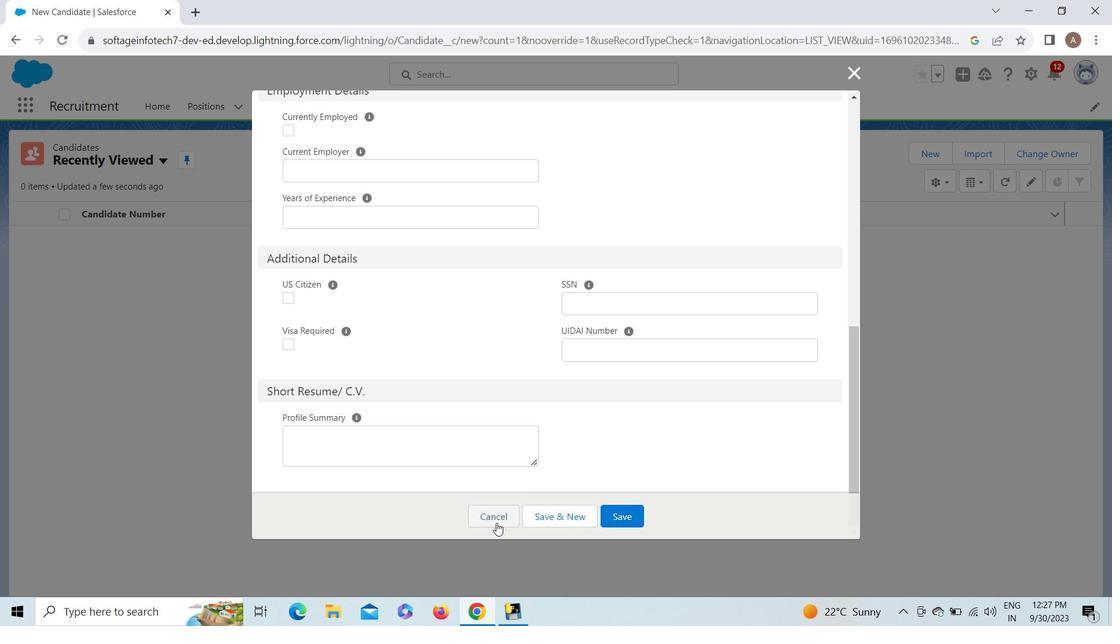 
Action: Mouse pressed left at (497, 523)
Screenshot: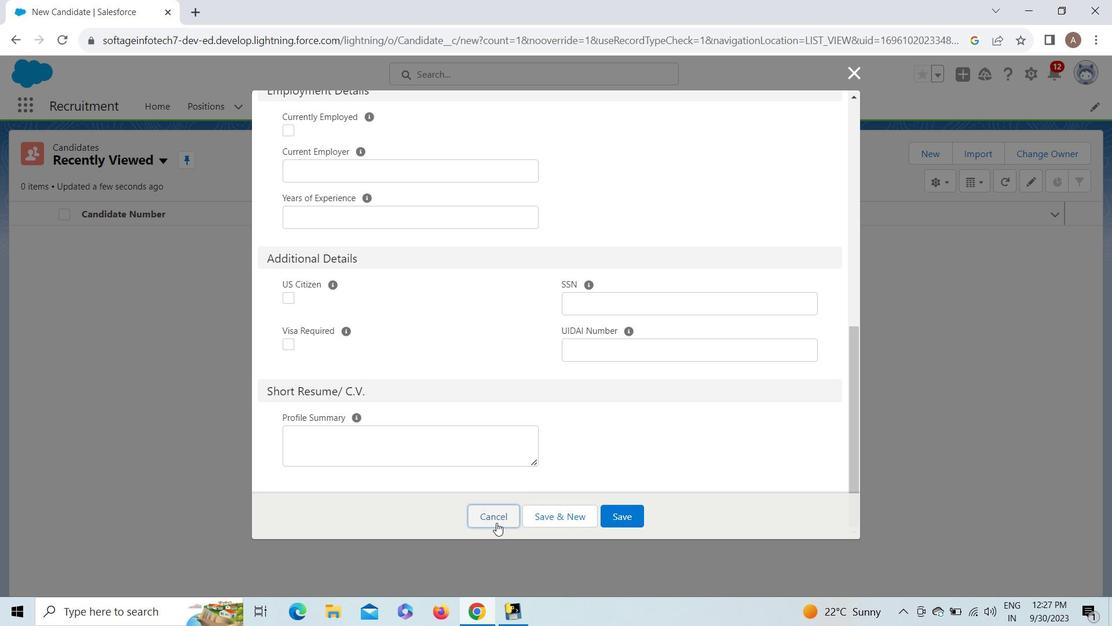 
Action: Mouse moved to (209, 111)
Screenshot: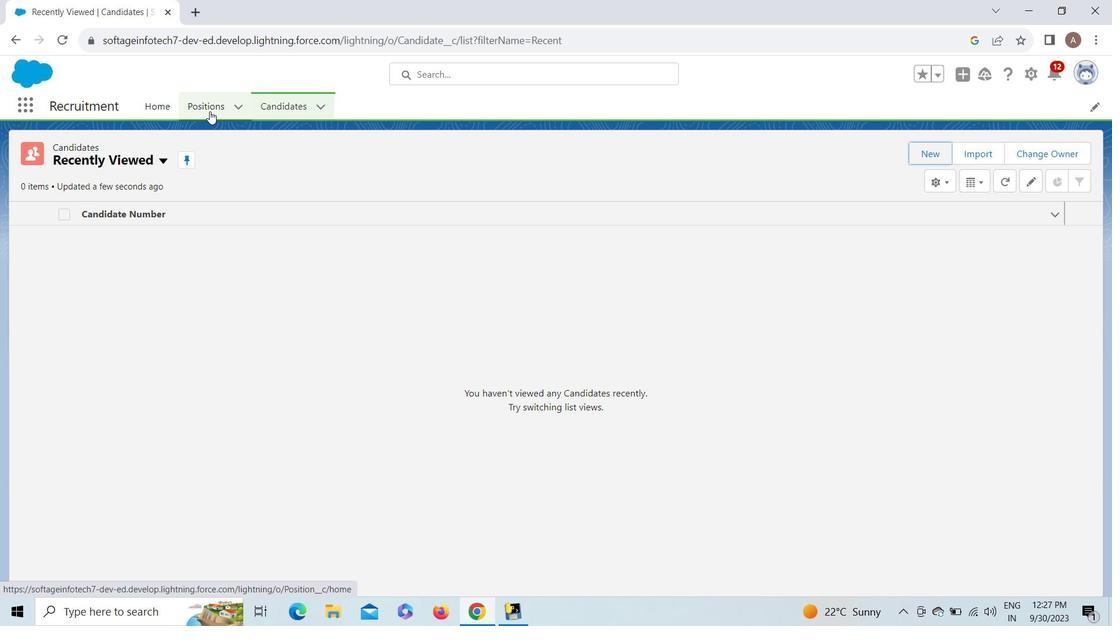 
Action: Mouse pressed left at (209, 111)
Screenshot: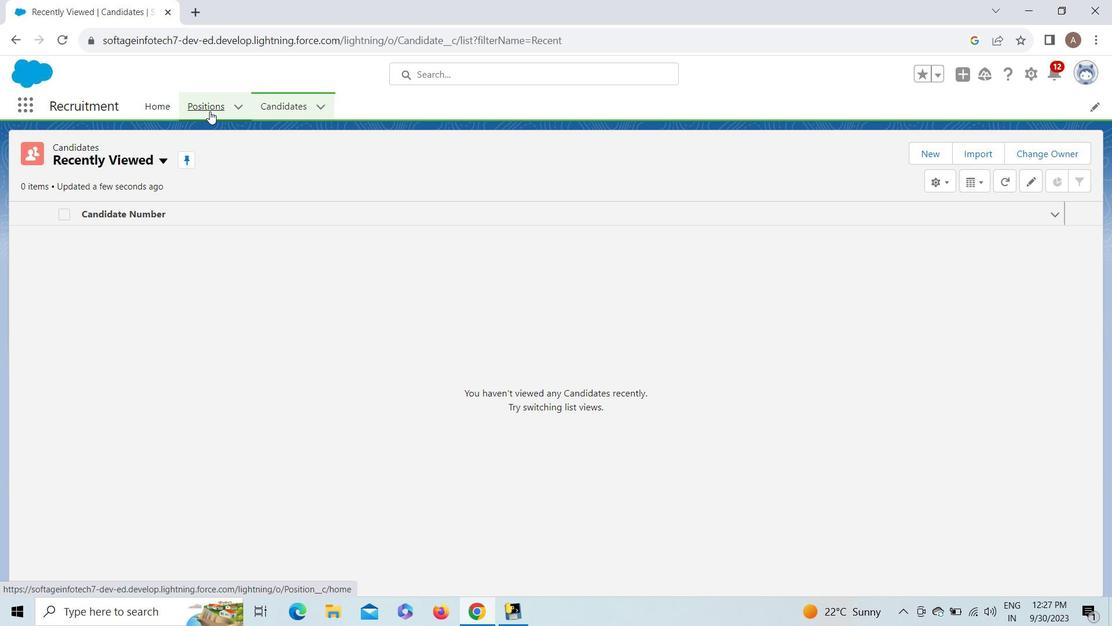 
Action: Mouse moved to (115, 237)
Screenshot: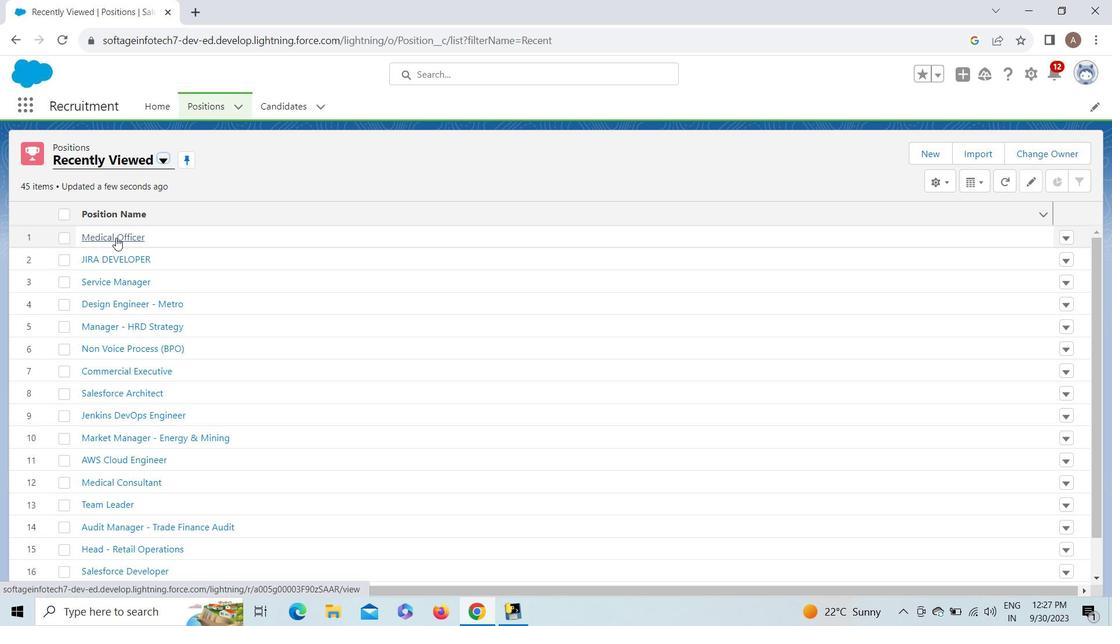 
Action: Mouse pressed left at (115, 237)
Screenshot: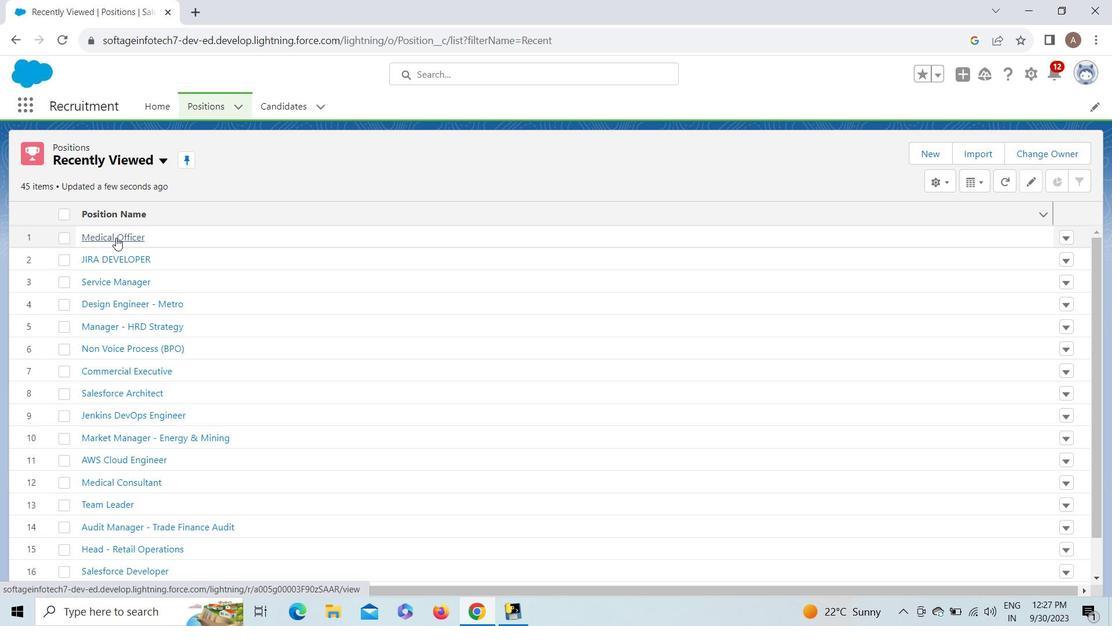 
Action: Mouse moved to (937, 145)
Screenshot: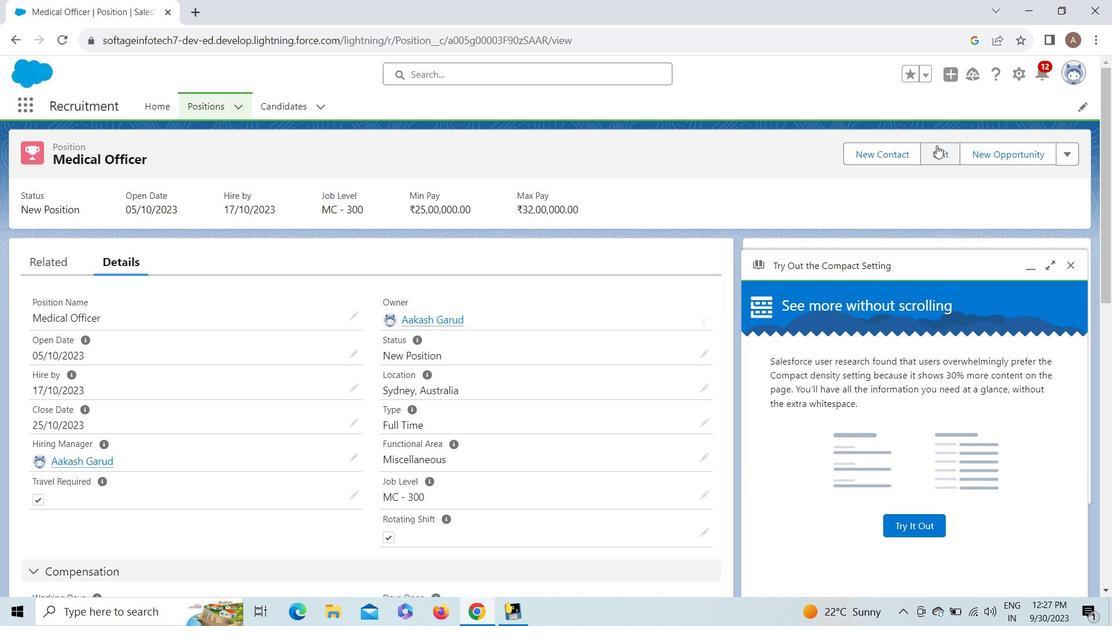 
Action: Mouse pressed left at (937, 145)
Screenshot: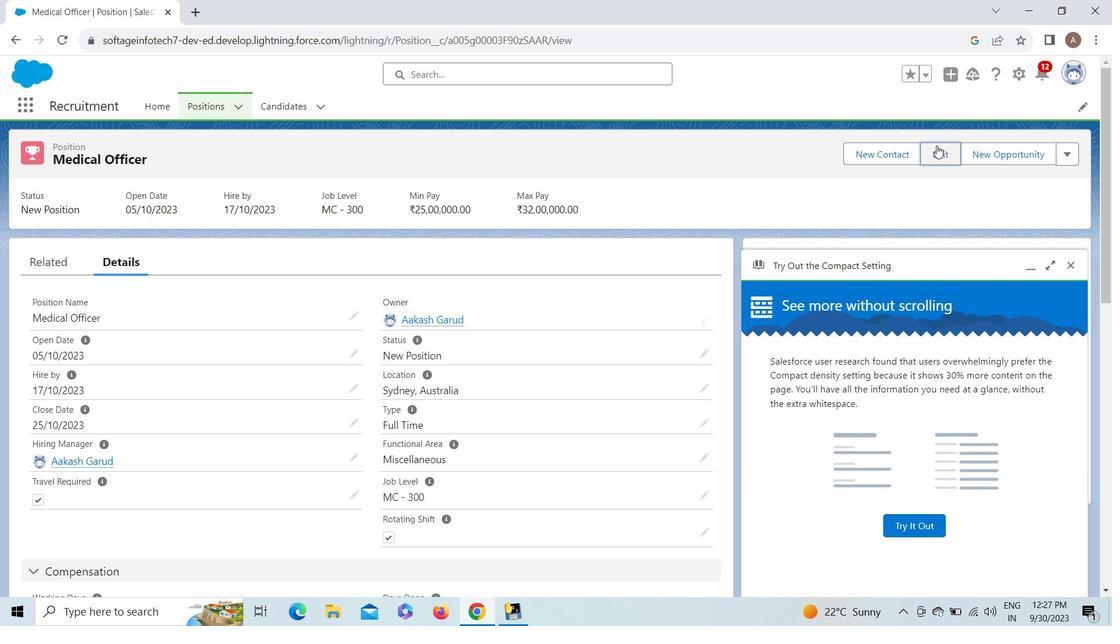 
Action: Mouse moved to (850, 257)
Screenshot: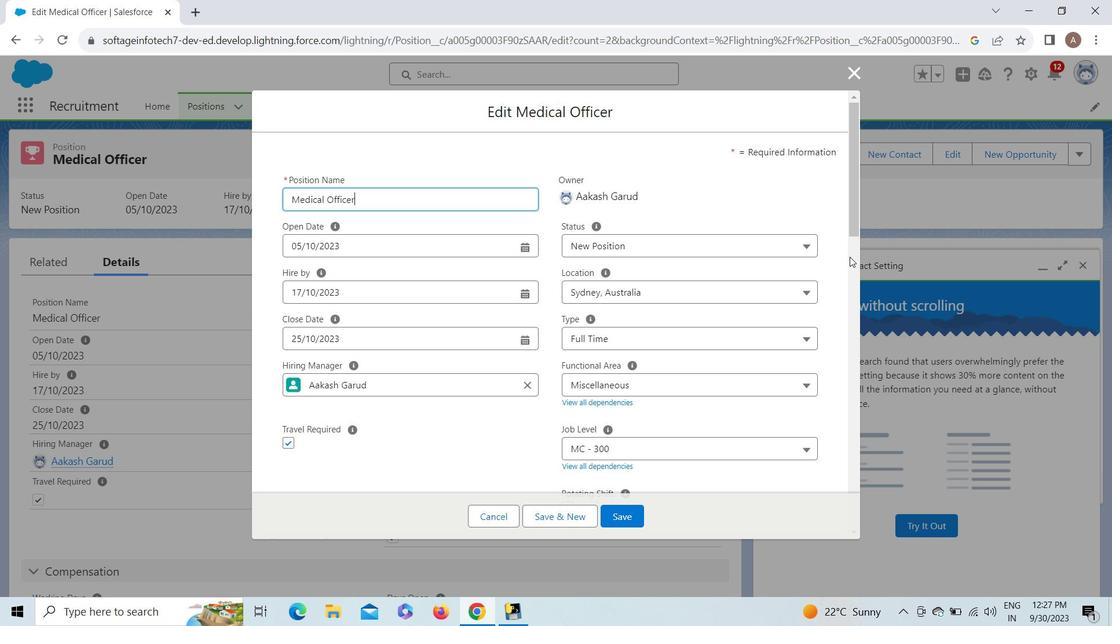 
Action: Mouse pressed left at (850, 257)
Screenshot: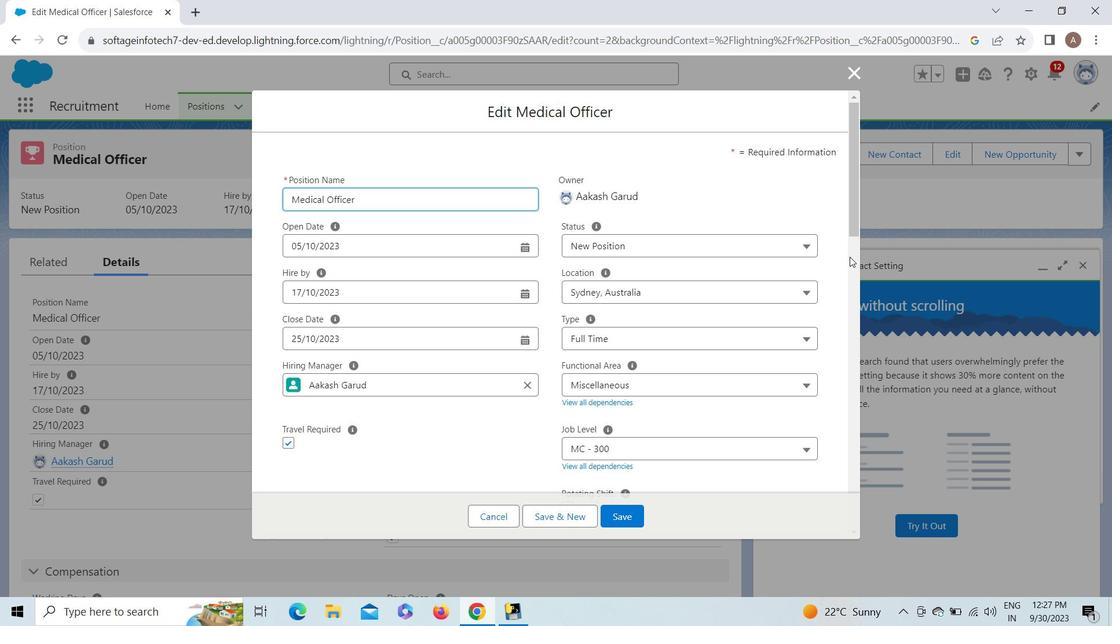 
Action: Mouse moved to (856, 373)
Screenshot: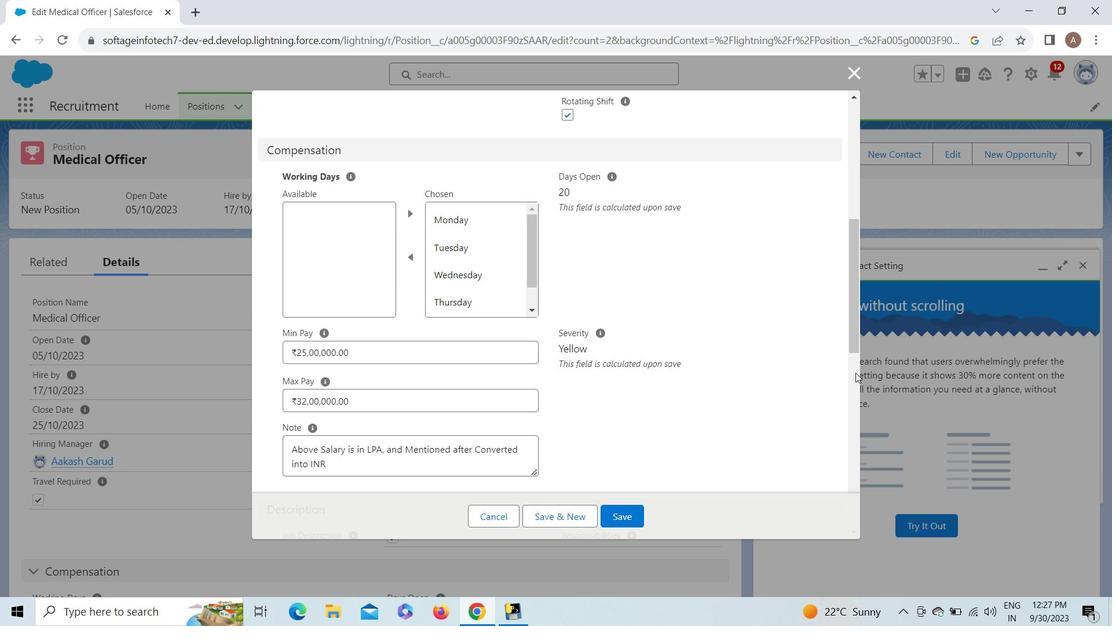 
Action: Mouse pressed left at (856, 373)
Screenshot: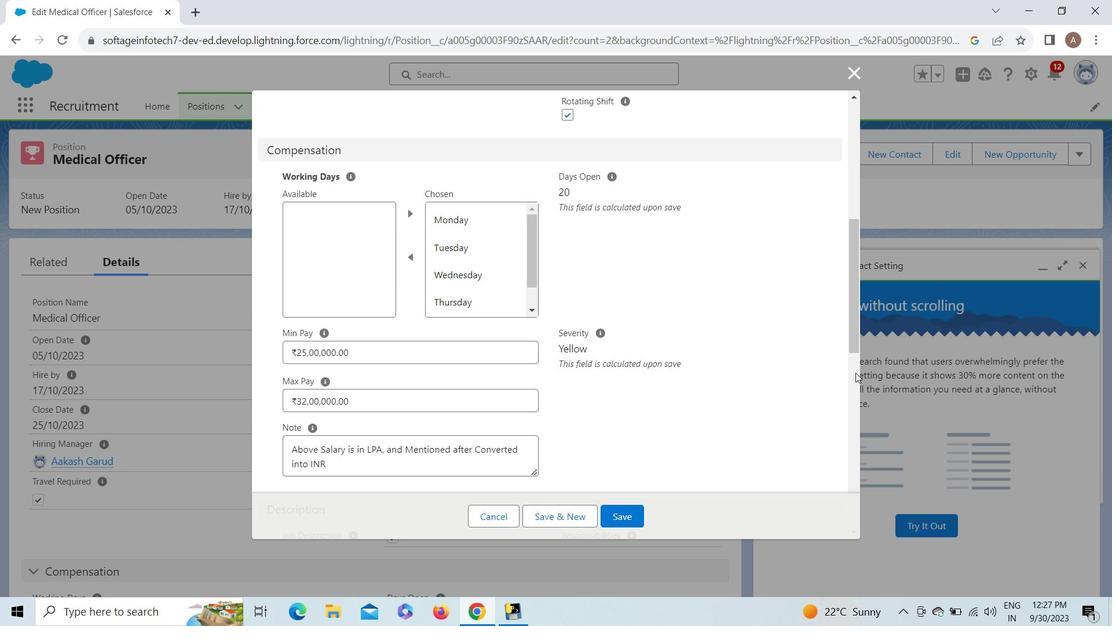 
Action: Mouse moved to (859, 63)
Screenshot: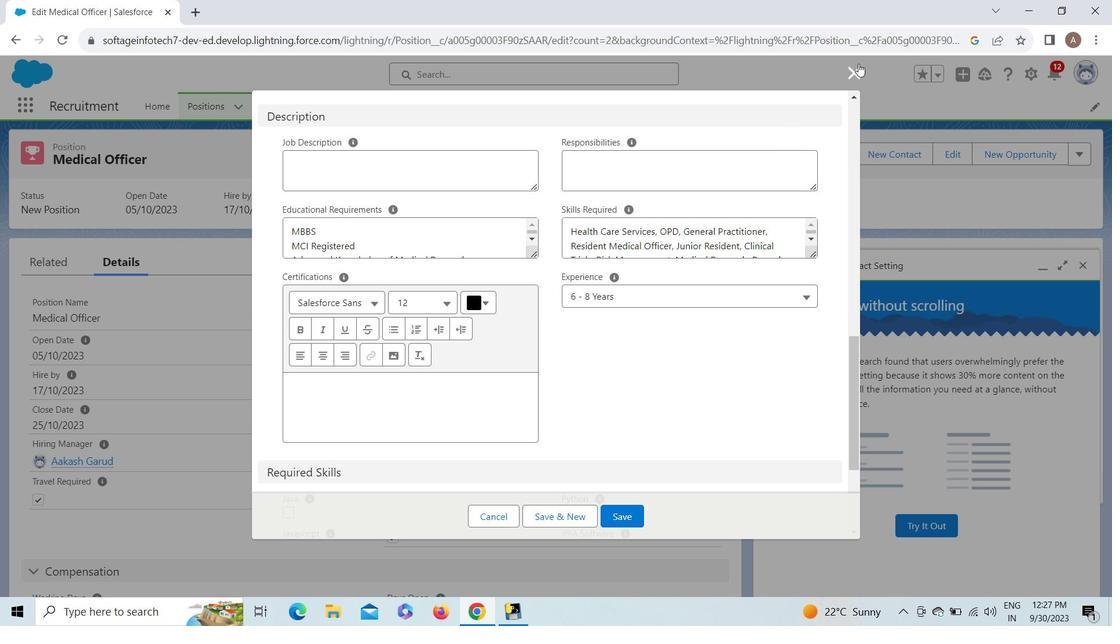 
Action: Mouse pressed left at (859, 63)
Screenshot: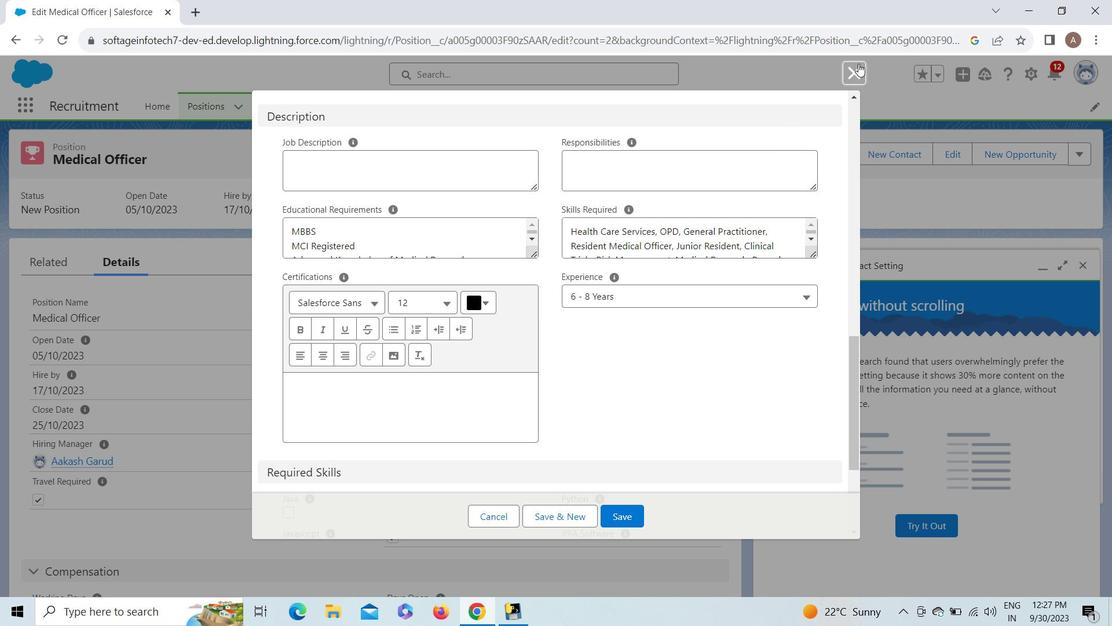 
Action: Mouse moved to (1067, 270)
Screenshot: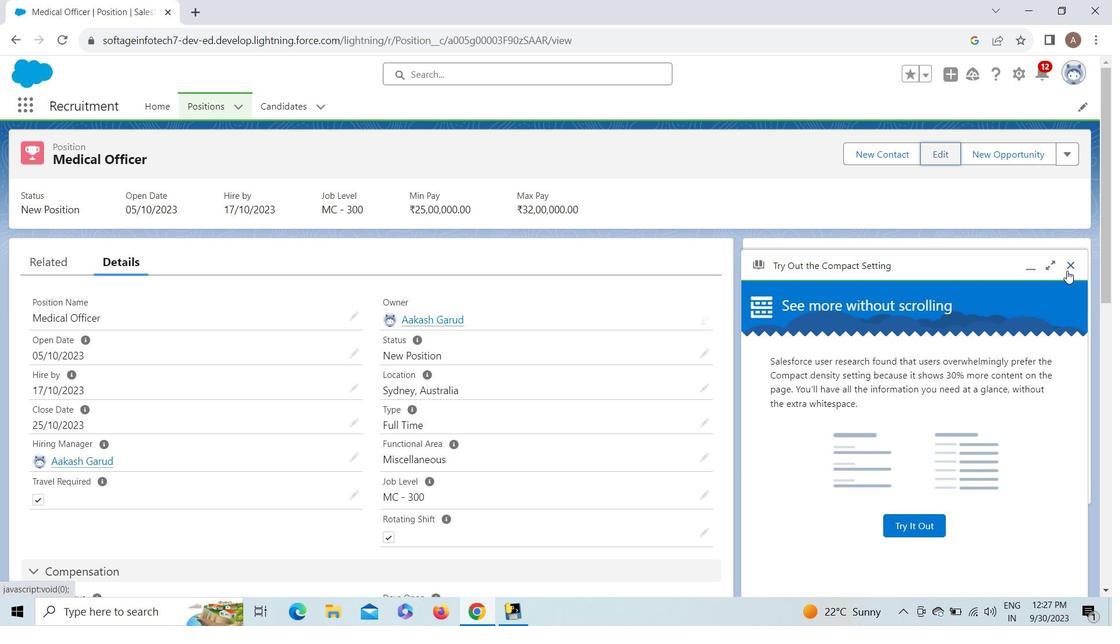 
Action: Mouse pressed left at (1067, 270)
Screenshot: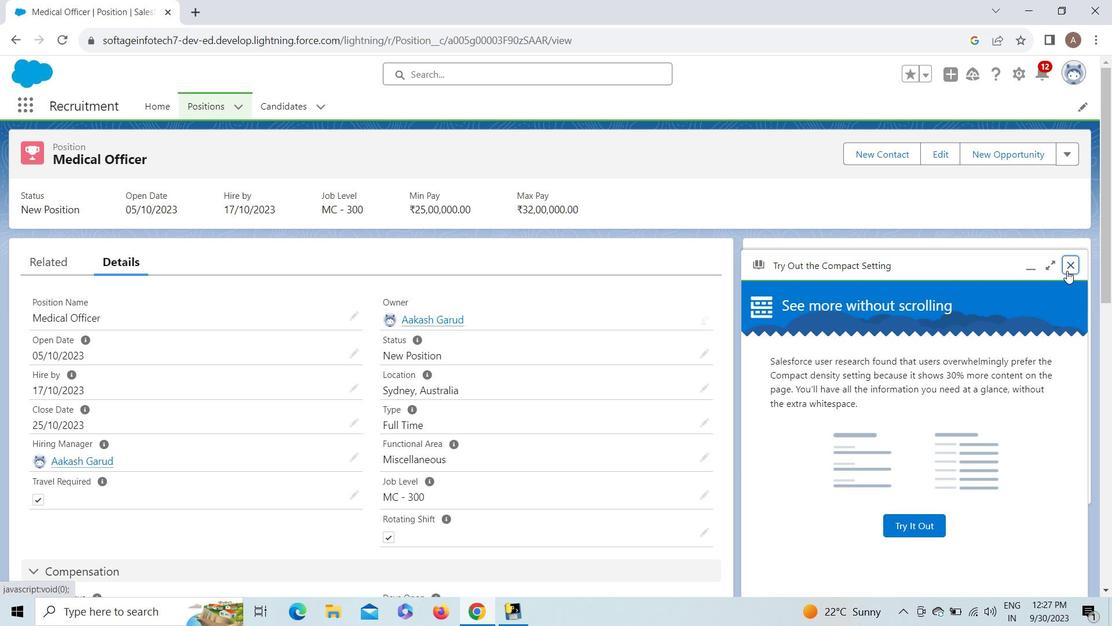 
Action: Mouse moved to (1104, 201)
Screenshot: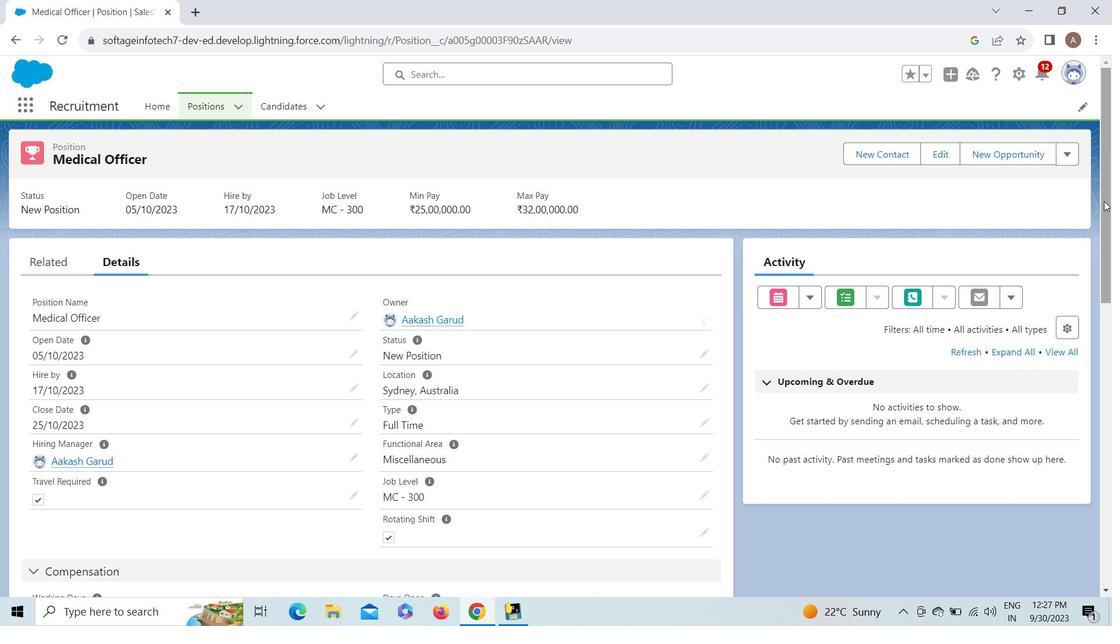 
Action: Mouse pressed left at (1104, 201)
Screenshot: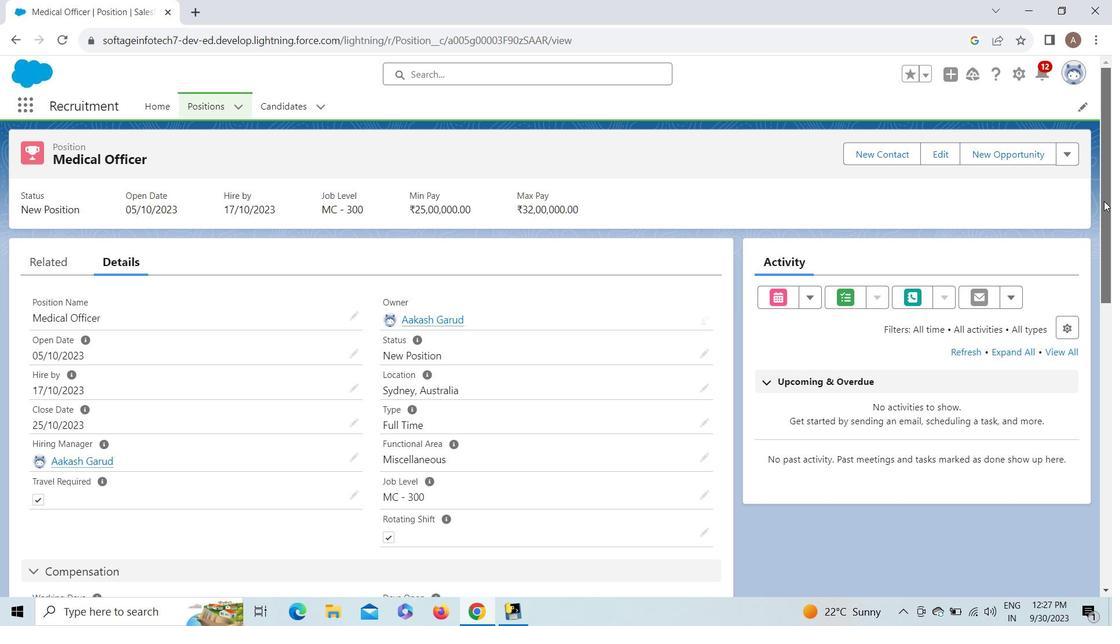 
Action: Mouse moved to (296, 107)
Screenshot: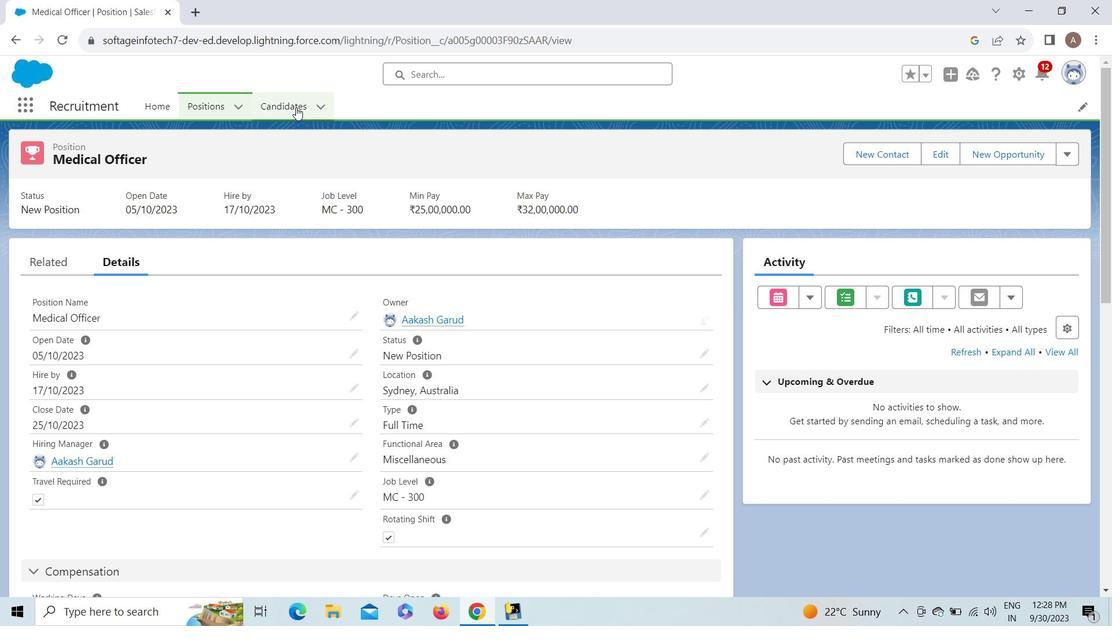 
Action: Mouse pressed left at (296, 107)
Screenshot: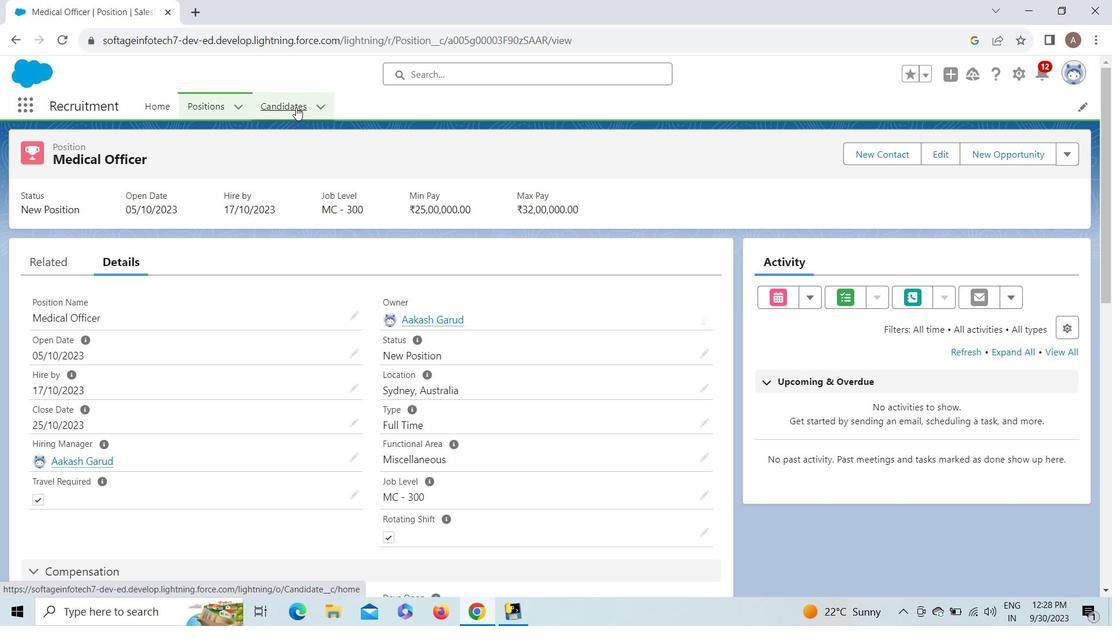 
Action: Mouse moved to (165, 104)
Screenshot: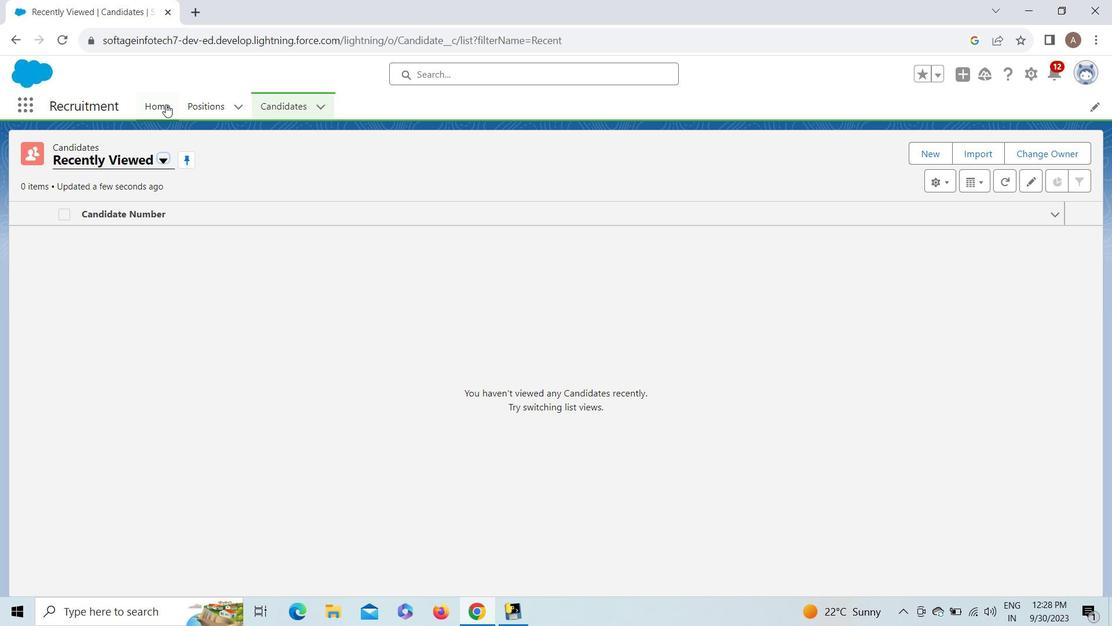 
Action: Mouse pressed left at (165, 104)
Screenshot: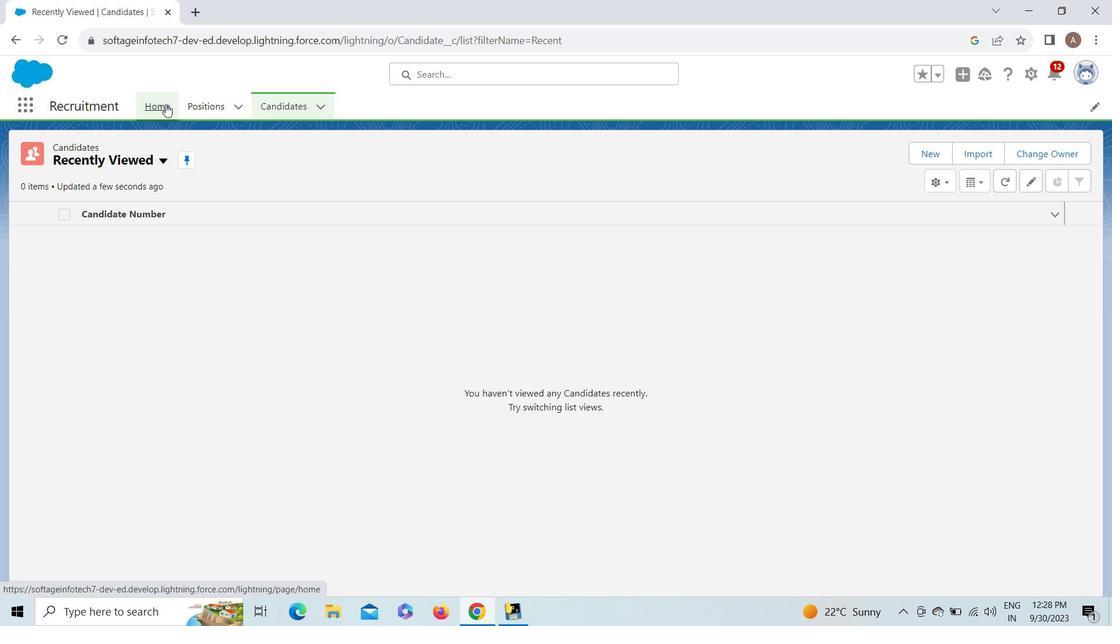 
Action: Mouse moved to (1021, 74)
Screenshot: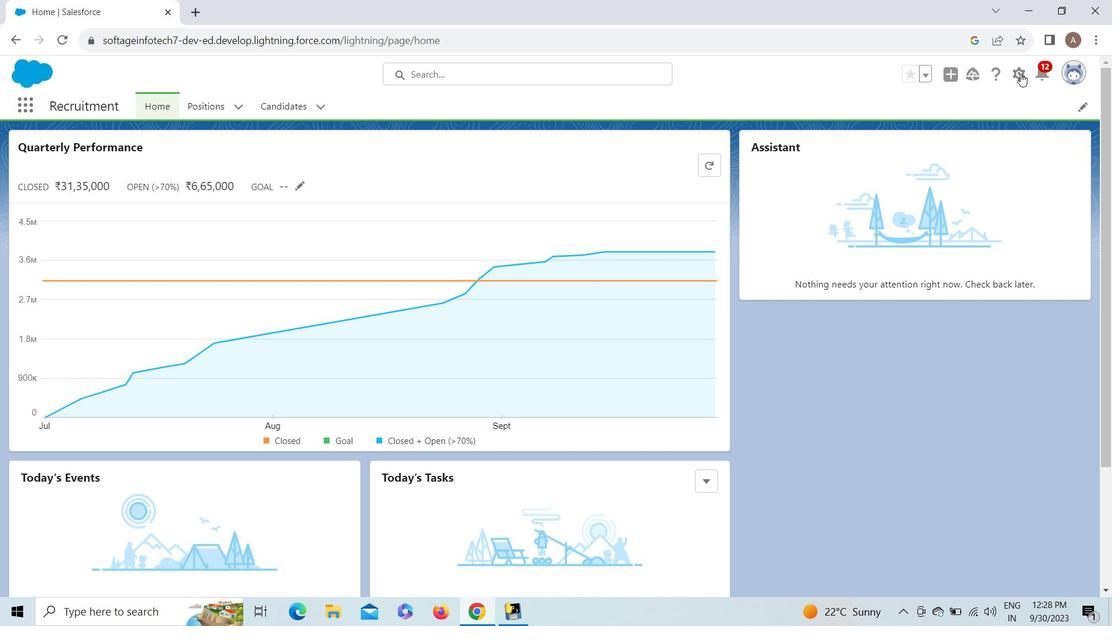
Action: Mouse pressed left at (1021, 74)
Screenshot: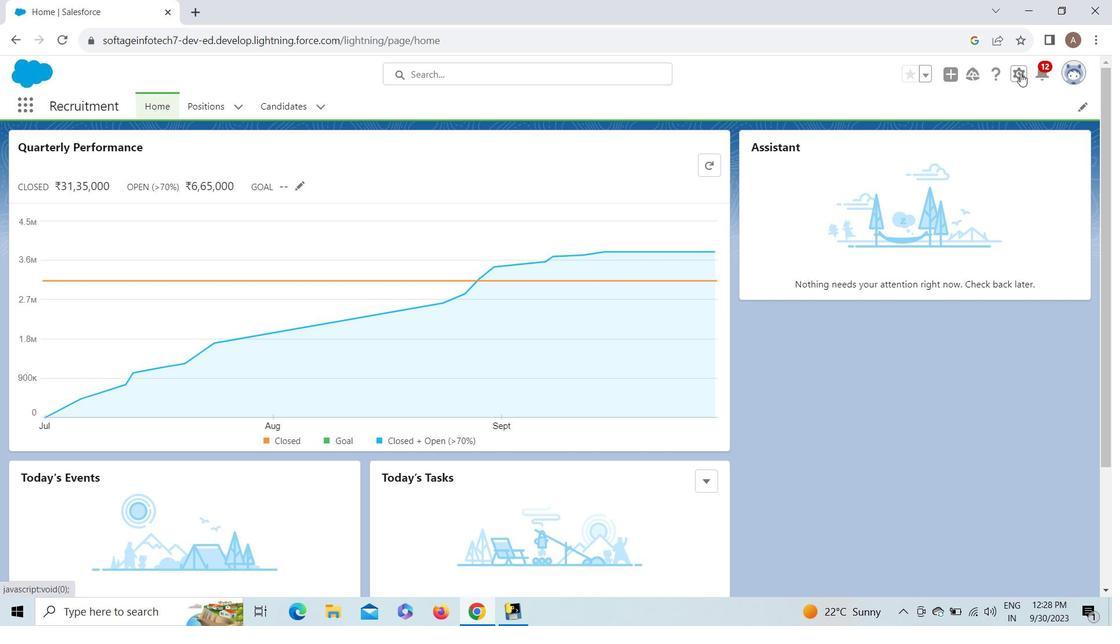 
Action: Mouse moved to (980, 128)
Screenshot: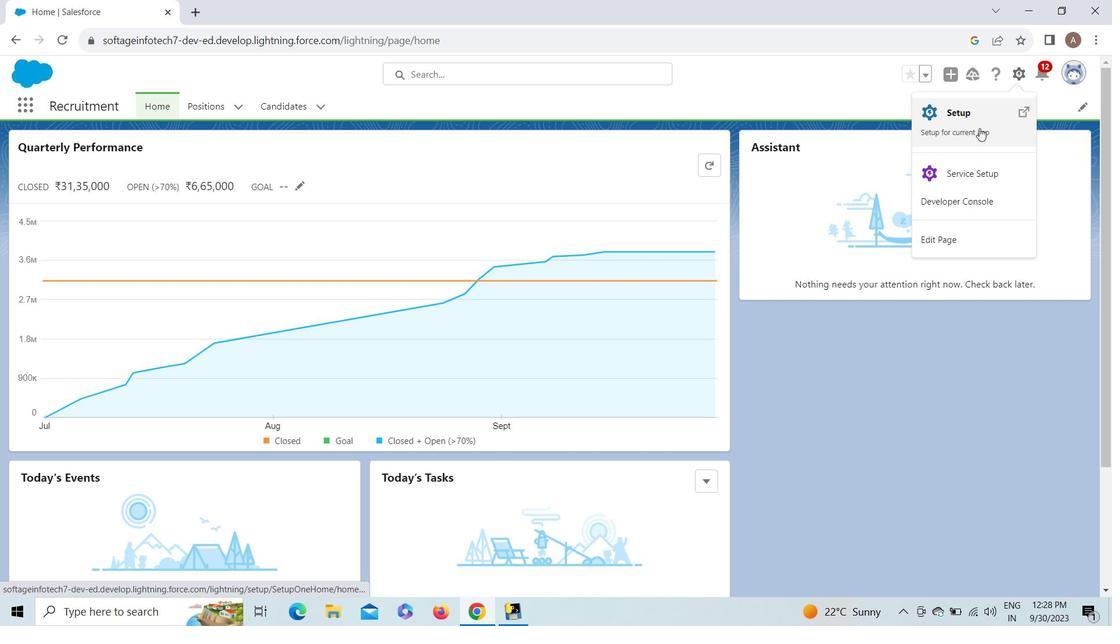 
Action: Mouse pressed left at (980, 128)
Screenshot: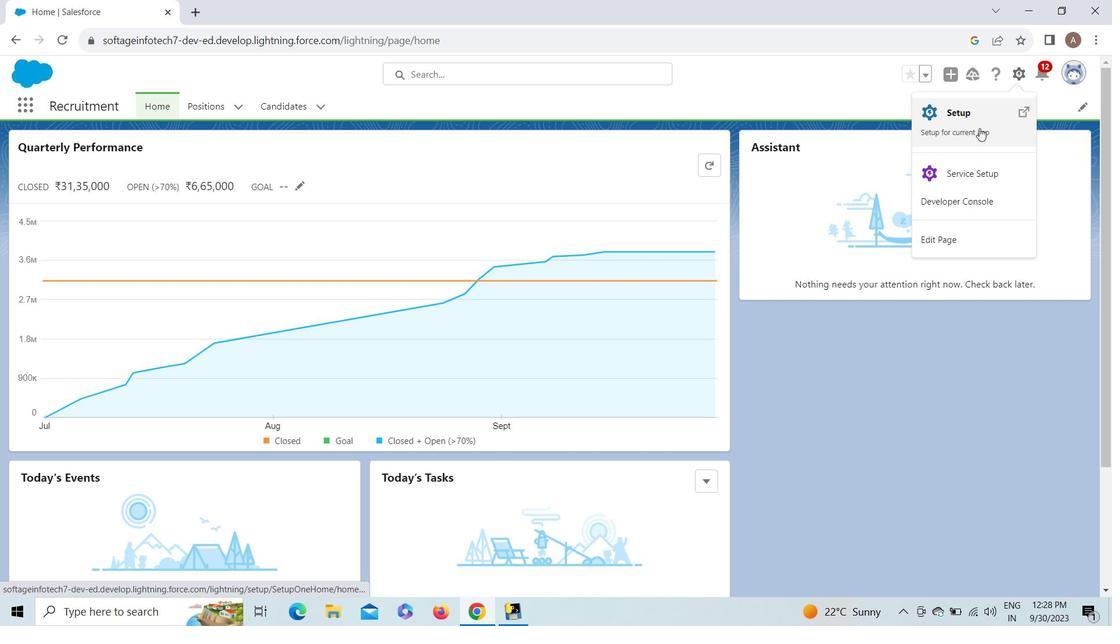 
Action: Mouse moved to (173, 350)
Screenshot: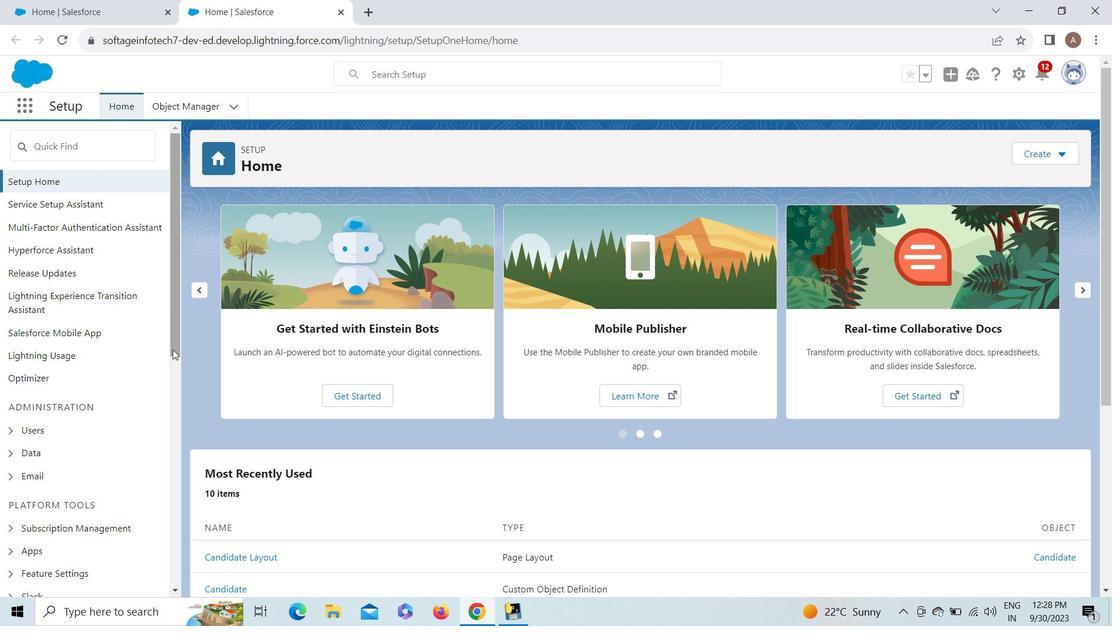 
Action: Mouse pressed left at (173, 350)
Screenshot: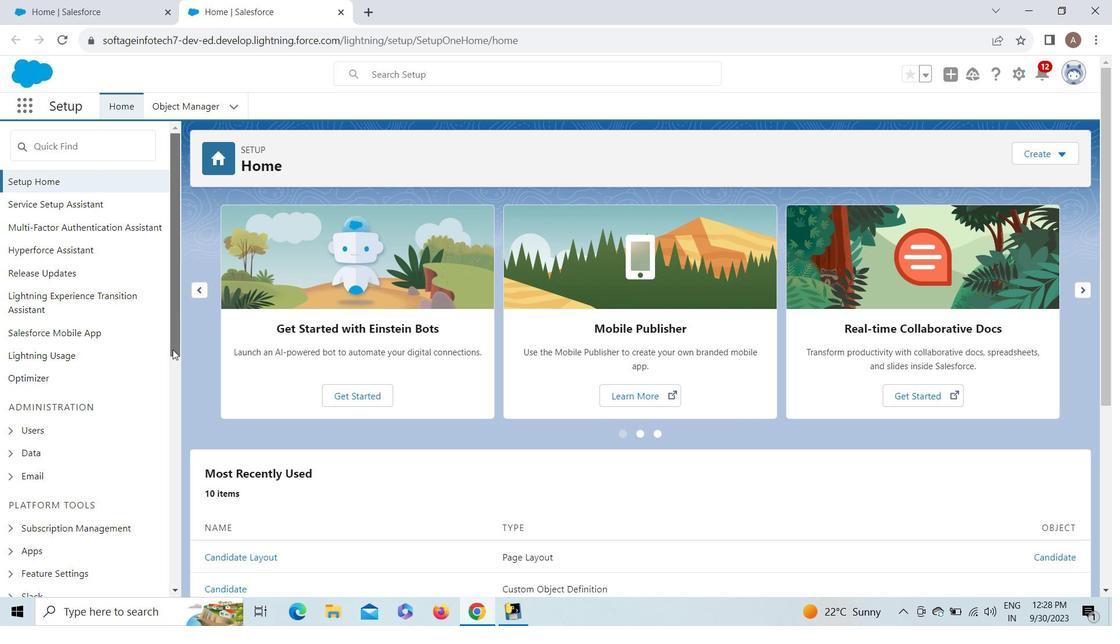 
Action: Mouse moved to (70, 499)
Screenshot: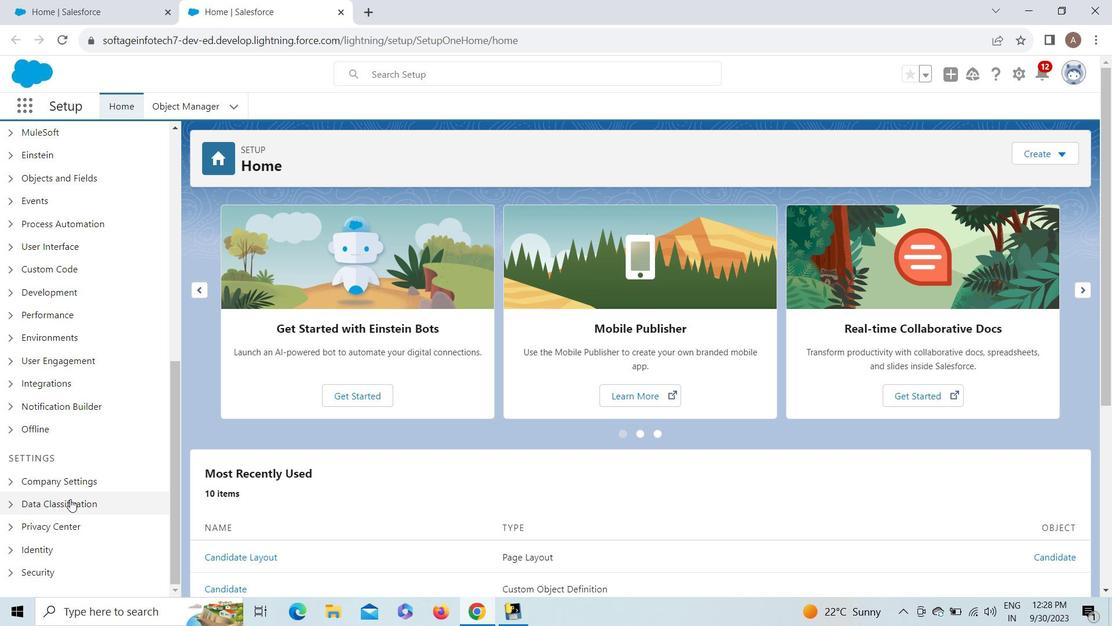 
Action: Mouse pressed left at (70, 499)
Screenshot: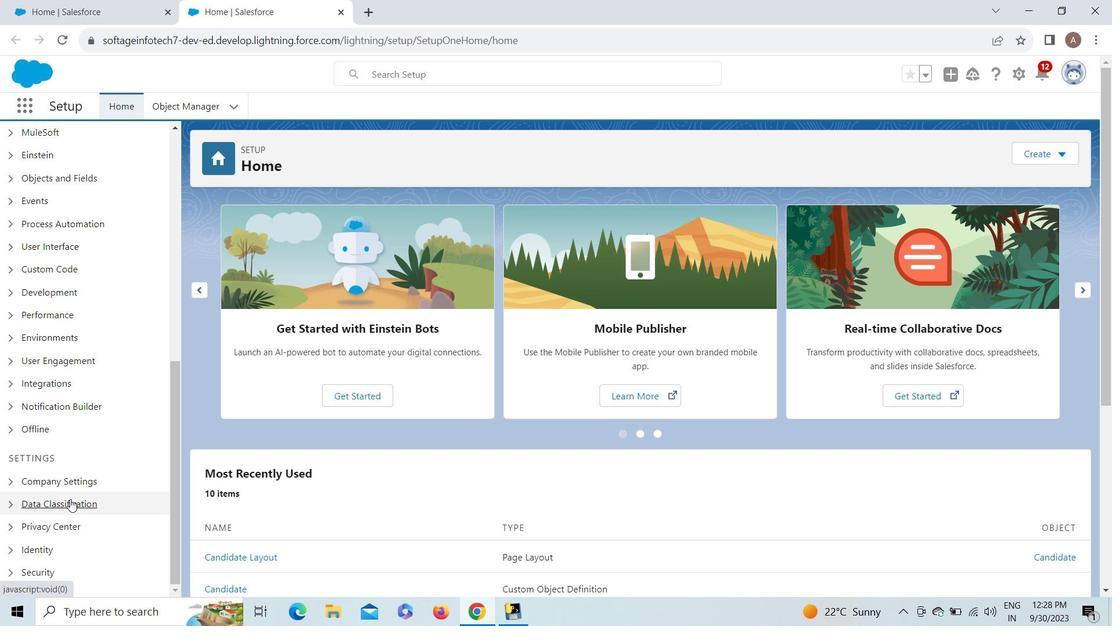
Action: Mouse moved to (33, 504)
Screenshot: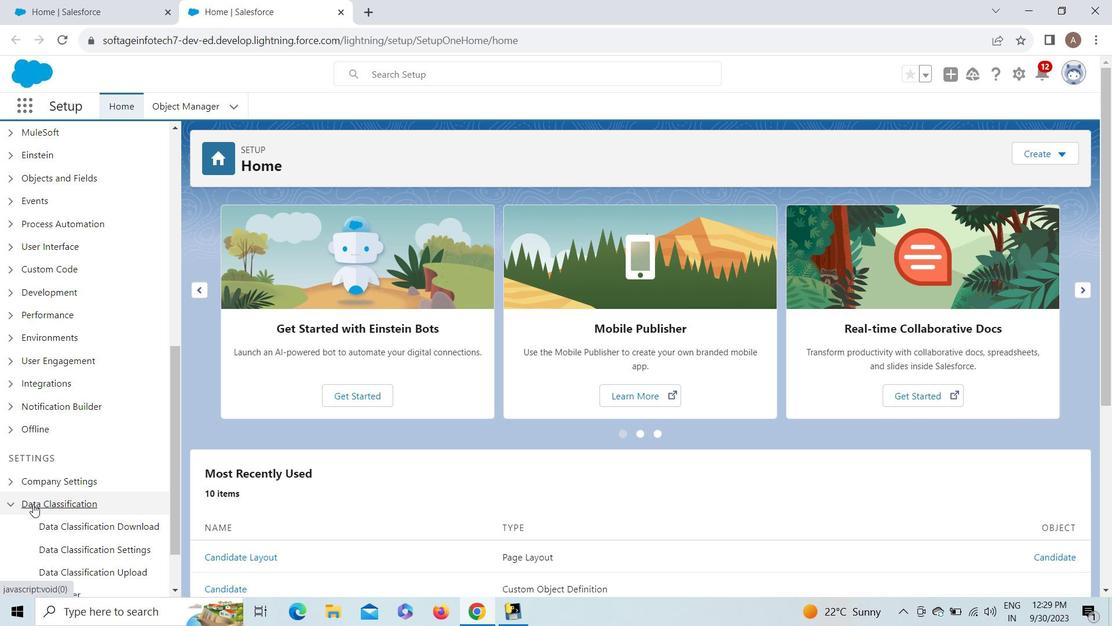 
Action: Mouse pressed left at (33, 504)
Screenshot: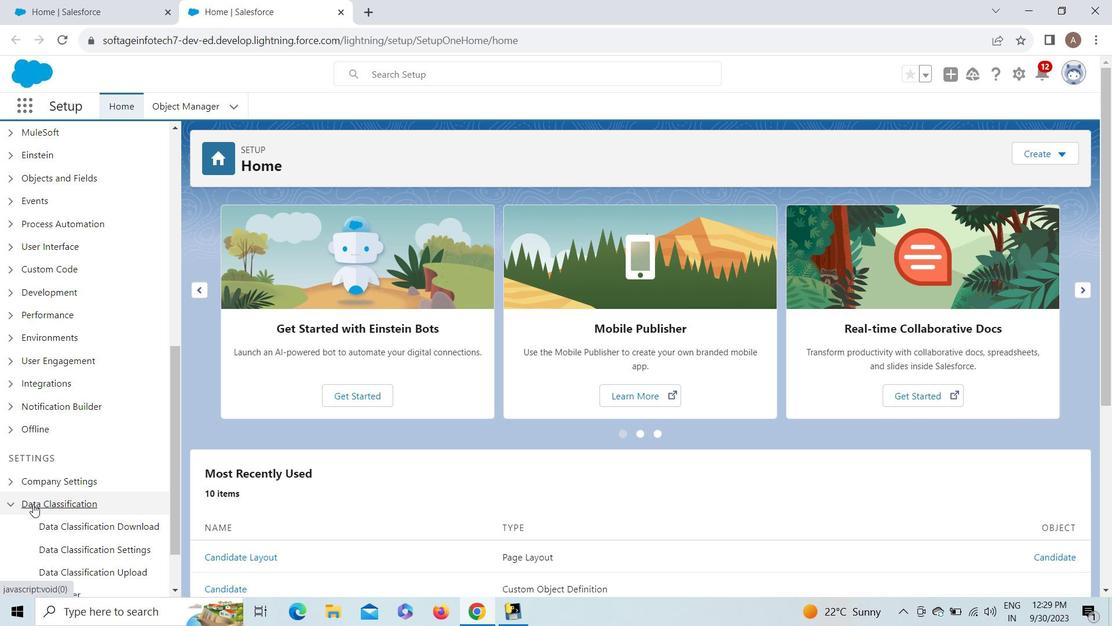 
Action: Mouse moved to (1088, 405)
Screenshot: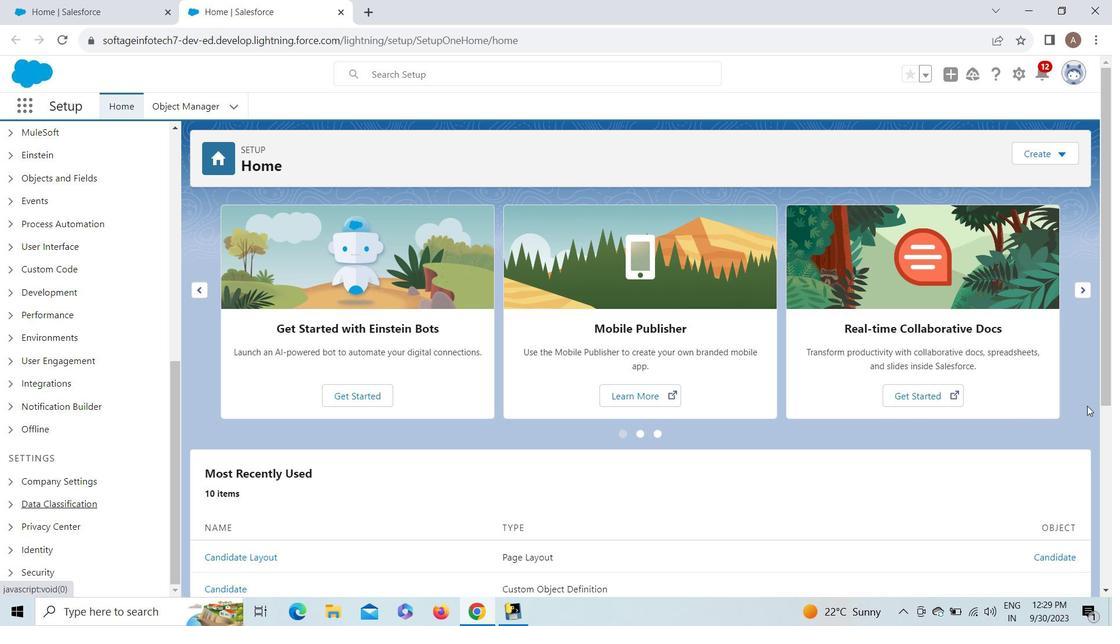 
